 Task: Select and add cleaning supplies to the cart on Amazon.
Action: Mouse moved to (21, 127)
Screenshot: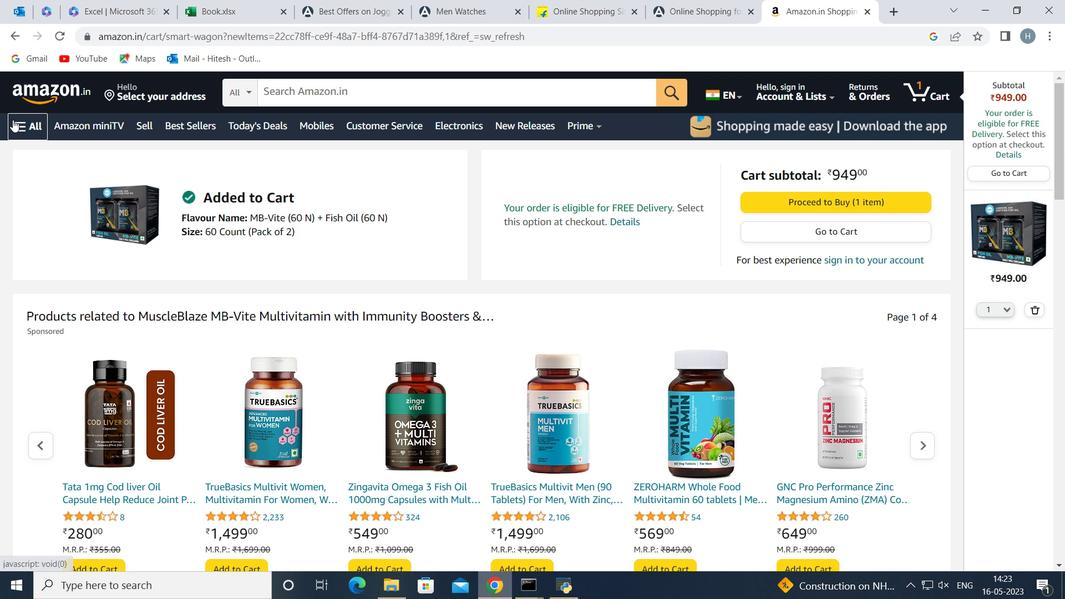
Action: Mouse pressed left at (21, 127)
Screenshot: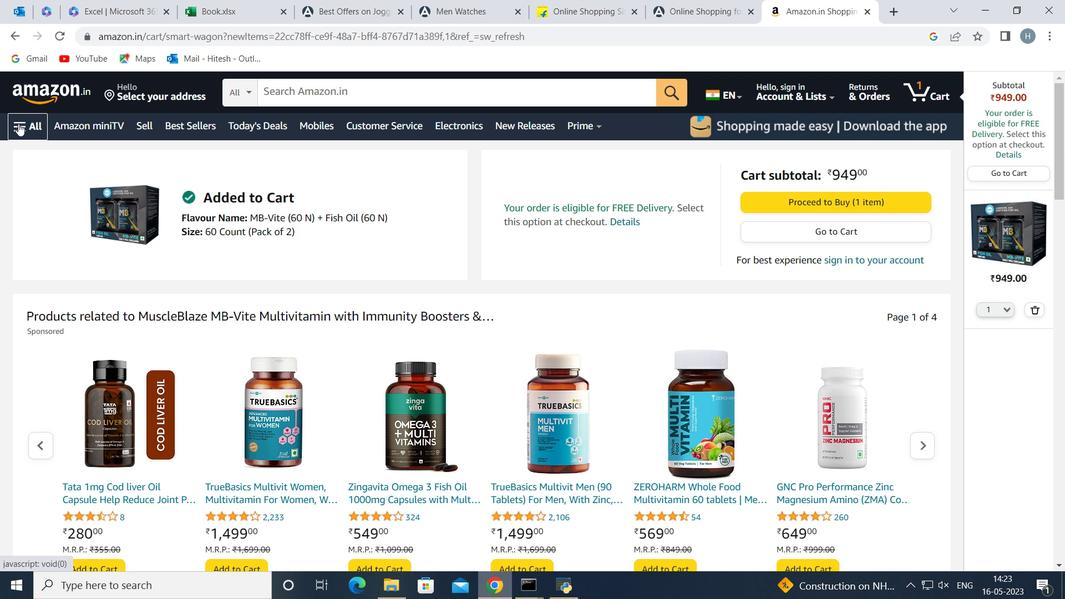 
Action: Mouse moved to (106, 287)
Screenshot: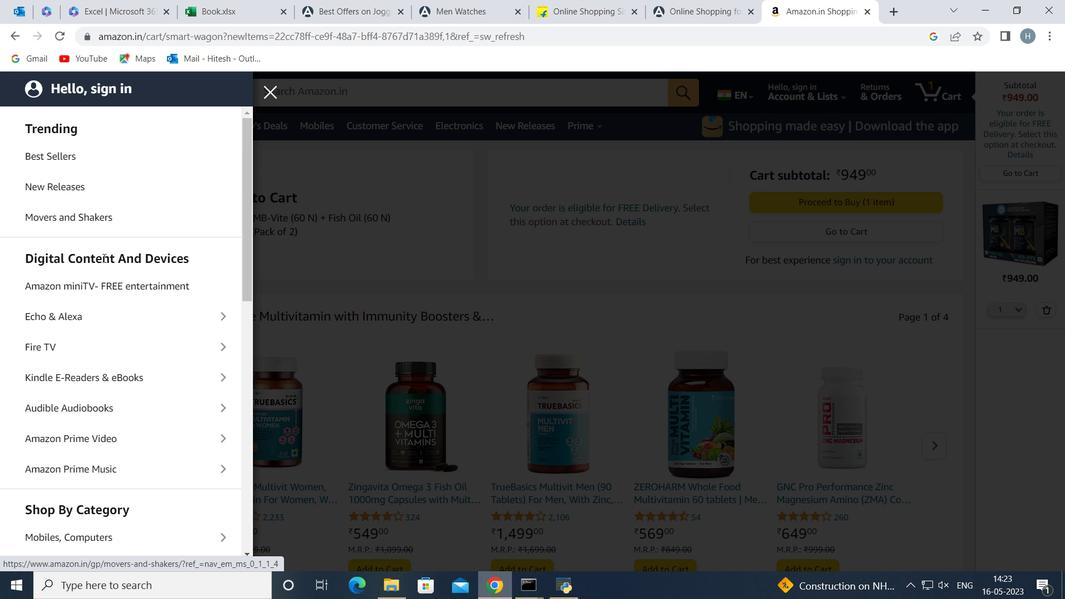 
Action: Mouse scrolled (106, 286) with delta (0, 0)
Screenshot: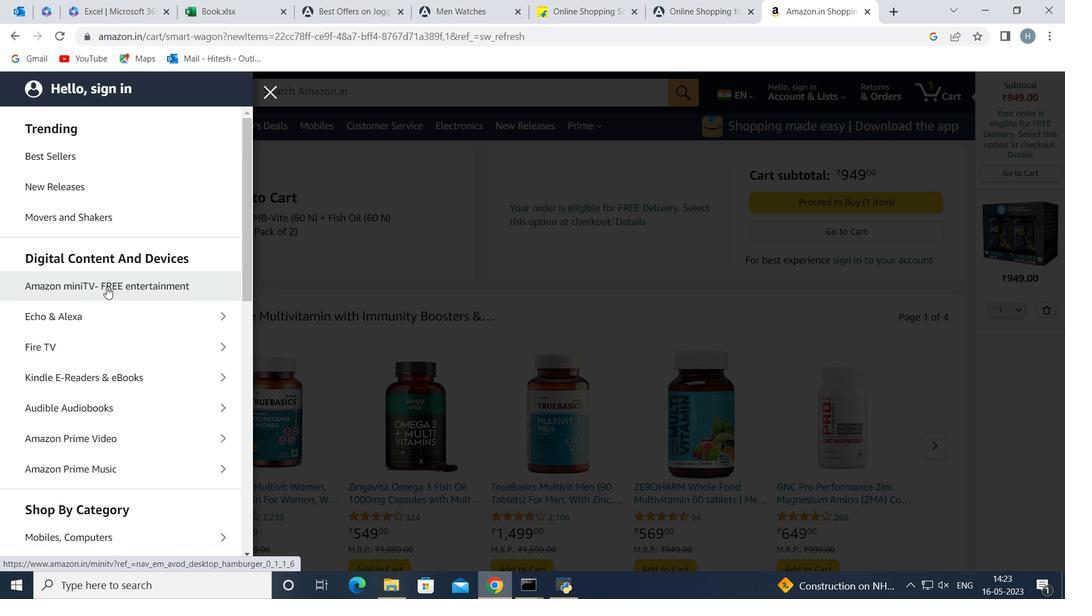 
Action: Mouse scrolled (106, 286) with delta (0, 0)
Screenshot: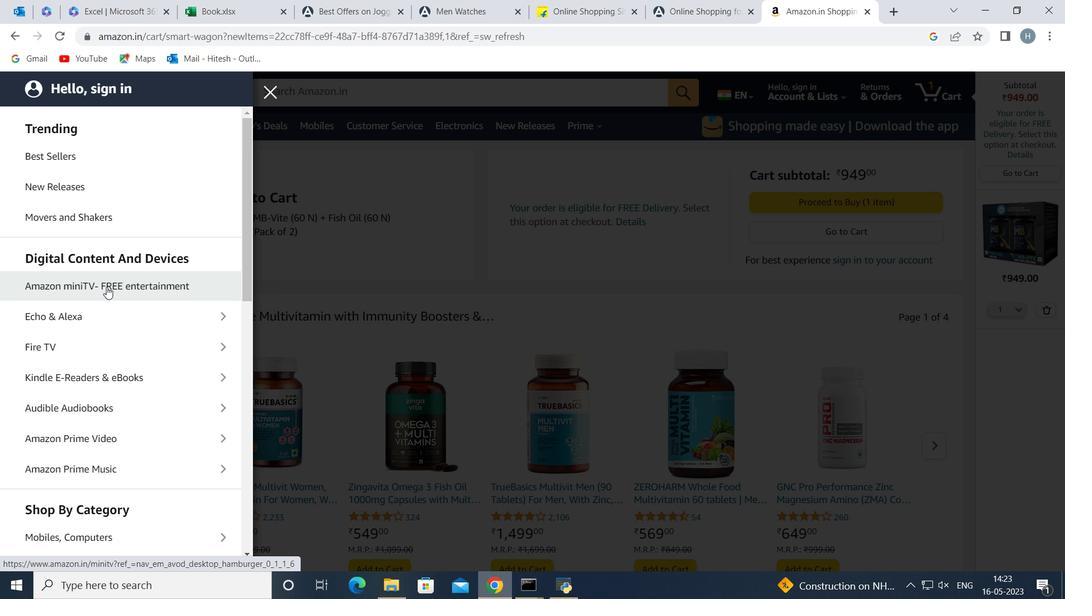 
Action: Mouse moved to (113, 388)
Screenshot: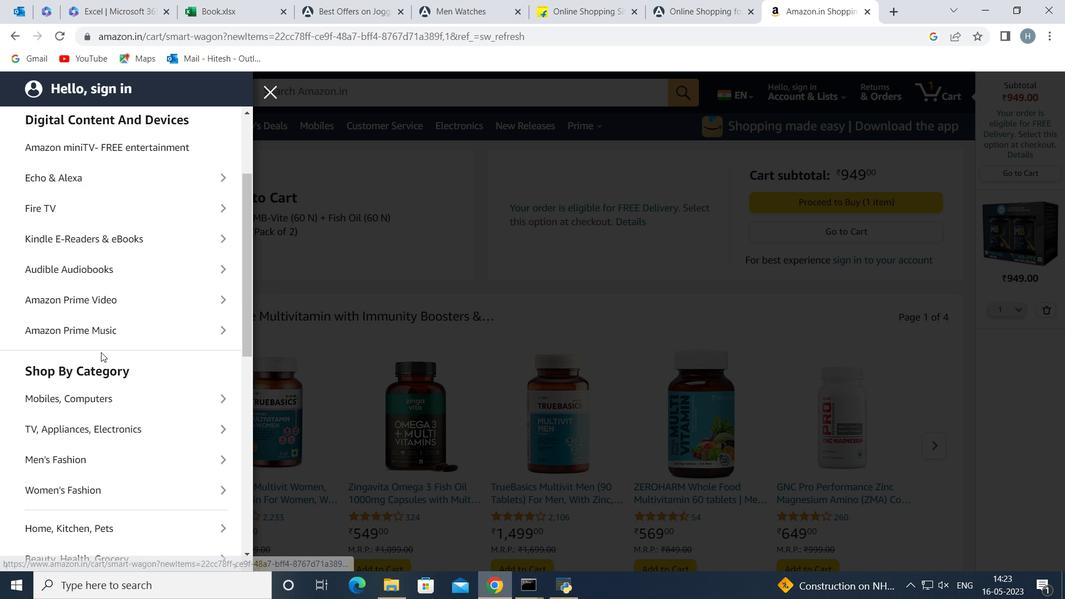 
Action: Mouse scrolled (113, 387) with delta (0, 0)
Screenshot: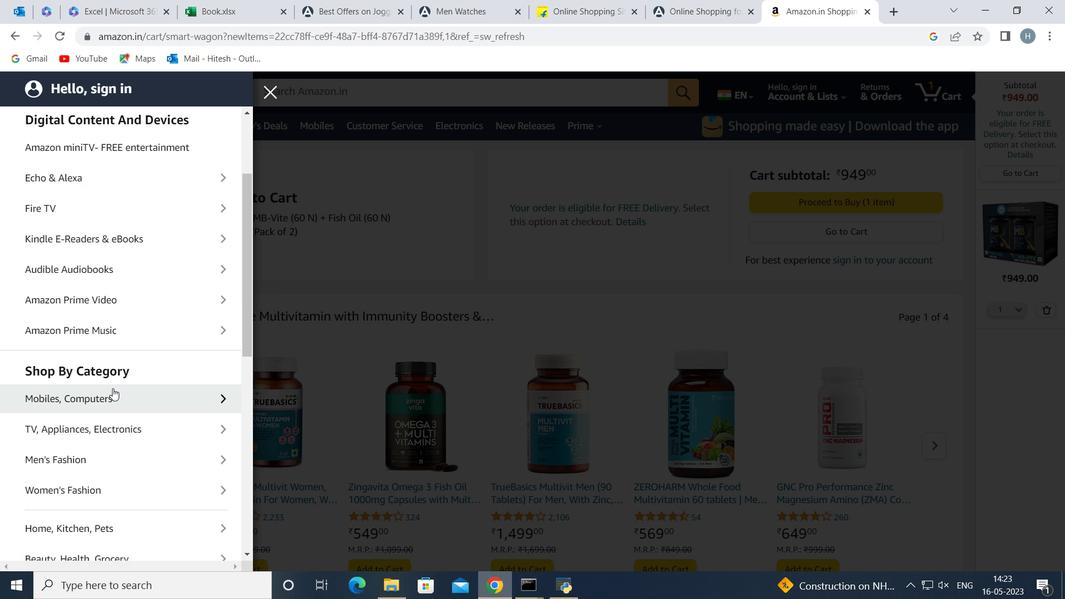 
Action: Mouse moved to (104, 453)
Screenshot: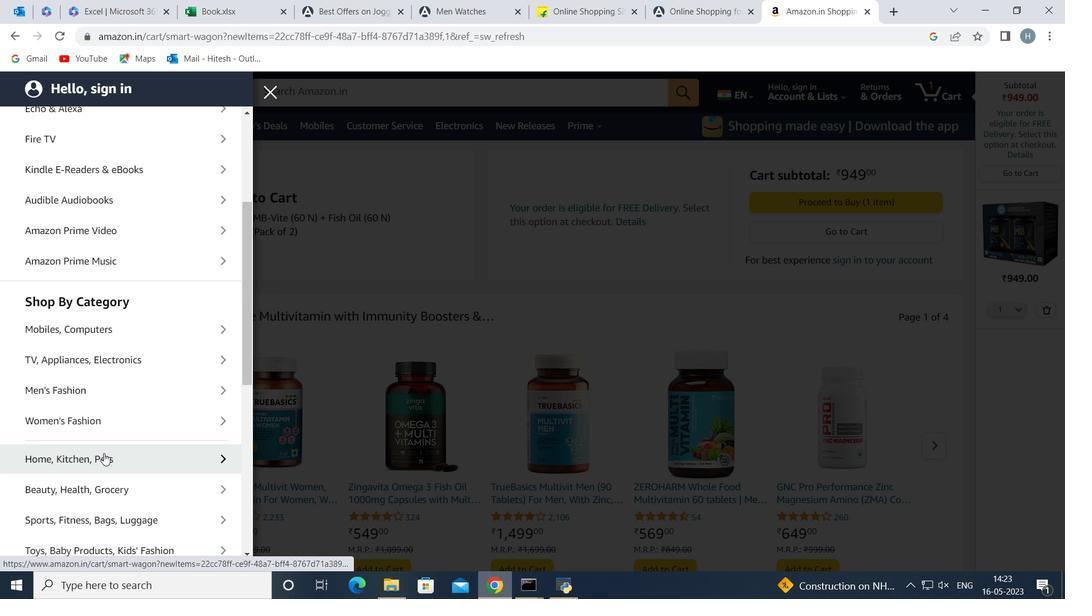 
Action: Mouse pressed left at (104, 453)
Screenshot: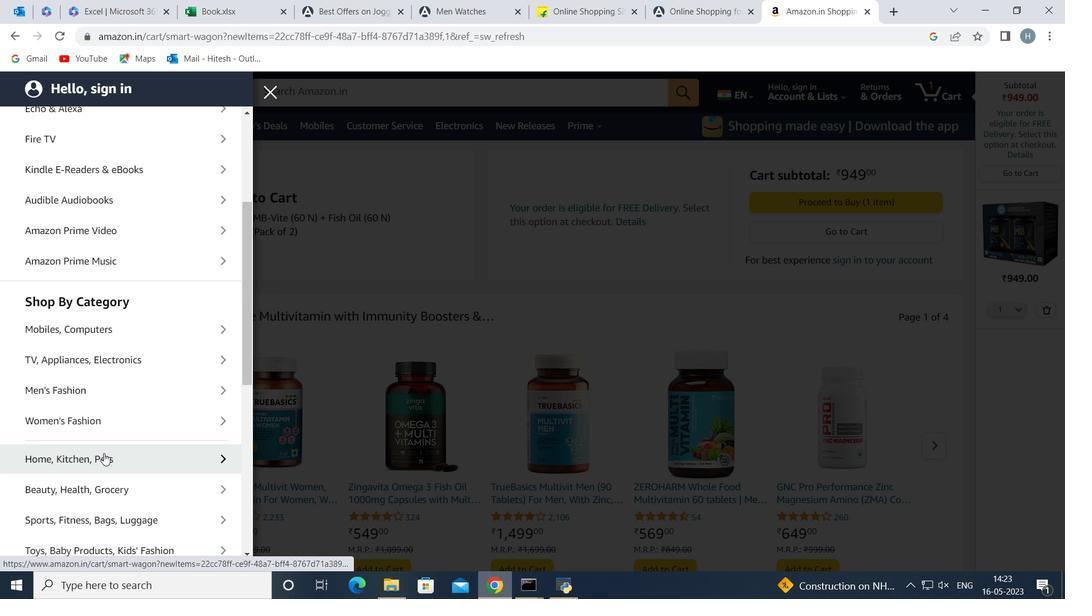 
Action: Mouse moved to (100, 350)
Screenshot: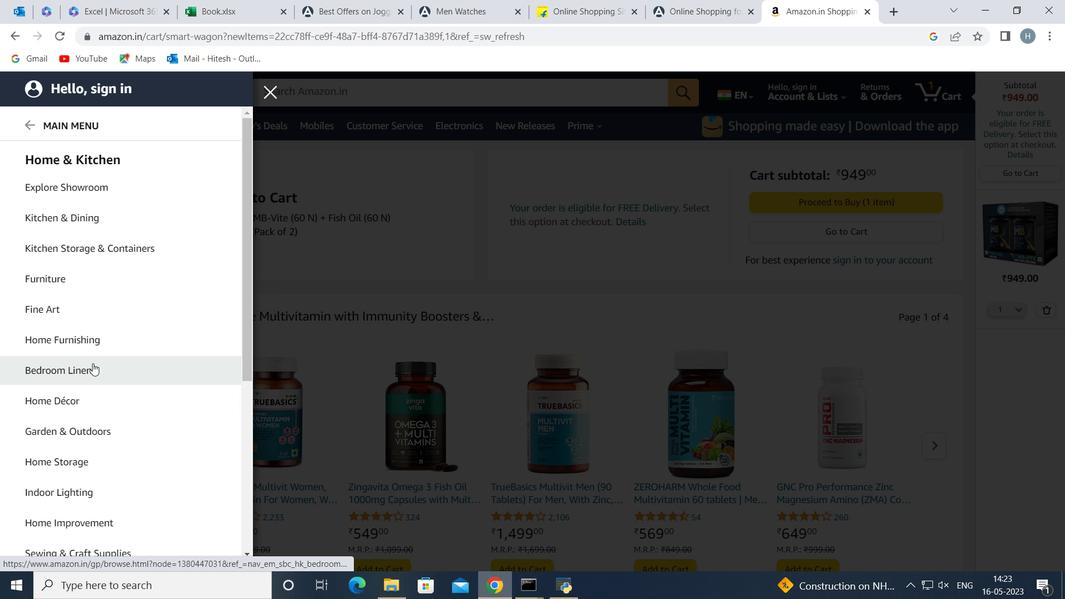 
Action: Mouse scrolled (100, 350) with delta (0, 0)
Screenshot: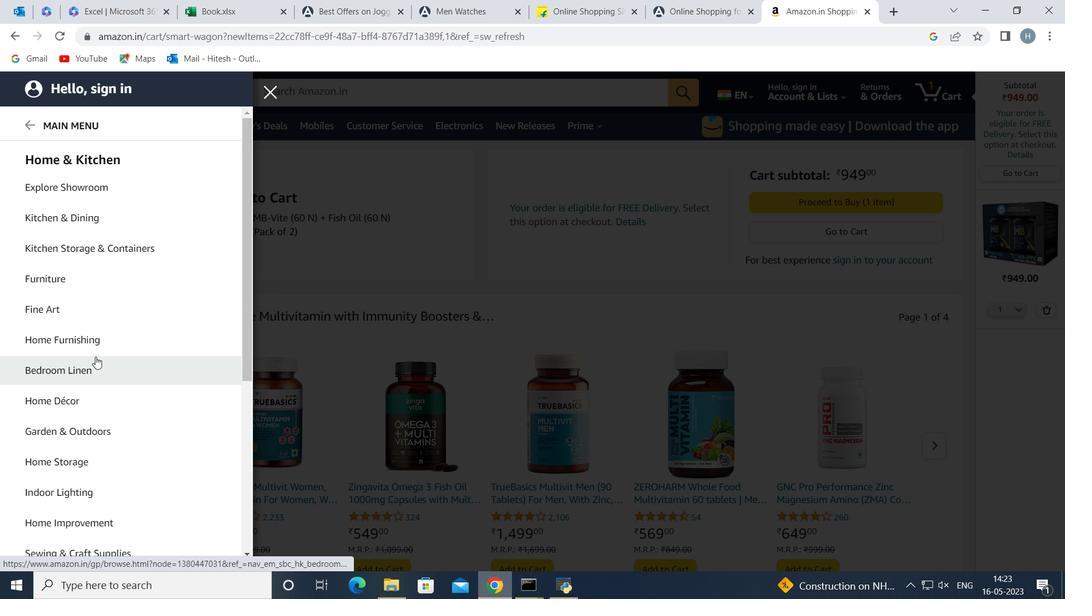 
Action: Mouse scrolled (100, 350) with delta (0, 0)
Screenshot: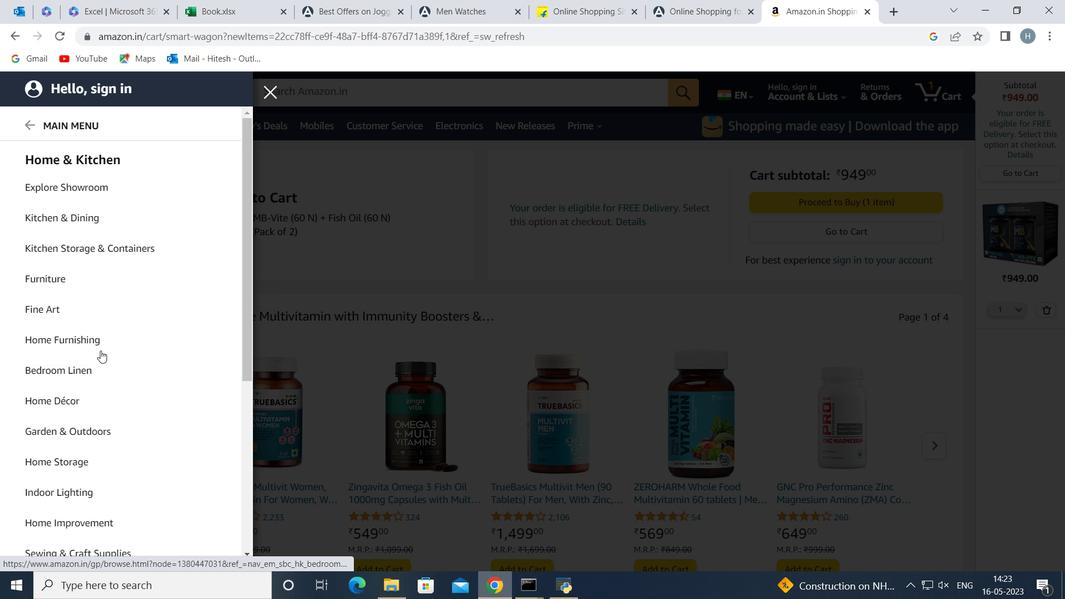 
Action: Mouse moved to (107, 337)
Screenshot: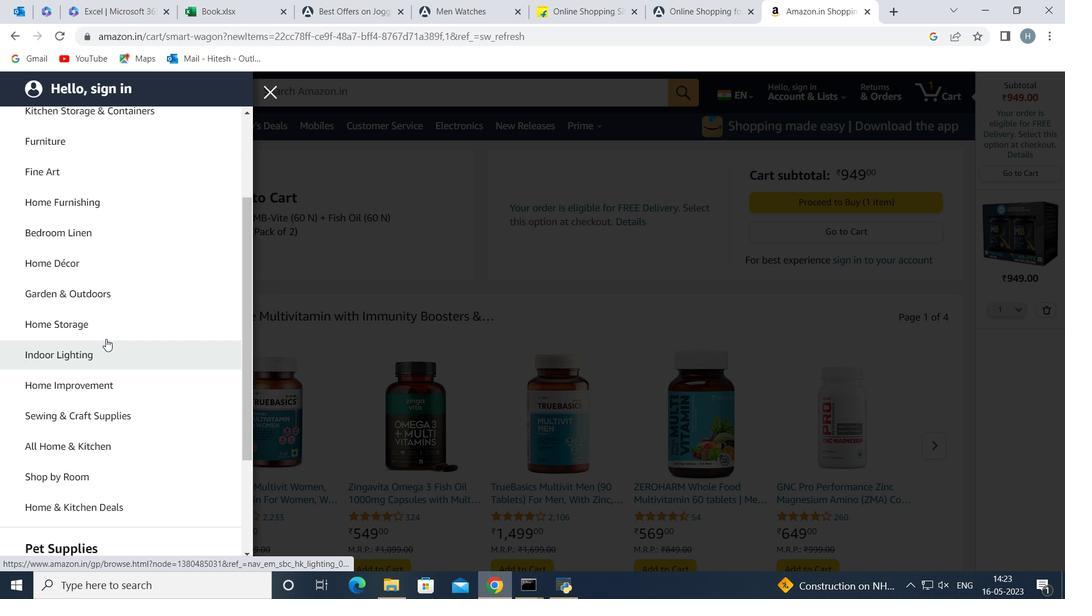
Action: Mouse scrolled (107, 336) with delta (0, 0)
Screenshot: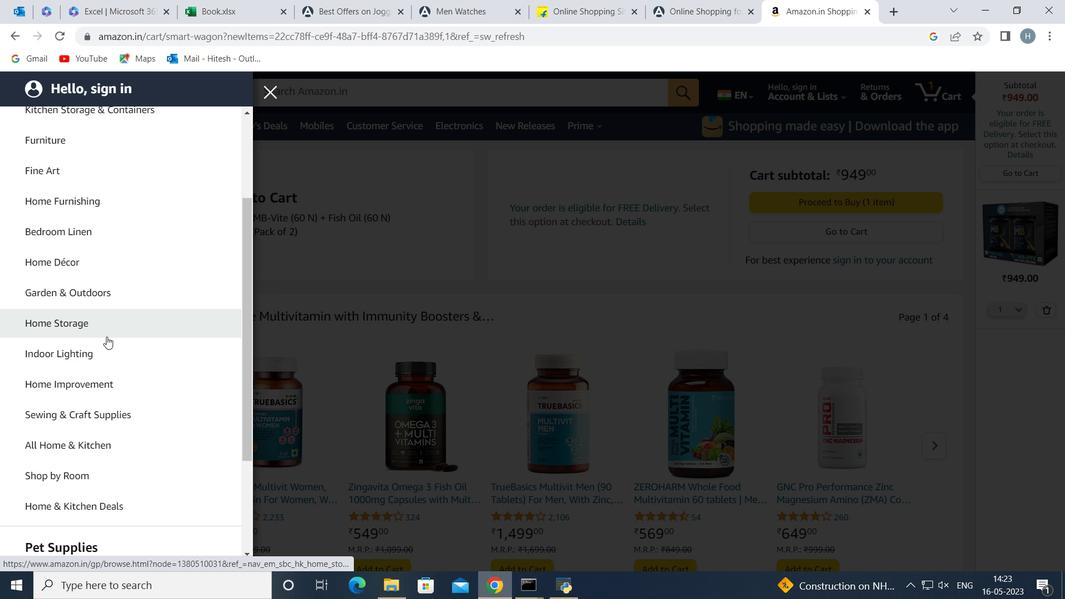 
Action: Mouse moved to (125, 315)
Screenshot: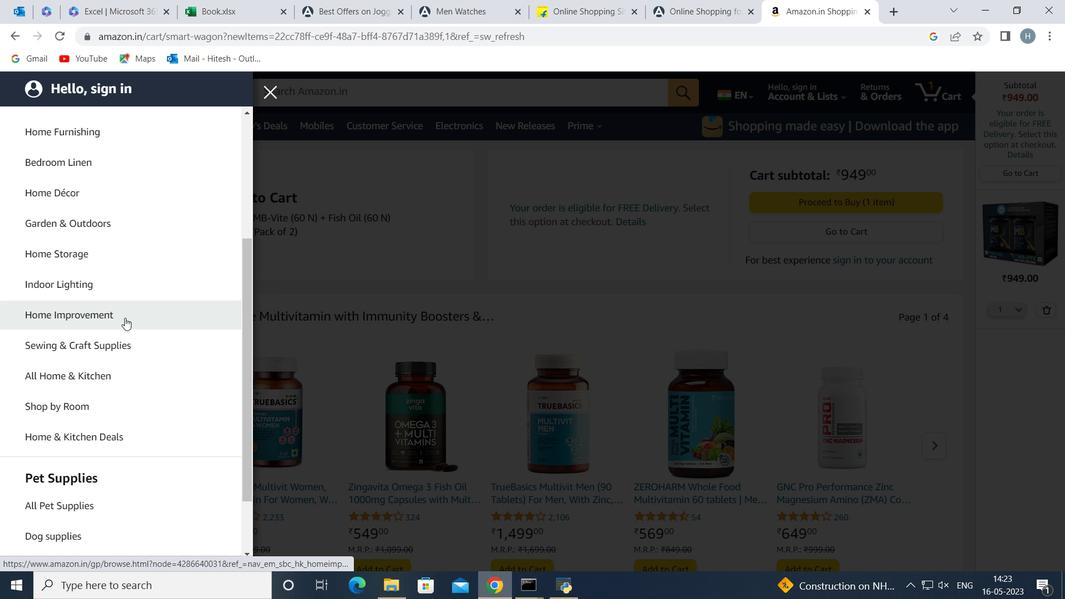 
Action: Mouse pressed left at (125, 315)
Screenshot: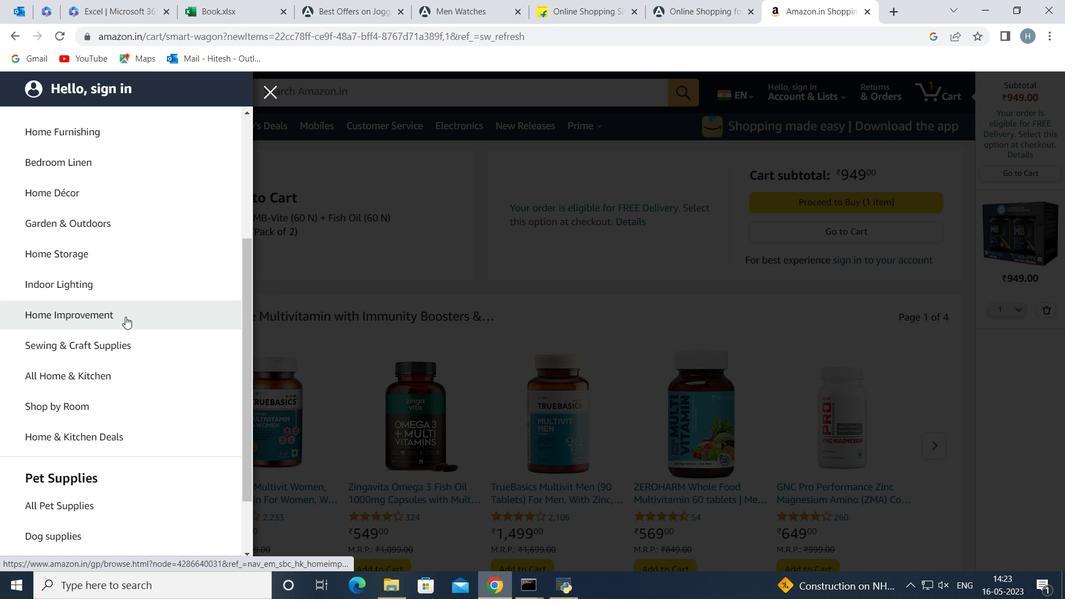 
Action: Mouse moved to (409, 338)
Screenshot: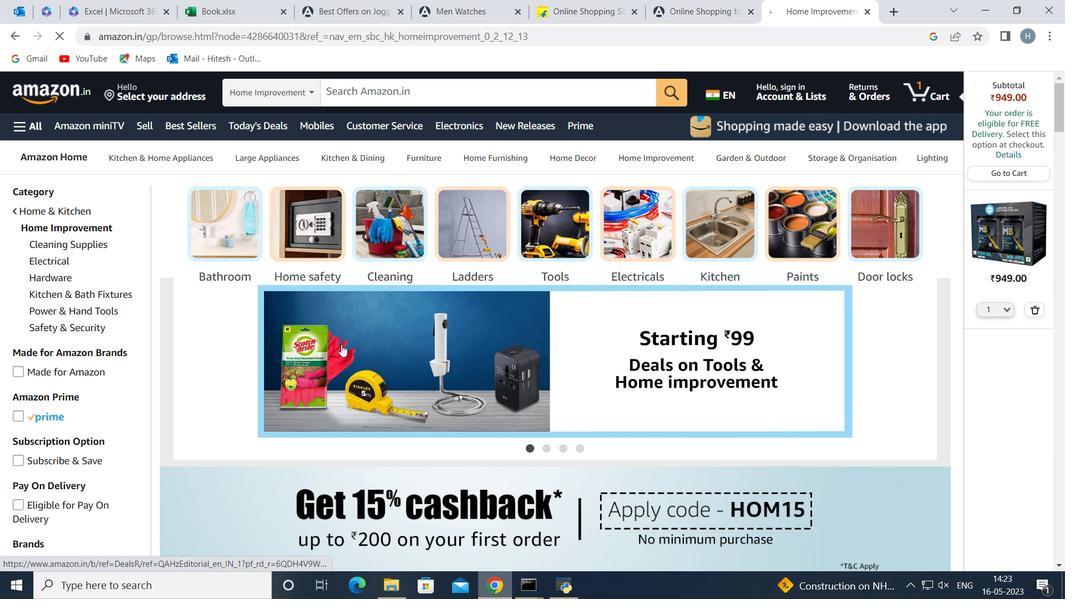 
Action: Mouse scrolled (409, 337) with delta (0, 0)
Screenshot: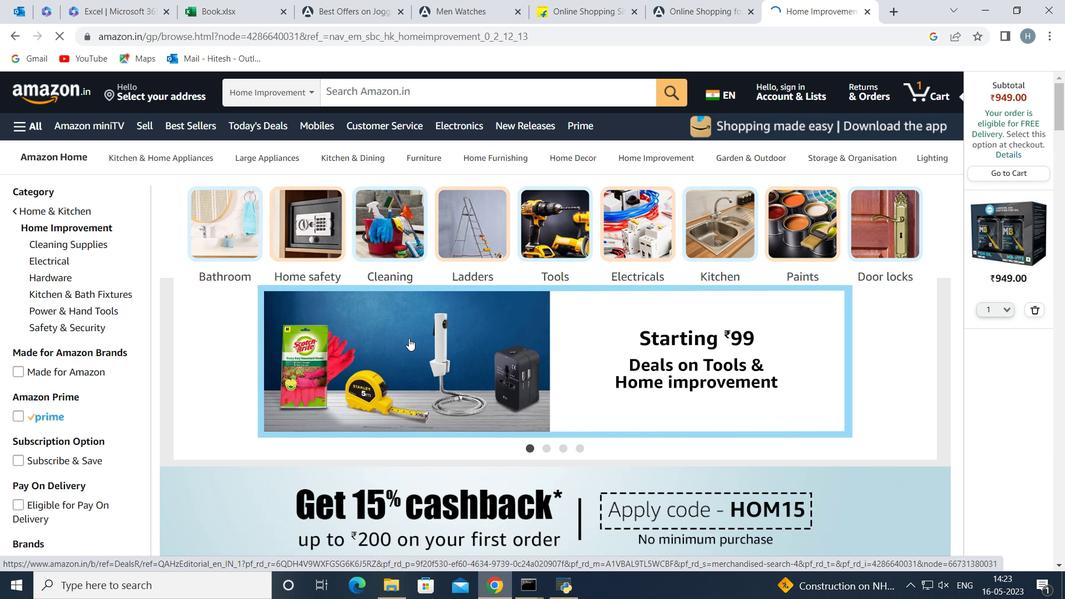
Action: Mouse scrolled (409, 337) with delta (0, 0)
Screenshot: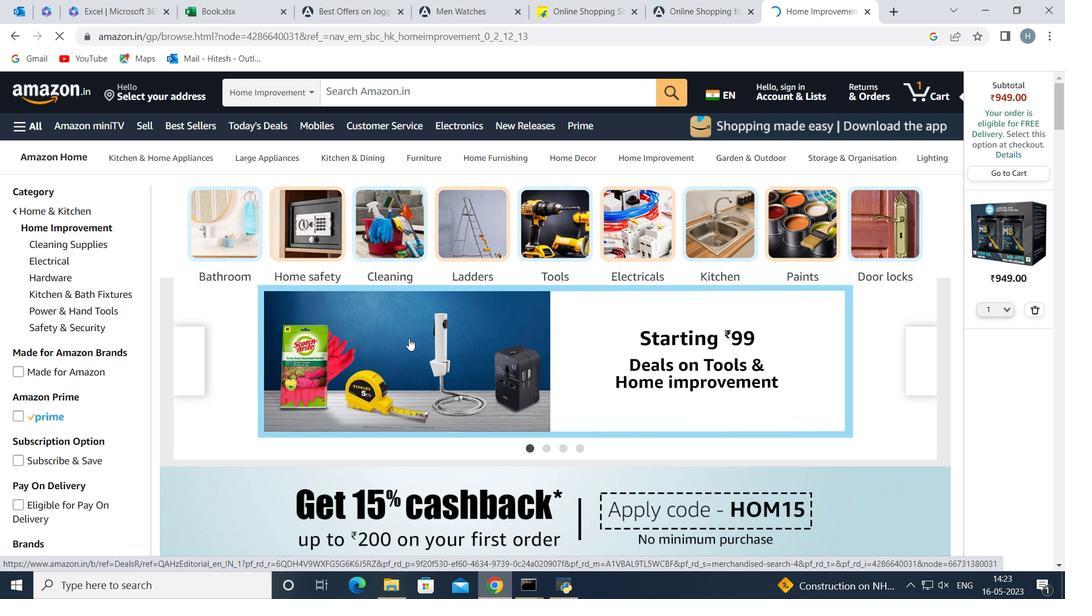 
Action: Mouse moved to (410, 338)
Screenshot: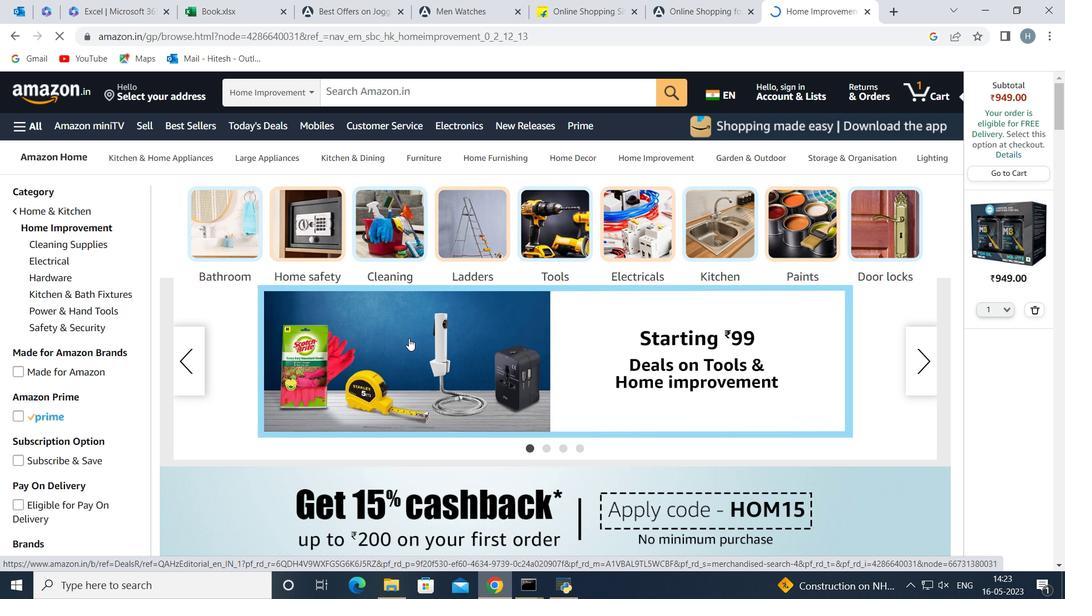 
Action: Mouse scrolled (410, 337) with delta (0, 0)
Screenshot: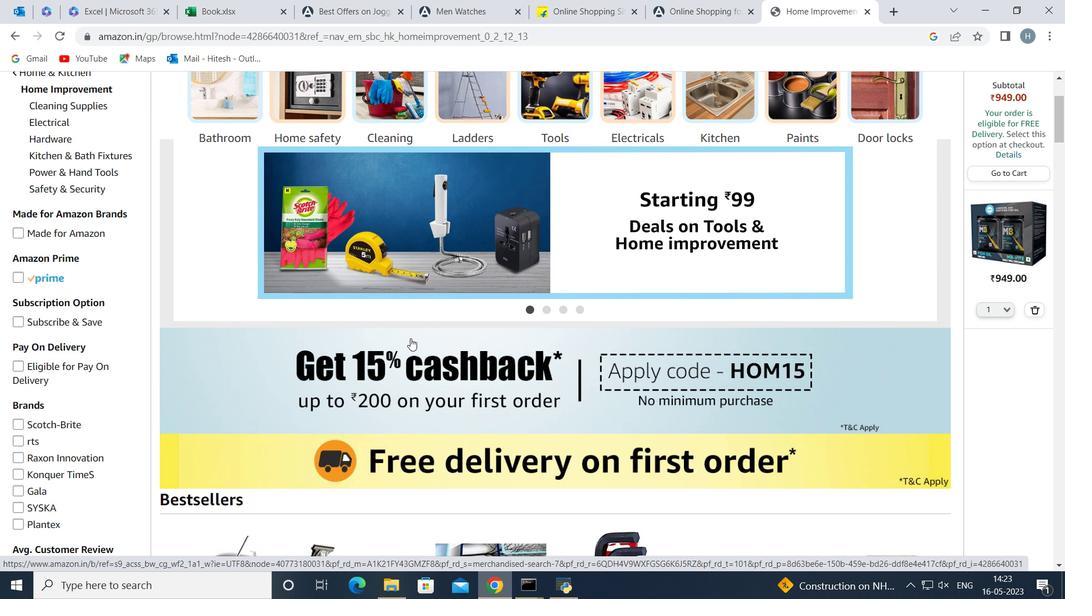 
Action: Mouse scrolled (410, 337) with delta (0, 0)
Screenshot: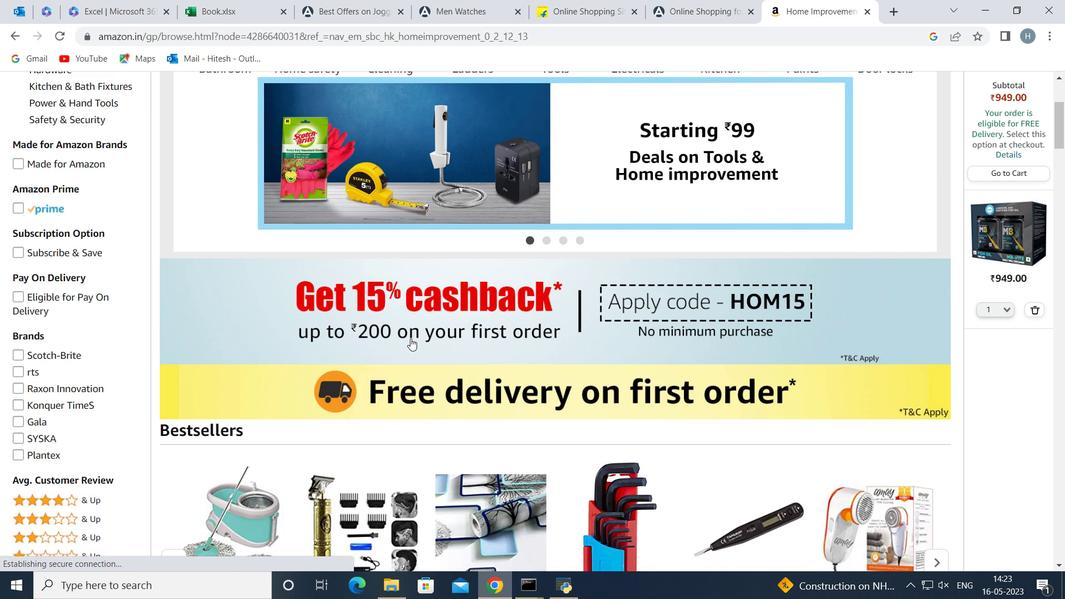 
Action: Mouse scrolled (410, 337) with delta (0, 0)
Screenshot: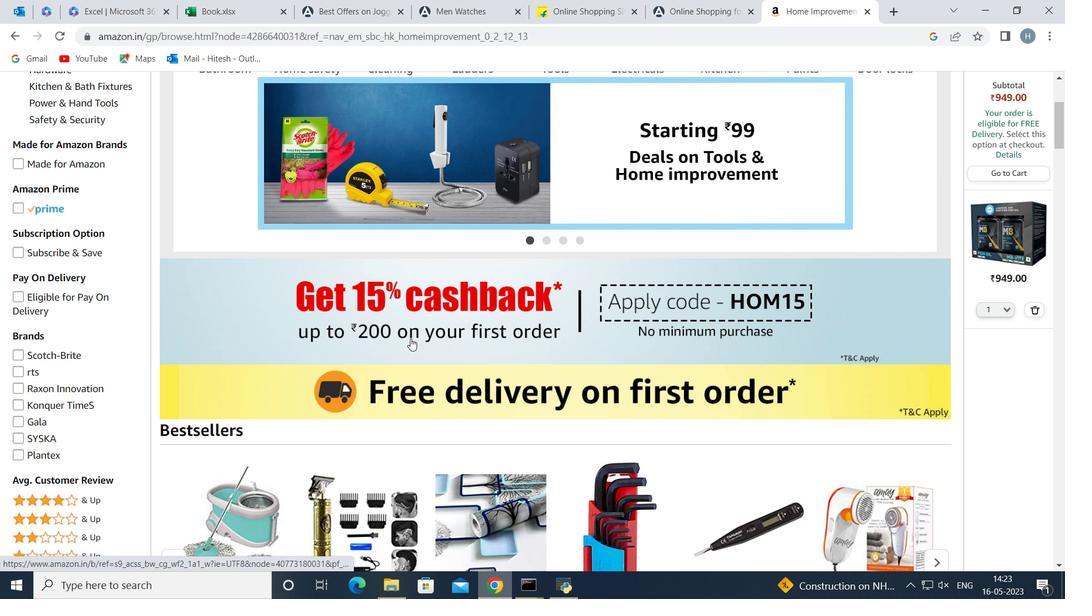 
Action: Mouse scrolled (410, 337) with delta (0, 0)
Screenshot: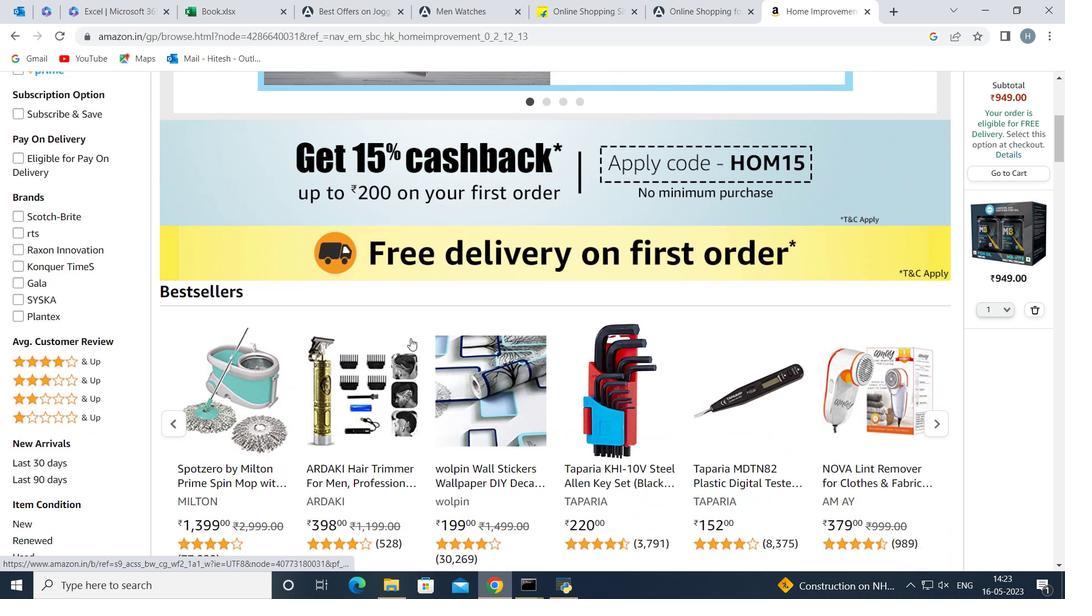 
Action: Mouse scrolled (410, 337) with delta (0, 0)
Screenshot: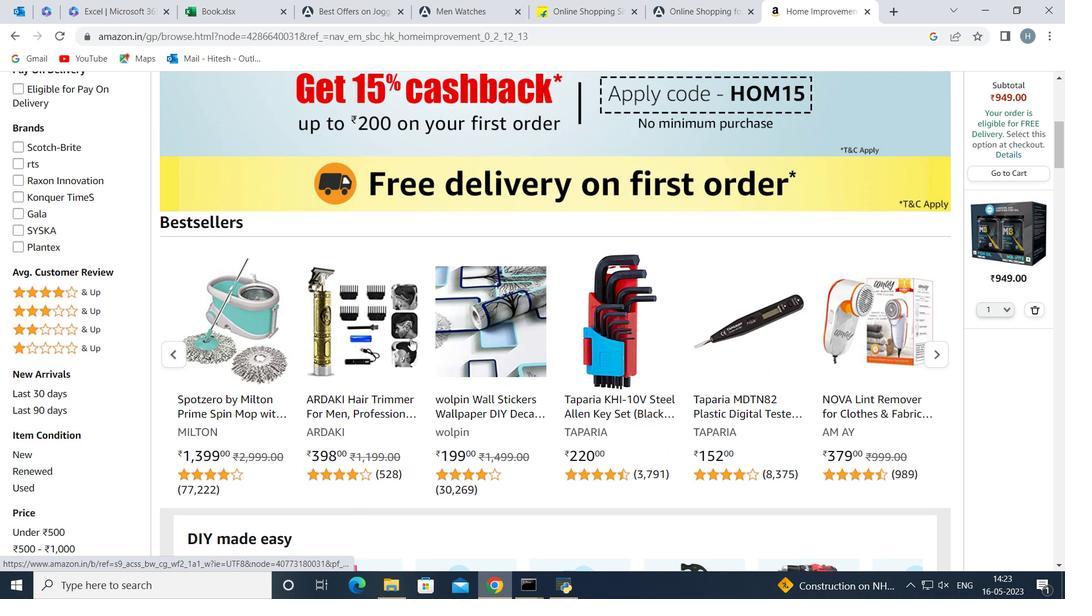 
Action: Mouse moved to (429, 286)
Screenshot: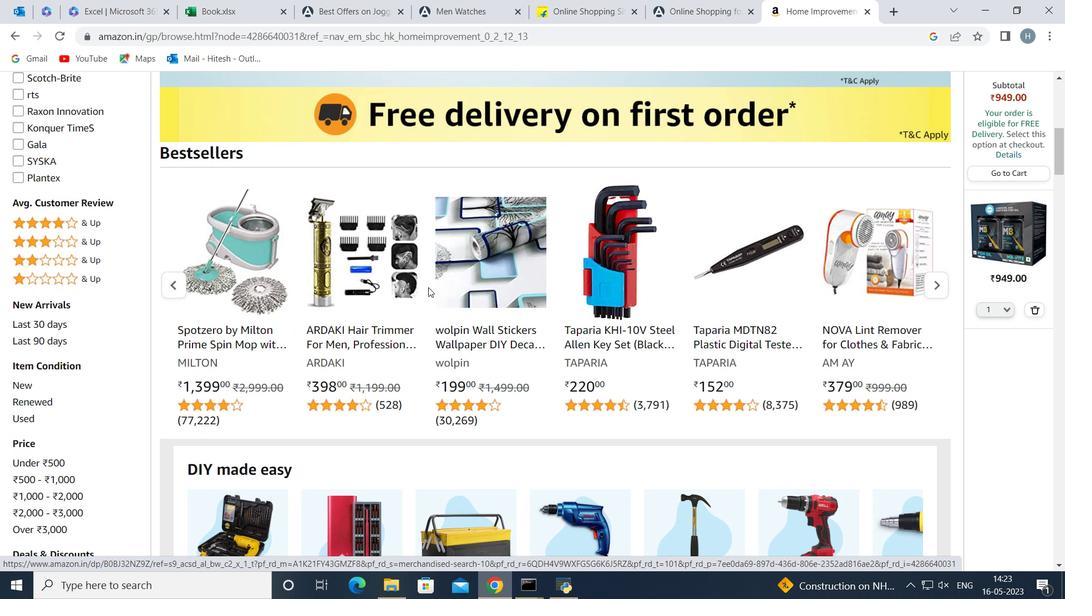
Action: Mouse scrolled (429, 285) with delta (0, 0)
Screenshot: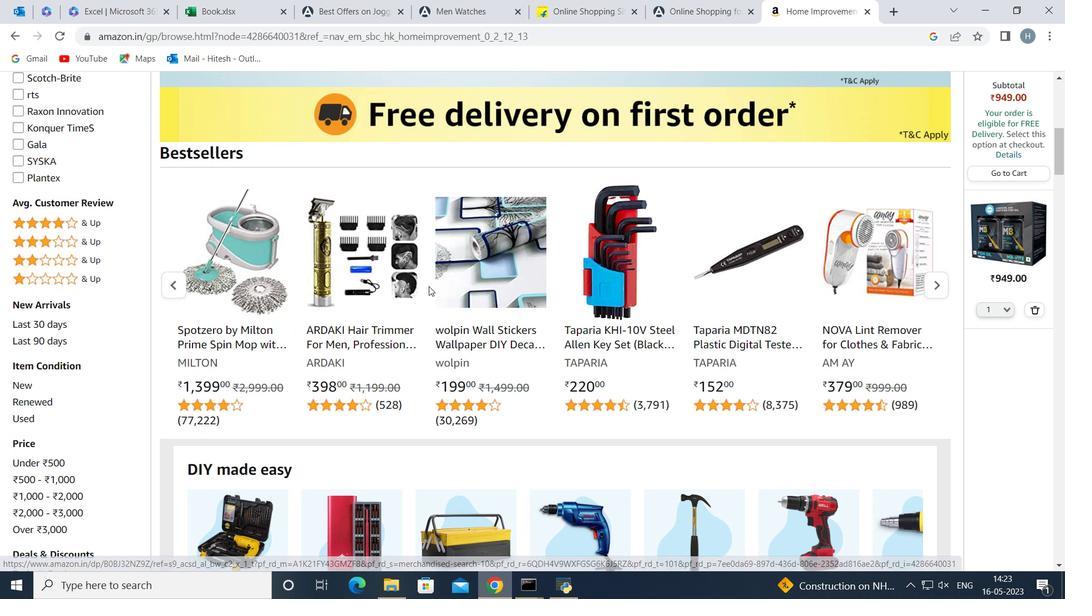 
Action: Mouse moved to (452, 274)
Screenshot: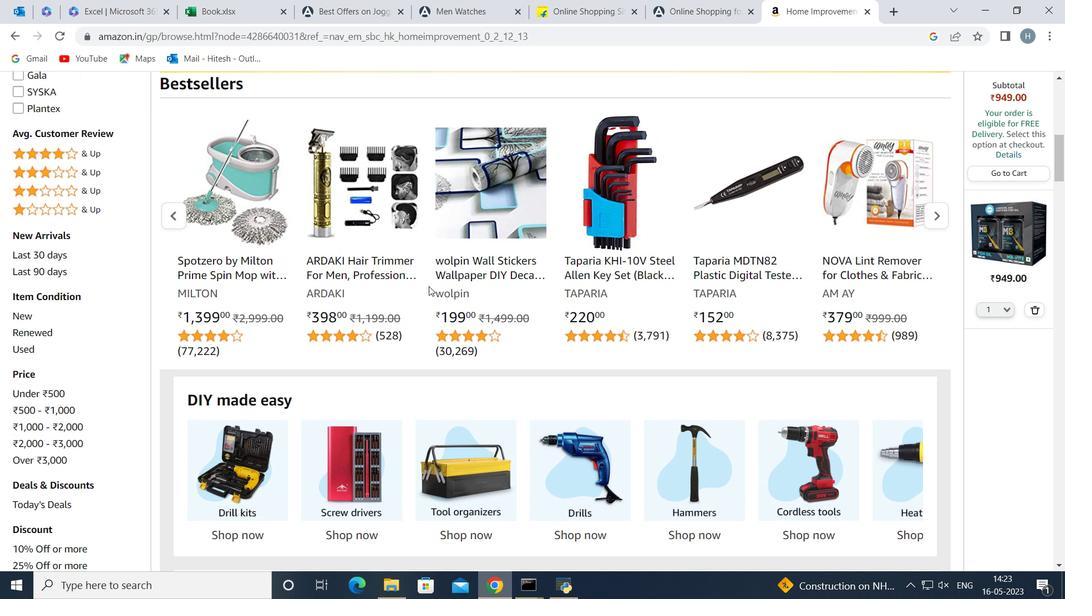 
Action: Mouse scrolled (452, 274) with delta (0, 0)
Screenshot: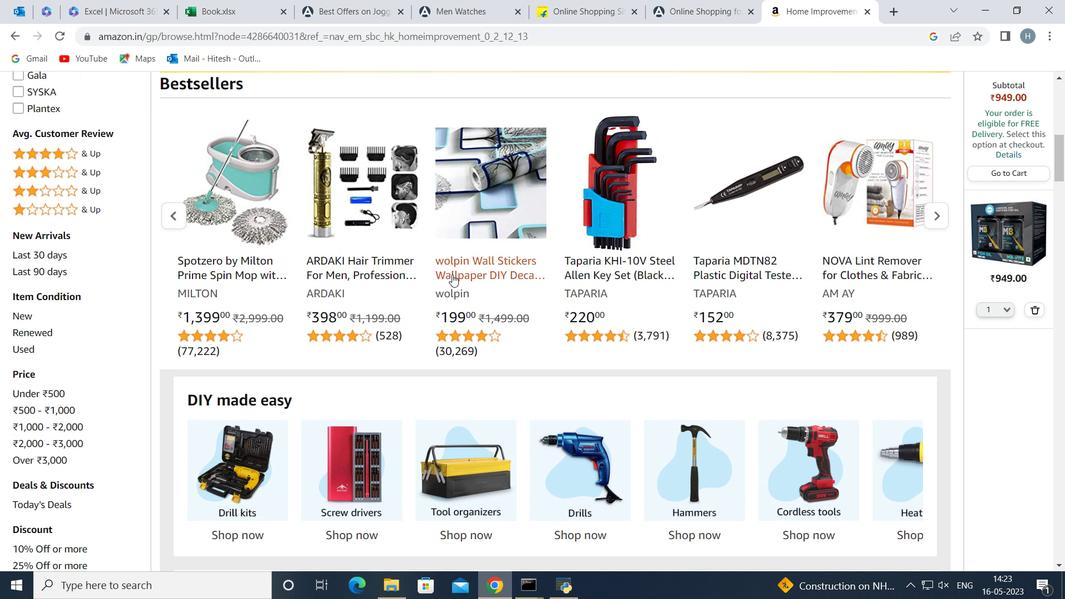 
Action: Mouse scrolled (452, 274) with delta (0, 0)
Screenshot: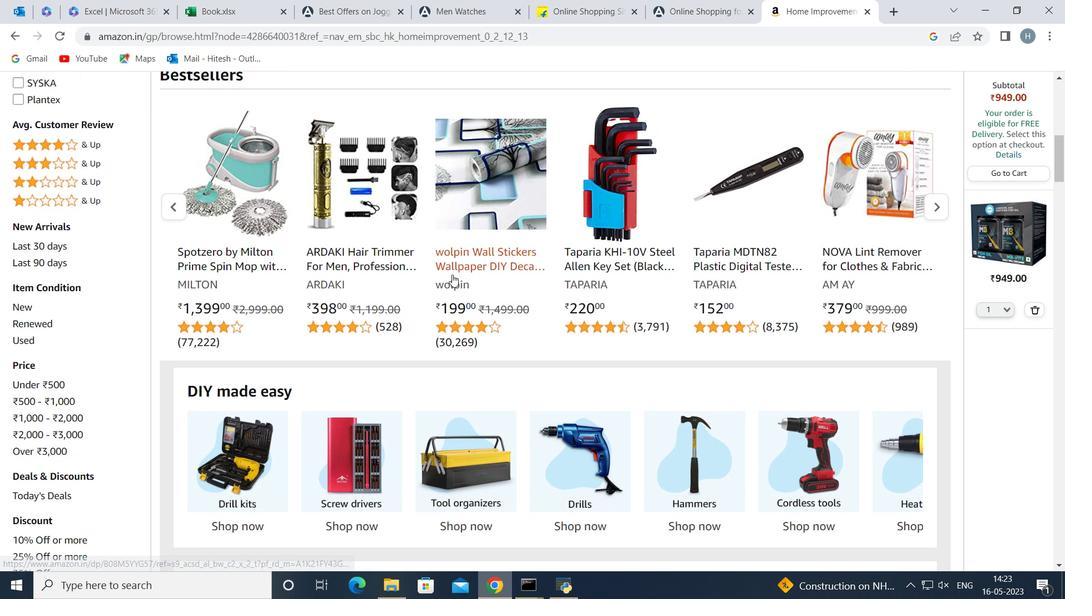 
Action: Mouse scrolled (452, 274) with delta (0, 0)
Screenshot: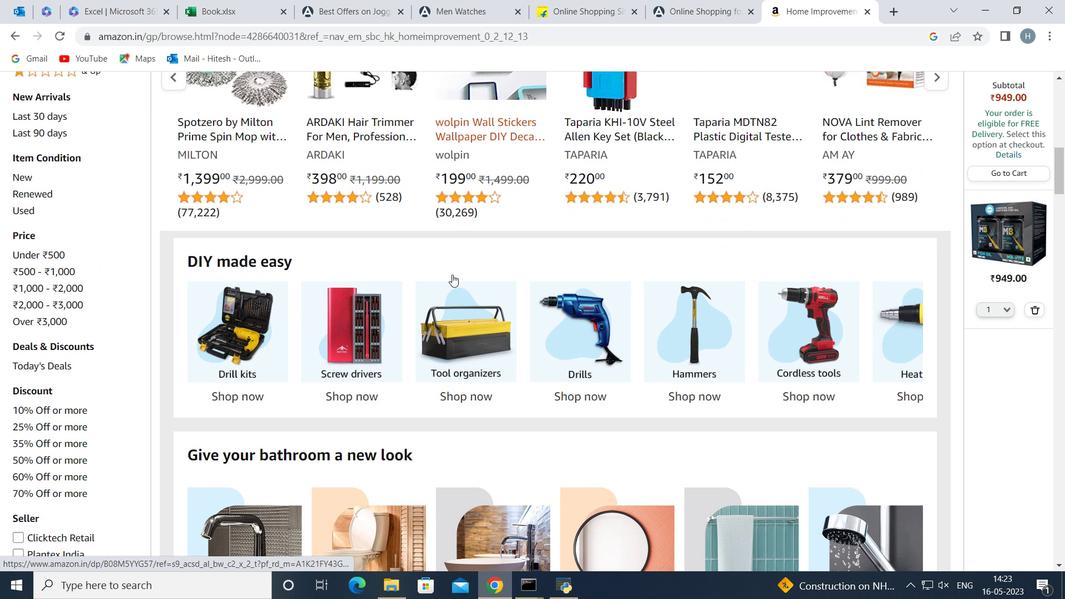 
Action: Mouse scrolled (452, 274) with delta (0, 0)
Screenshot: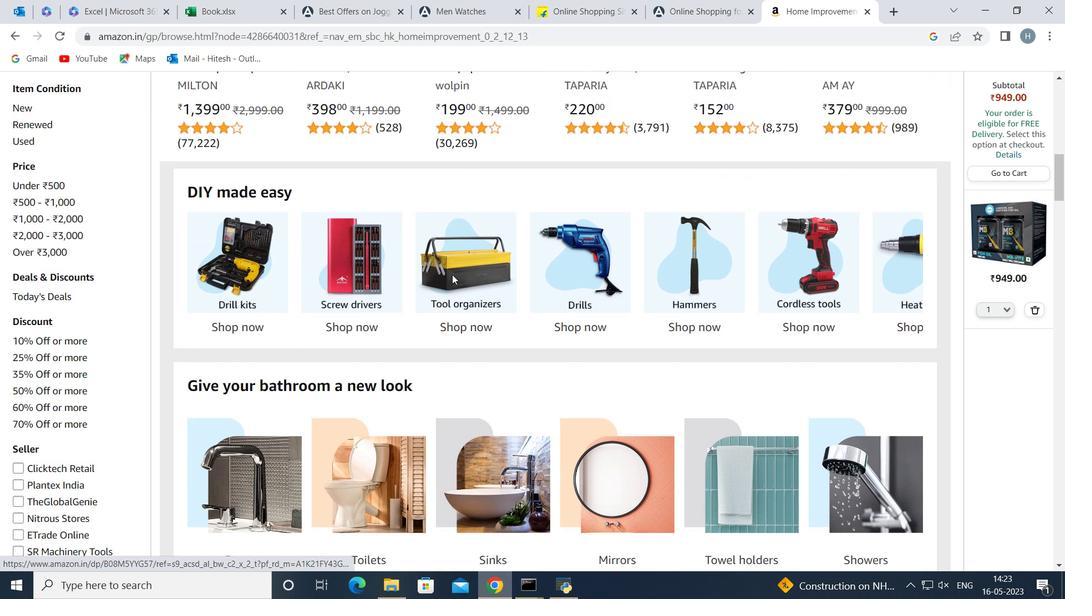 
Action: Mouse scrolled (452, 274) with delta (0, 0)
Screenshot: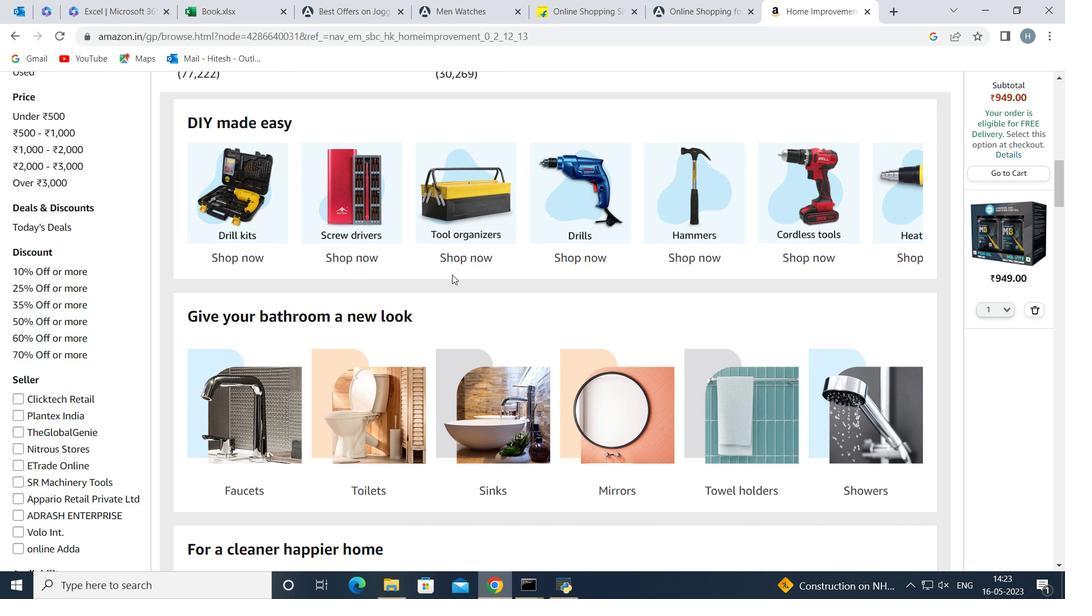
Action: Mouse scrolled (452, 274) with delta (0, 0)
Screenshot: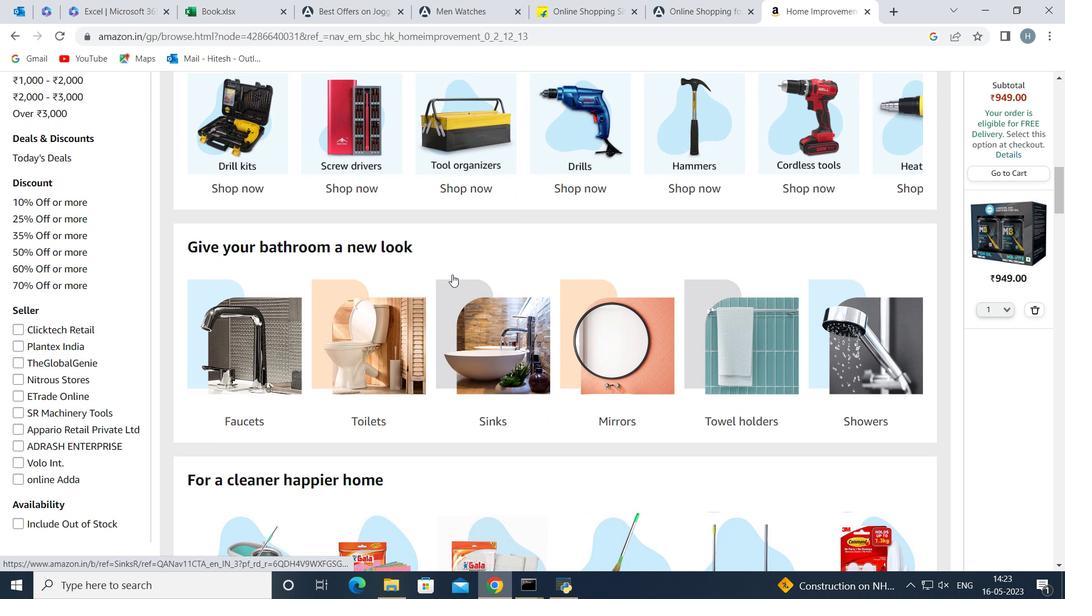 
Action: Mouse scrolled (452, 274) with delta (0, 0)
Screenshot: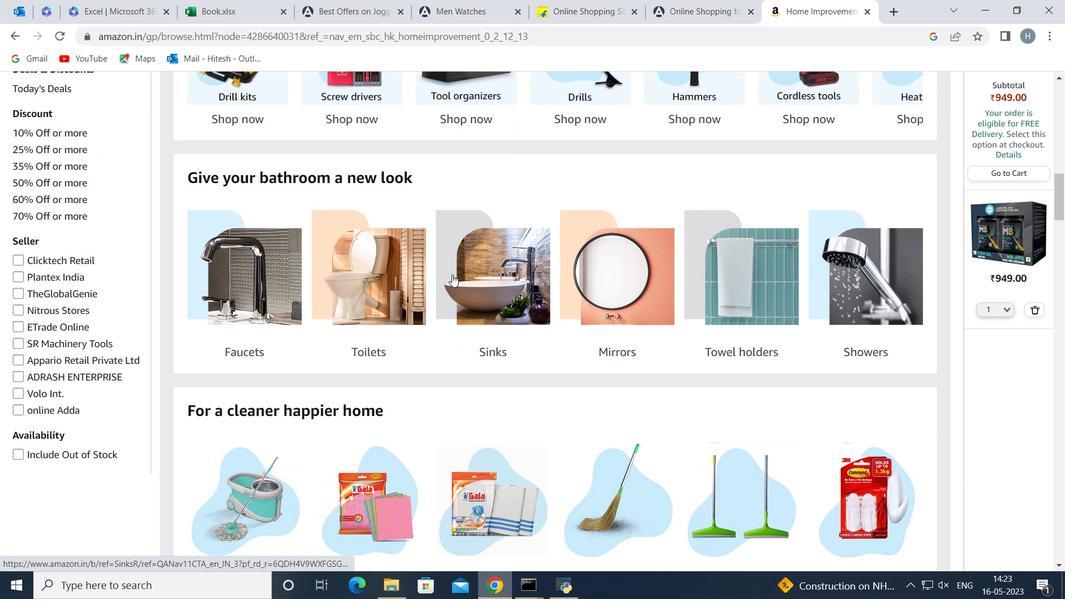 
Action: Mouse scrolled (452, 274) with delta (0, 0)
Screenshot: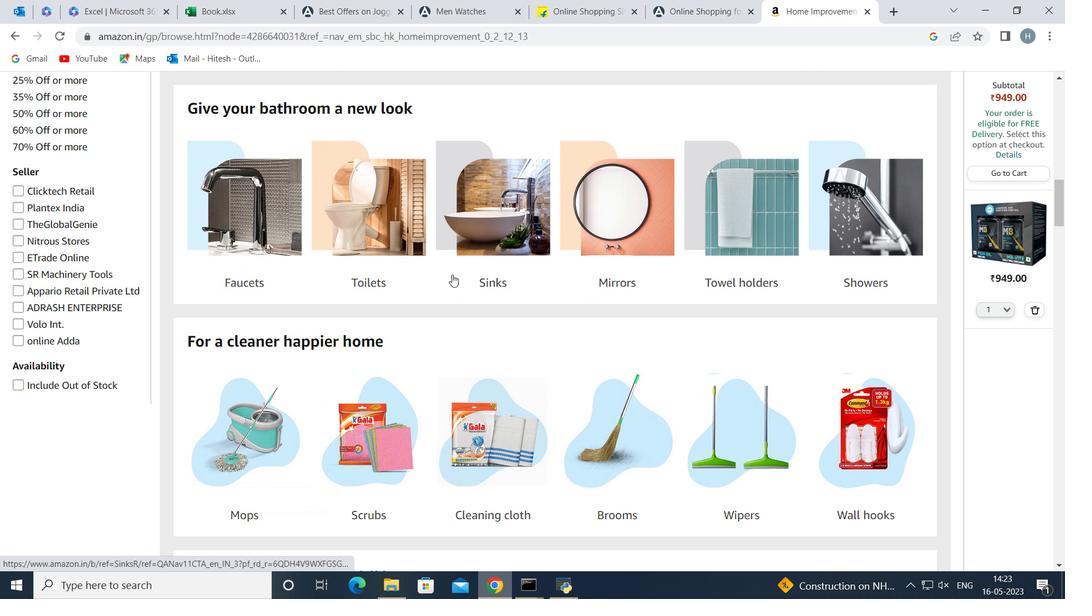 
Action: Mouse scrolled (452, 274) with delta (0, 0)
Screenshot: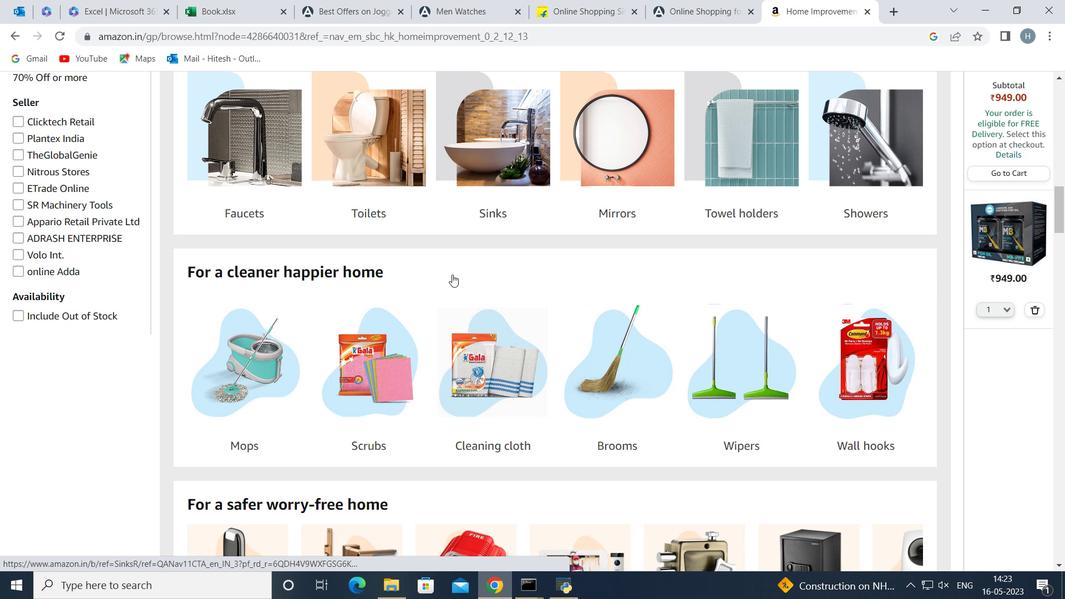 
Action: Mouse scrolled (452, 274) with delta (0, 0)
Screenshot: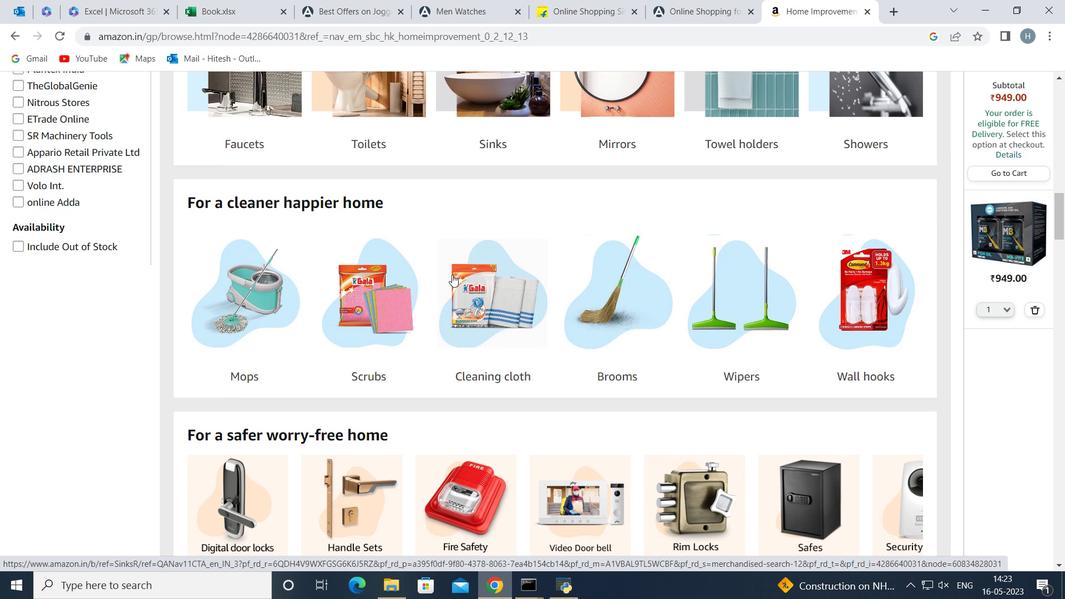 
Action: Mouse scrolled (452, 274) with delta (0, 0)
Screenshot: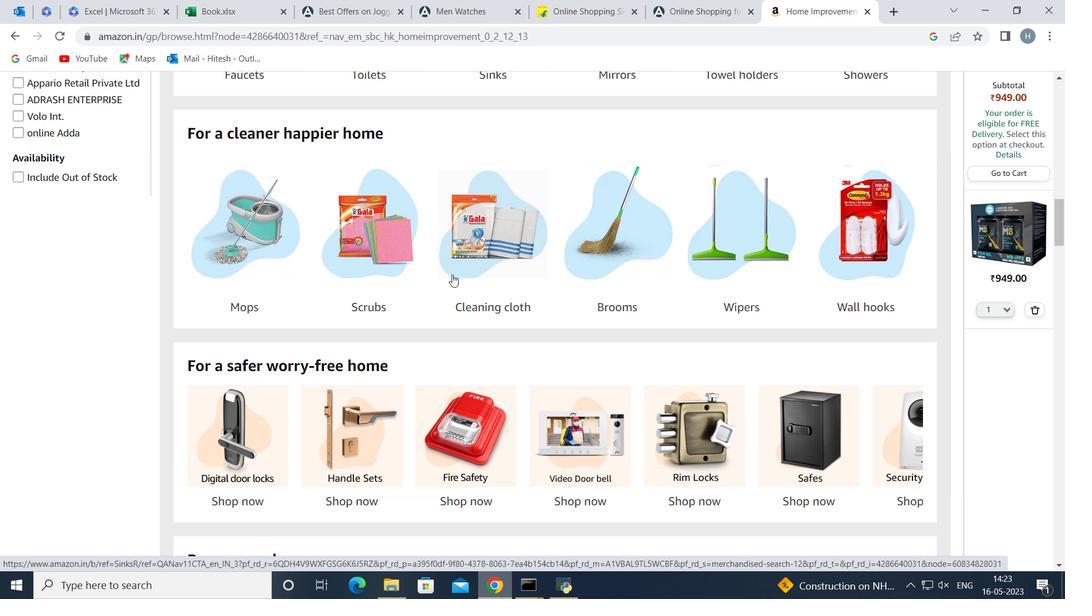 
Action: Mouse scrolled (452, 274) with delta (0, 0)
Screenshot: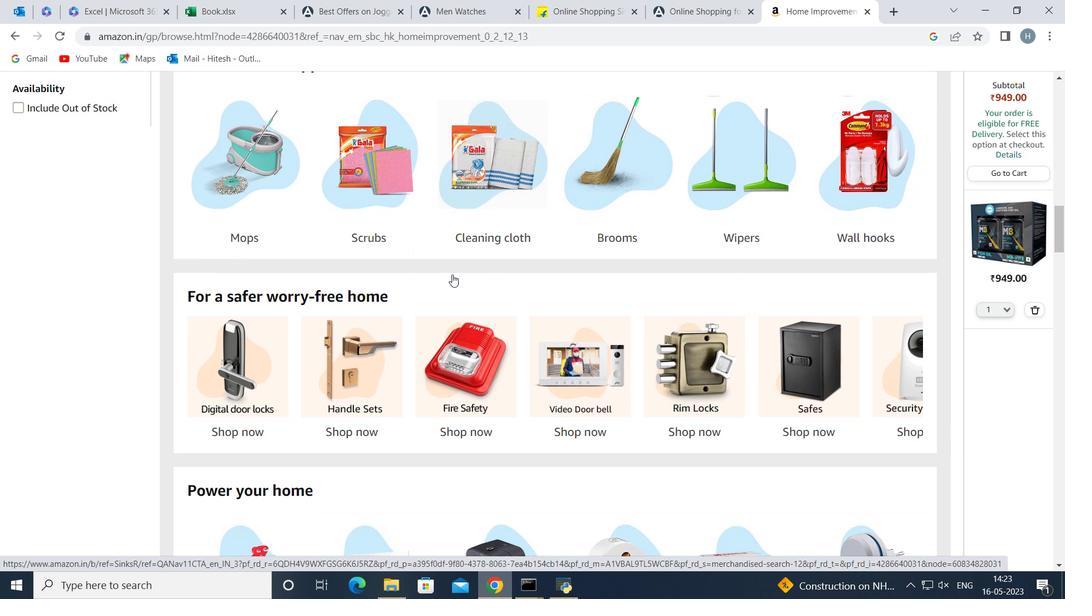 
Action: Mouse scrolled (452, 274) with delta (0, 0)
Screenshot: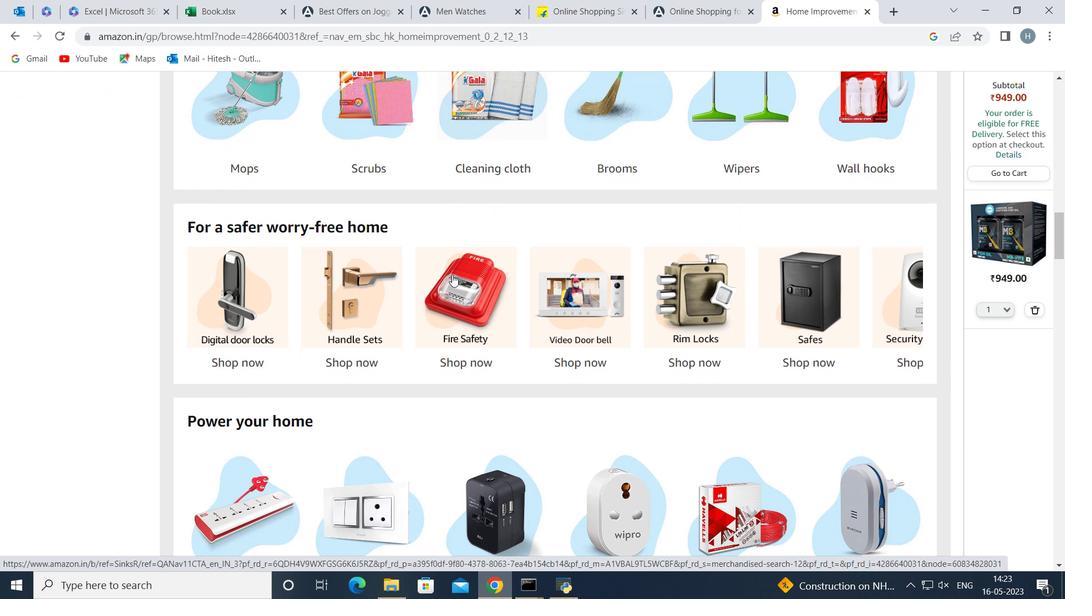 
Action: Mouse scrolled (452, 274) with delta (0, 0)
Screenshot: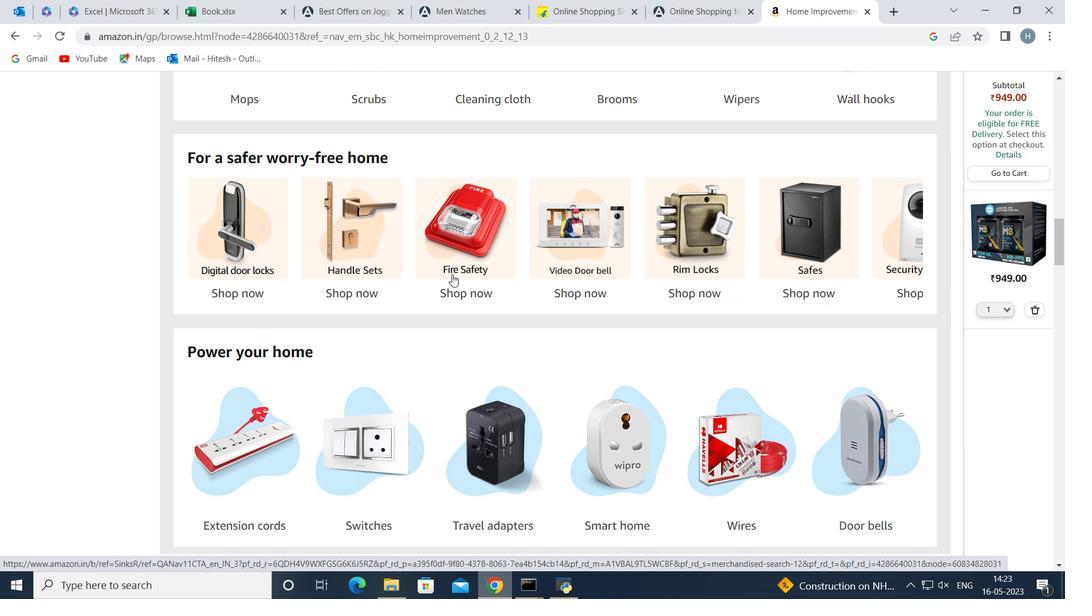
Action: Mouse scrolled (452, 274) with delta (0, 0)
Screenshot: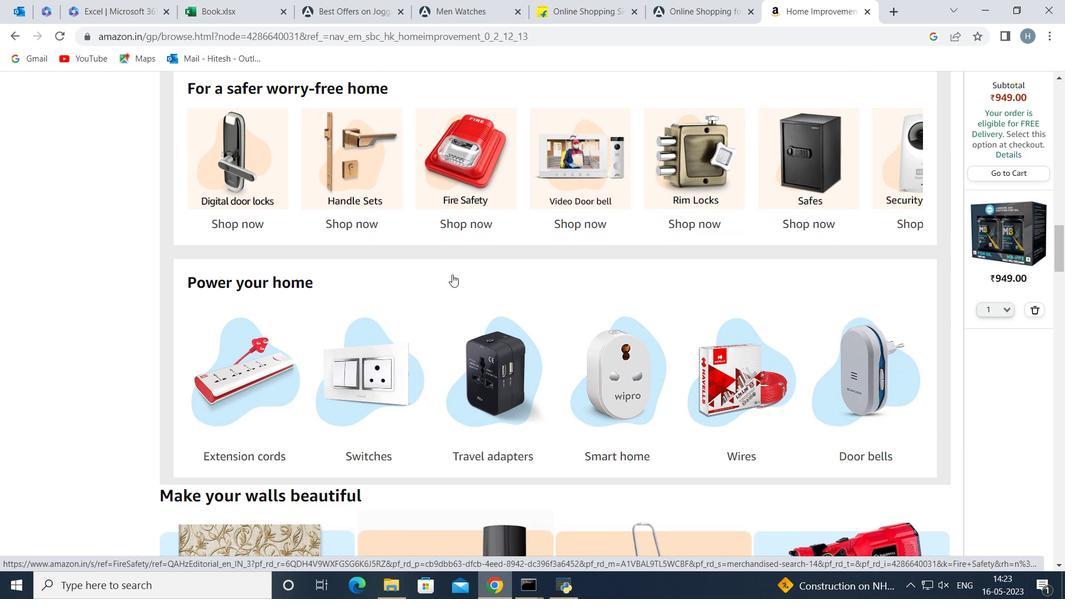 
Action: Mouse scrolled (452, 274) with delta (0, 0)
Screenshot: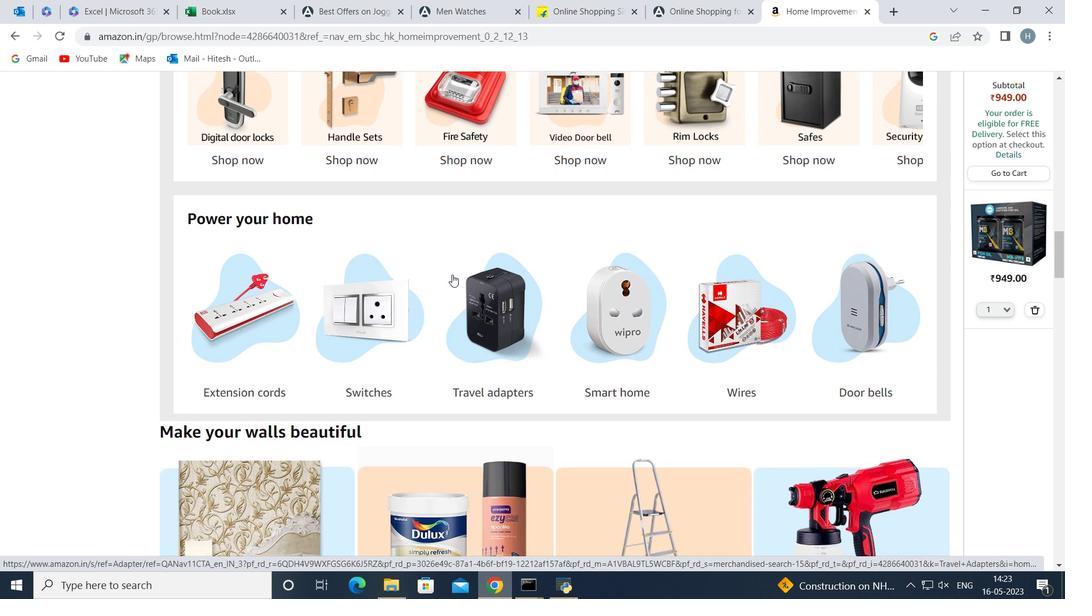 
Action: Mouse scrolled (452, 274) with delta (0, 0)
Screenshot: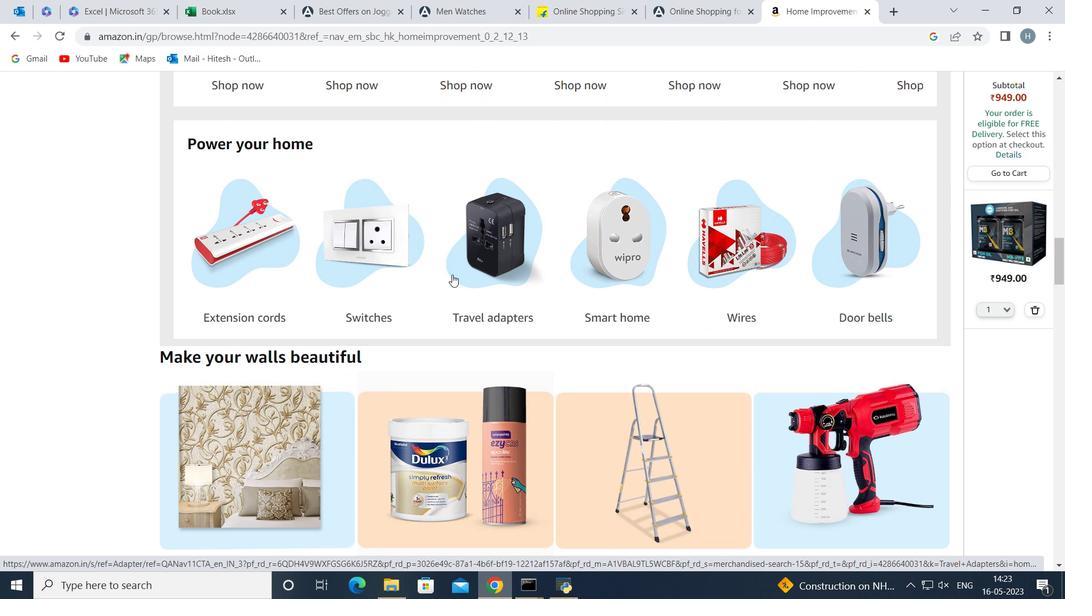 
Action: Mouse scrolled (452, 274) with delta (0, 0)
Screenshot: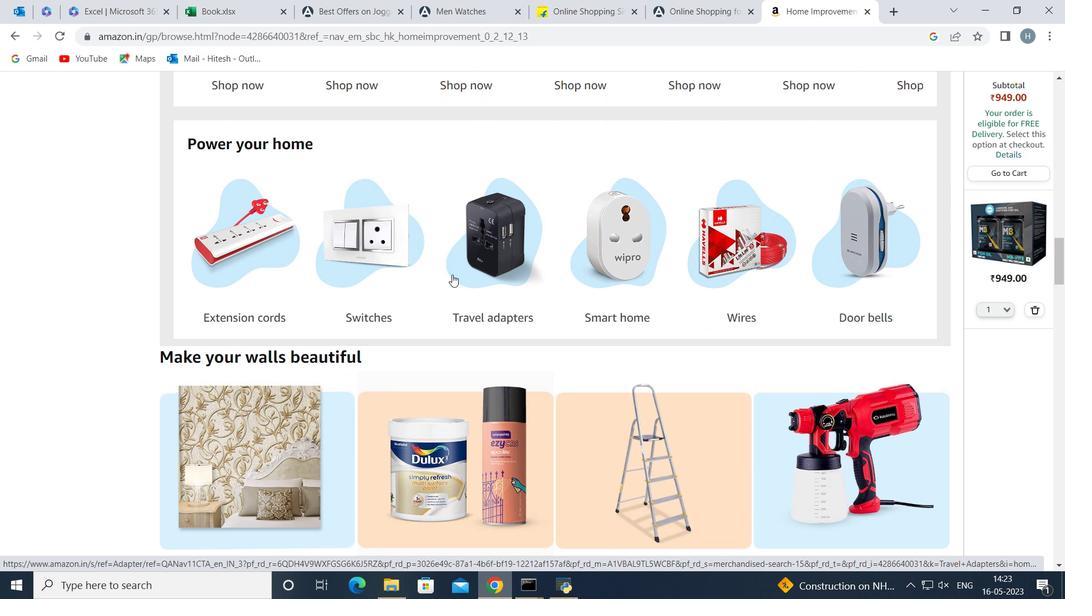 
Action: Mouse scrolled (452, 274) with delta (0, 0)
Screenshot: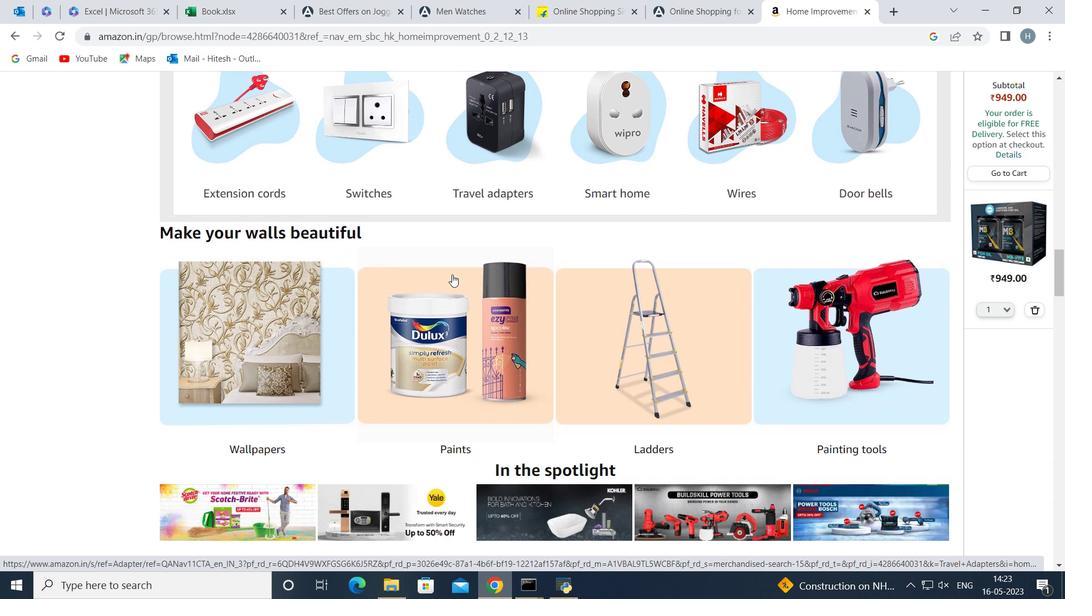 
Action: Mouse scrolled (452, 274) with delta (0, 0)
Screenshot: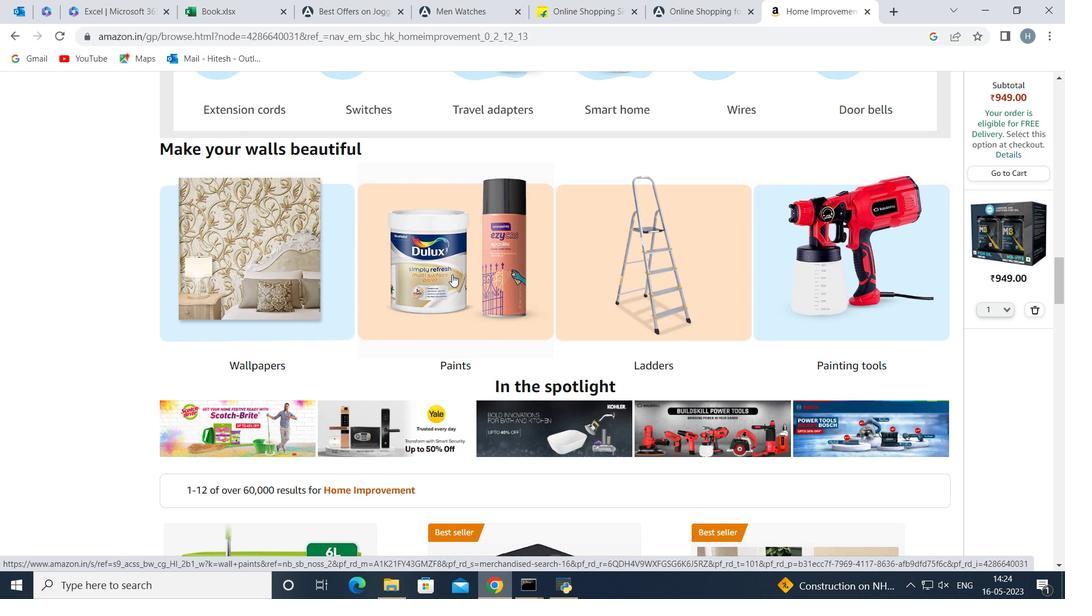 
Action: Mouse scrolled (452, 274) with delta (0, 0)
Screenshot: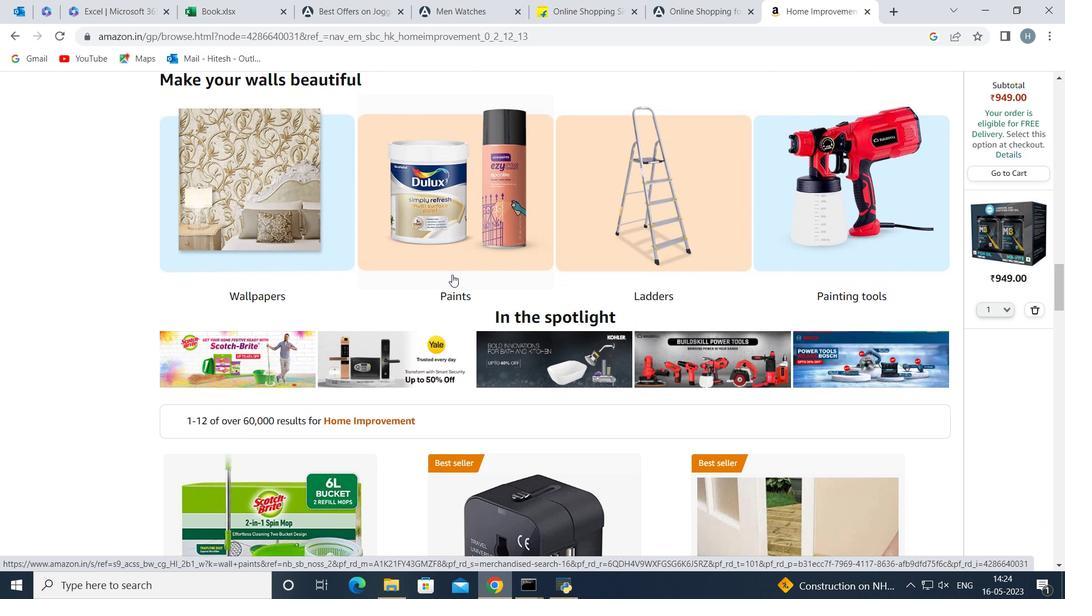 
Action: Mouse scrolled (452, 274) with delta (0, 0)
Screenshot: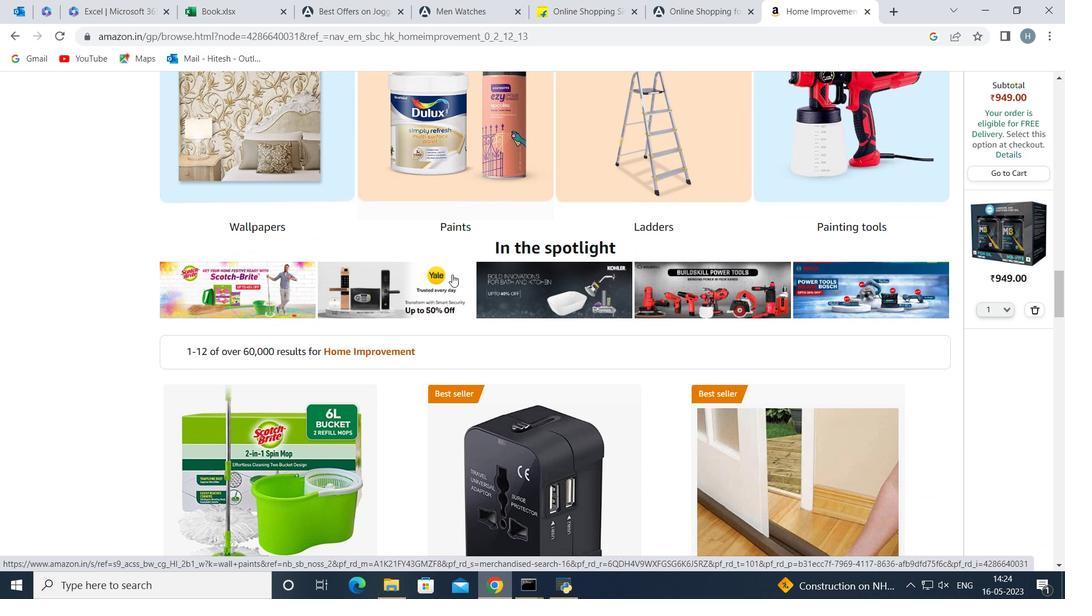 
Action: Mouse scrolled (452, 274) with delta (0, 0)
Screenshot: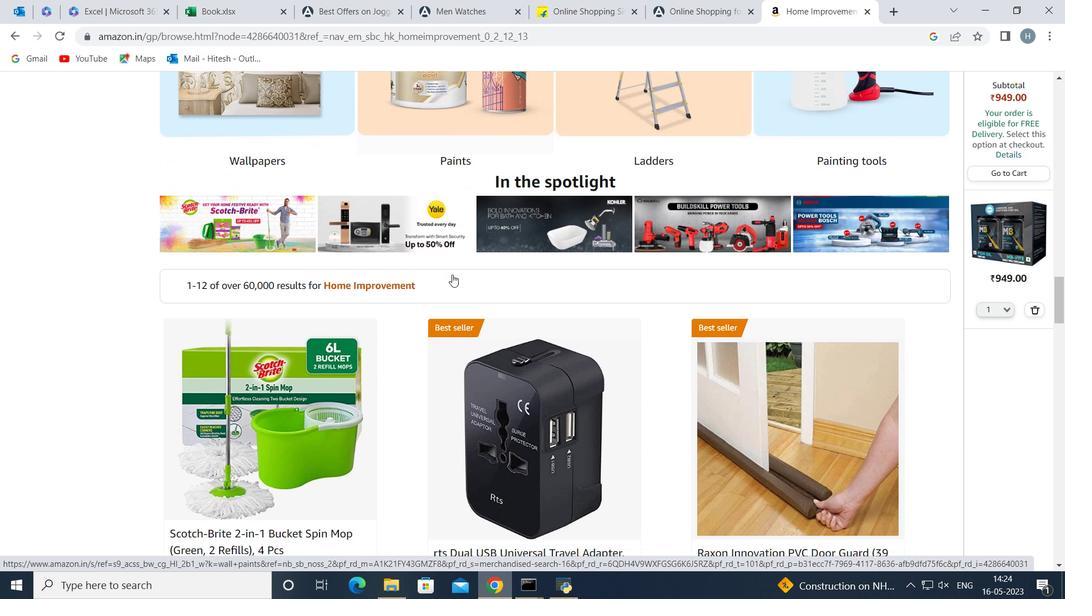
Action: Mouse scrolled (452, 274) with delta (0, 0)
Screenshot: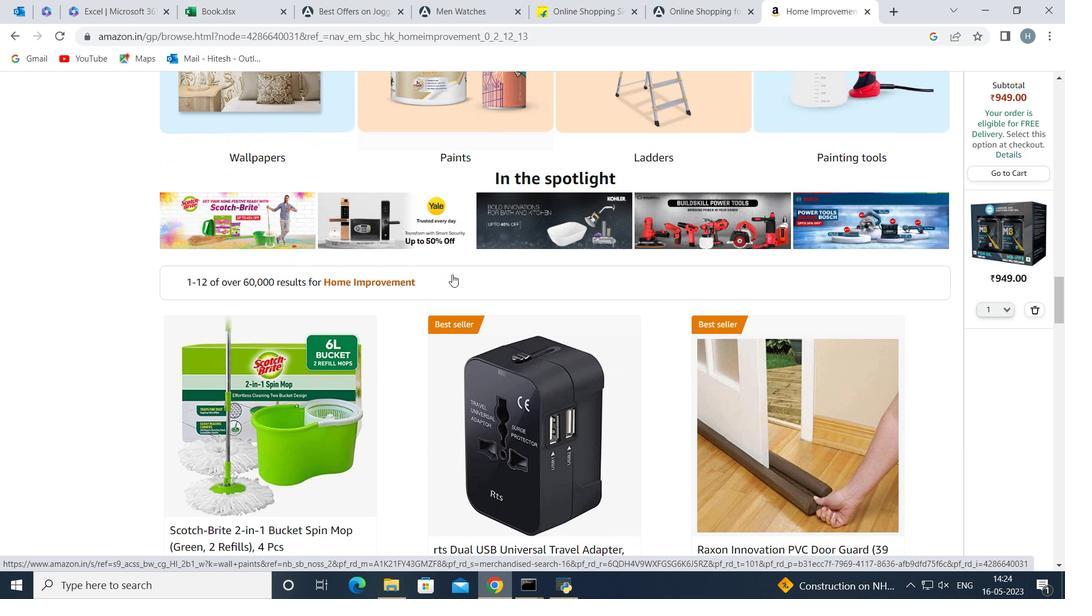 
Action: Mouse scrolled (452, 274) with delta (0, 0)
Screenshot: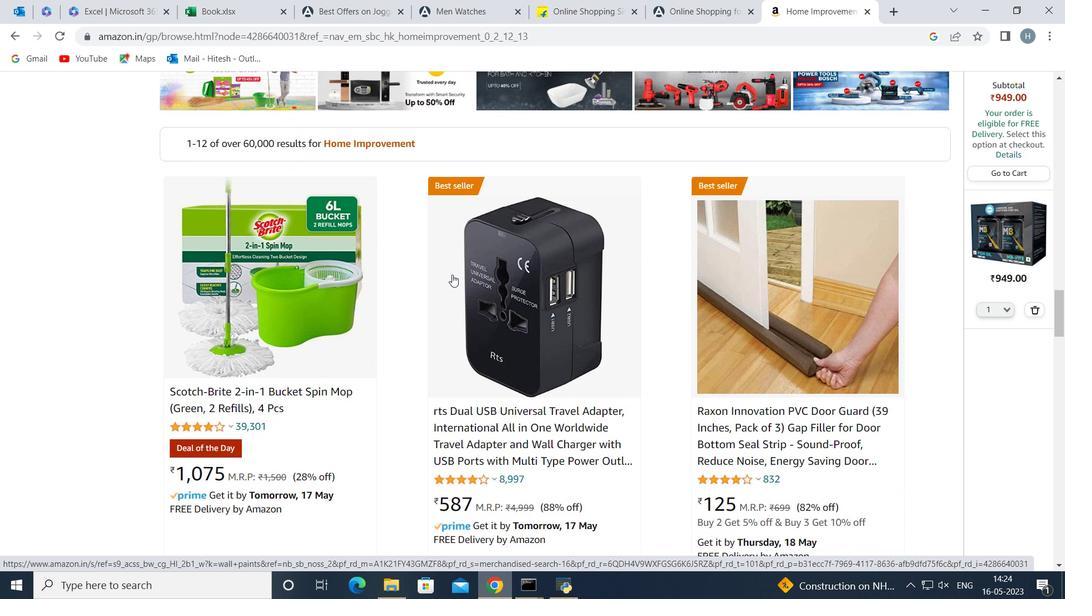 
Action: Mouse scrolled (452, 274) with delta (0, 0)
Screenshot: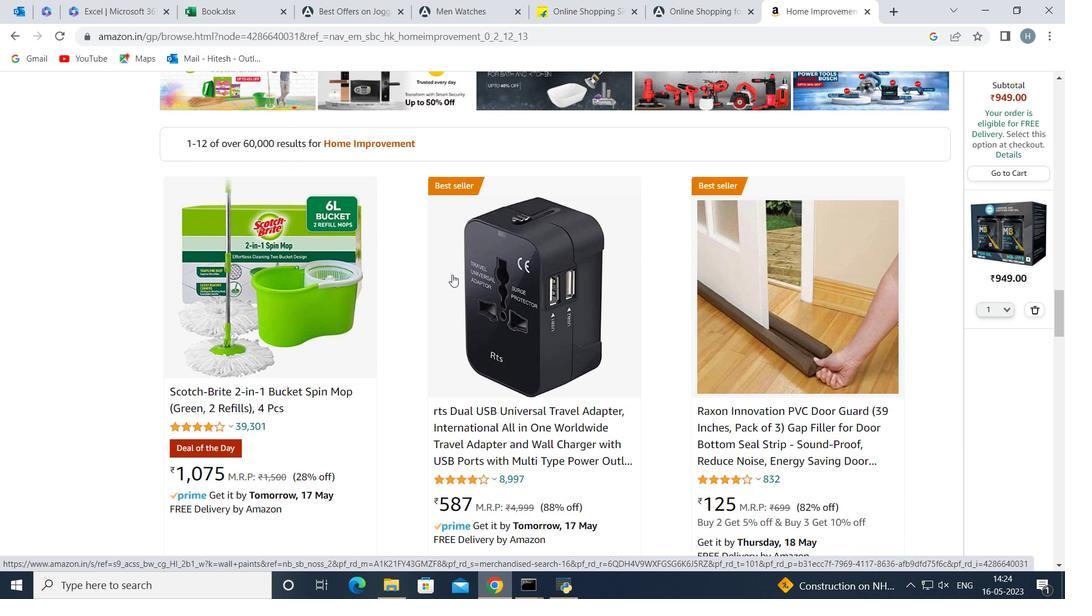 
Action: Mouse scrolled (452, 274) with delta (0, 0)
Screenshot: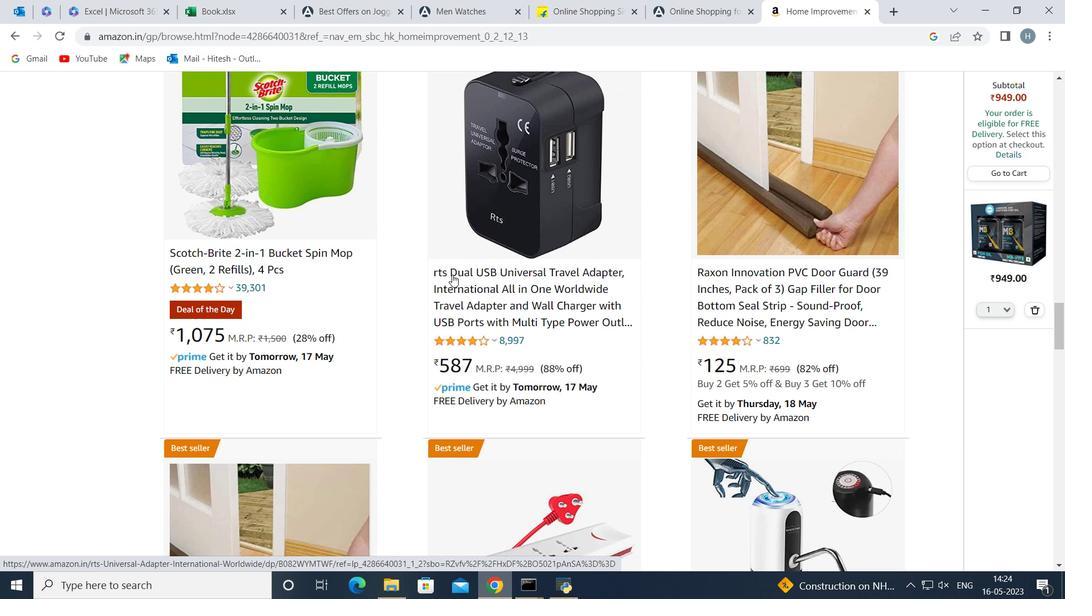 
Action: Mouse moved to (325, 202)
Screenshot: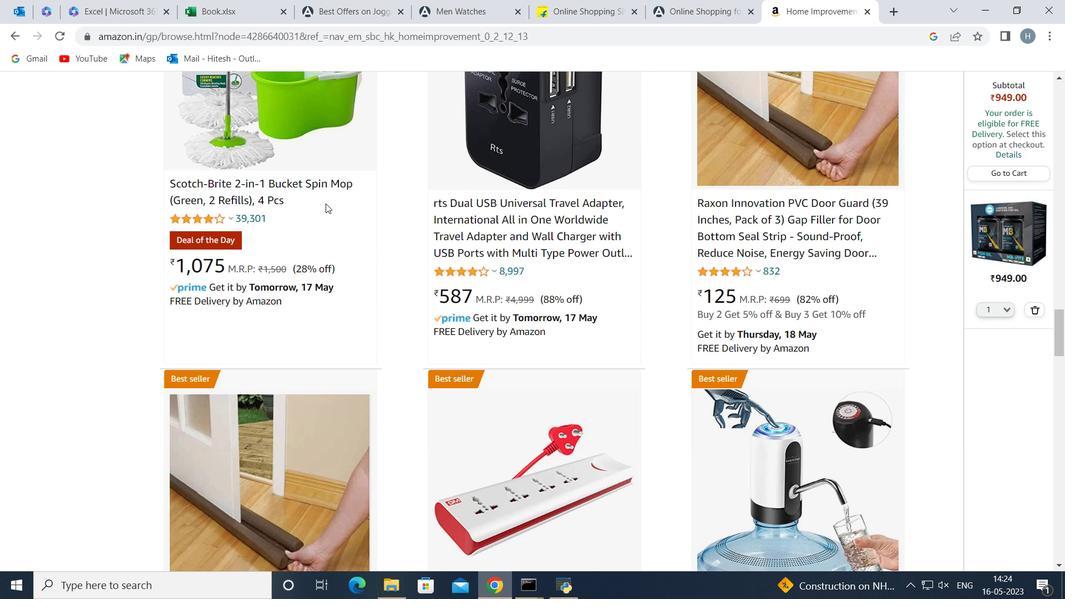 
Action: Mouse pressed left at (325, 202)
Screenshot: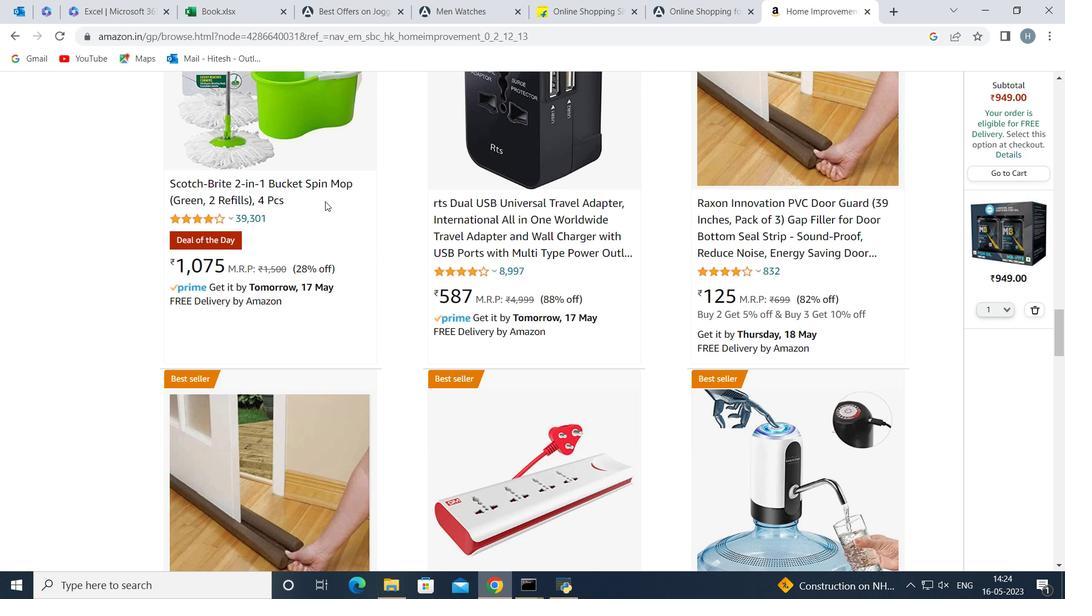 
Action: Mouse moved to (301, 148)
Screenshot: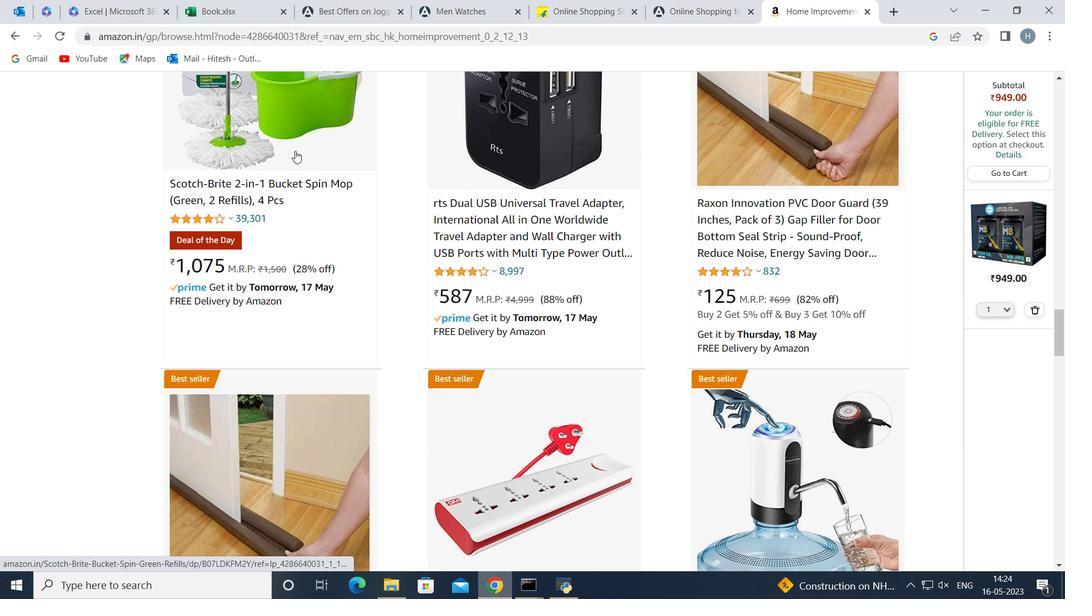 
Action: Mouse pressed left at (301, 148)
Screenshot: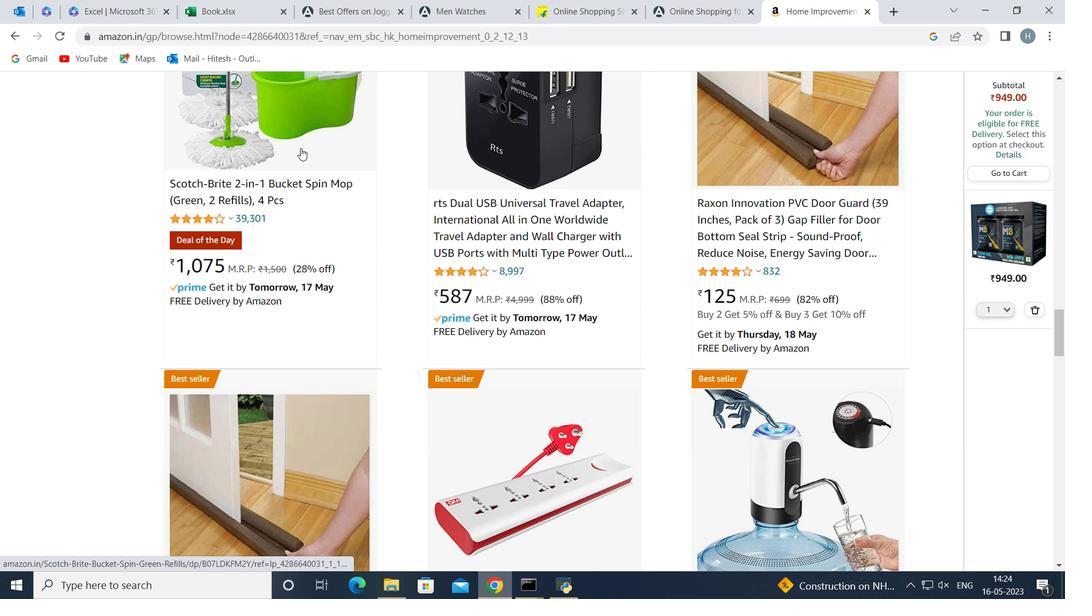 
Action: Mouse moved to (567, 339)
Screenshot: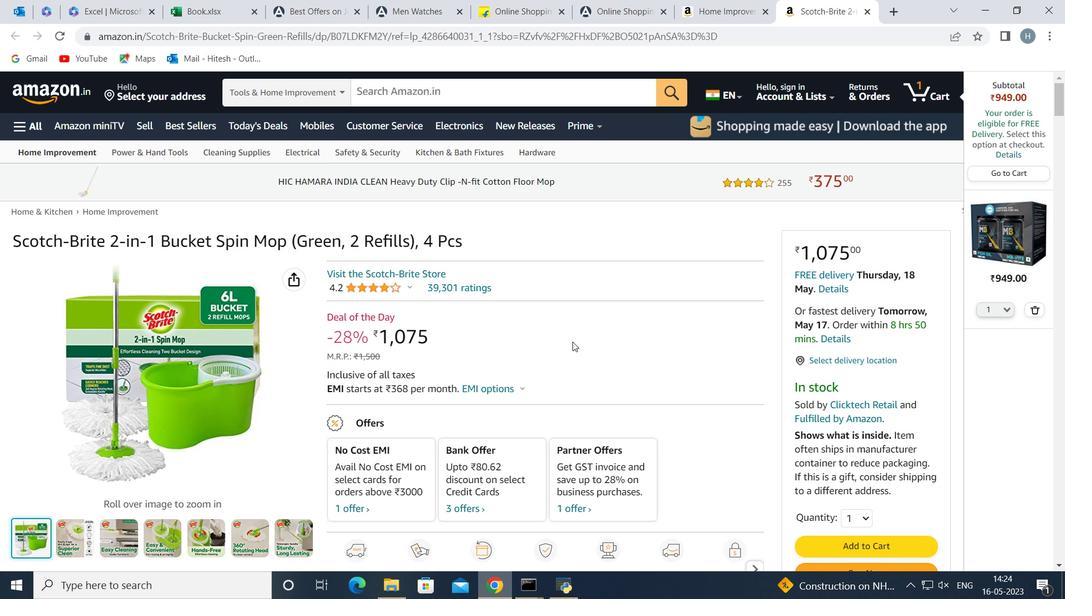 
Action: Mouse scrolled (567, 339) with delta (0, 0)
Screenshot: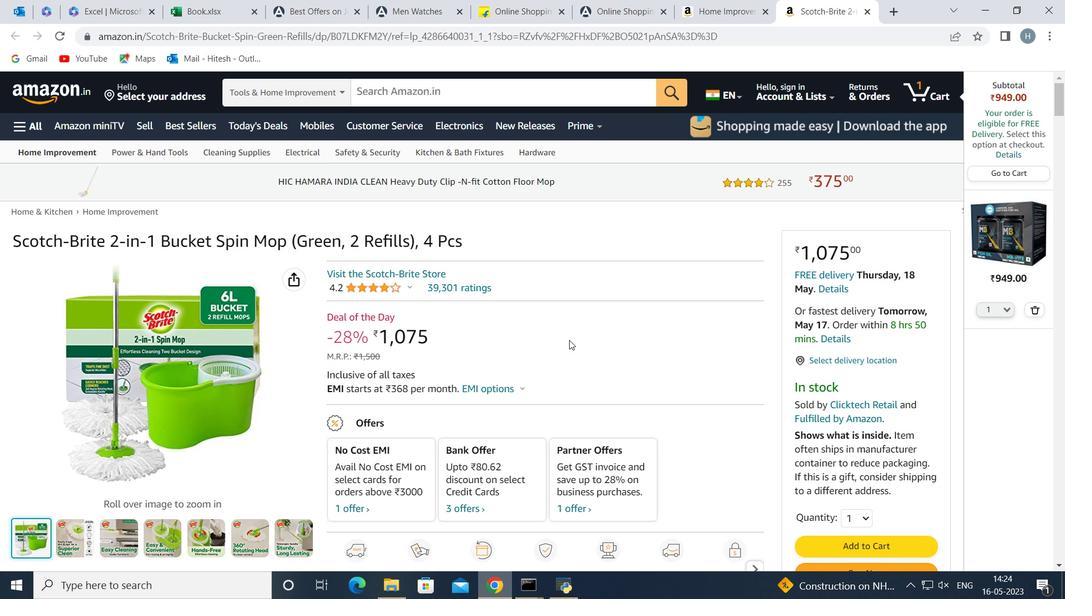 
Action: Mouse moved to (569, 297)
Screenshot: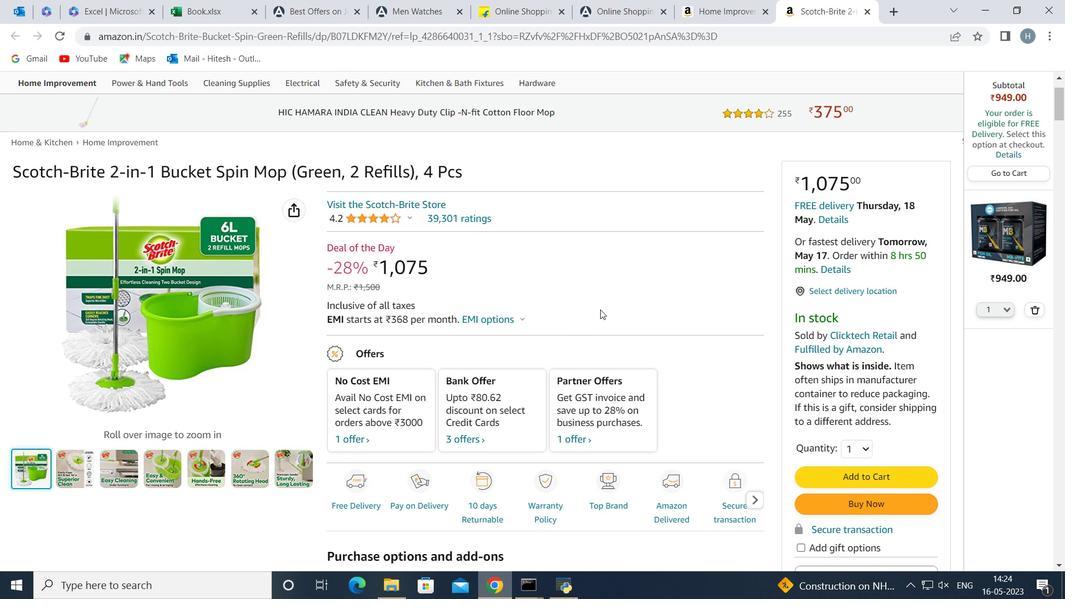 
Action: Mouse scrolled (569, 298) with delta (0, 0)
Screenshot: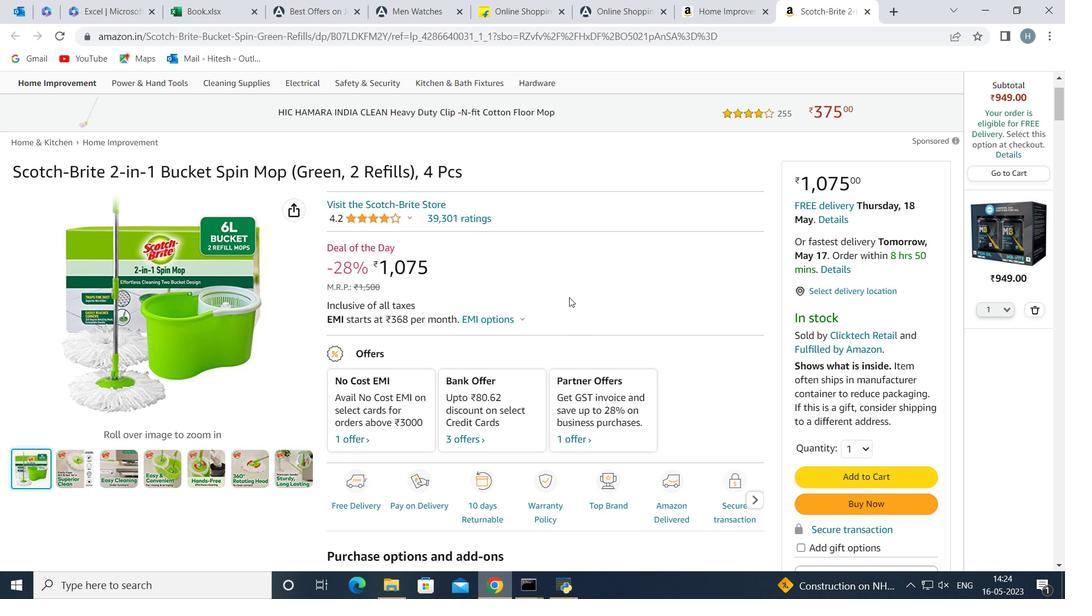 
Action: Mouse scrolled (569, 298) with delta (0, 0)
Screenshot: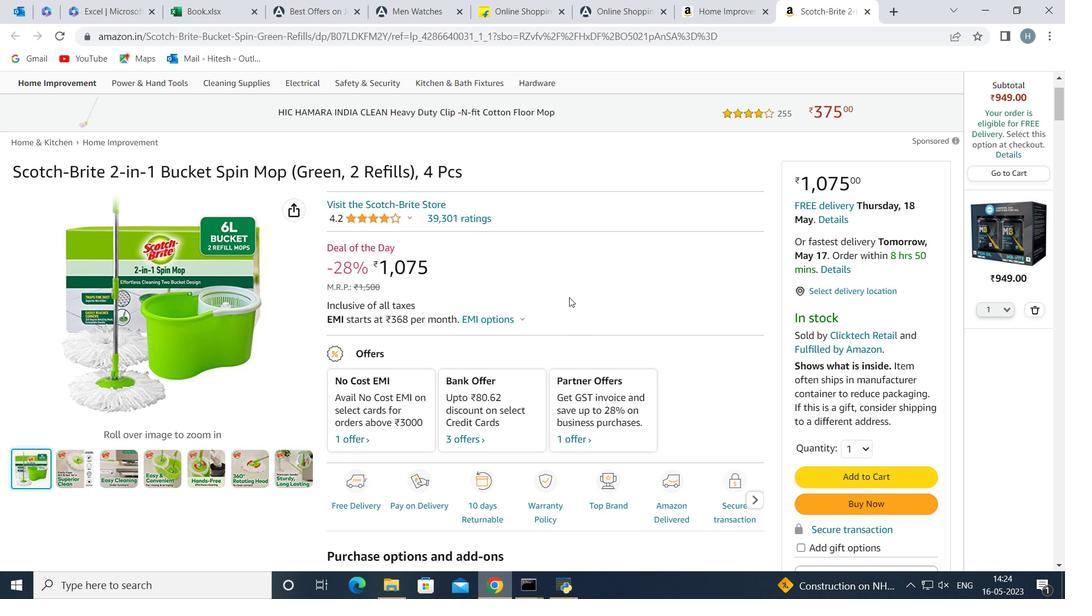 
Action: Mouse moved to (613, 316)
Screenshot: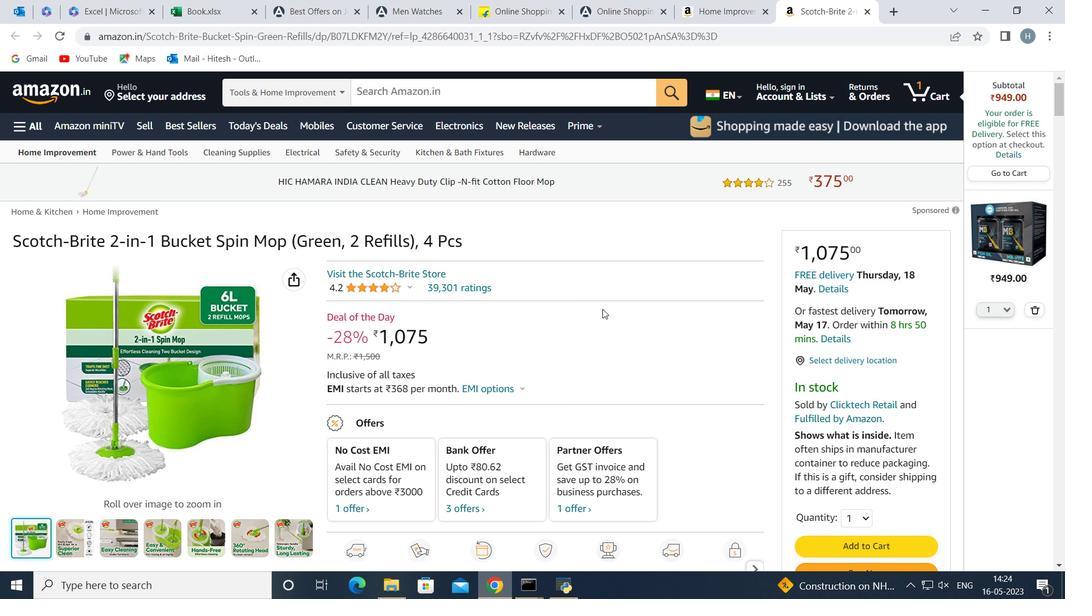 
Action: Mouse scrolled (613, 315) with delta (0, 0)
Screenshot: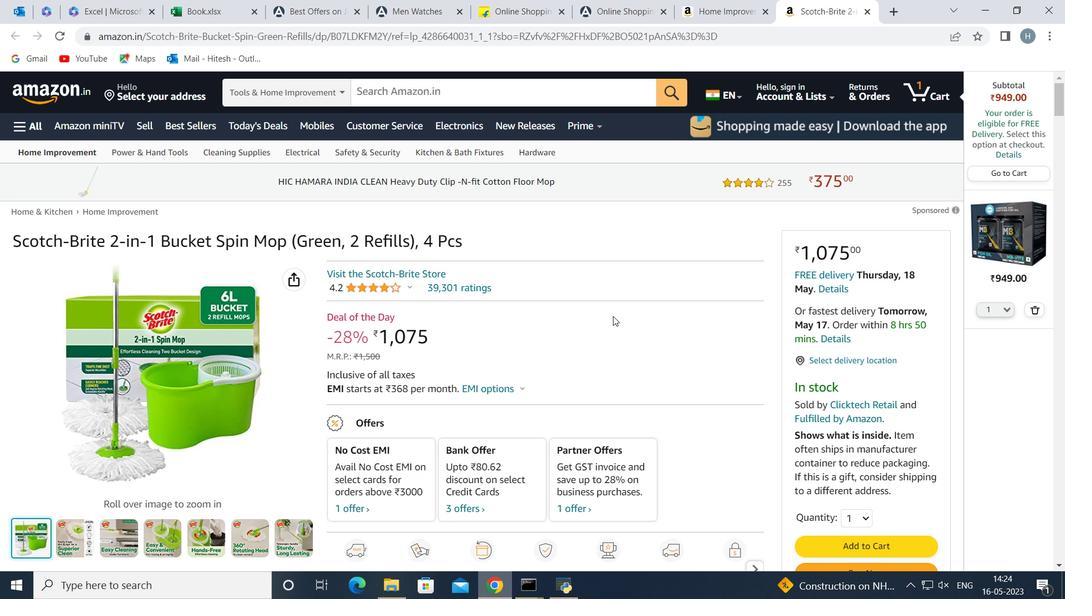 
Action: Mouse moved to (613, 313)
Screenshot: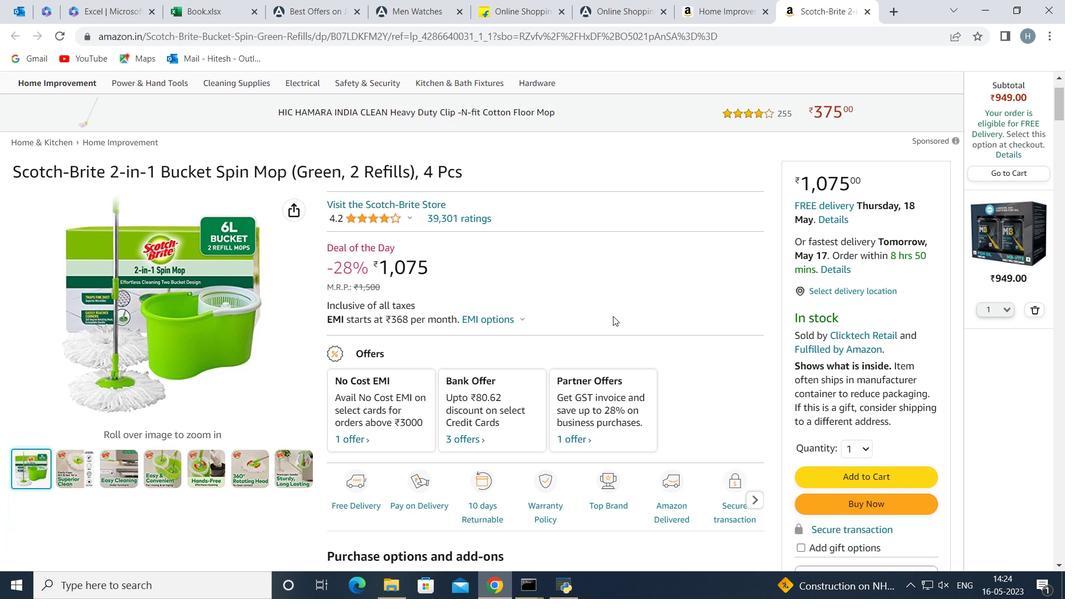 
Action: Mouse scrolled (613, 312) with delta (0, 0)
Screenshot: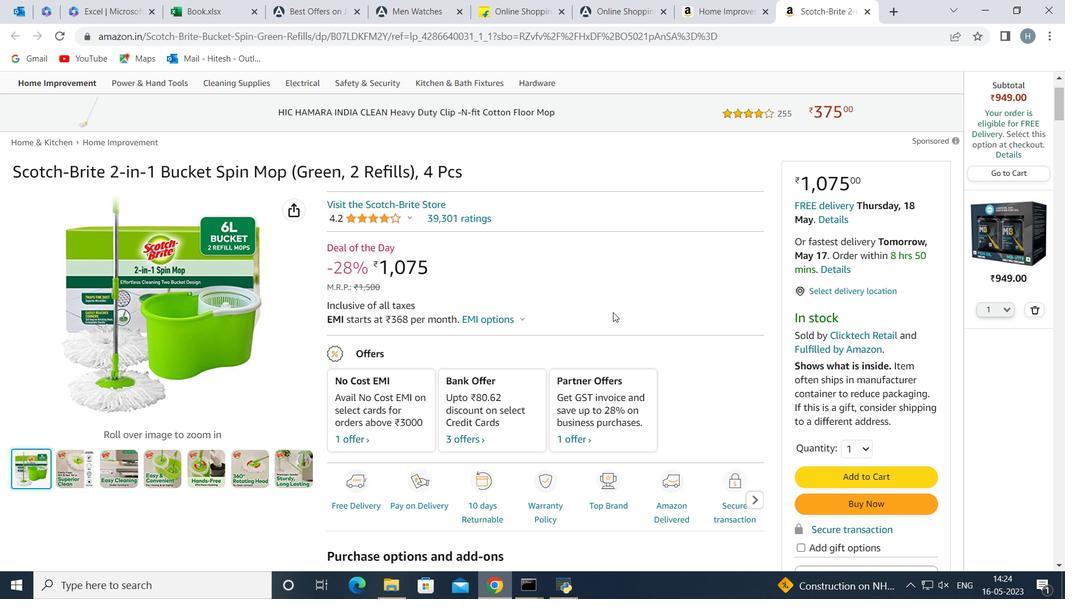 
Action: Mouse moved to (625, 319)
Screenshot: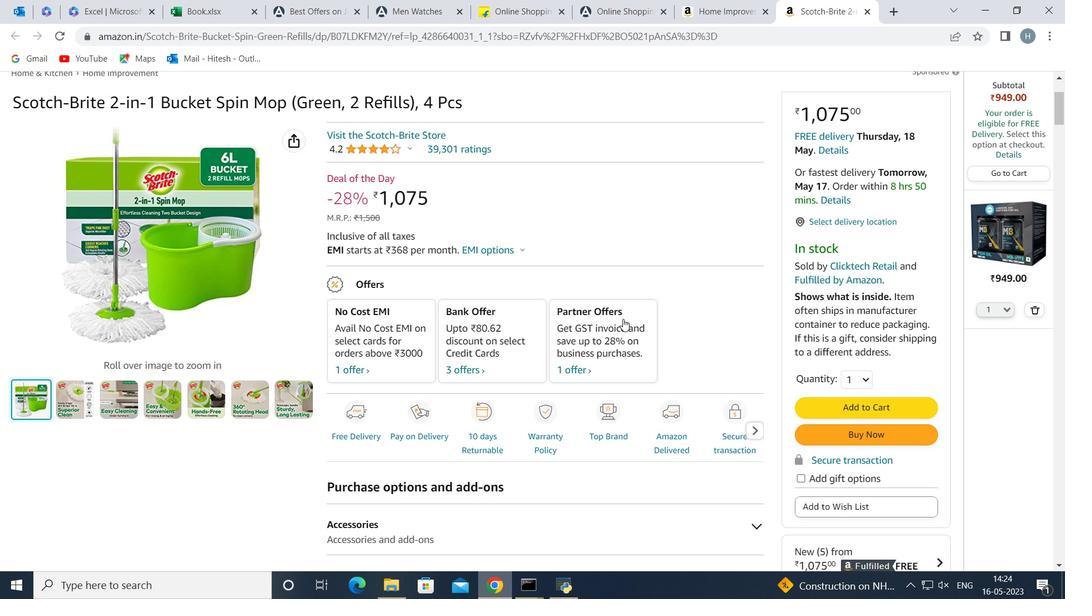 
Action: Mouse scrolled (625, 319) with delta (0, 0)
Screenshot: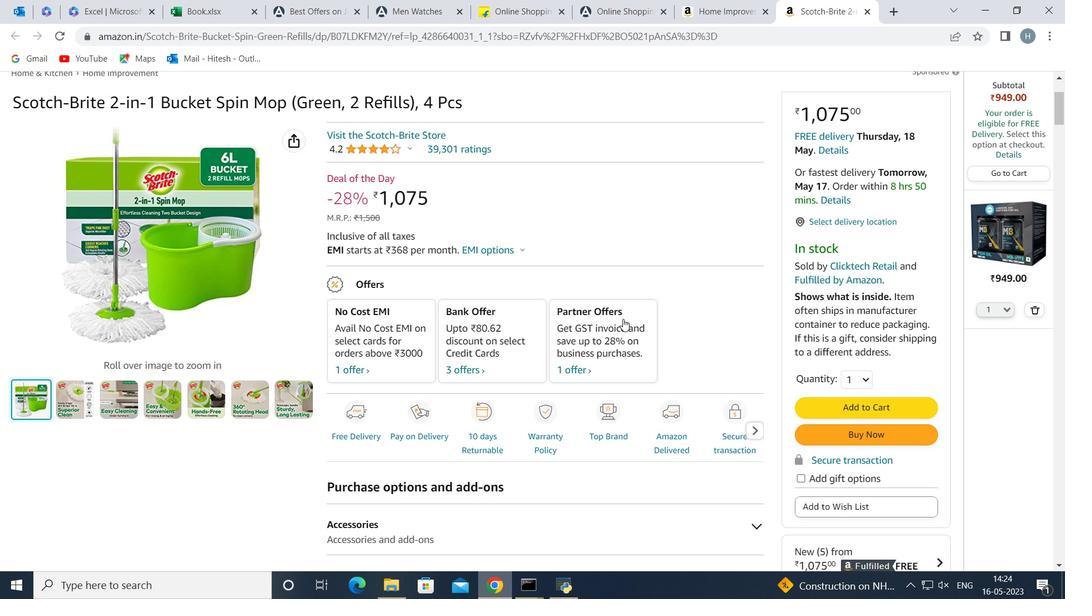 
Action: Mouse moved to (626, 320)
Screenshot: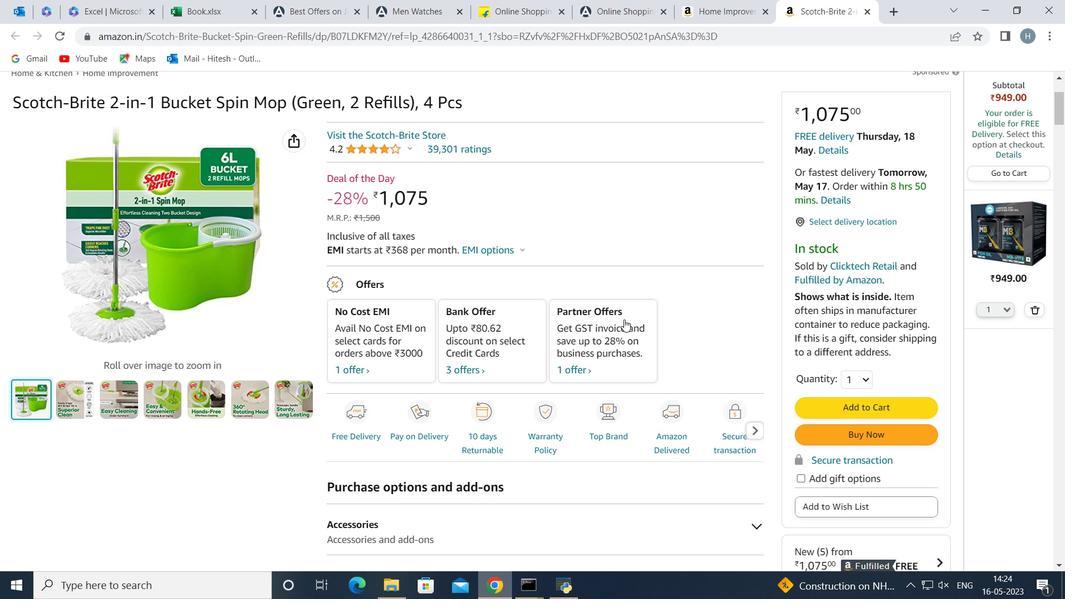 
Action: Mouse scrolled (626, 319) with delta (0, 0)
Screenshot: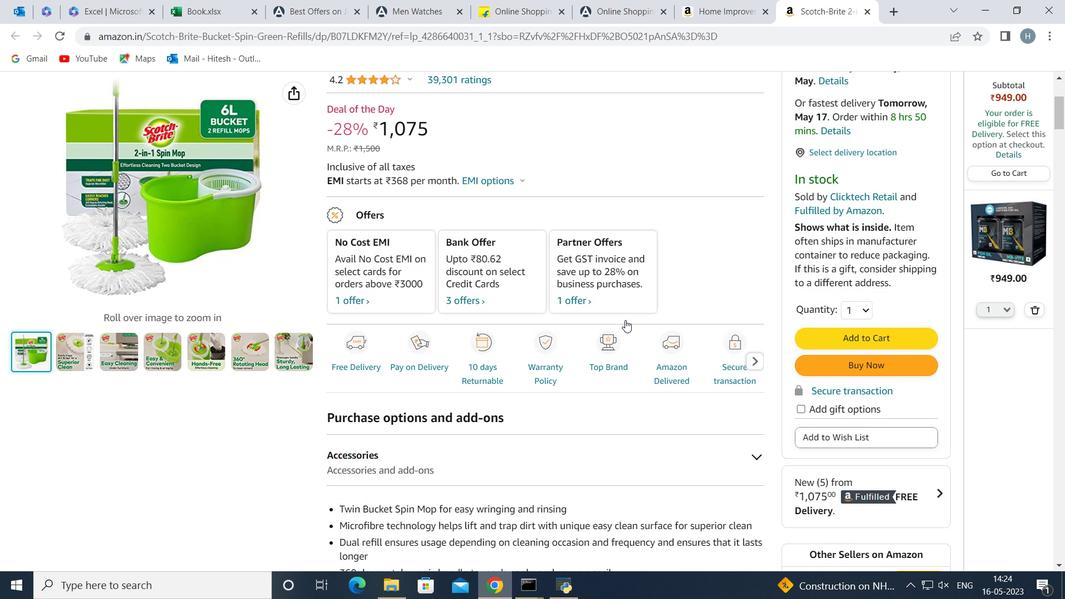 
Action: Mouse scrolled (626, 319) with delta (0, 0)
Screenshot: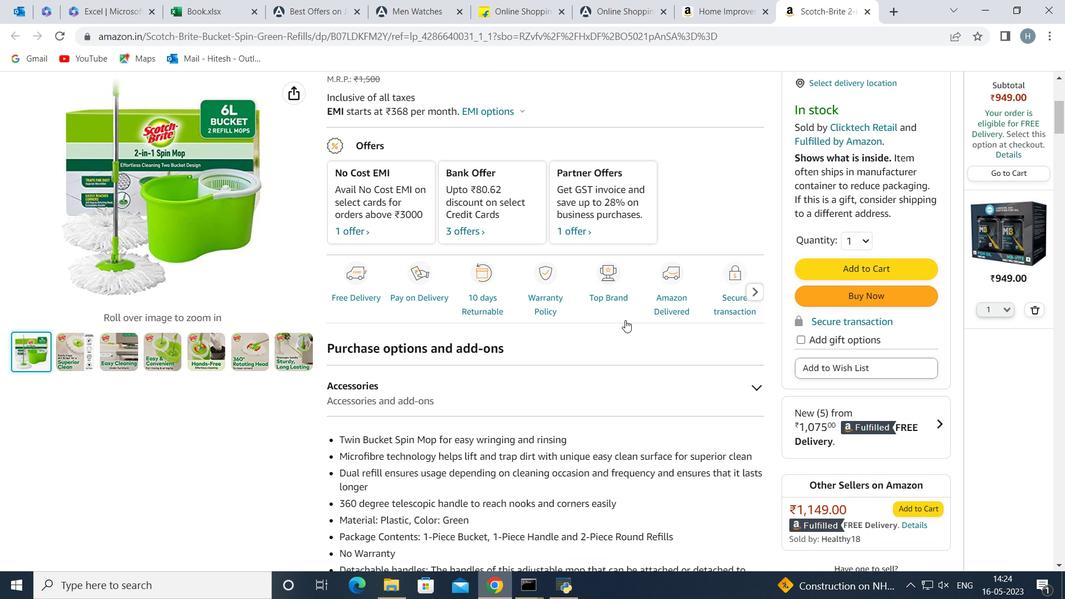 
Action: Mouse scrolled (626, 319) with delta (0, 0)
Screenshot: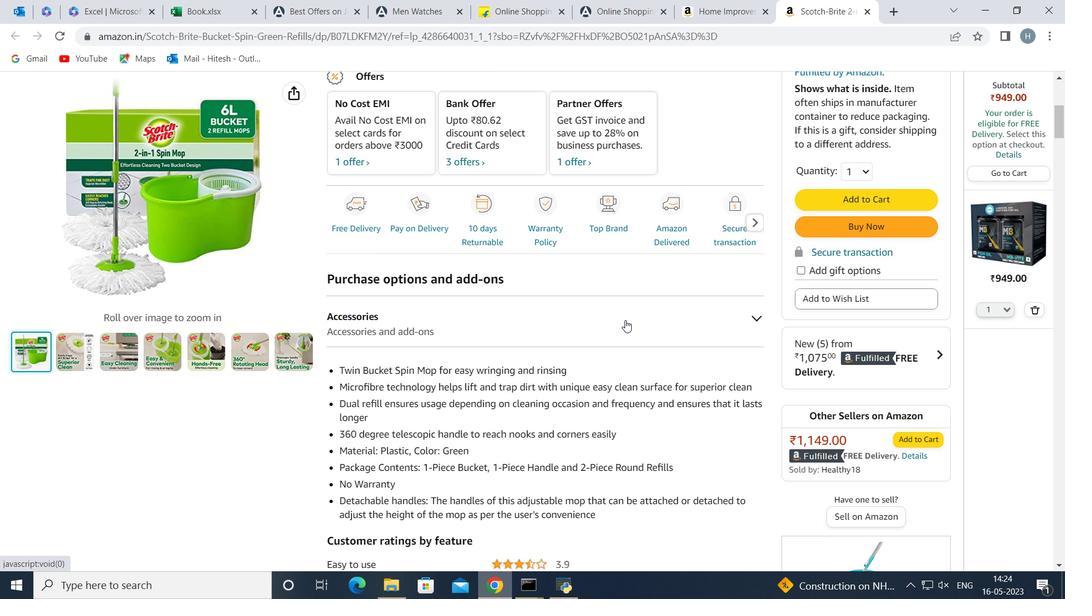 
Action: Mouse scrolled (626, 319) with delta (0, 0)
Screenshot: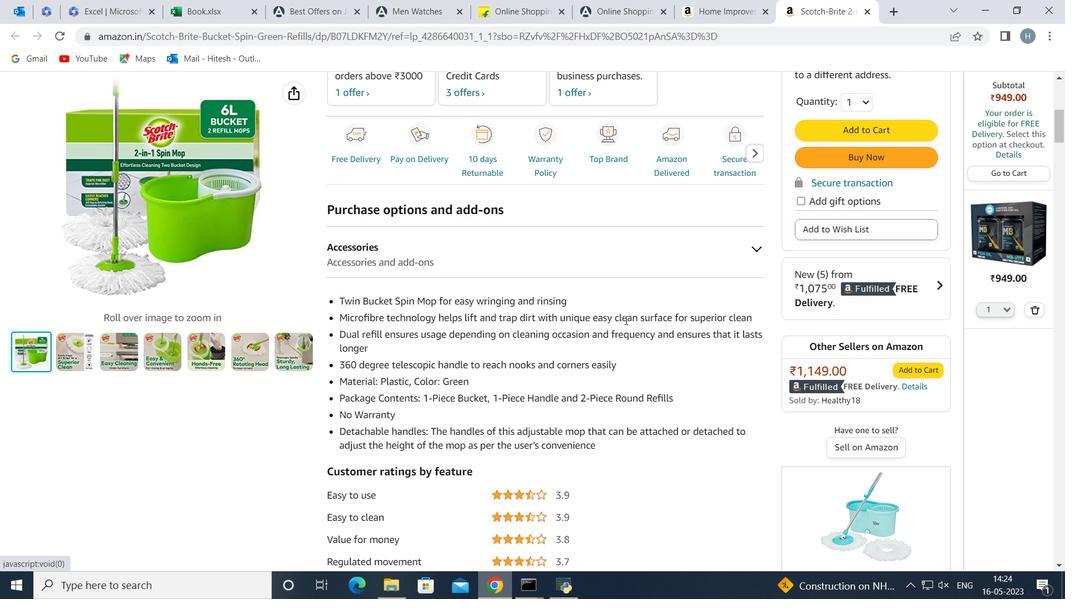 
Action: Mouse scrolled (626, 319) with delta (0, 0)
Screenshot: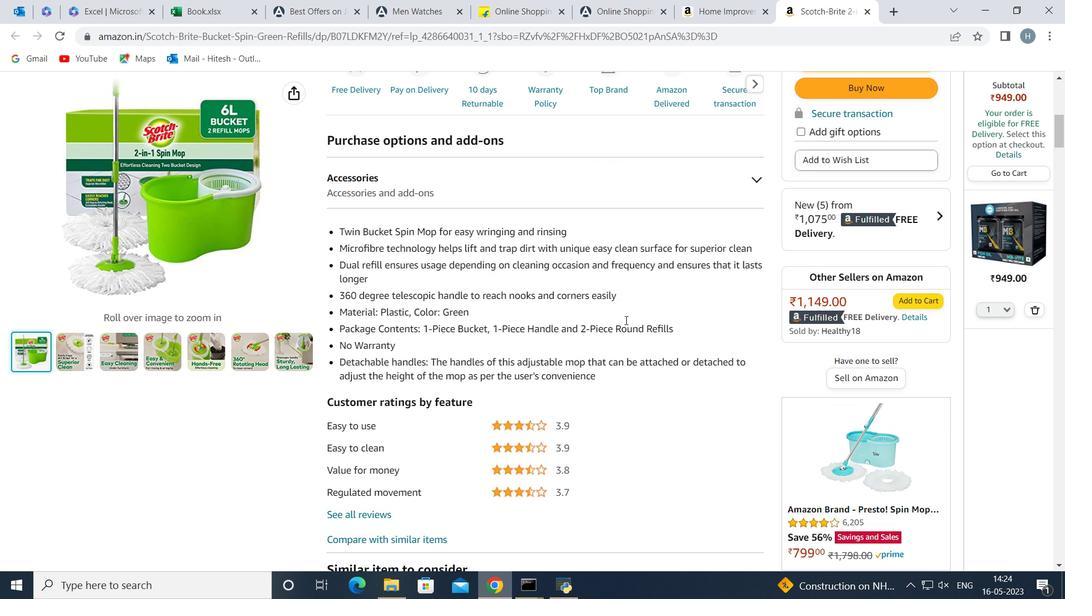 
Action: Mouse moved to (626, 324)
Screenshot: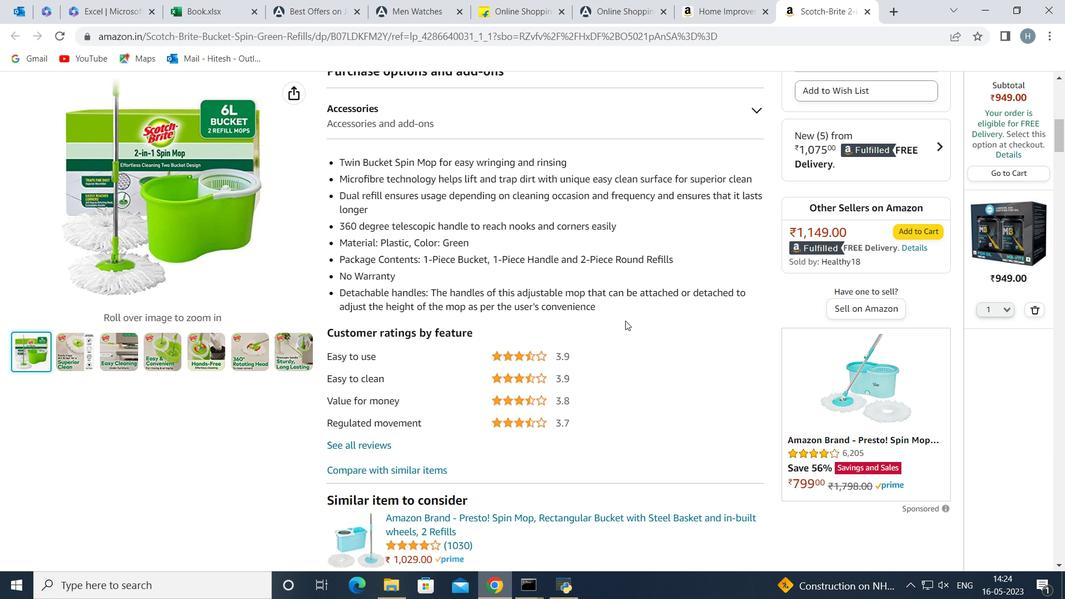 
Action: Mouse scrolled (626, 323) with delta (0, 0)
Screenshot: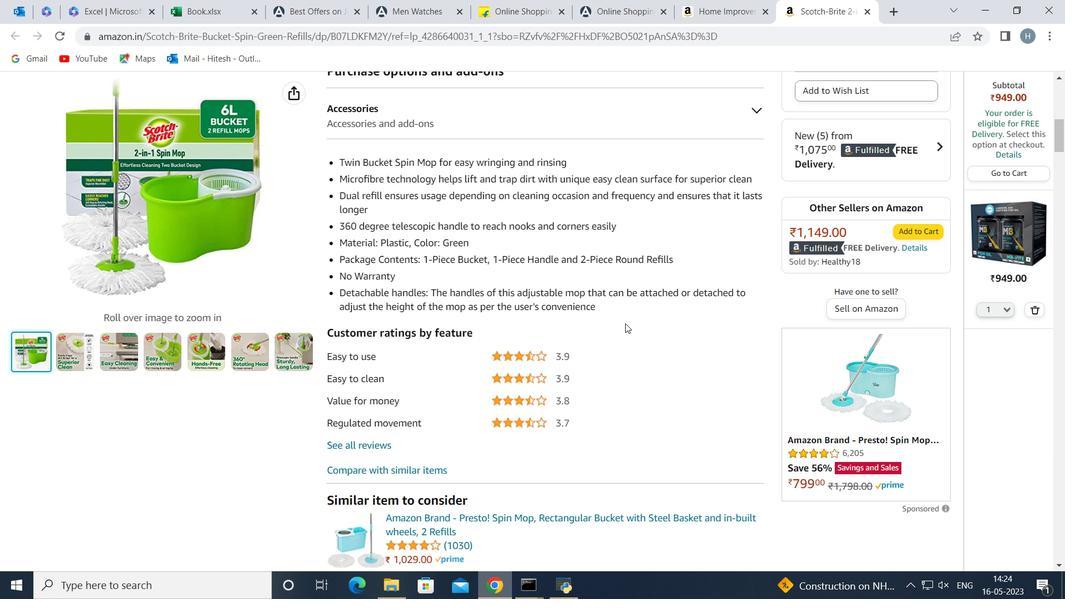 
Action: Mouse moved to (607, 324)
Screenshot: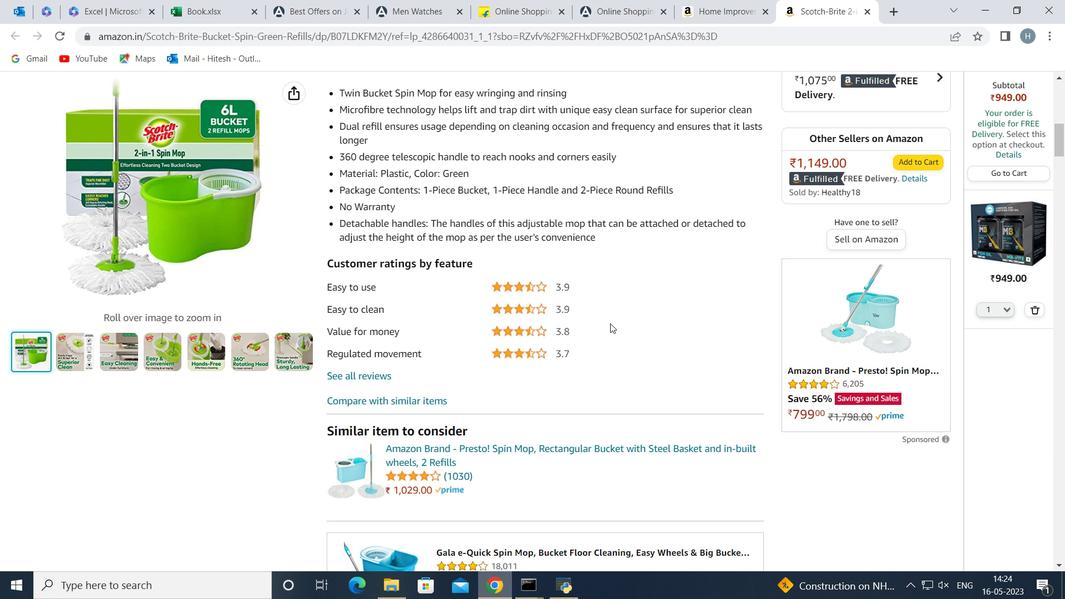 
Action: Mouse scrolled (607, 323) with delta (0, 0)
Screenshot: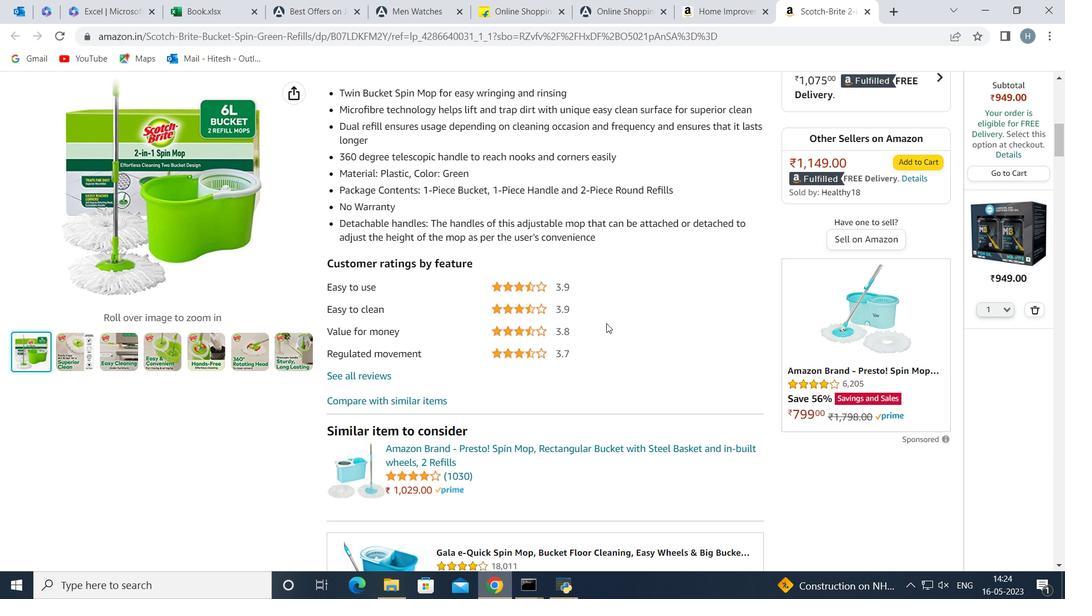 
Action: Mouse scrolled (607, 323) with delta (0, 0)
Screenshot: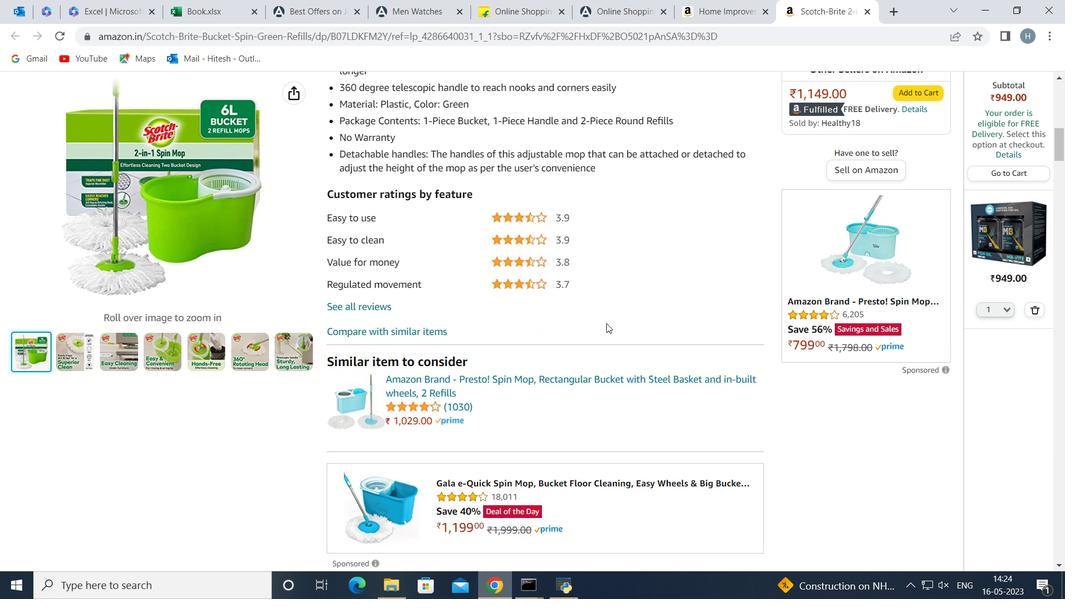 
Action: Mouse scrolled (607, 323) with delta (0, 0)
Screenshot: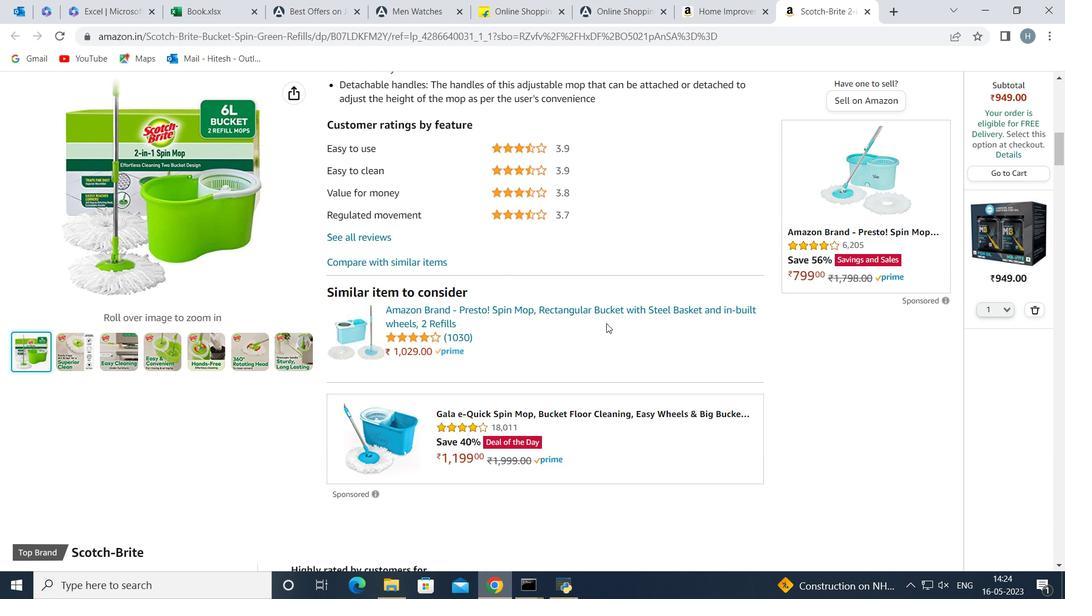 
Action: Mouse scrolled (607, 323) with delta (0, 0)
Screenshot: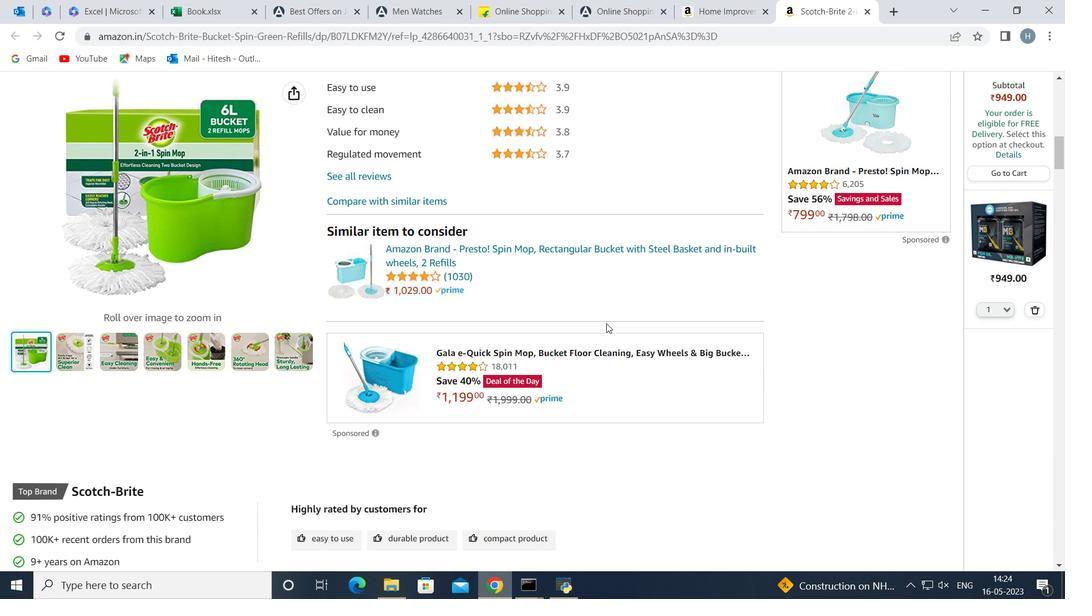 
Action: Mouse scrolled (607, 323) with delta (0, 0)
Screenshot: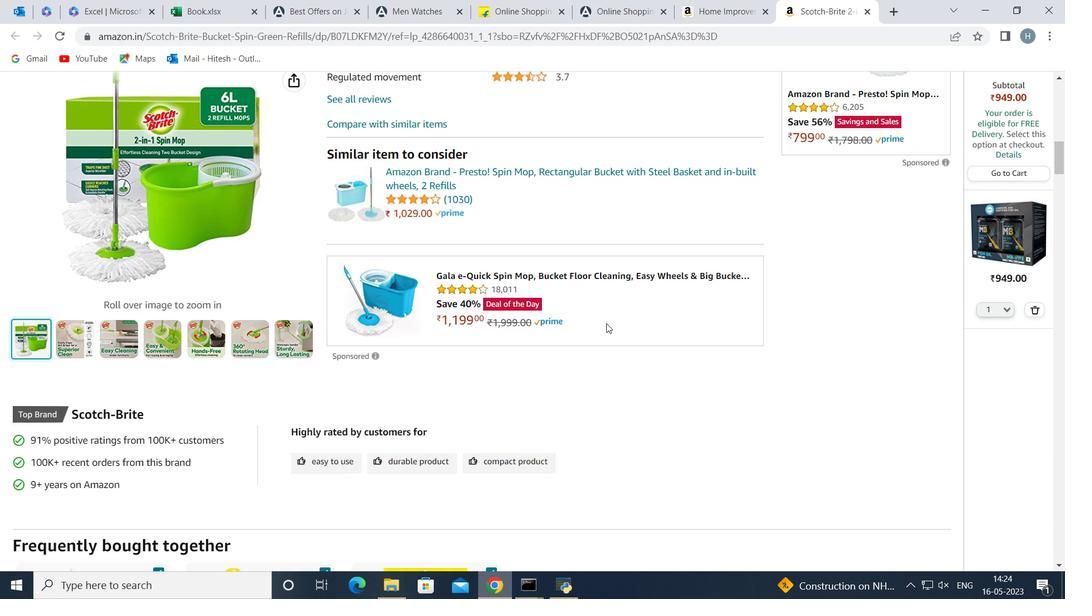 
Action: Mouse scrolled (607, 323) with delta (0, 0)
Screenshot: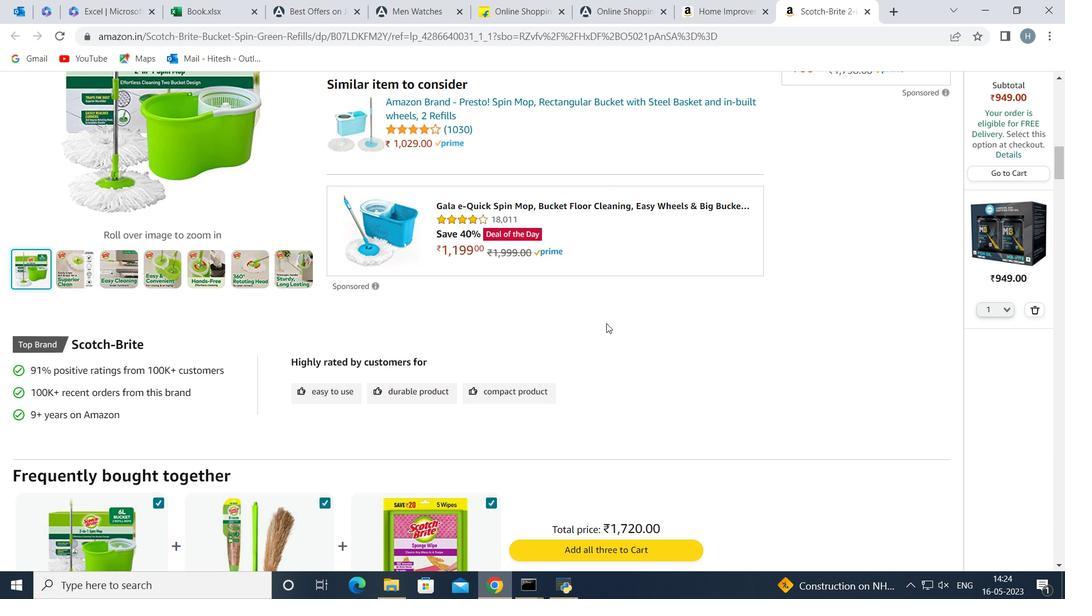 
Action: Mouse scrolled (607, 324) with delta (0, 0)
Screenshot: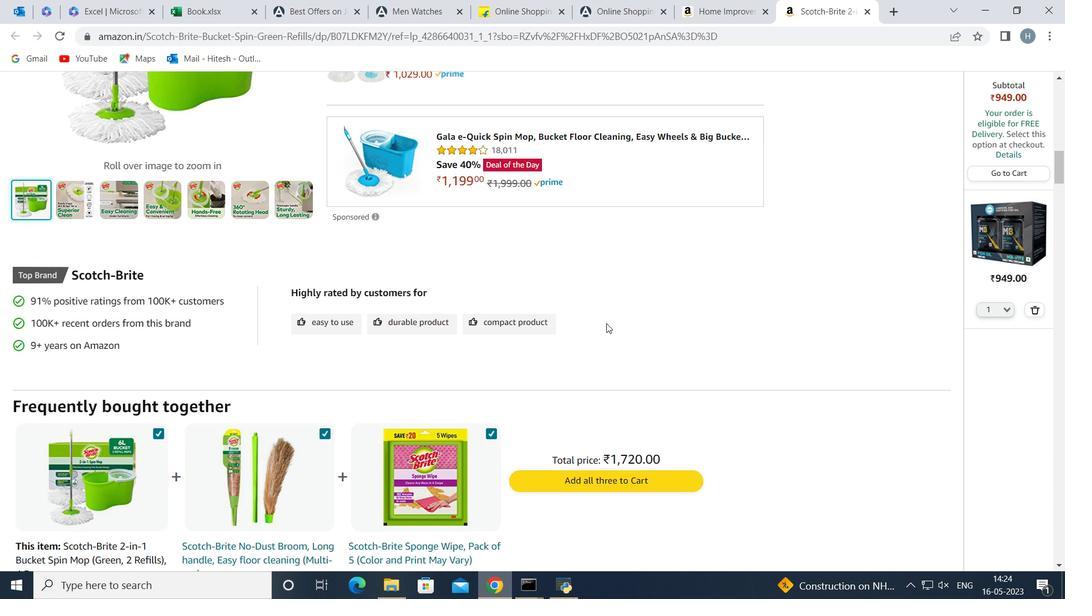 
Action: Mouse scrolled (607, 324) with delta (0, 0)
Screenshot: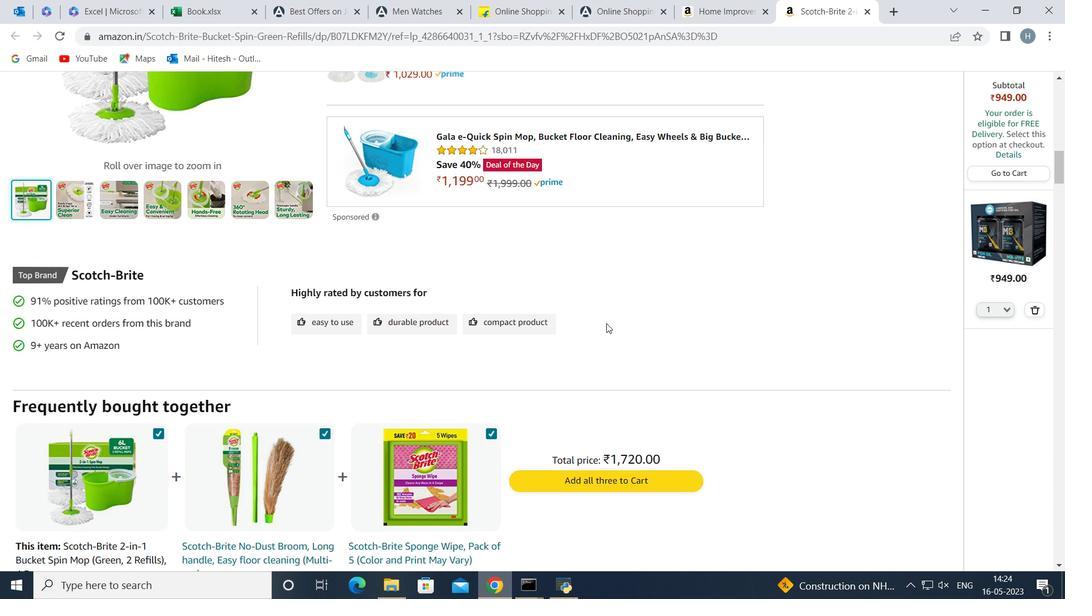 
Action: Mouse scrolled (607, 324) with delta (0, 0)
Screenshot: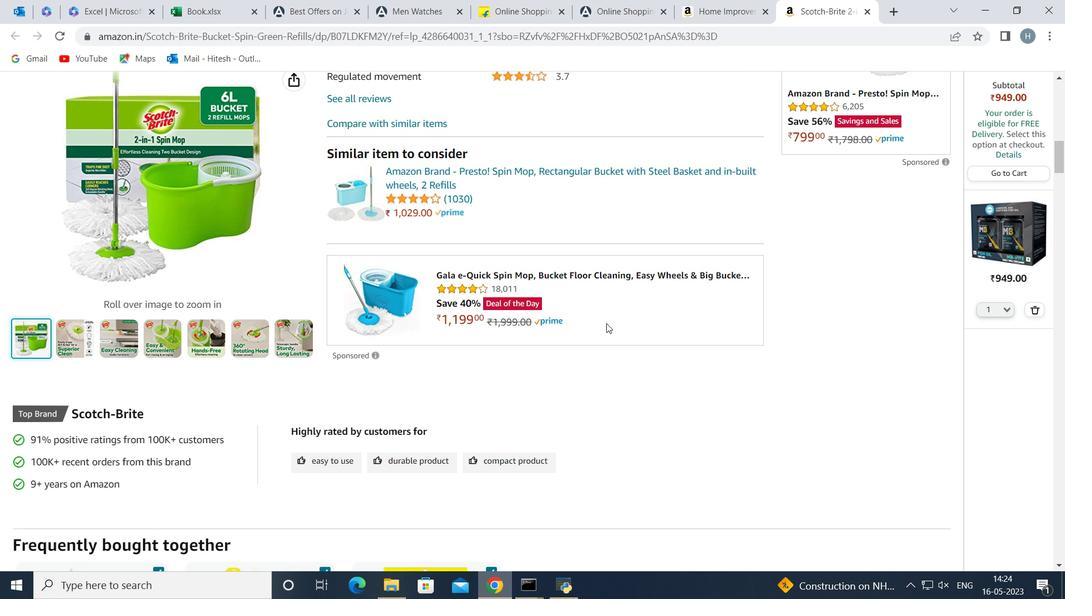 
Action: Mouse scrolled (607, 324) with delta (0, 0)
Screenshot: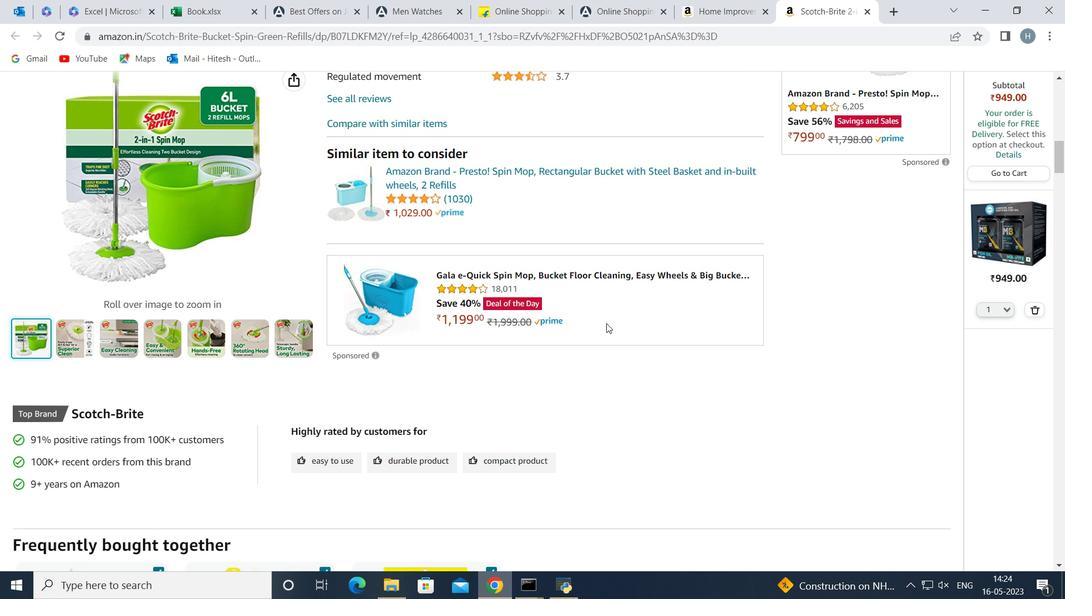 
Action: Mouse scrolled (607, 324) with delta (0, 0)
Screenshot: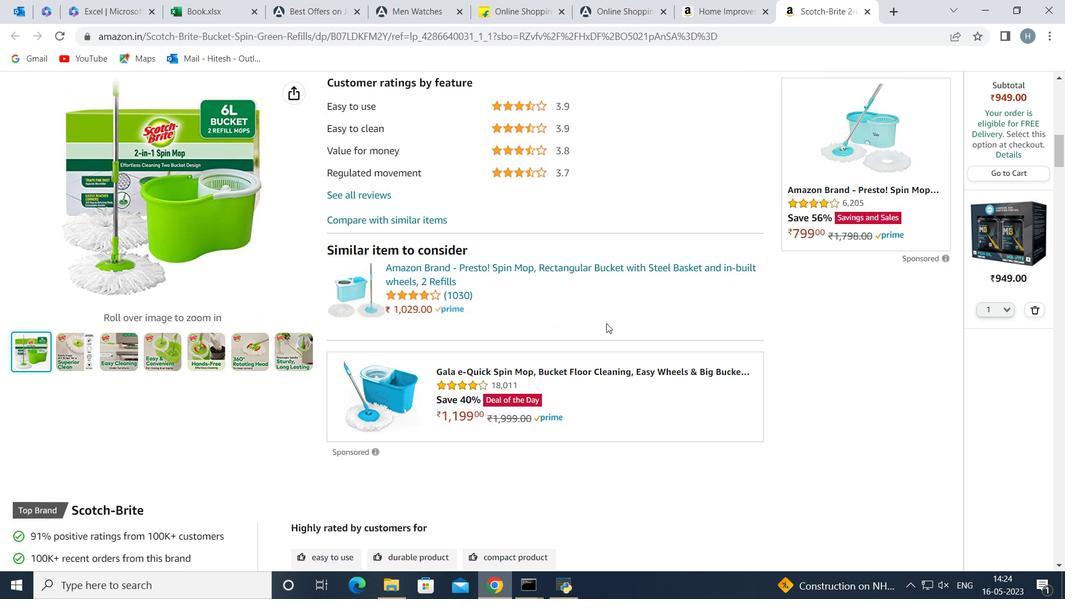 
Action: Mouse scrolled (607, 324) with delta (0, 0)
Screenshot: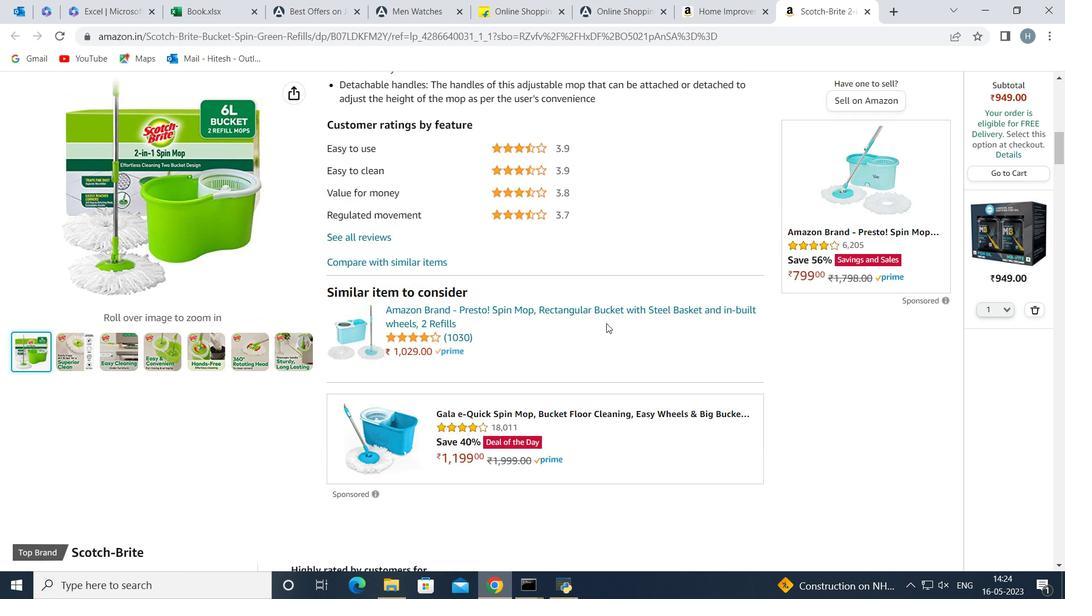 
Action: Mouse scrolled (607, 324) with delta (0, 0)
Screenshot: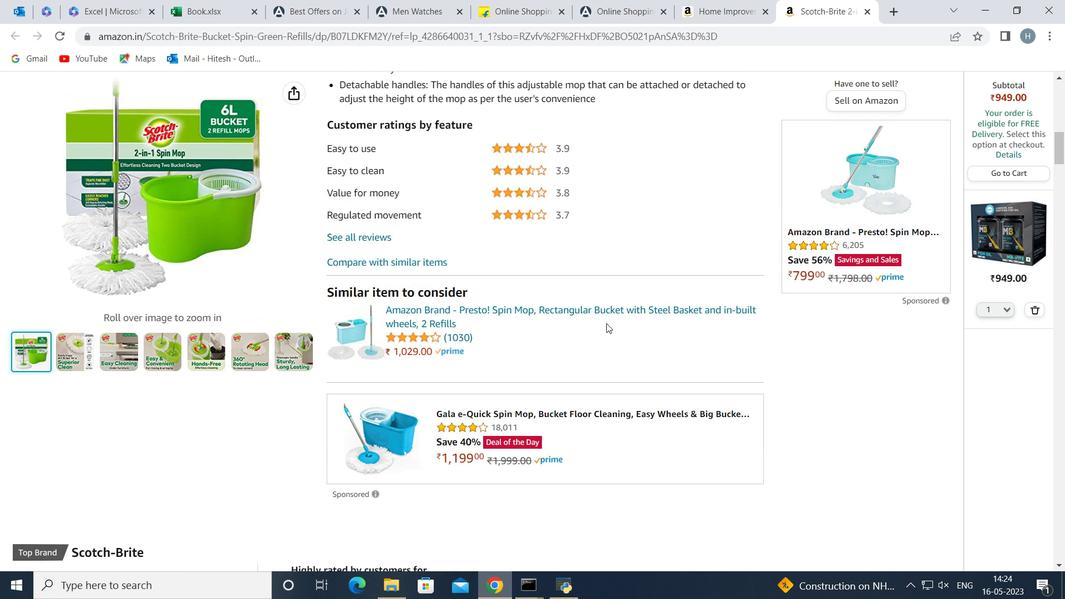 
Action: Mouse scrolled (607, 324) with delta (0, 0)
Screenshot: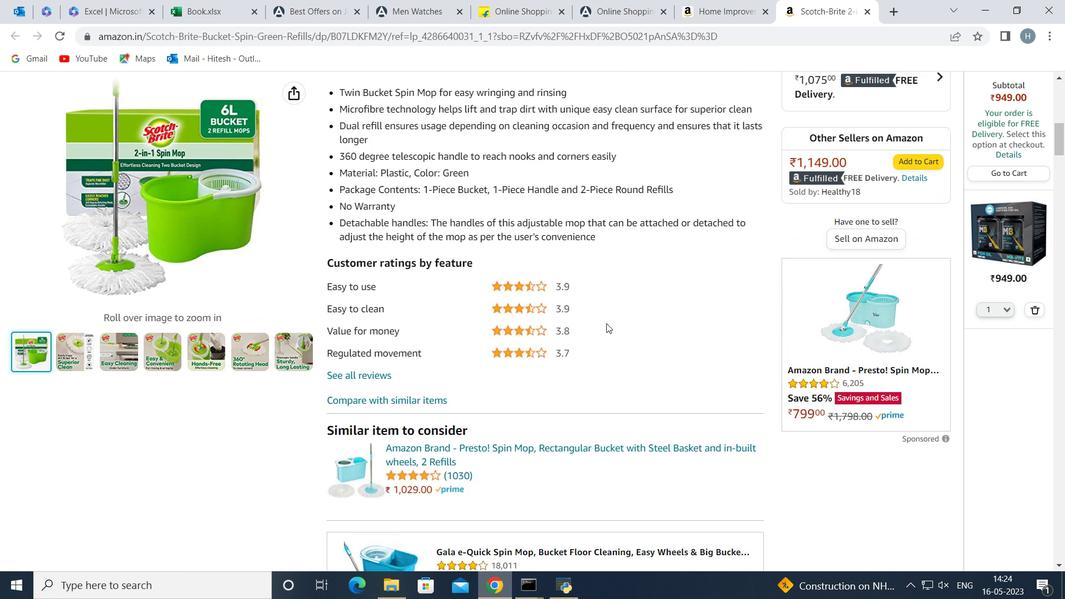 
Action: Mouse scrolled (607, 324) with delta (0, 0)
Screenshot: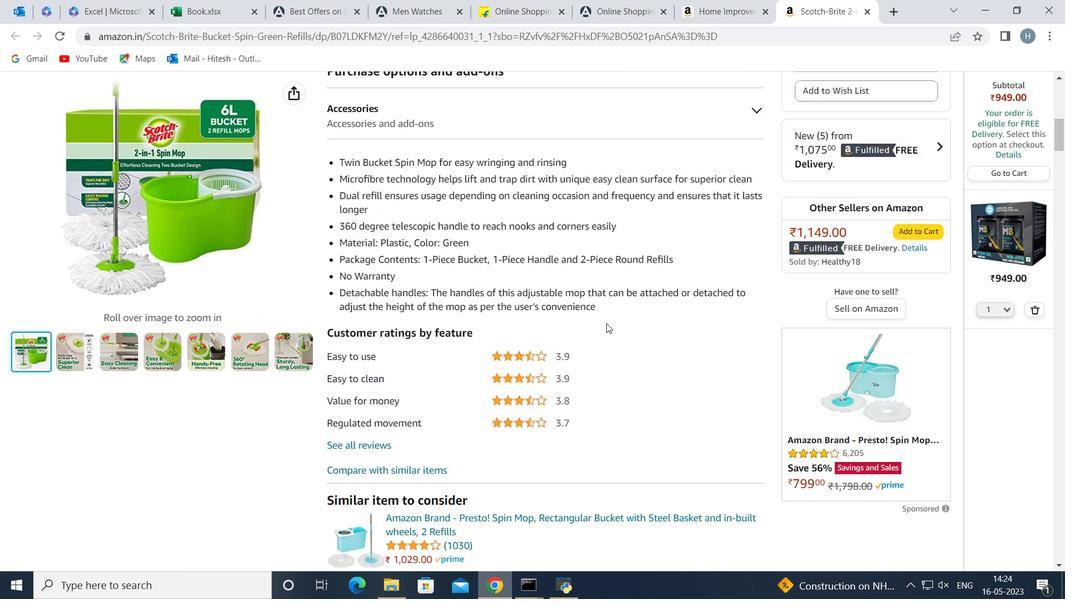 
Action: Mouse scrolled (607, 324) with delta (0, 0)
Screenshot: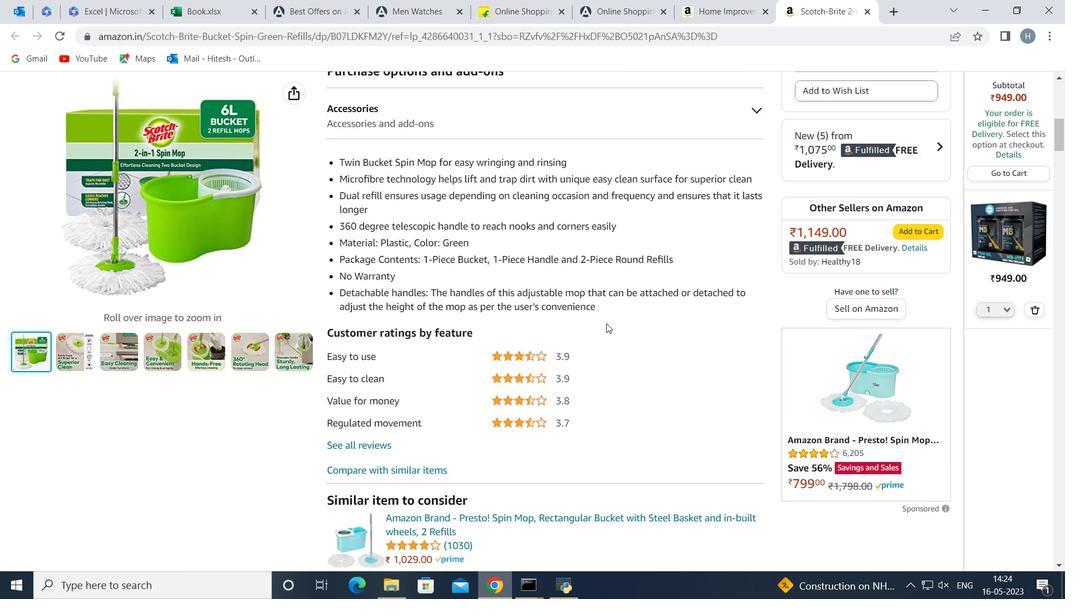 
Action: Mouse moved to (880, 194)
Screenshot: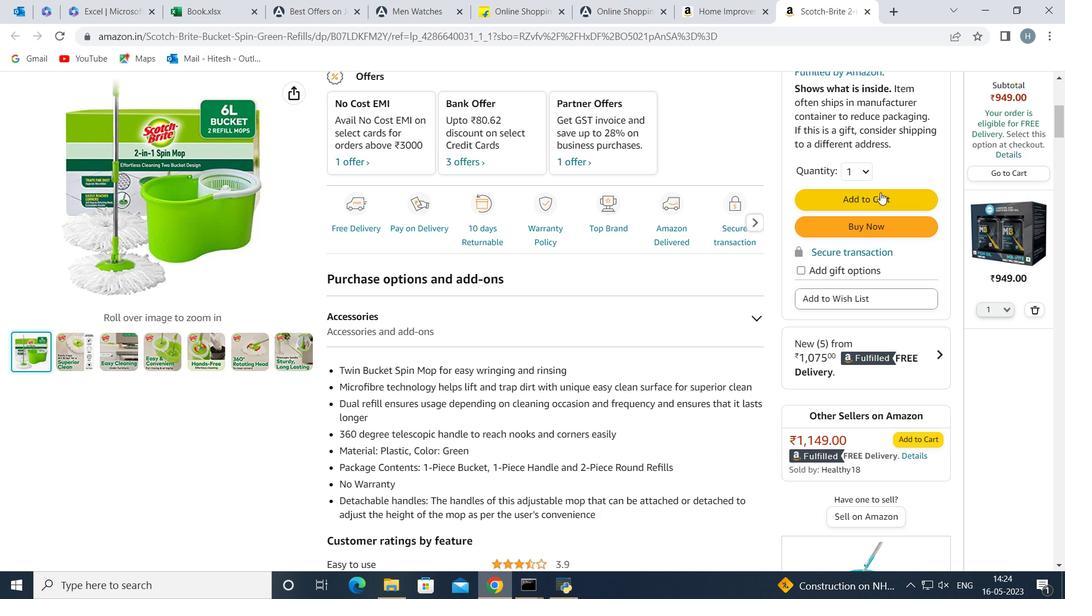 
Action: Mouse pressed left at (880, 194)
Screenshot: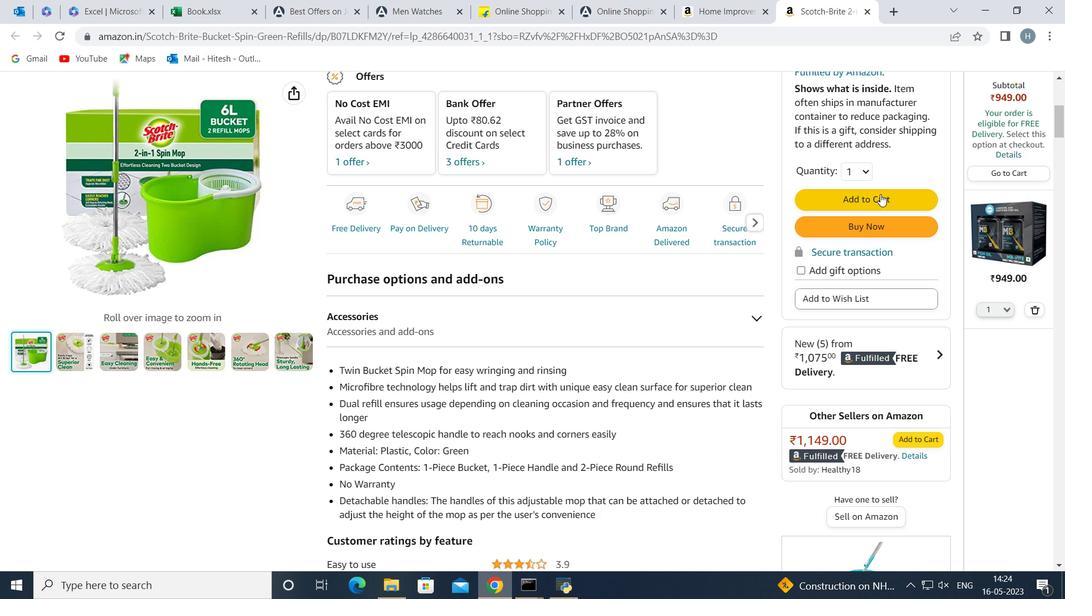 
Action: Mouse moved to (308, 278)
Screenshot: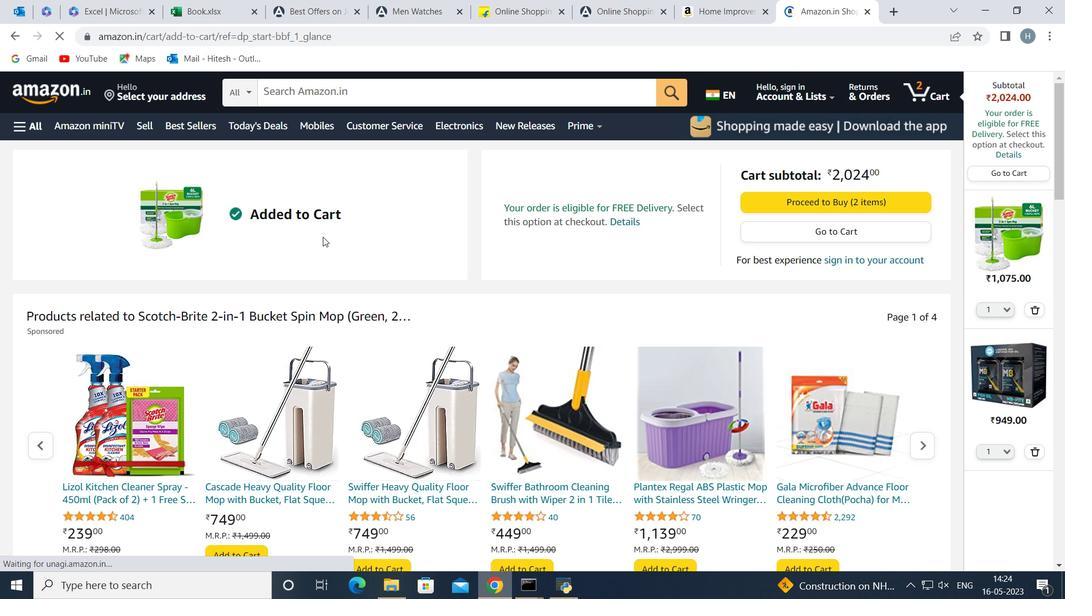 
Action: Mouse scrolled (308, 277) with delta (0, 0)
Screenshot: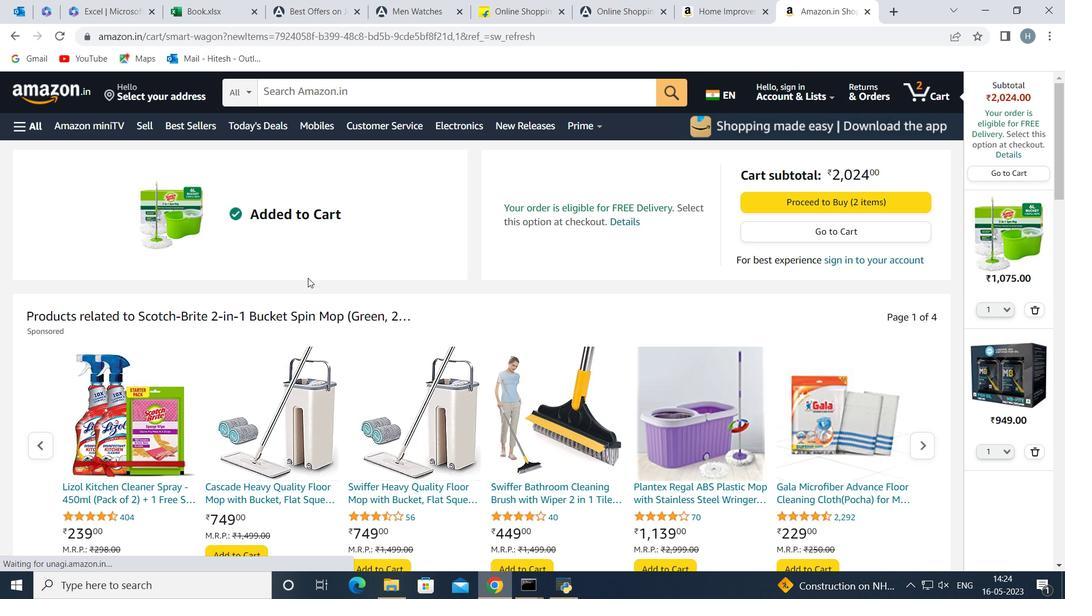 
Action: Mouse scrolled (308, 277) with delta (0, 0)
Screenshot: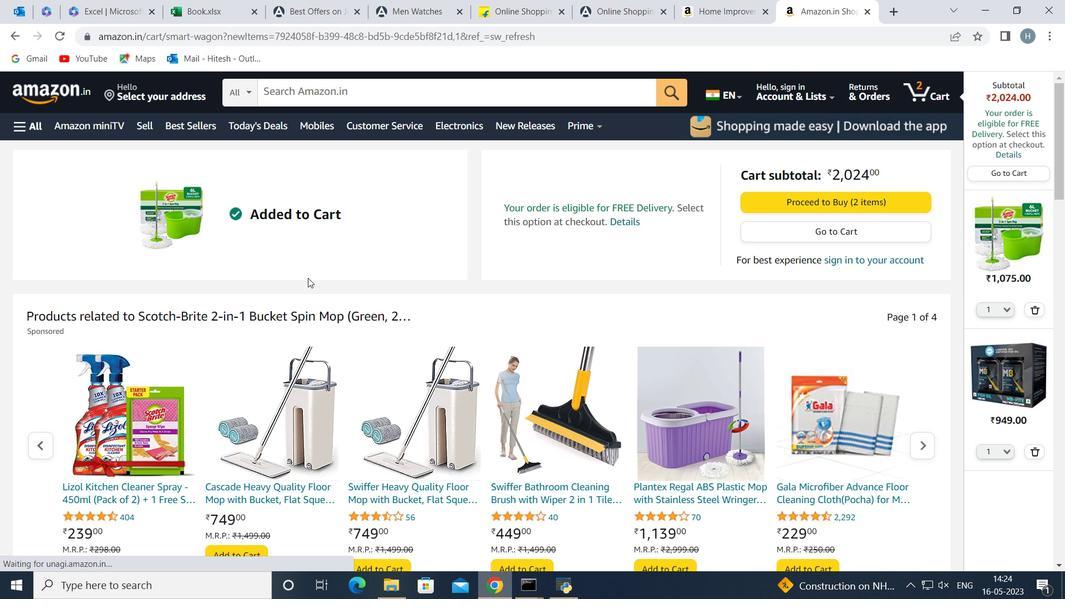 
Action: Mouse moved to (373, 269)
Screenshot: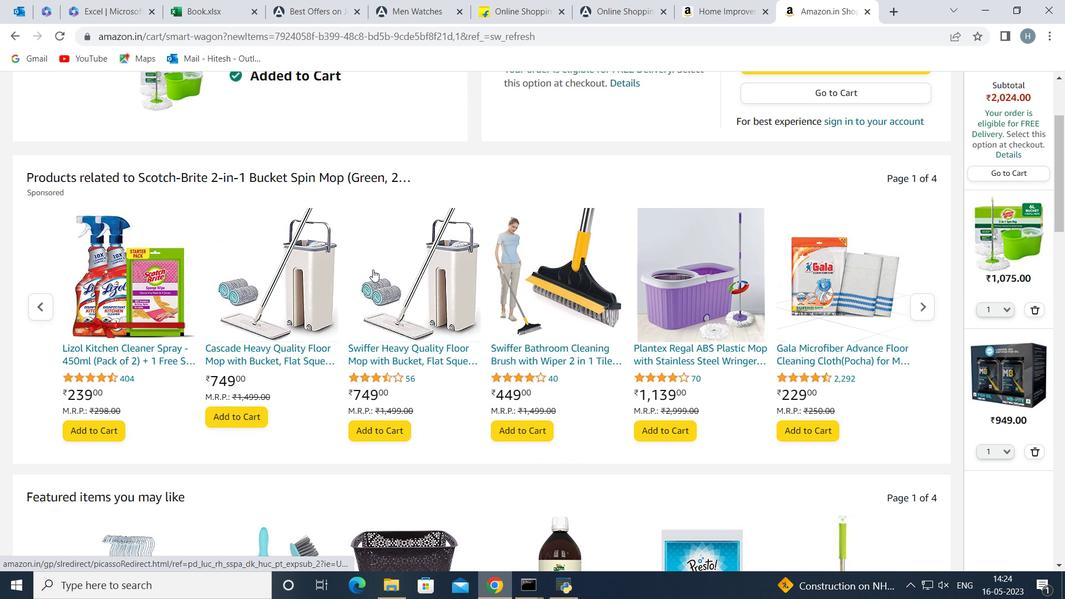 
Action: Mouse scrolled (373, 269) with delta (0, 0)
Screenshot: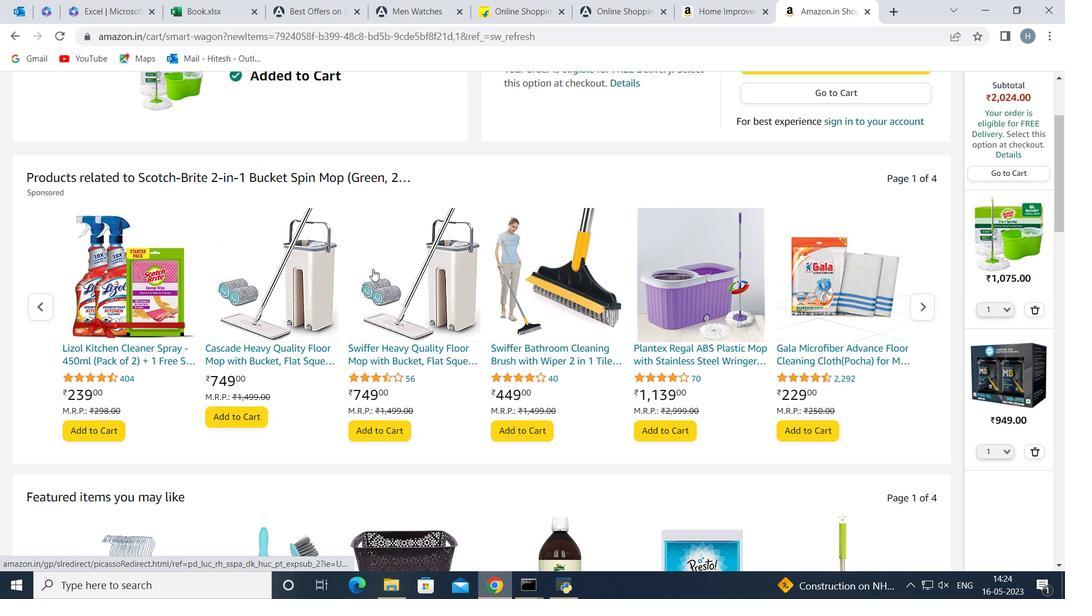 
Action: Mouse scrolled (373, 269) with delta (0, 0)
Screenshot: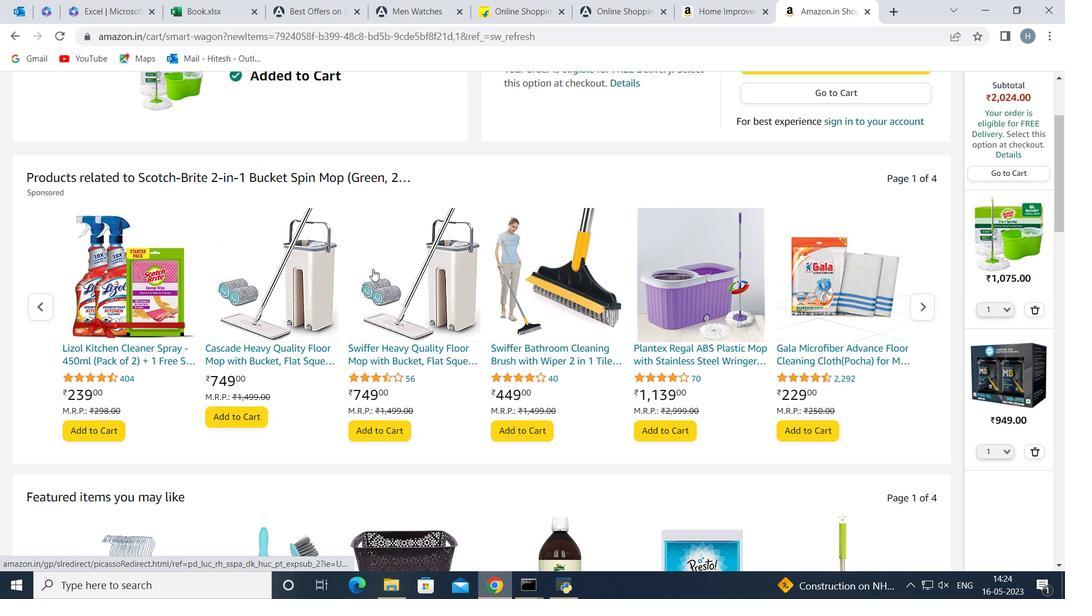 
Action: Mouse scrolled (373, 269) with delta (0, 0)
Screenshot: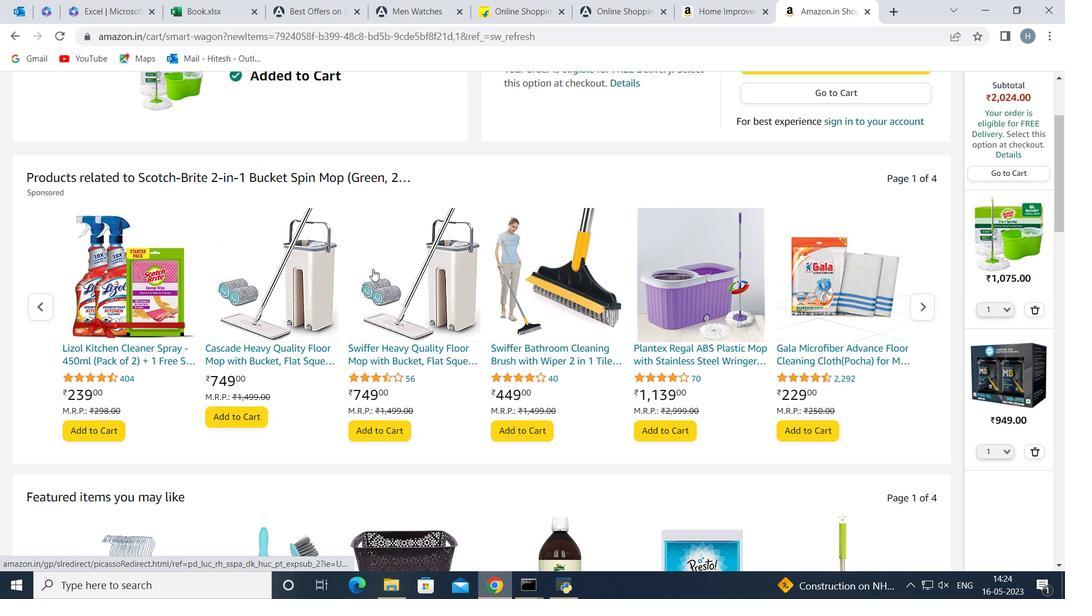 
Action: Mouse scrolled (373, 269) with delta (0, 0)
Screenshot: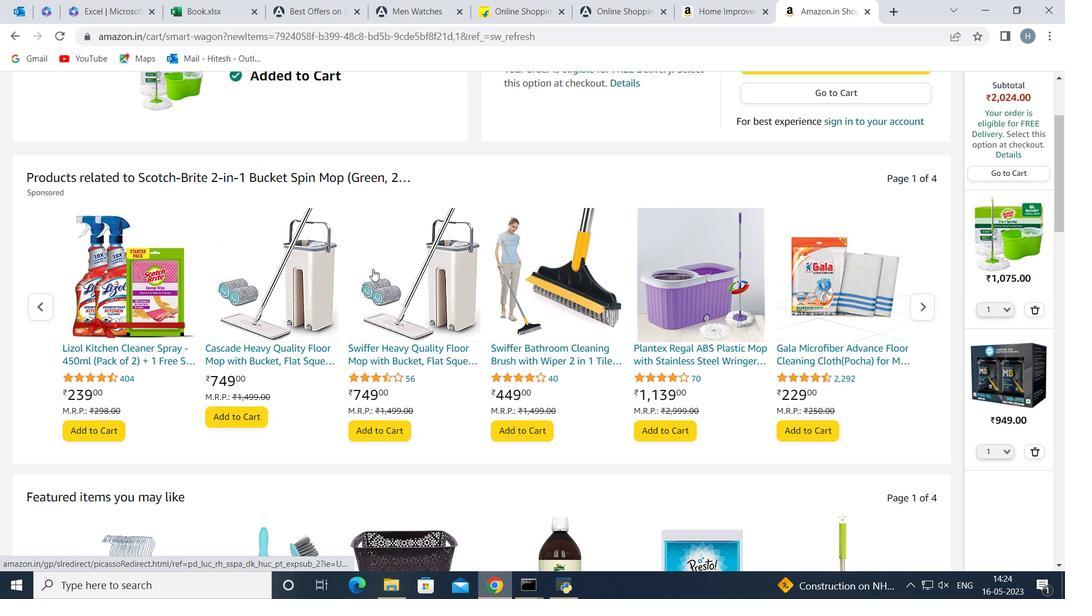 
Action: Mouse moved to (726, 9)
Screenshot: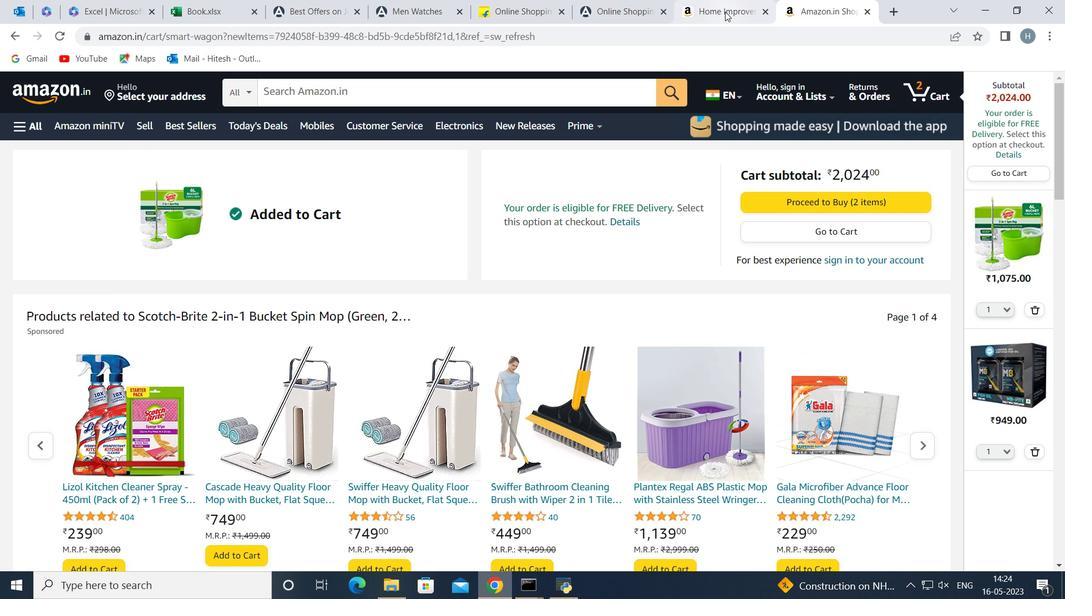 
Action: Mouse pressed left at (726, 9)
Screenshot: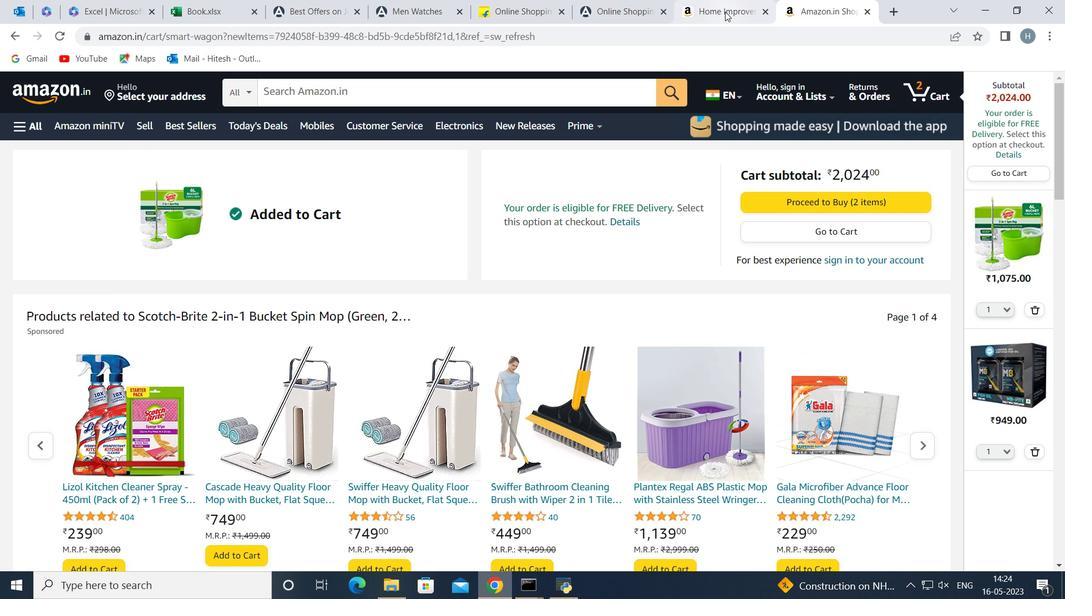 
Action: Mouse moved to (608, 236)
Screenshot: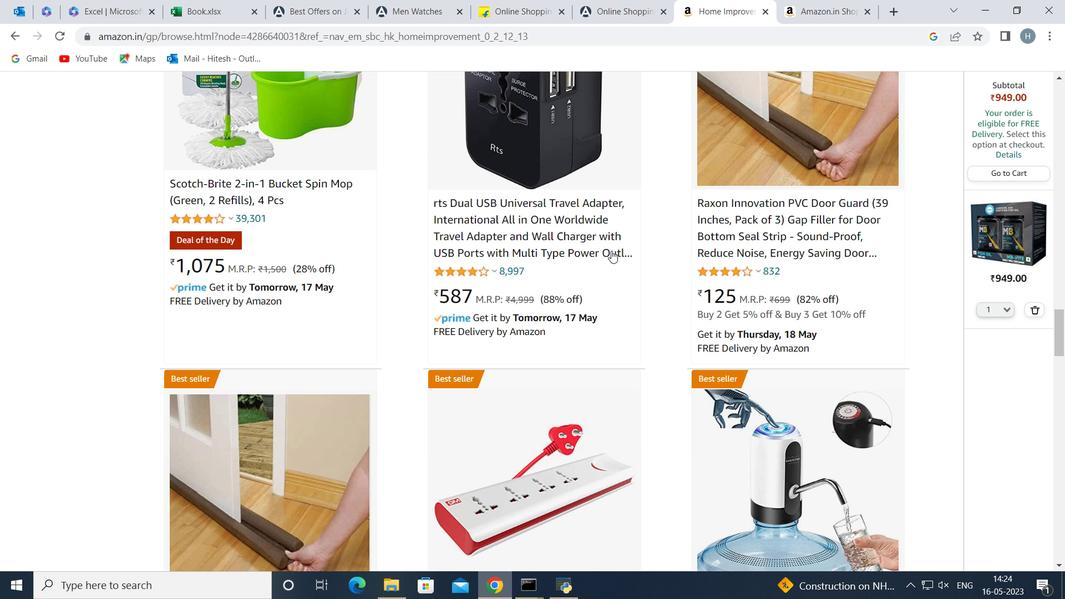 
Action: Mouse scrolled (608, 235) with delta (0, 0)
Screenshot: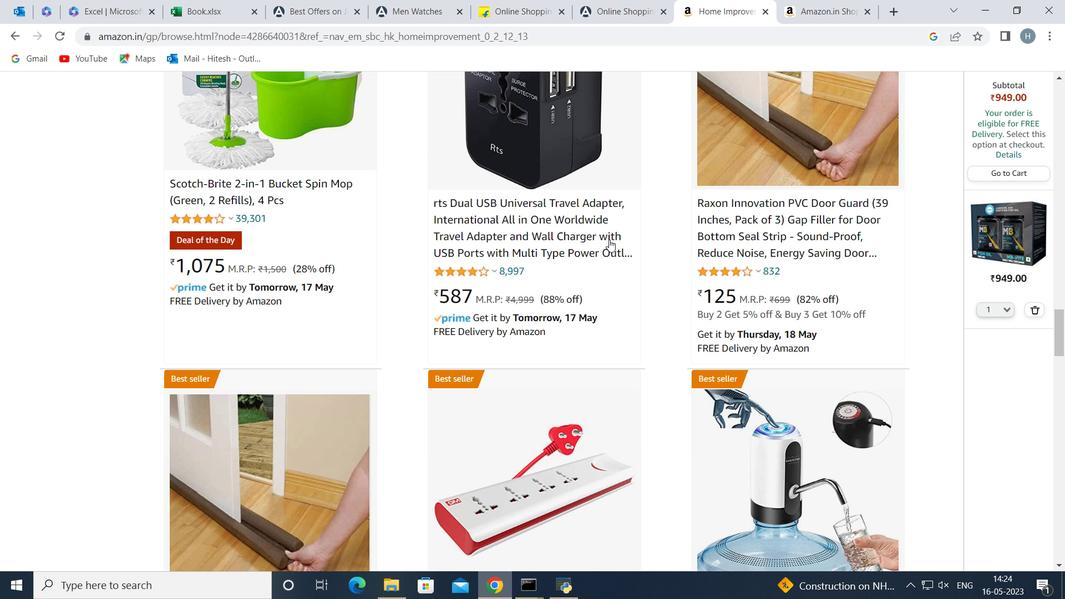 
Action: Mouse scrolled (608, 235) with delta (0, 0)
Screenshot: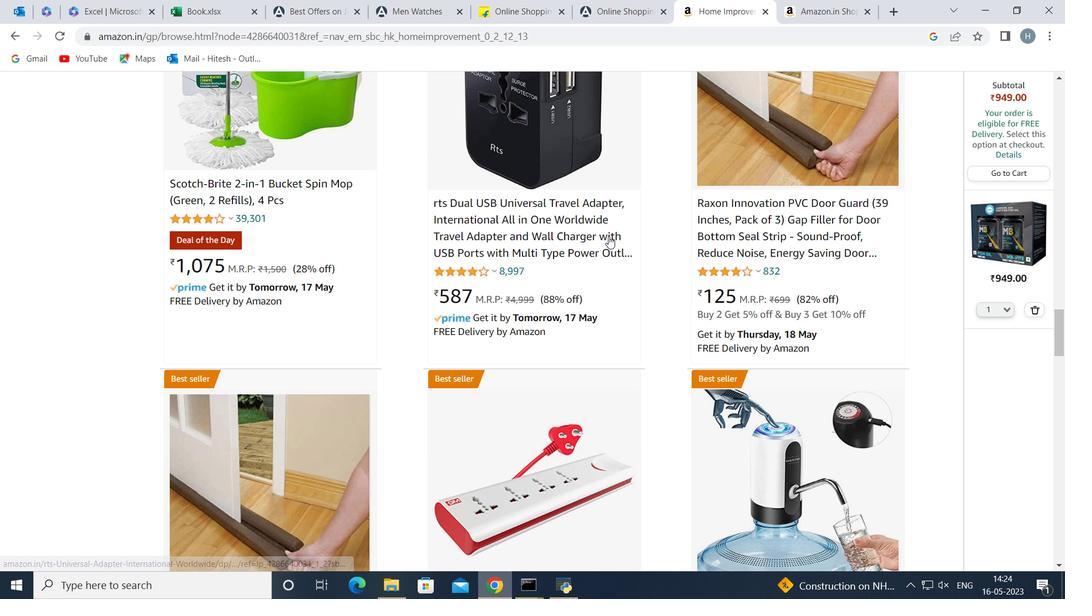 
Action: Mouse moved to (608, 229)
Screenshot: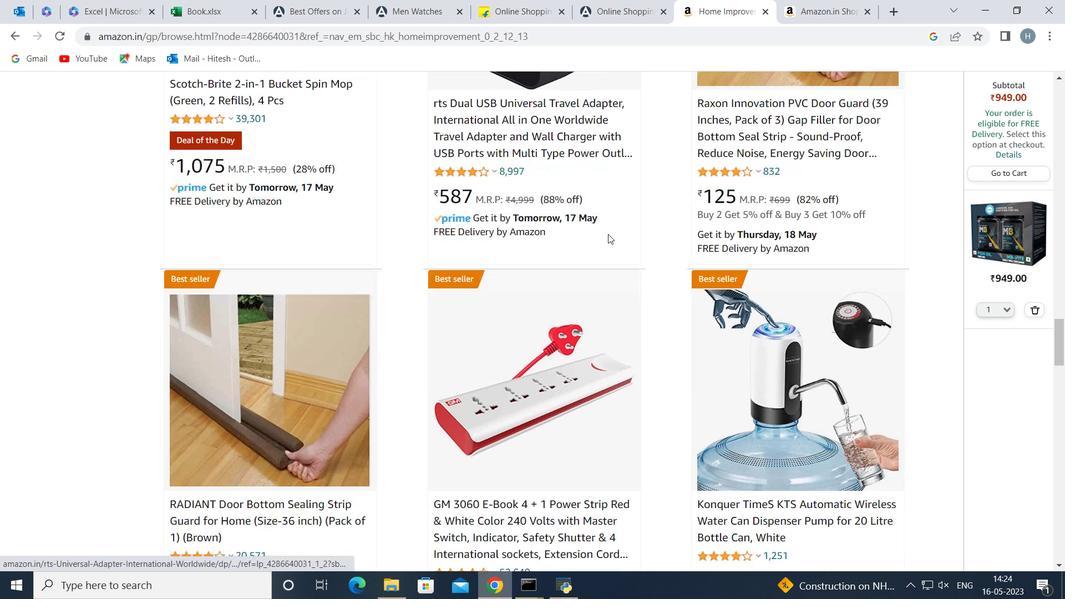 
Action: Mouse scrolled (608, 229) with delta (0, 0)
Screenshot: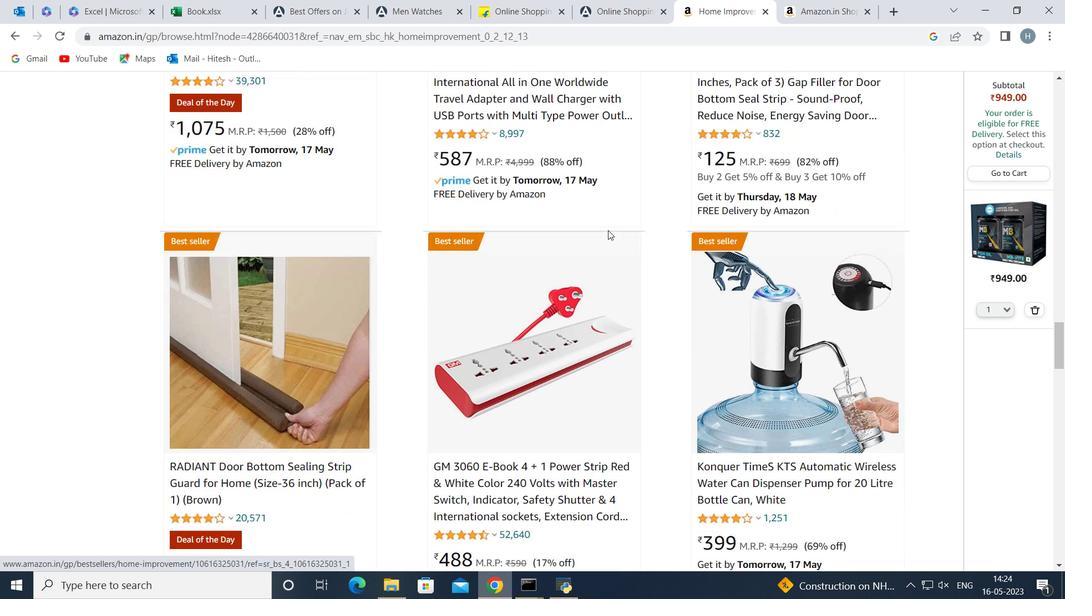 
Action: Mouse scrolled (608, 229) with delta (0, 0)
Screenshot: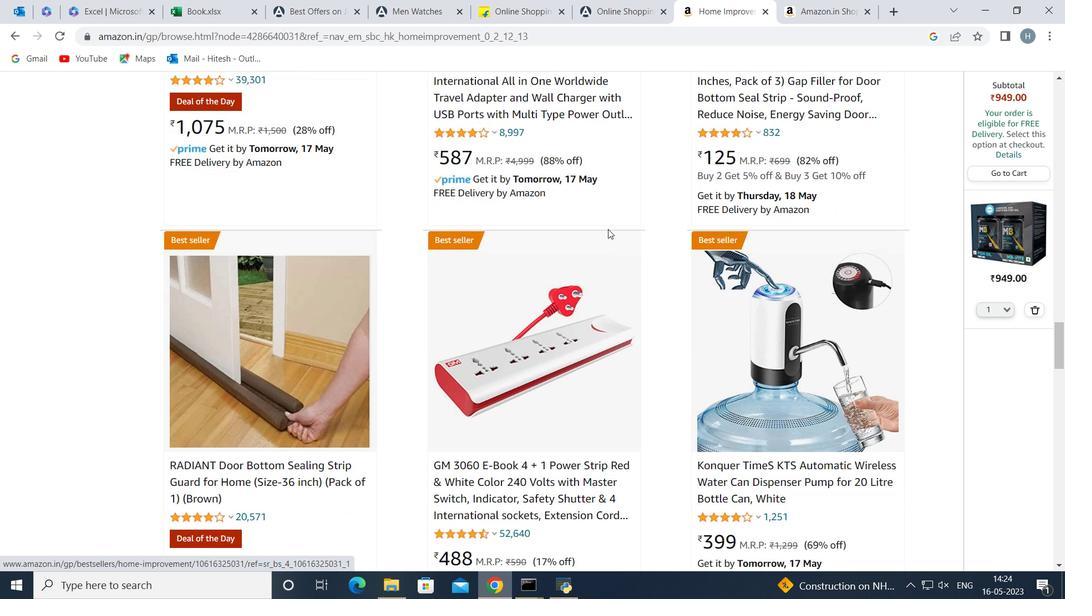
Action: Mouse scrolled (608, 229) with delta (0, 0)
Screenshot: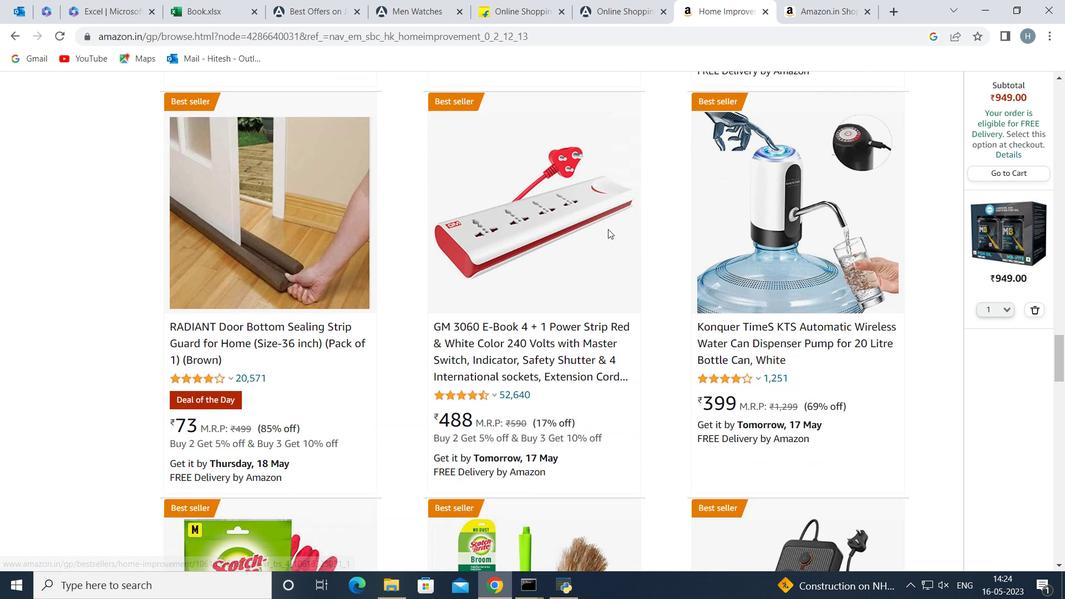 
Action: Mouse scrolled (608, 229) with delta (0, 0)
Screenshot: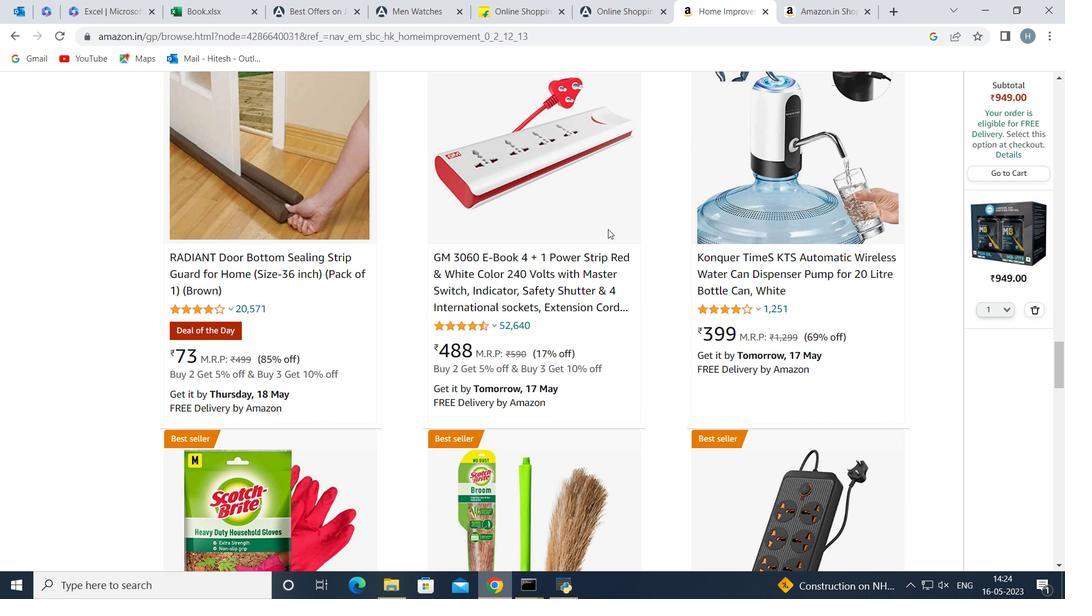 
Action: Mouse scrolled (608, 229) with delta (0, 0)
Screenshot: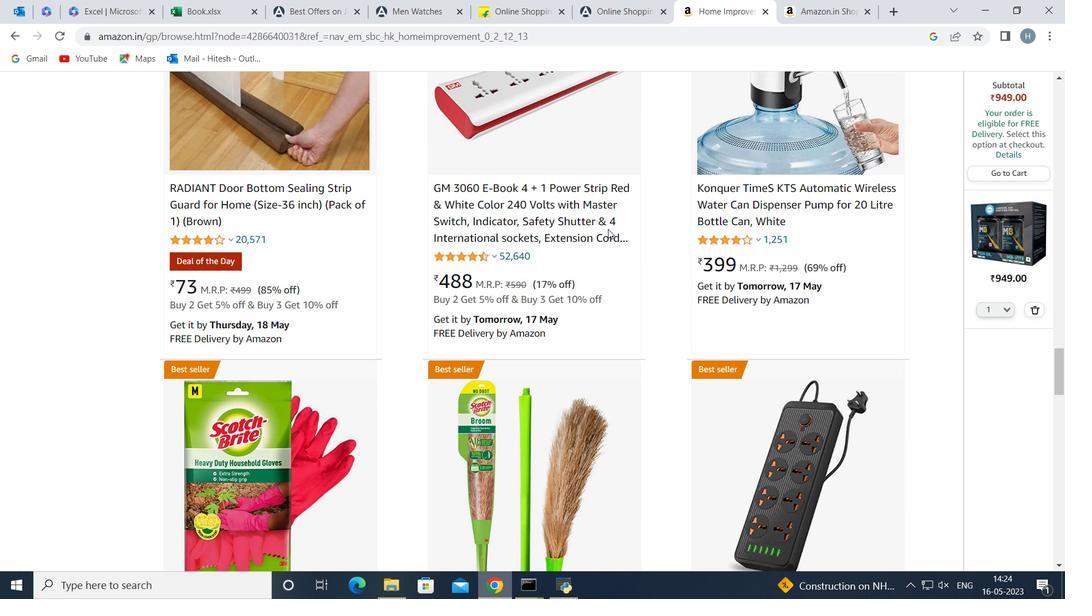 
Action: Mouse scrolled (608, 229) with delta (0, 0)
Screenshot: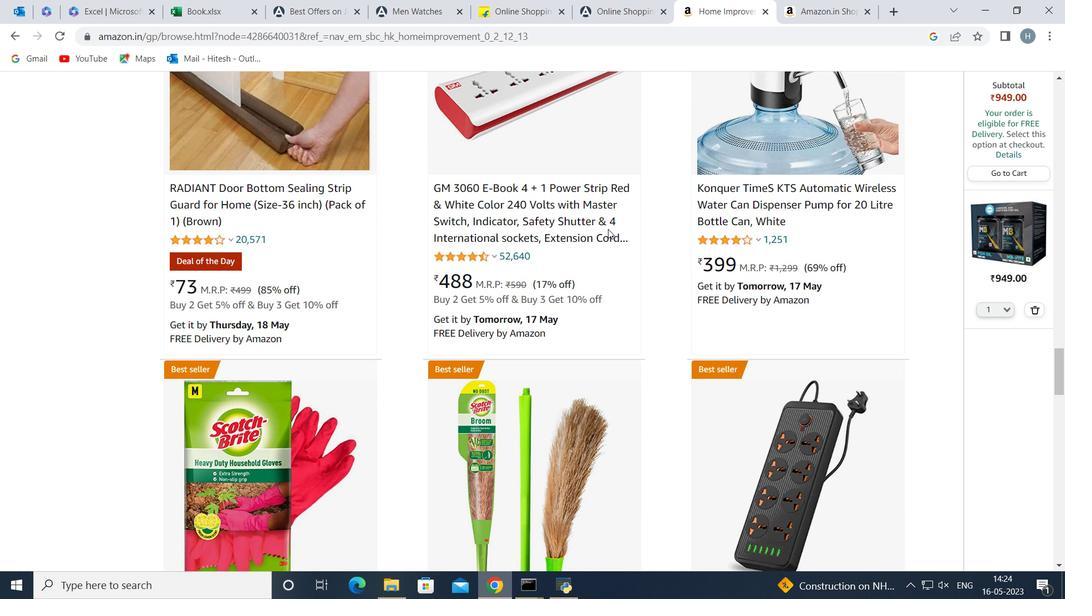 
Action: Mouse scrolled (608, 229) with delta (0, 0)
Screenshot: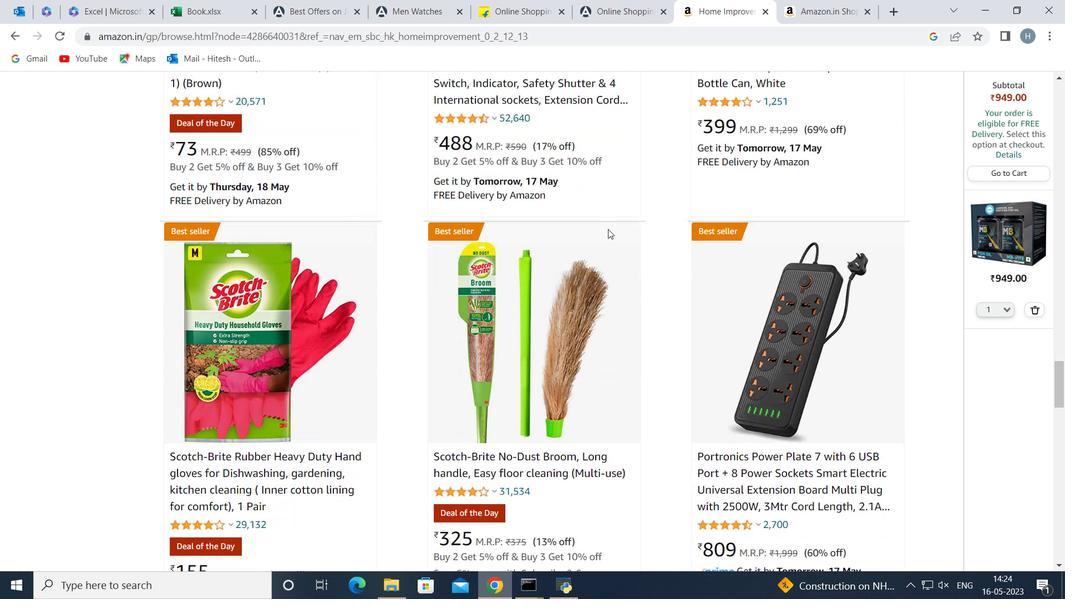 
Action: Mouse scrolled (608, 229) with delta (0, 0)
Screenshot: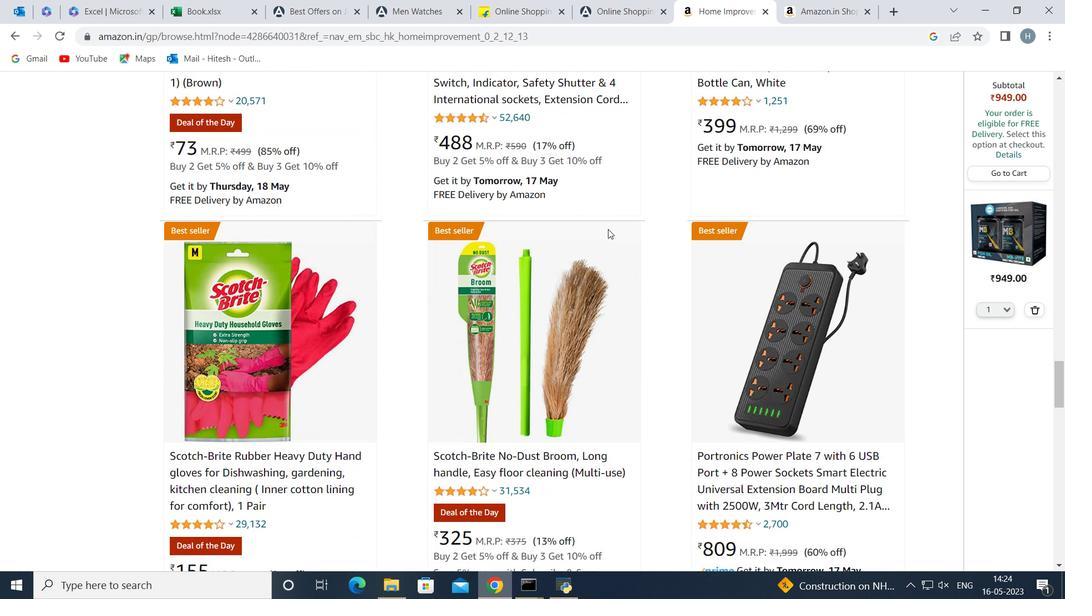 
Action: Mouse scrolled (608, 229) with delta (0, 0)
Screenshot: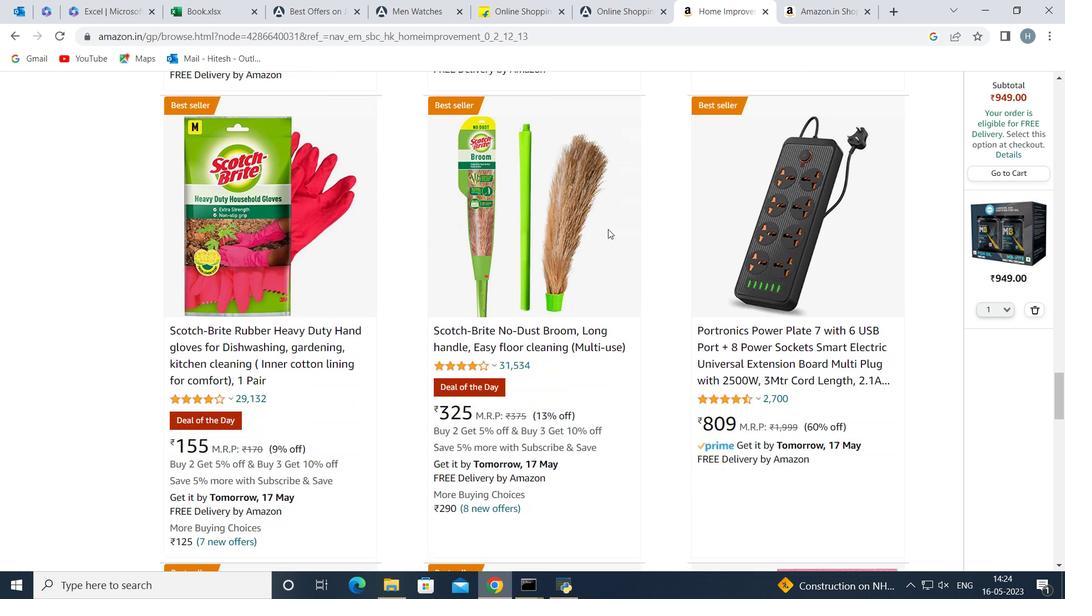 
Action: Mouse scrolled (608, 229) with delta (0, 0)
Screenshot: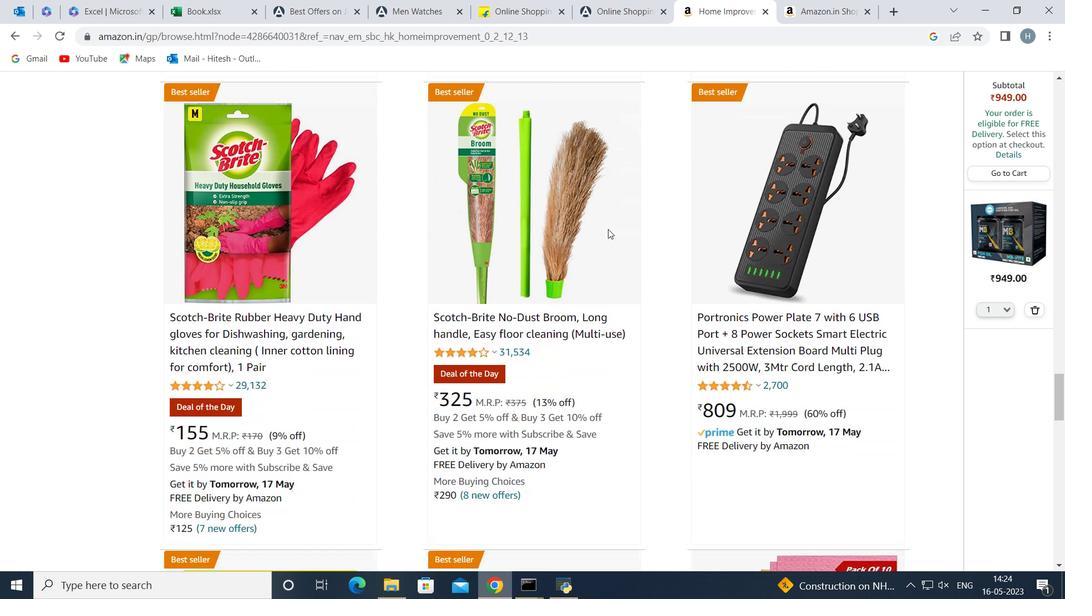 
Action: Mouse scrolled (608, 229) with delta (0, 0)
Screenshot: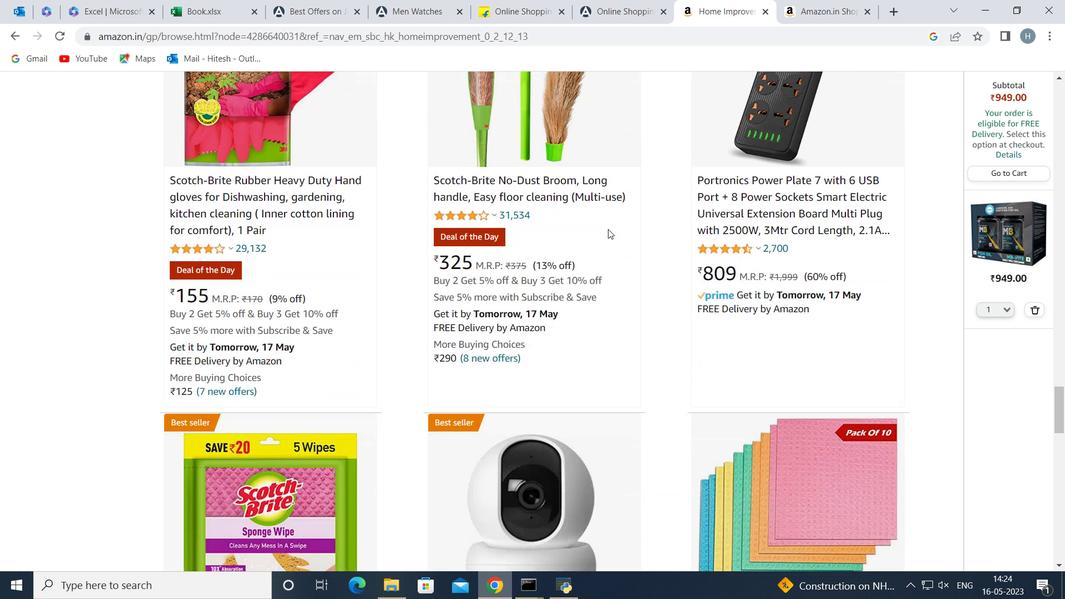 
Action: Mouse scrolled (608, 229) with delta (0, 0)
Screenshot: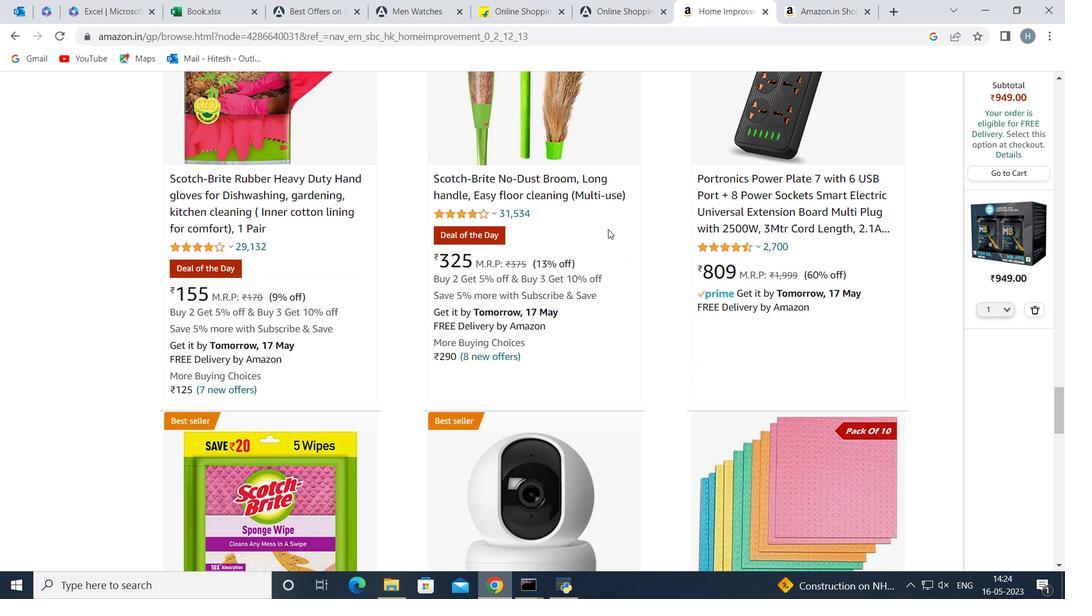 
Action: Mouse scrolled (608, 229) with delta (0, 0)
Screenshot: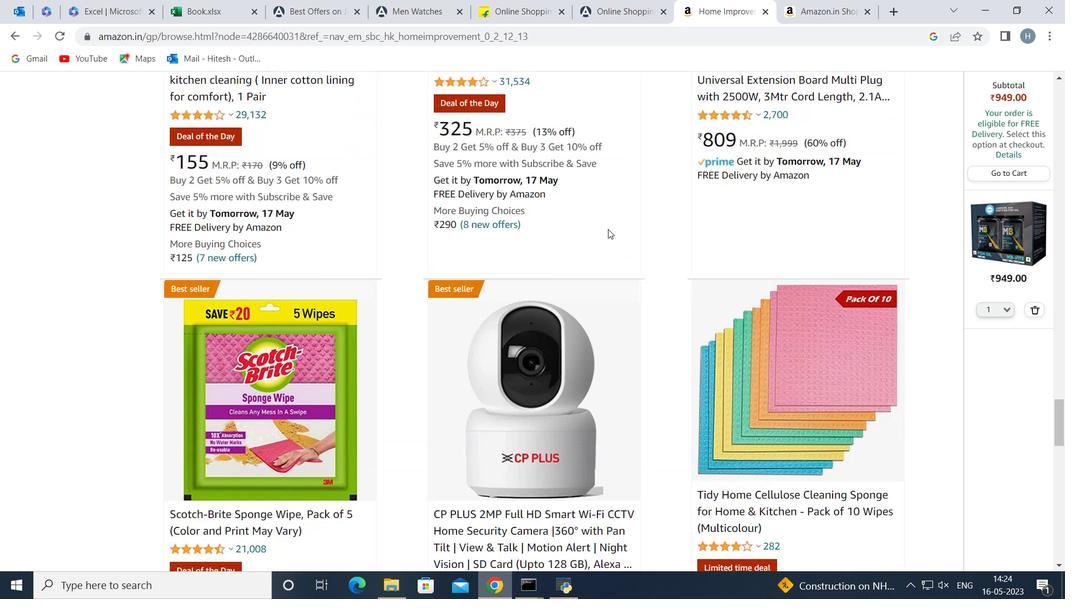 
Action: Mouse scrolled (608, 229) with delta (0, 0)
Screenshot: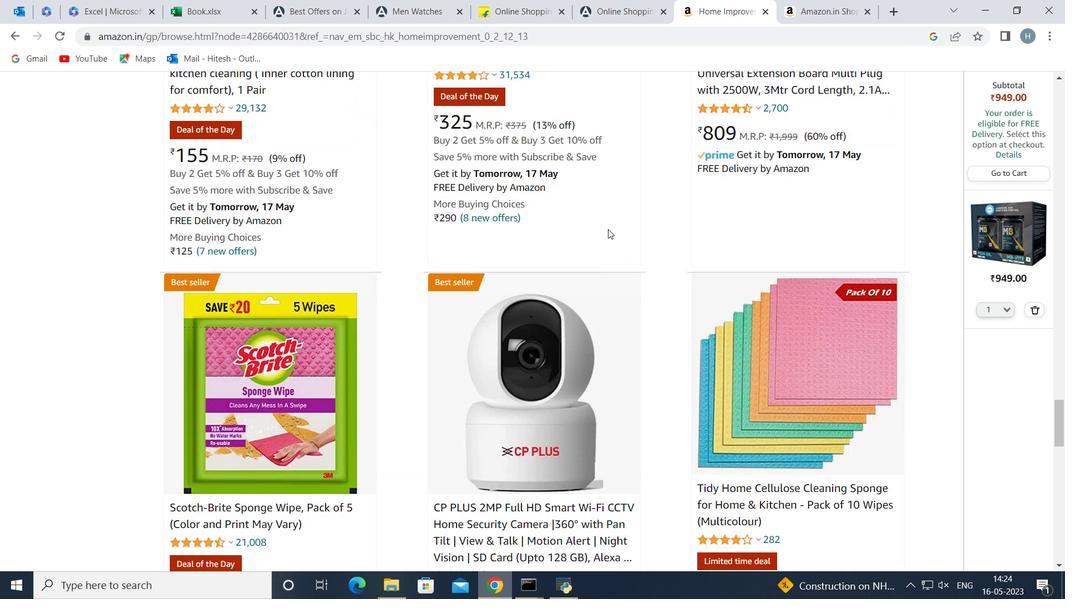 
Action: Mouse scrolled (608, 229) with delta (0, 0)
Screenshot: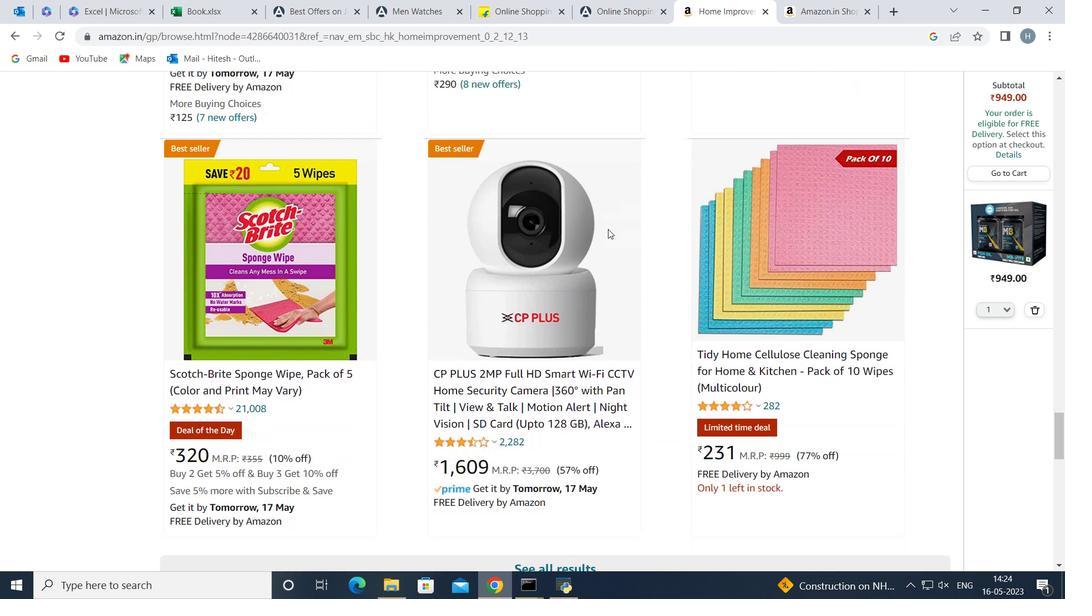 
Action: Mouse scrolled (608, 229) with delta (0, 0)
Screenshot: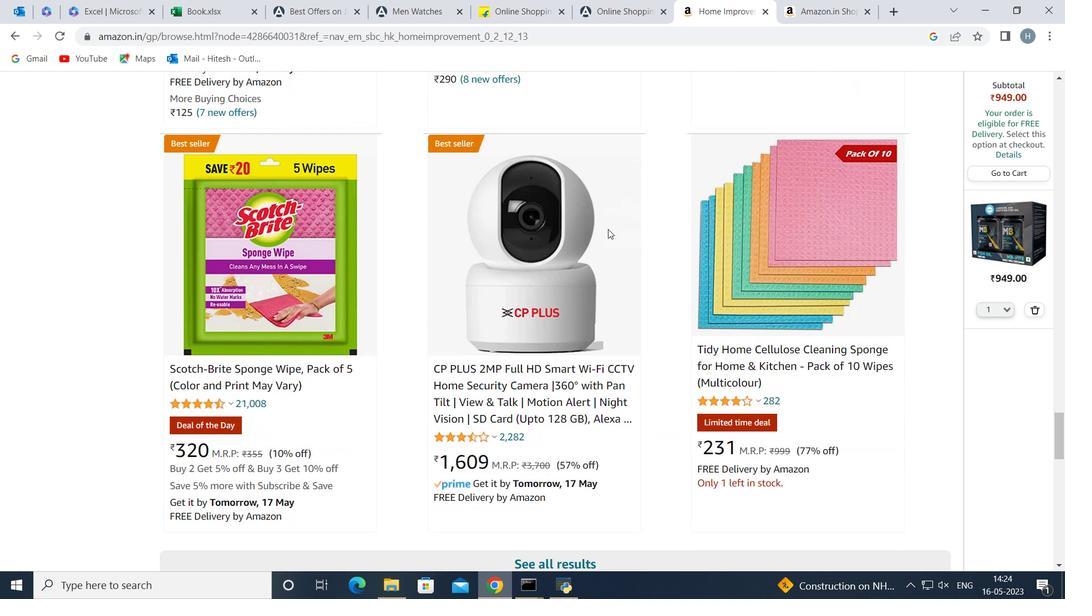 
Action: Mouse scrolled (608, 229) with delta (0, 0)
Screenshot: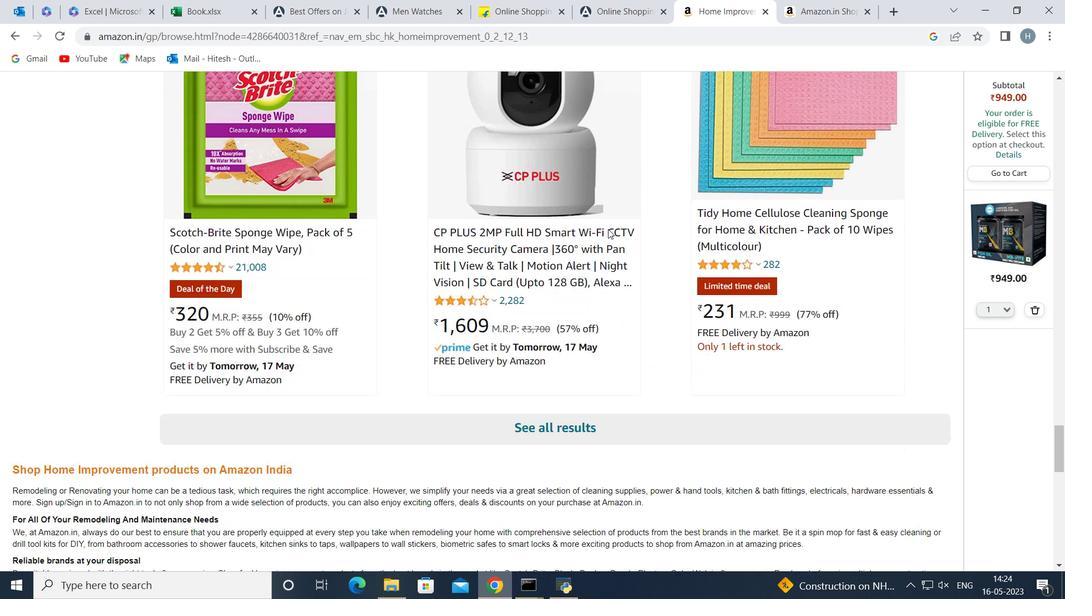 
Action: Mouse scrolled (608, 229) with delta (0, 0)
Screenshot: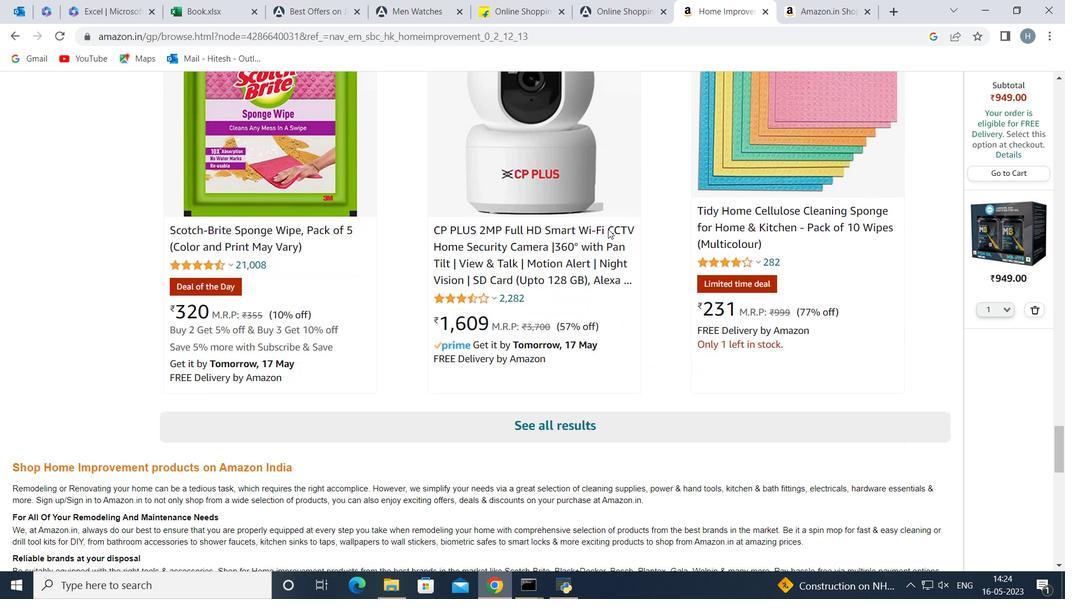 
Action: Mouse moved to (582, 290)
Screenshot: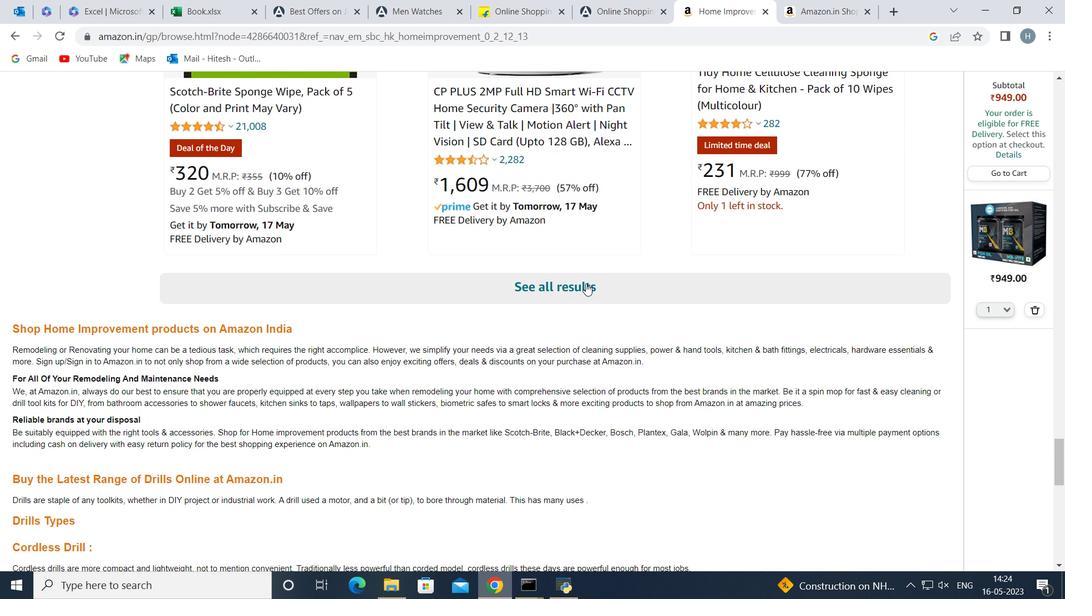 
Action: Mouse pressed left at (582, 290)
Screenshot: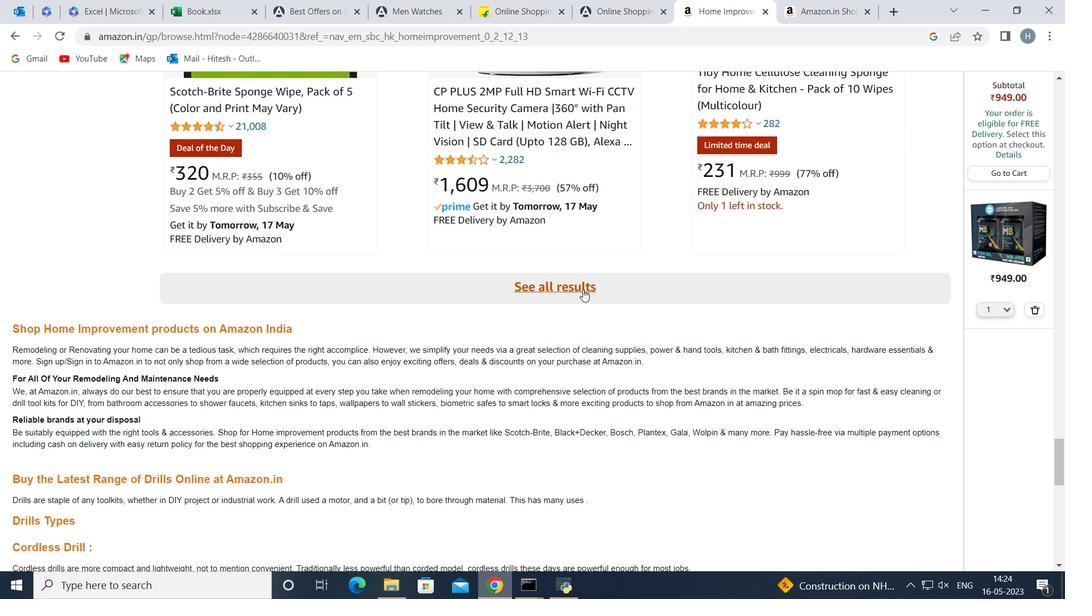 
Action: Mouse moved to (575, 278)
Screenshot: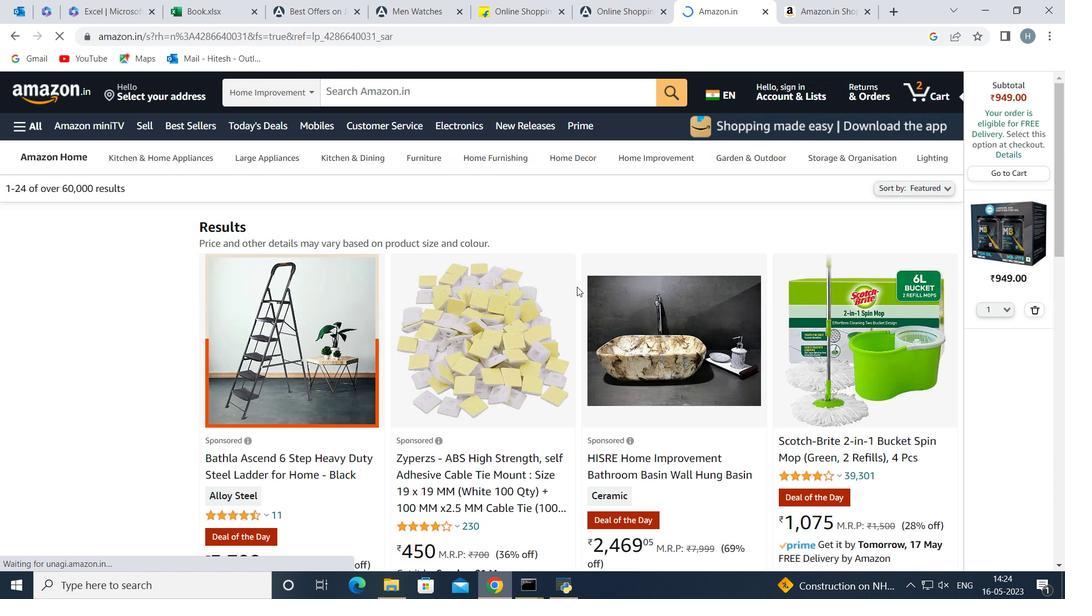 
Action: Mouse scrolled (575, 277) with delta (0, 0)
Screenshot: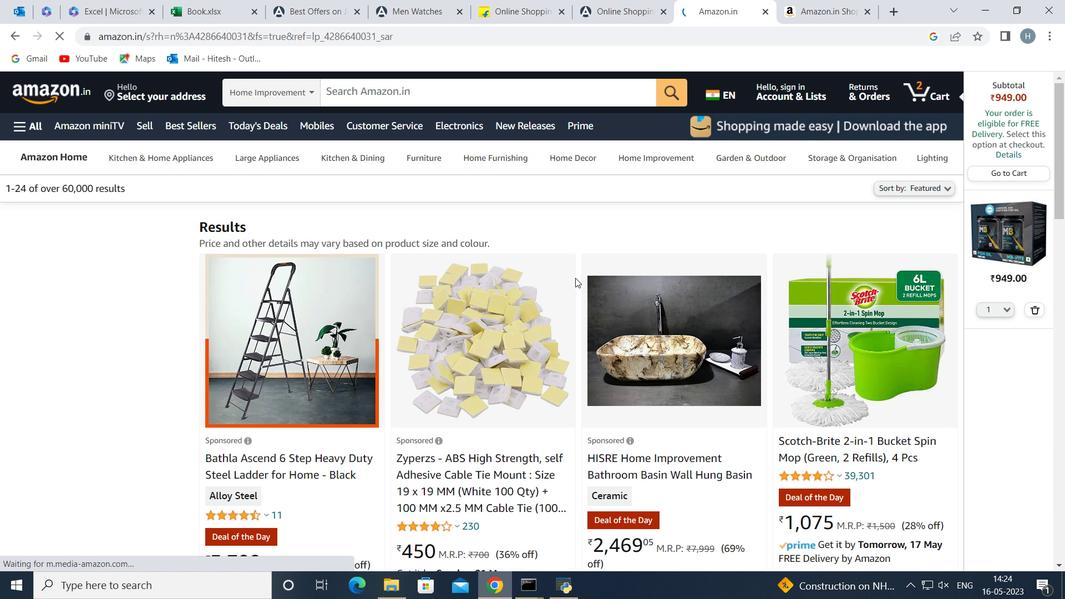 
Action: Mouse scrolled (575, 277) with delta (0, 0)
Screenshot: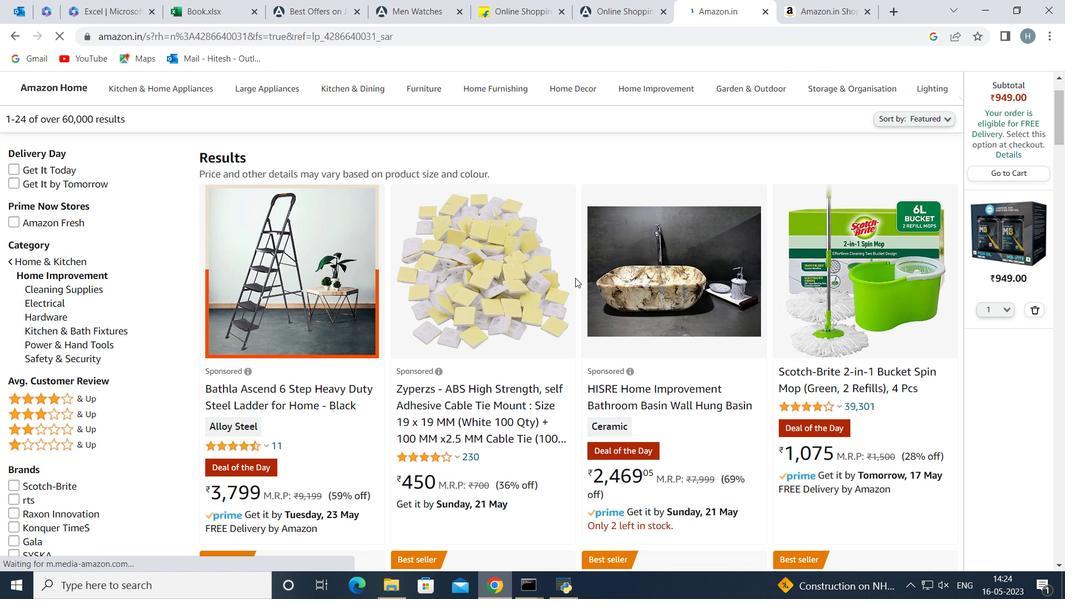 
Action: Mouse scrolled (575, 277) with delta (0, 0)
Screenshot: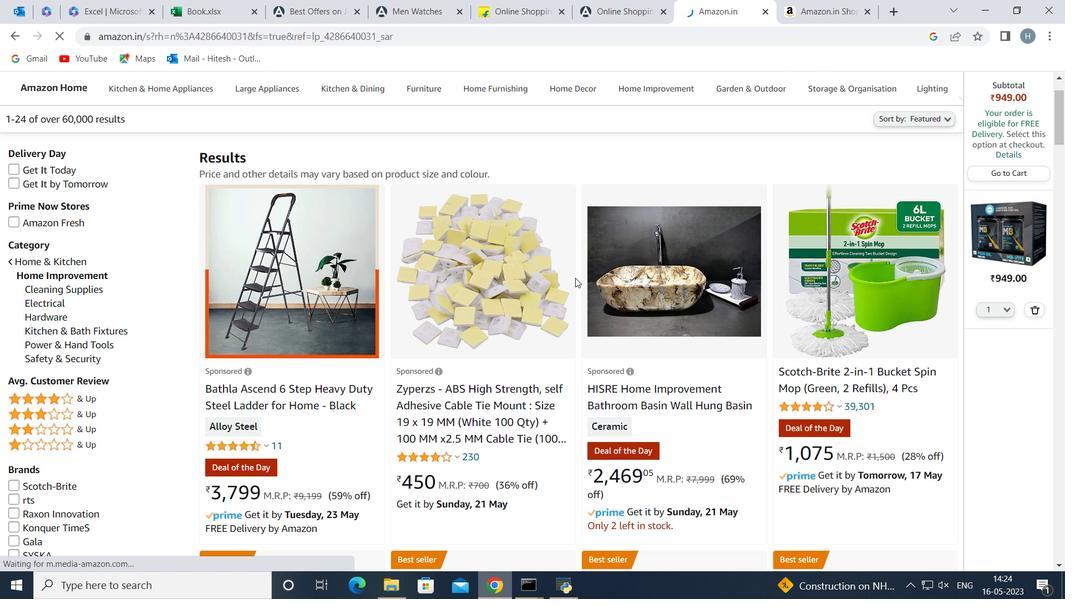
Action: Mouse moved to (549, 248)
Screenshot: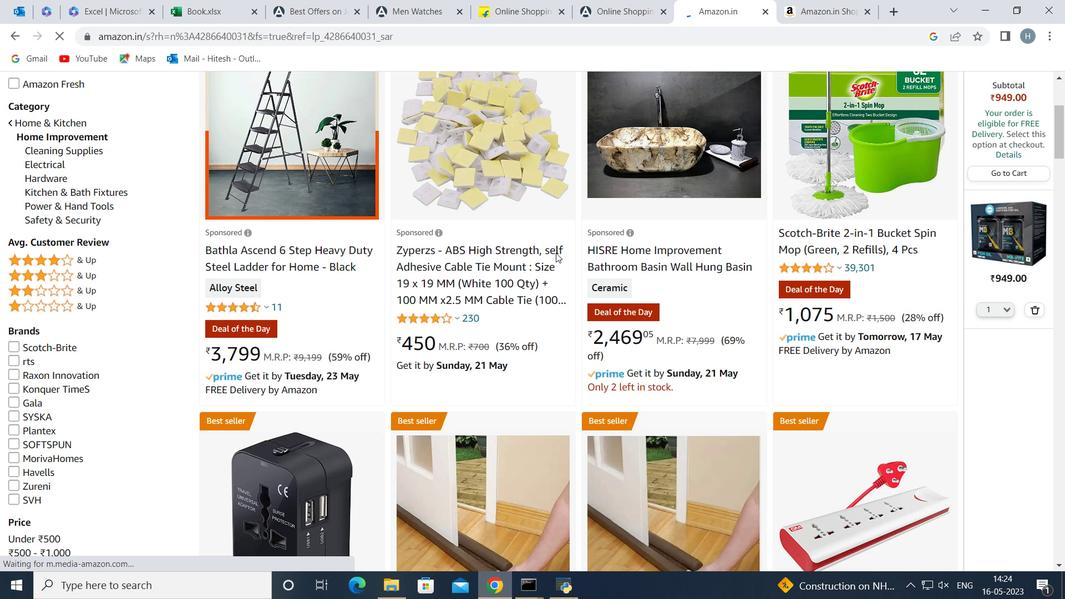 
Action: Mouse scrolled (549, 247) with delta (0, 0)
Screenshot: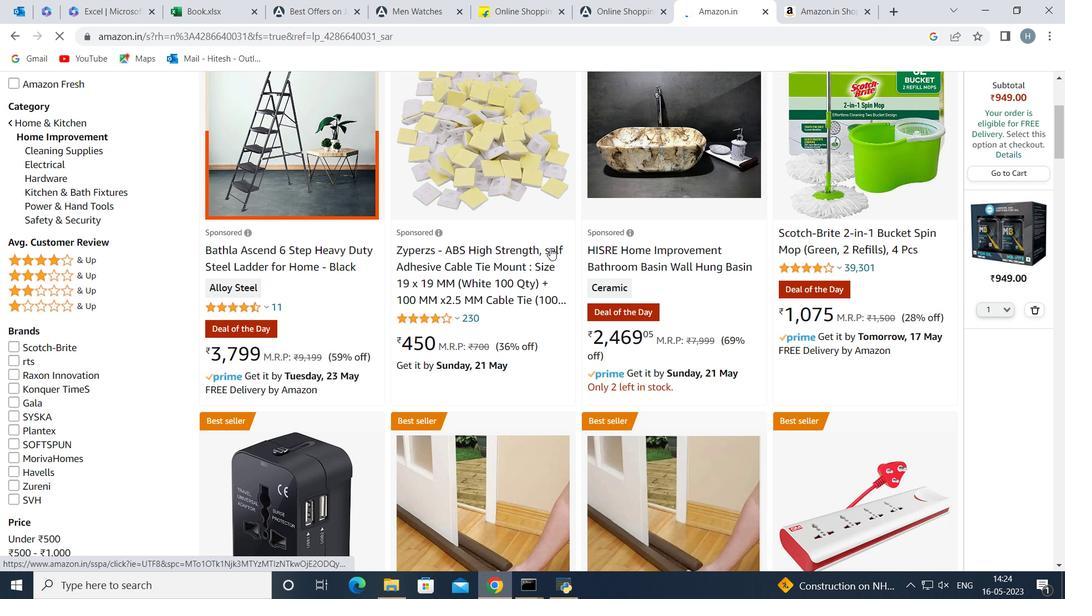 
Action: Mouse scrolled (549, 247) with delta (0, 0)
Screenshot: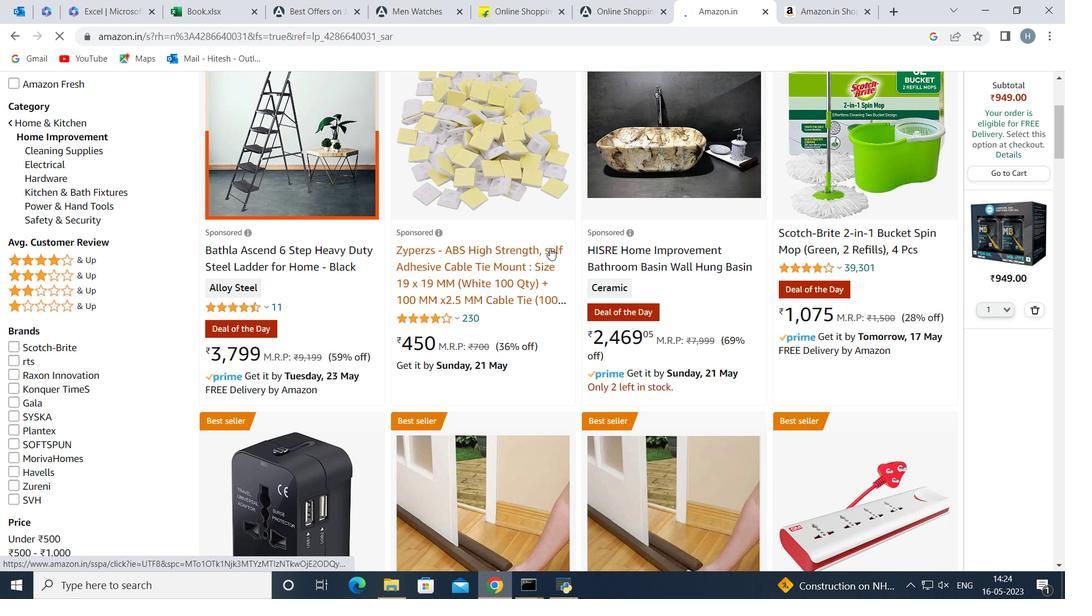 
Action: Mouse scrolled (549, 247) with delta (0, 0)
Screenshot: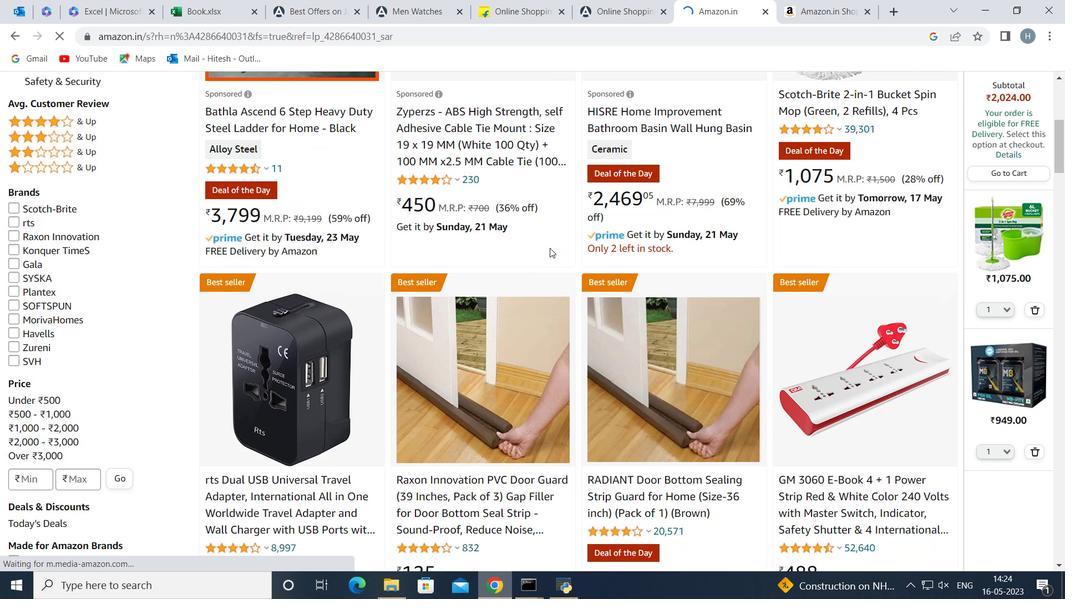 
Action: Mouse scrolled (549, 247) with delta (0, 0)
Screenshot: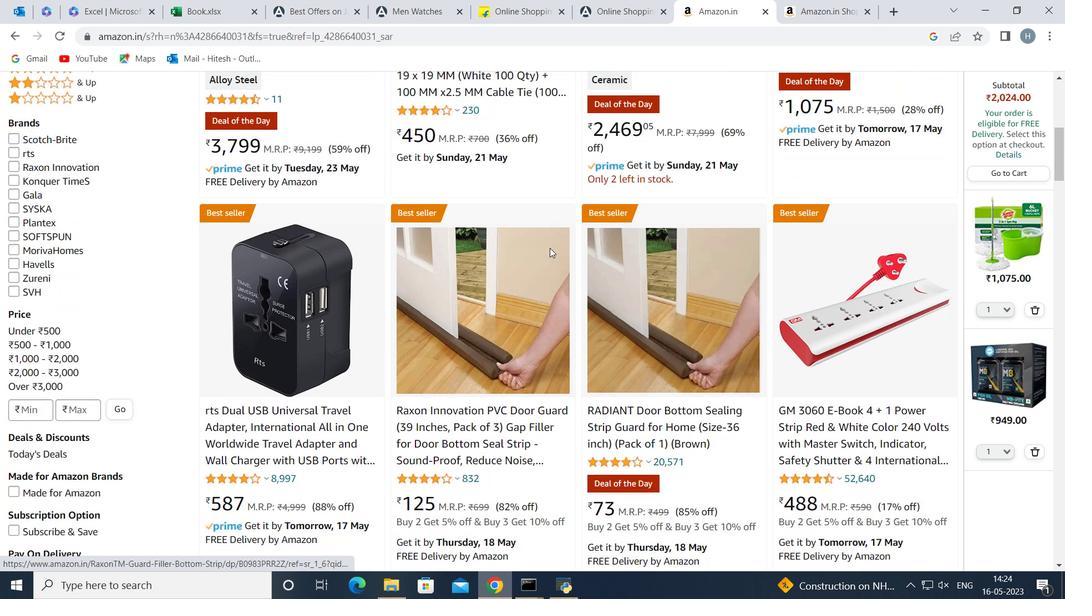 
Action: Mouse scrolled (549, 247) with delta (0, 0)
Screenshot: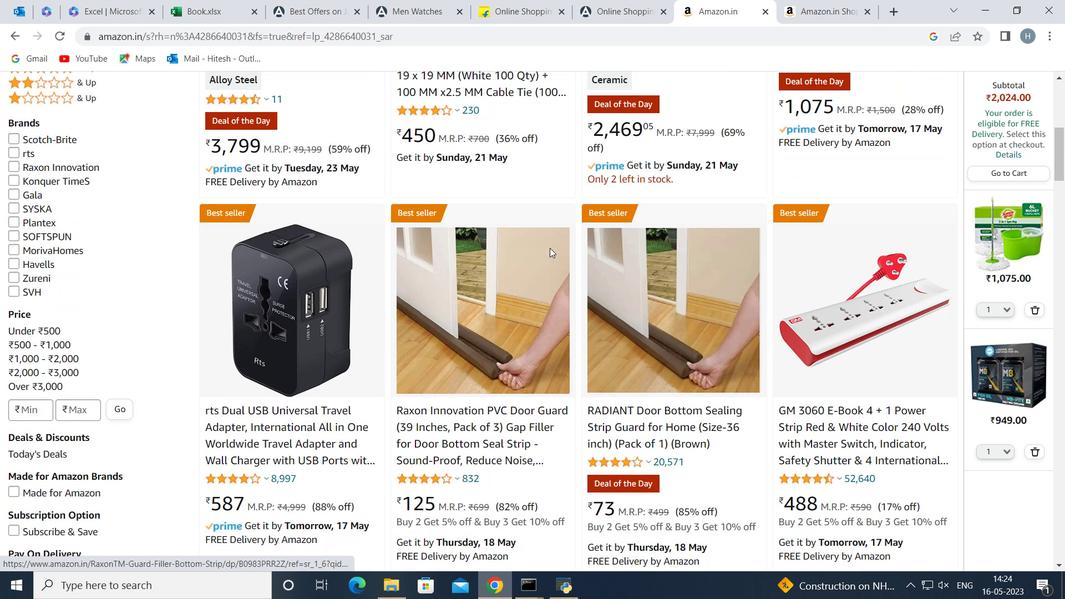 
Action: Mouse scrolled (549, 247) with delta (0, 0)
Screenshot: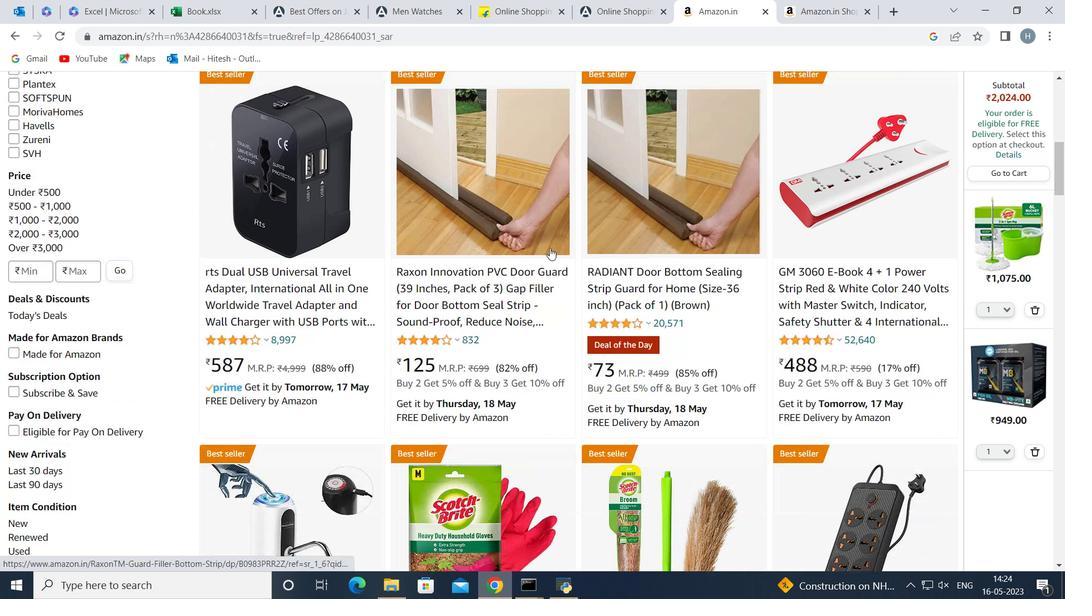 
Action: Mouse scrolled (549, 247) with delta (0, 0)
Screenshot: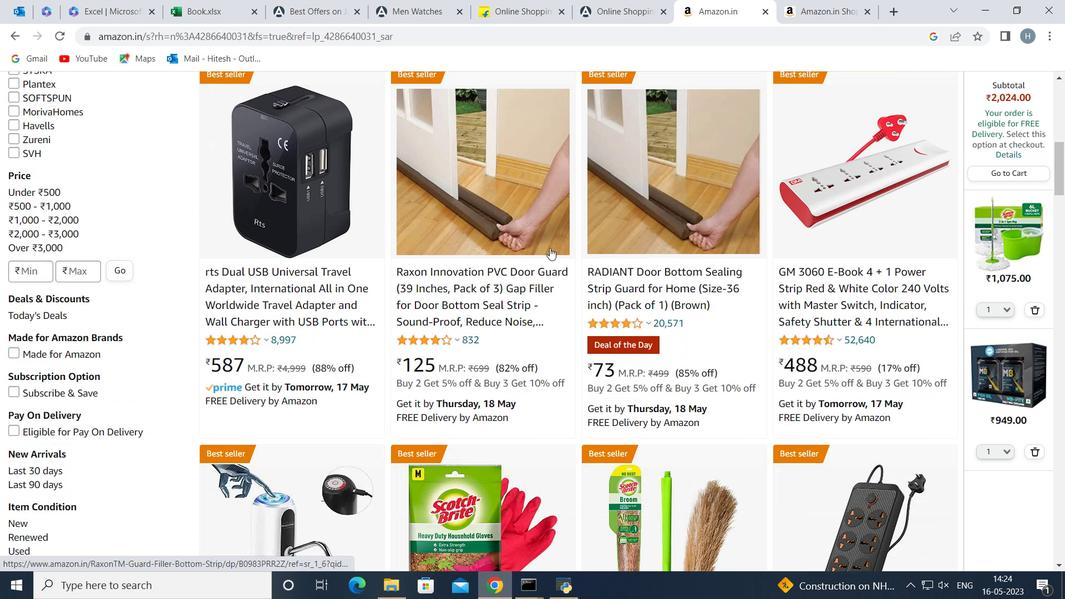 
Action: Mouse scrolled (549, 247) with delta (0, 0)
Screenshot: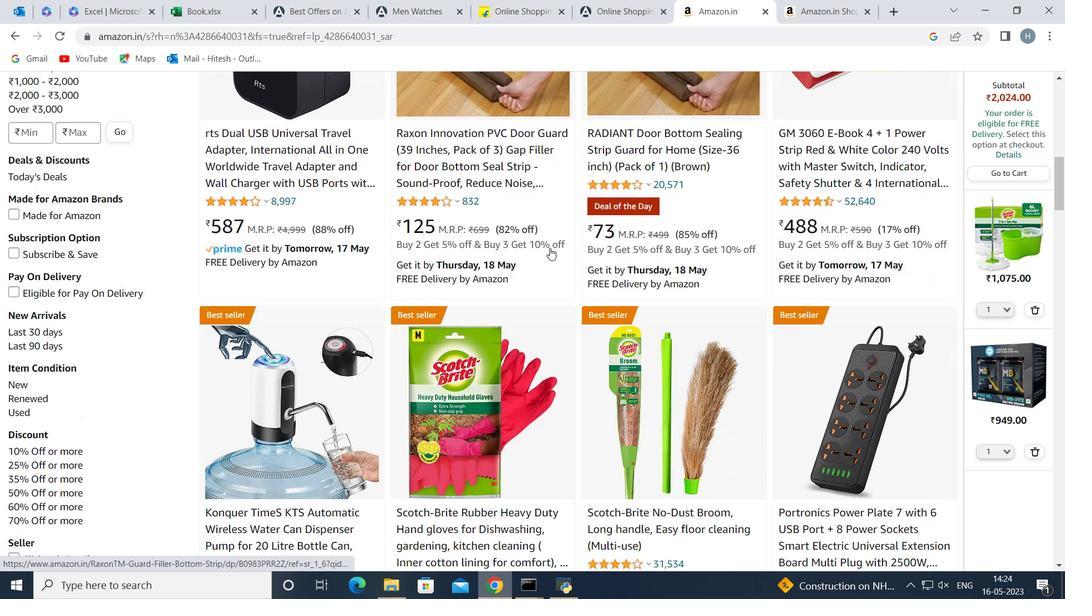 
Action: Mouse scrolled (549, 247) with delta (0, 0)
Screenshot: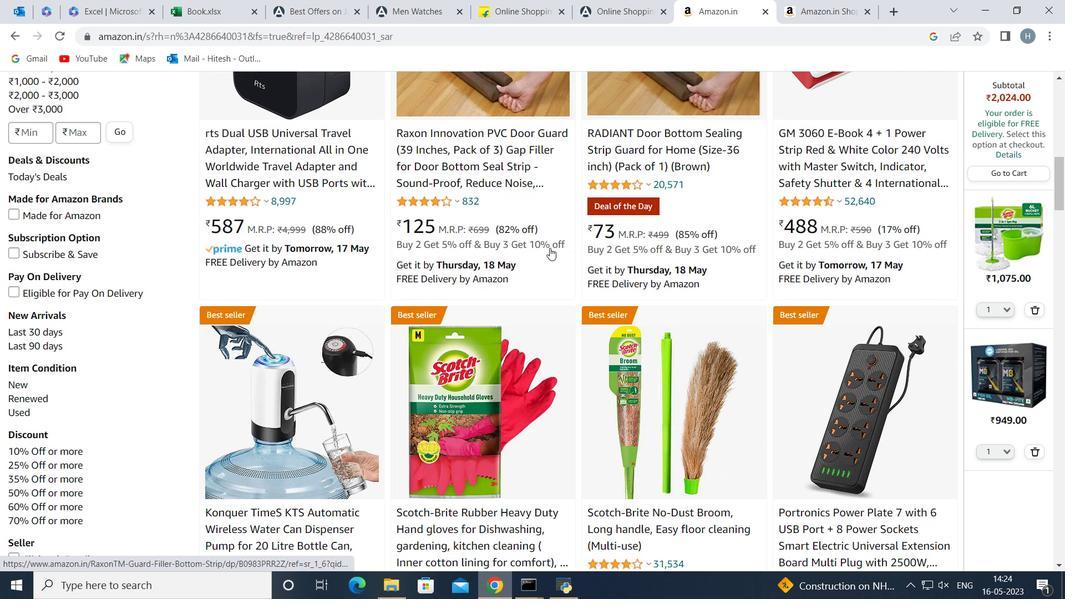 
Action: Mouse scrolled (549, 248) with delta (0, 0)
Screenshot: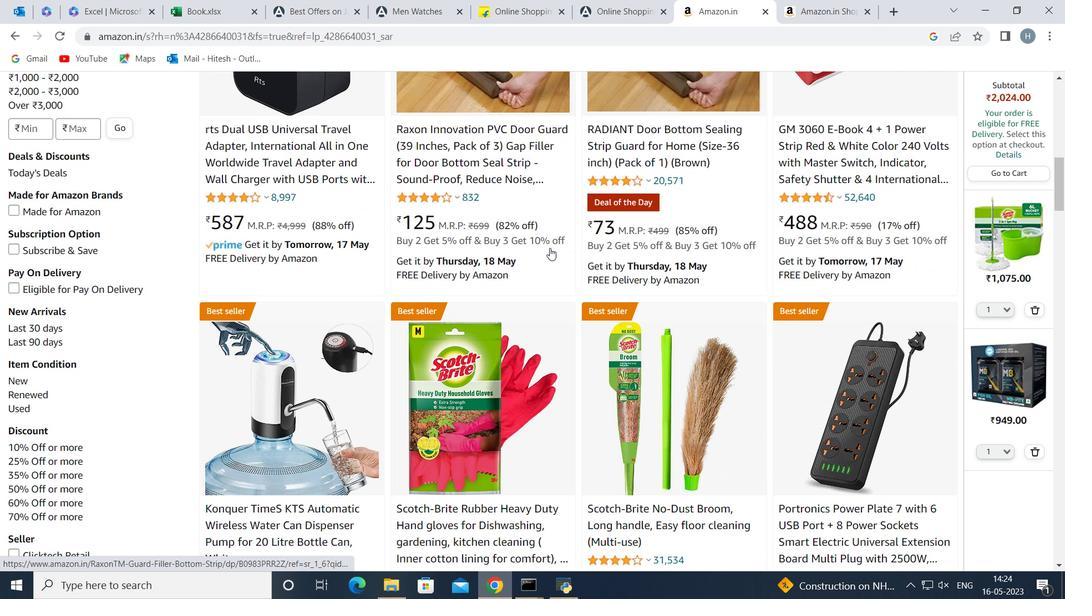 
Action: Mouse scrolled (549, 247) with delta (0, 0)
Screenshot: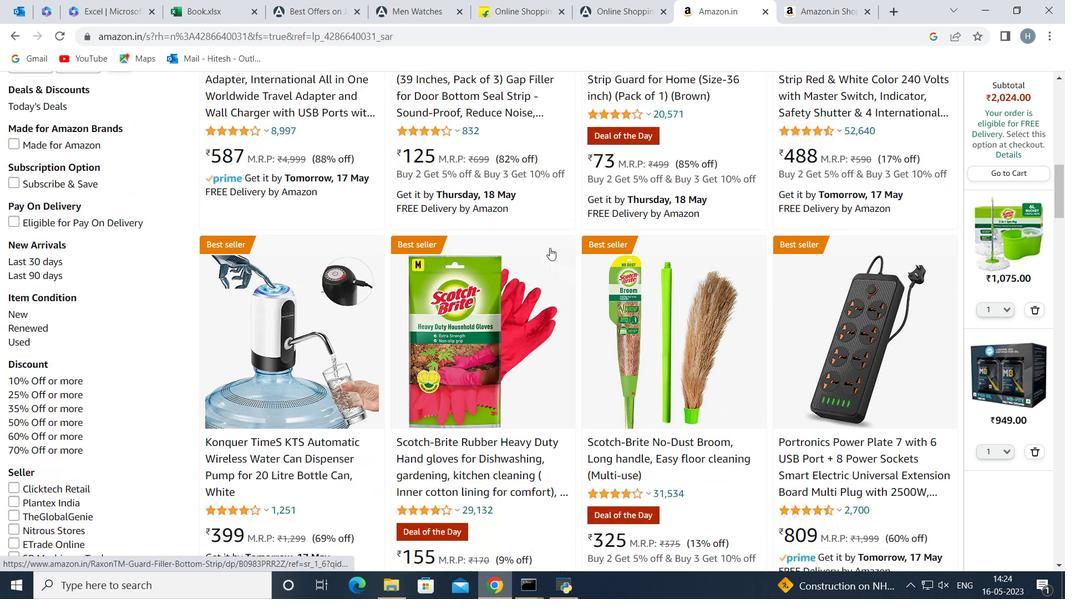 
Action: Mouse scrolled (549, 247) with delta (0, 0)
Screenshot: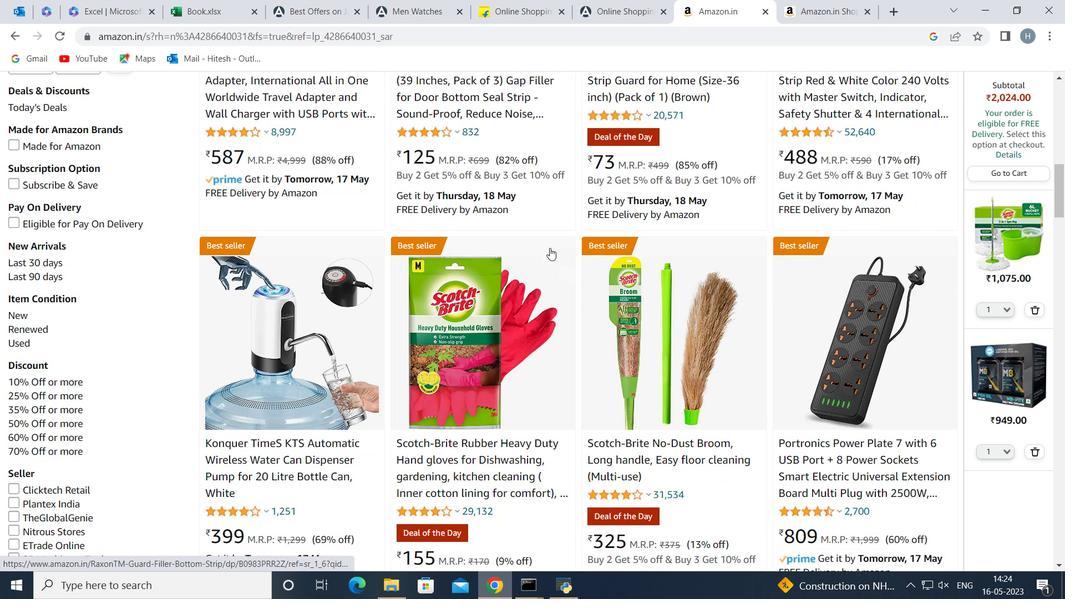 
Action: Mouse scrolled (549, 247) with delta (0, 0)
Screenshot: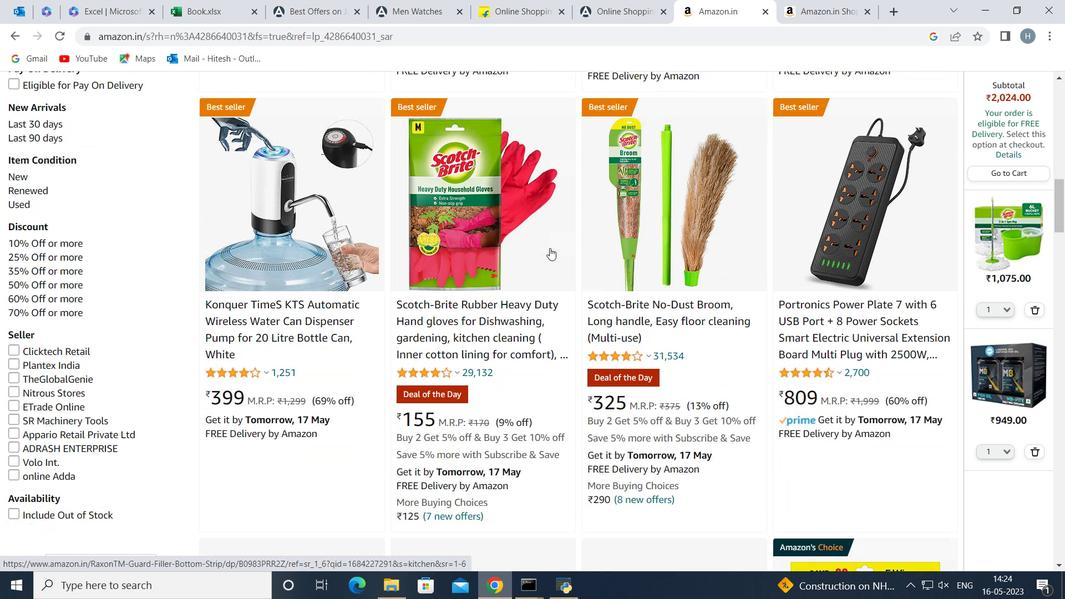 
Action: Mouse scrolled (549, 247) with delta (0, 0)
Screenshot: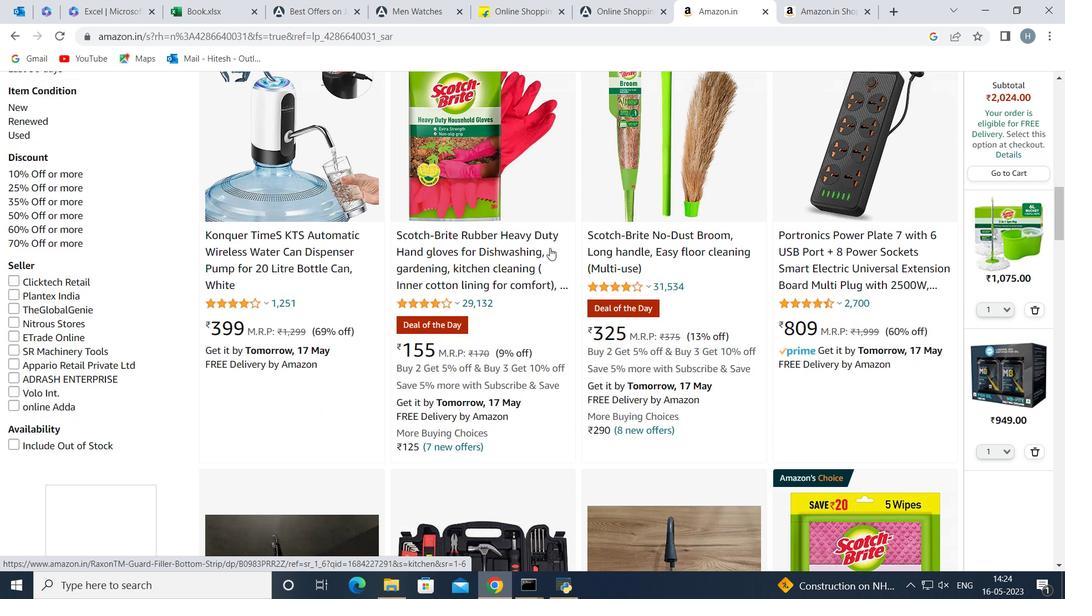 
Action: Mouse scrolled (549, 247) with delta (0, 0)
Screenshot: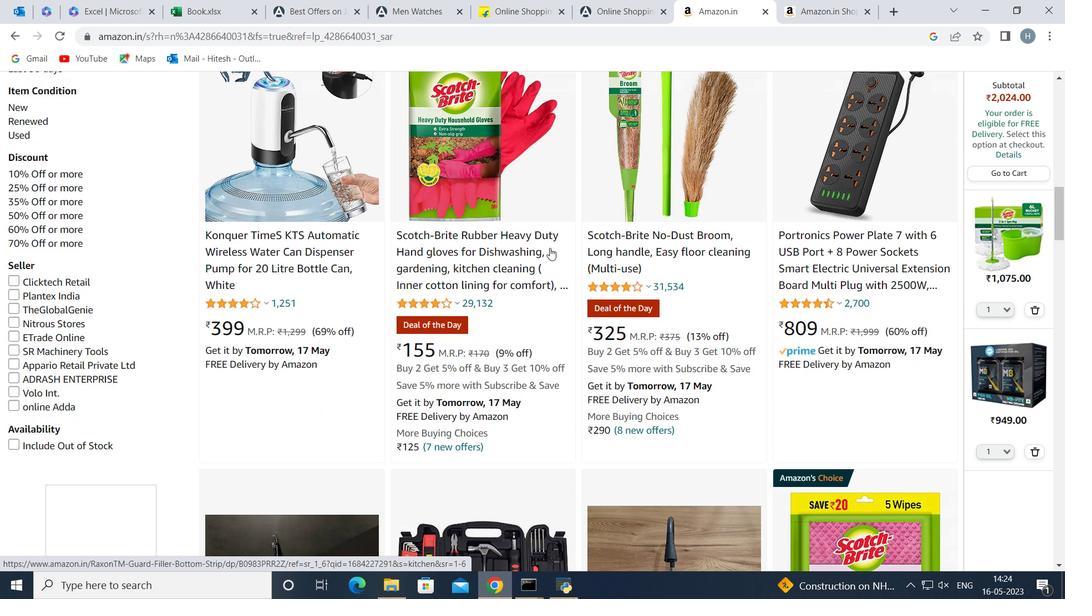 
Action: Mouse scrolled (549, 247) with delta (0, 0)
Screenshot: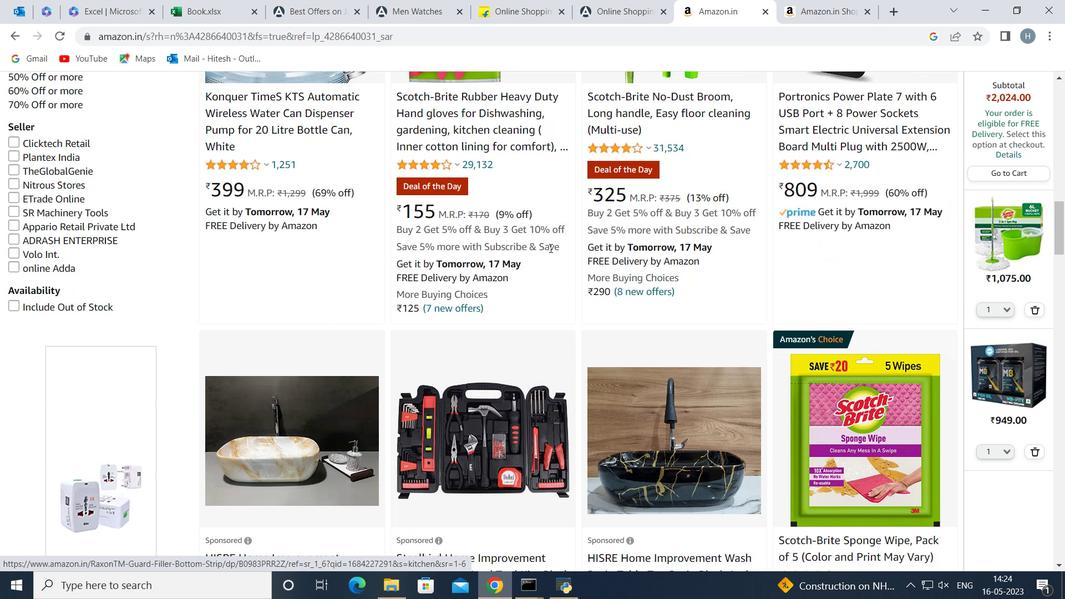 
Action: Mouse scrolled (549, 247) with delta (0, 0)
Screenshot: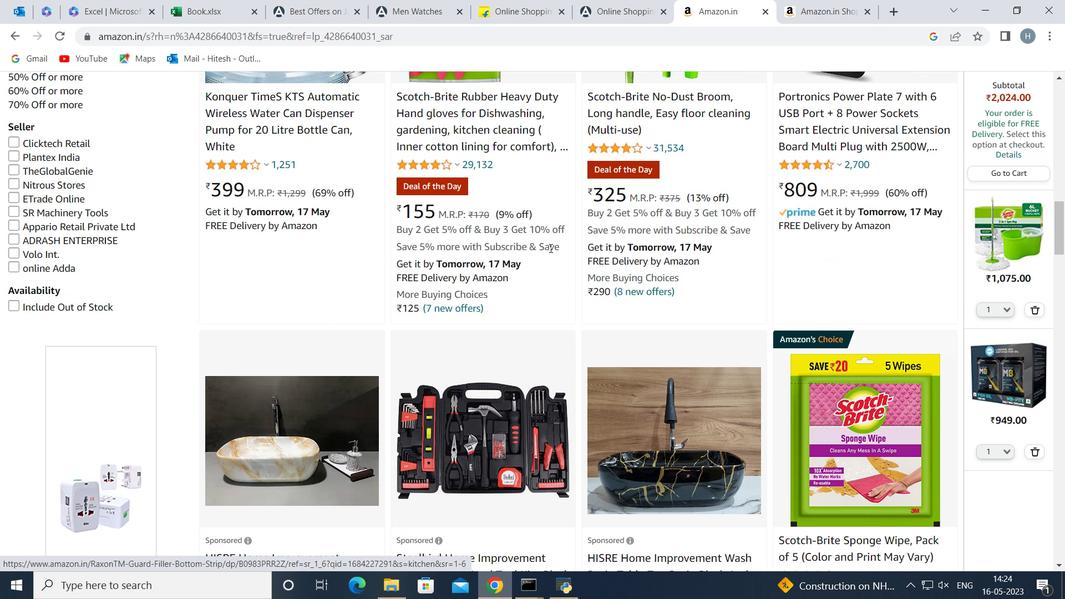 
Action: Mouse scrolled (549, 247) with delta (0, 0)
Screenshot: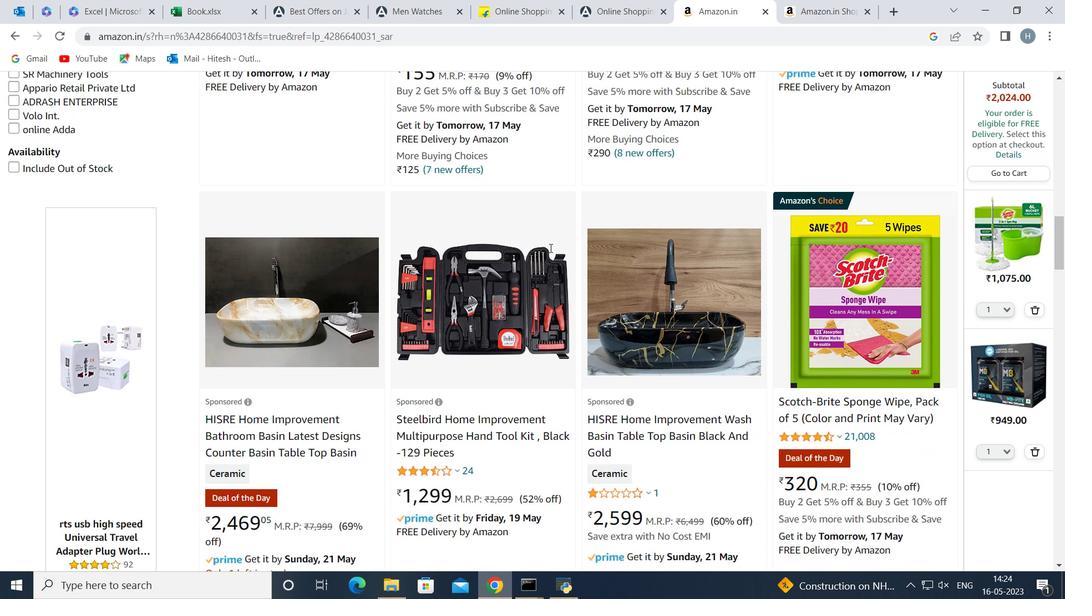 
Action: Mouse scrolled (549, 247) with delta (0, 0)
Screenshot: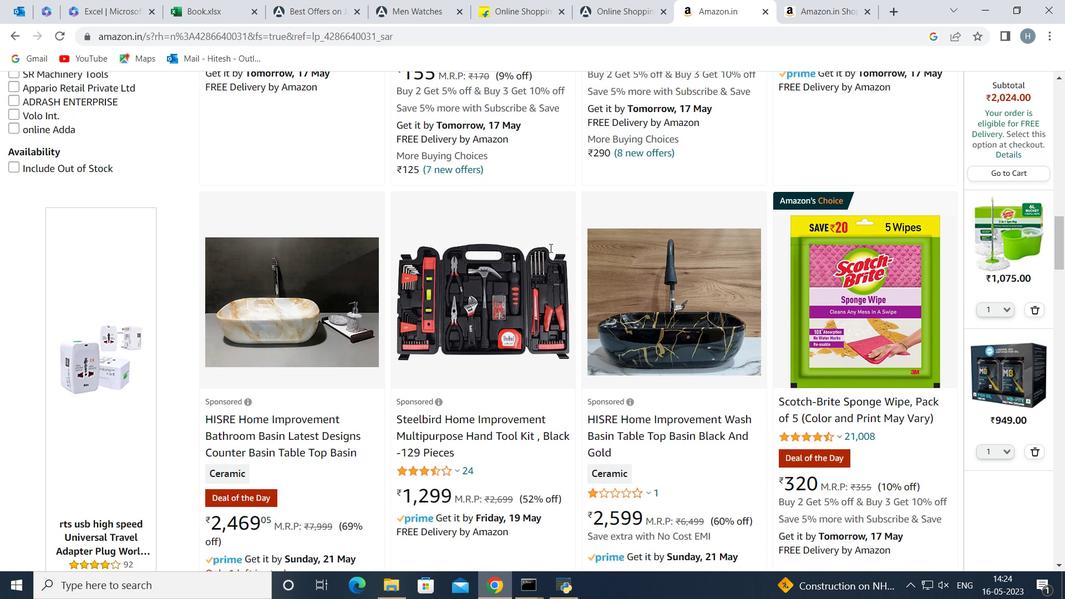 
Action: Mouse scrolled (549, 247) with delta (0, 0)
Screenshot: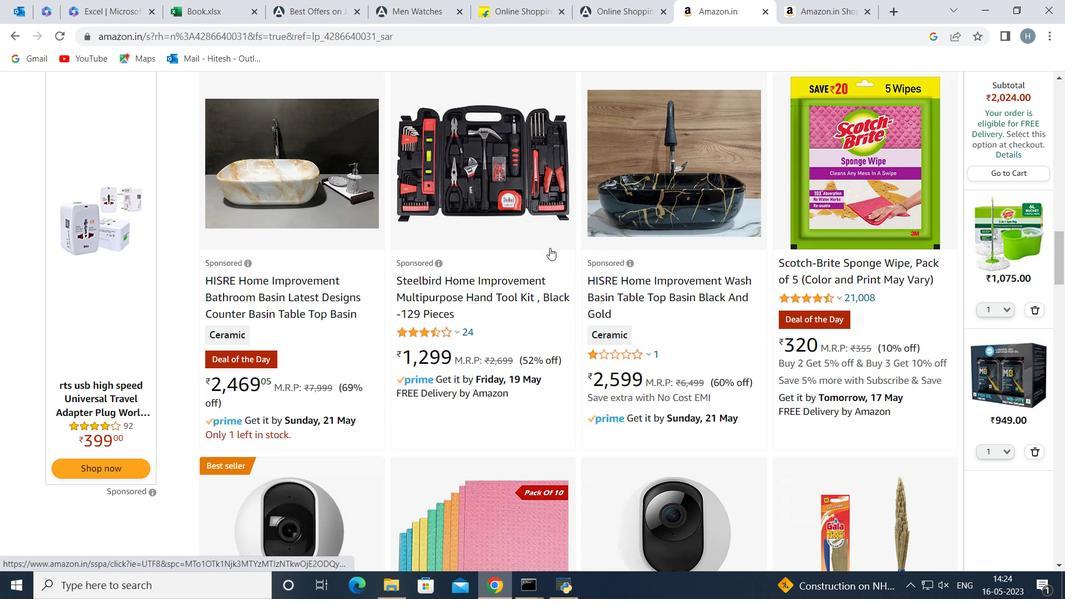 
Action: Mouse scrolled (549, 247) with delta (0, 0)
Screenshot: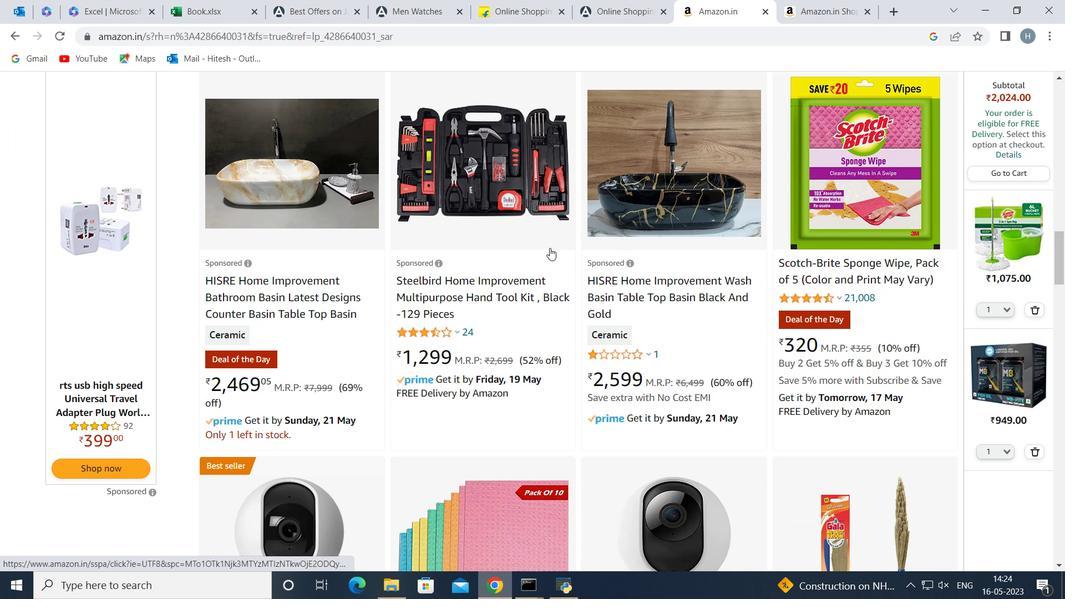 
Action: Mouse scrolled (549, 247) with delta (0, 0)
Screenshot: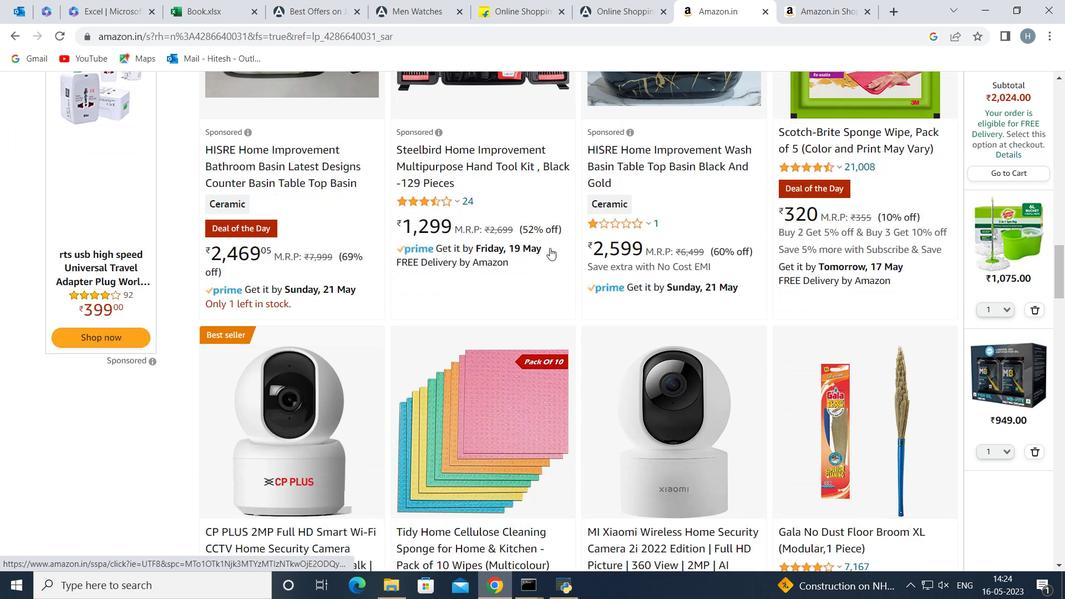 
Action: Mouse scrolled (549, 247) with delta (0, 0)
Screenshot: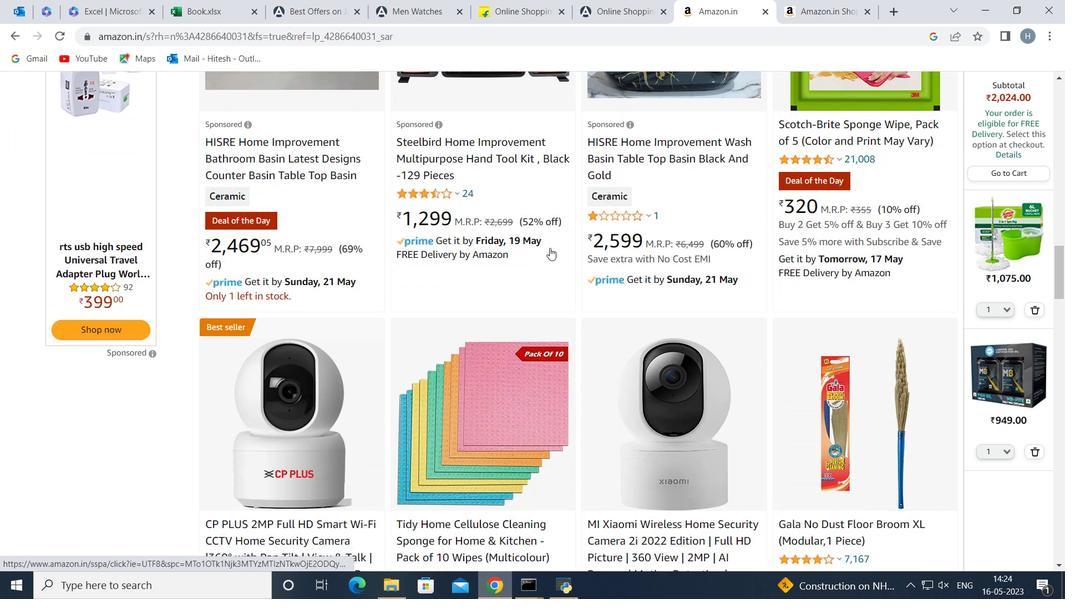 
Action: Mouse scrolled (549, 247) with delta (0, 0)
Screenshot: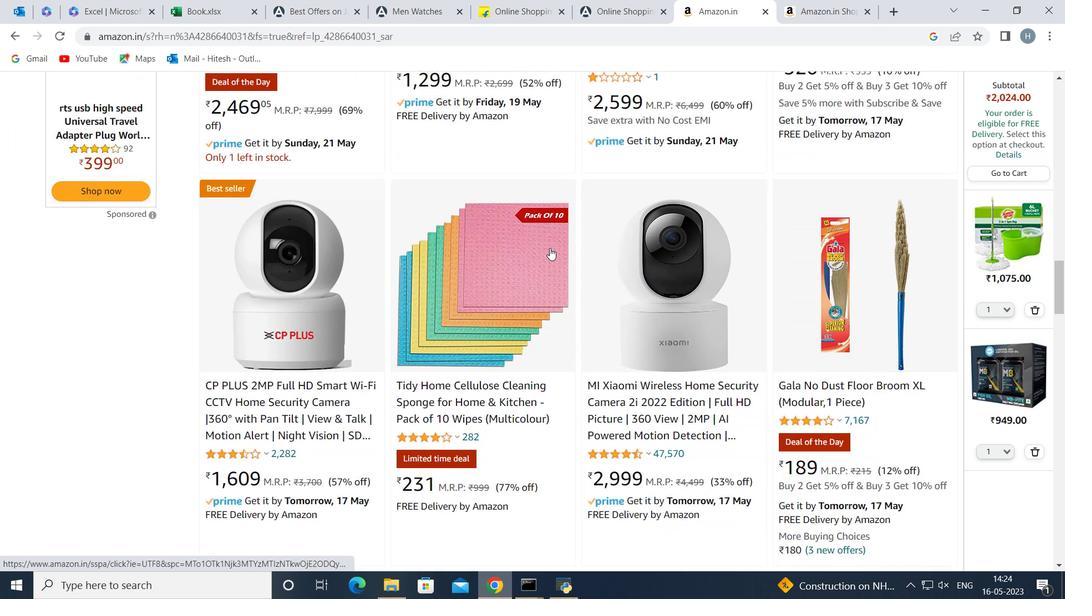 
Action: Mouse scrolled (549, 247) with delta (0, 0)
Screenshot: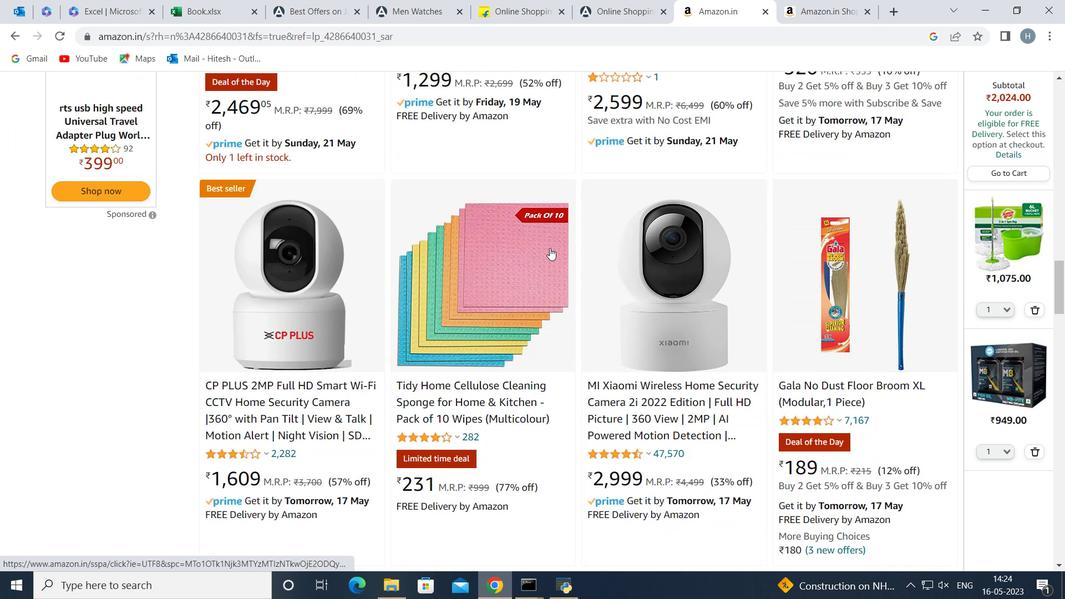 
Action: Mouse scrolled (549, 247) with delta (0, 0)
Screenshot: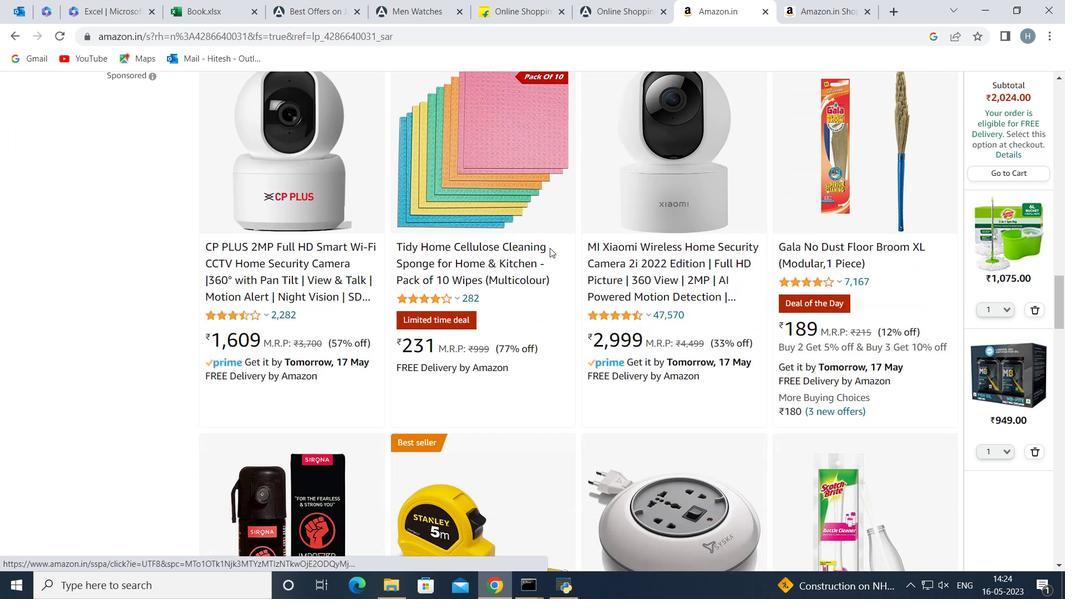 
Action: Mouse scrolled (549, 247) with delta (0, 0)
Screenshot: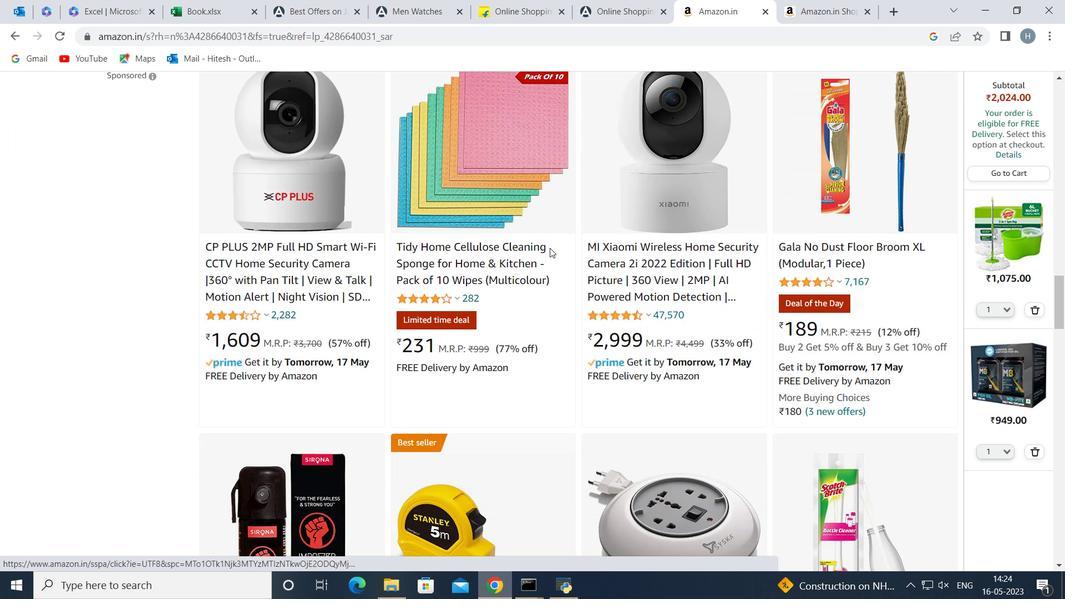 
Action: Mouse scrolled (549, 247) with delta (0, 0)
Screenshot: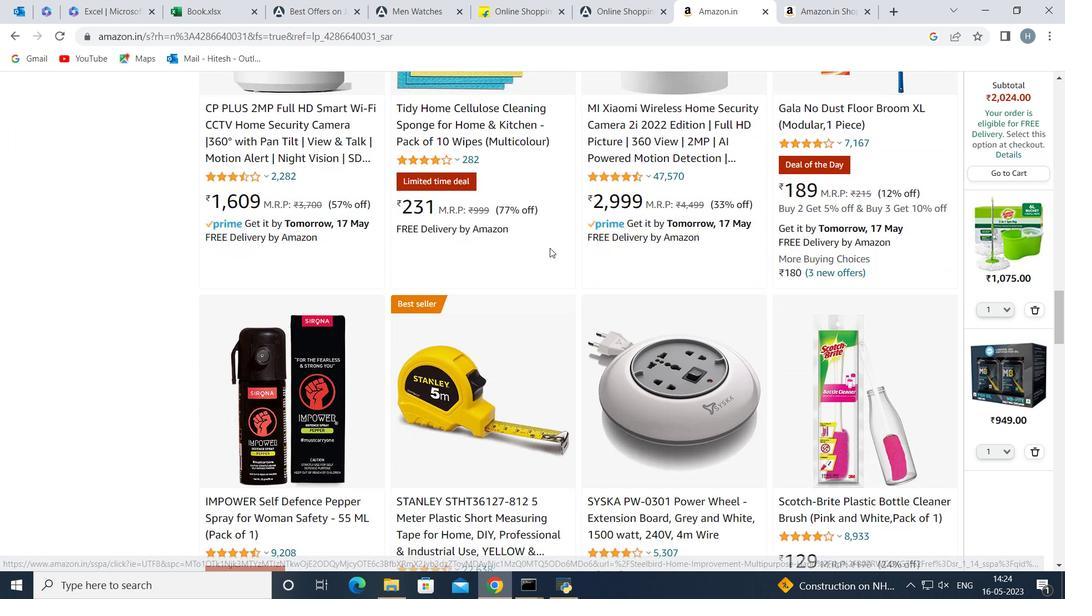 
Action: Mouse scrolled (549, 247) with delta (0, 0)
Screenshot: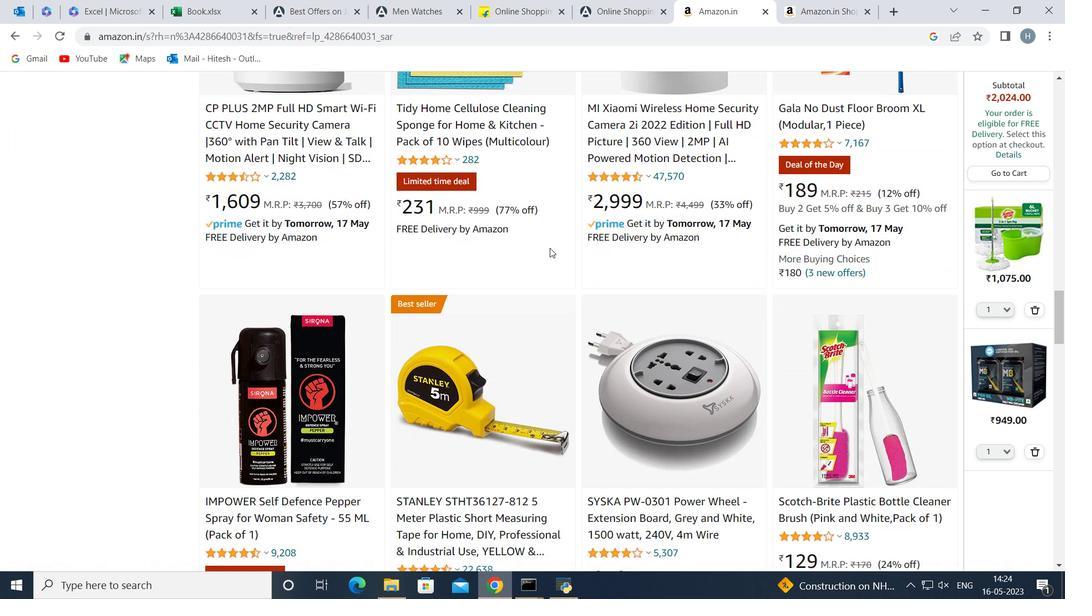 
Action: Mouse scrolled (549, 247) with delta (0, 0)
Screenshot: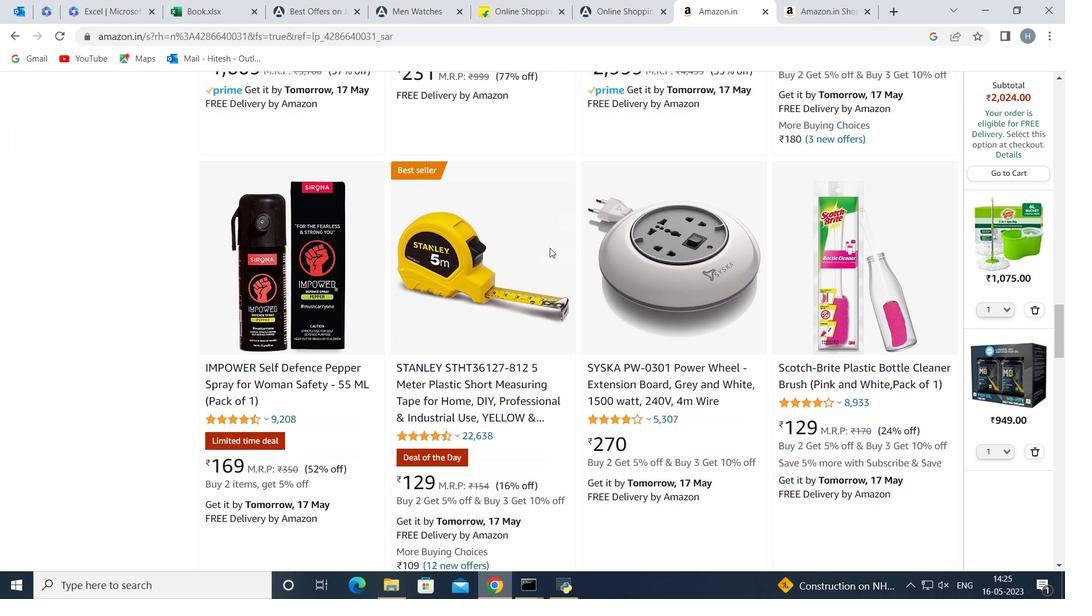 
Action: Mouse scrolled (549, 247) with delta (0, 0)
Screenshot: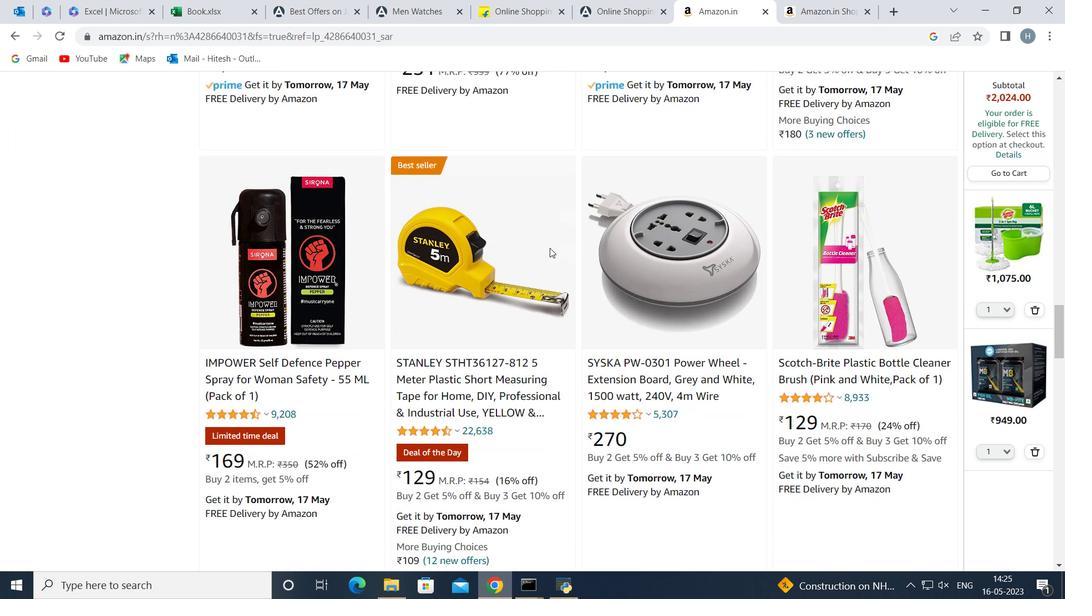 
Action: Mouse scrolled (549, 247) with delta (0, 0)
Screenshot: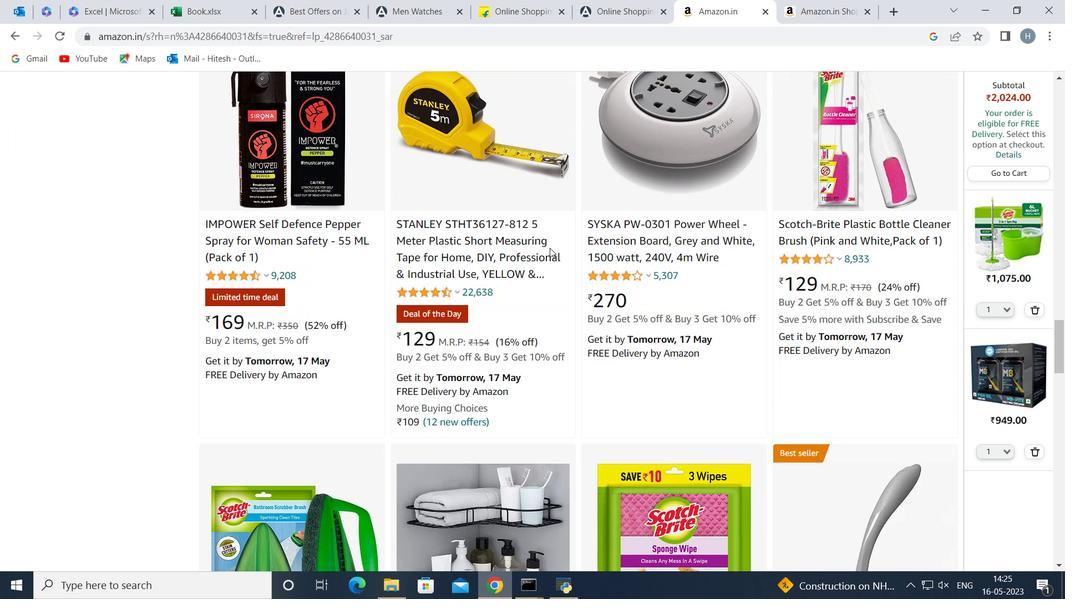 
Action: Mouse scrolled (549, 247) with delta (0, 0)
Screenshot: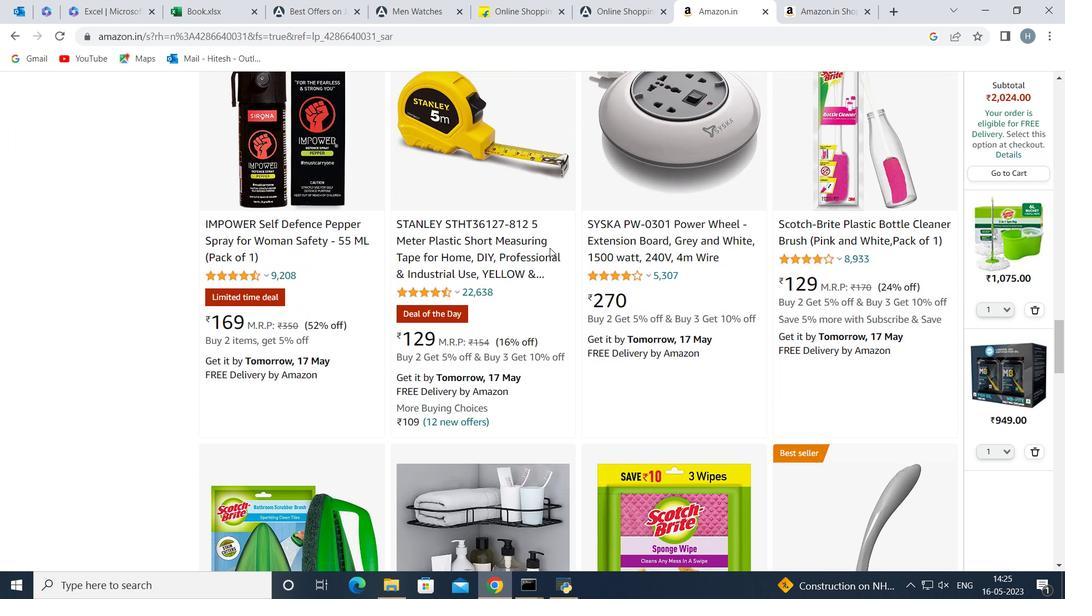
Action: Mouse scrolled (549, 247) with delta (0, 0)
Screenshot: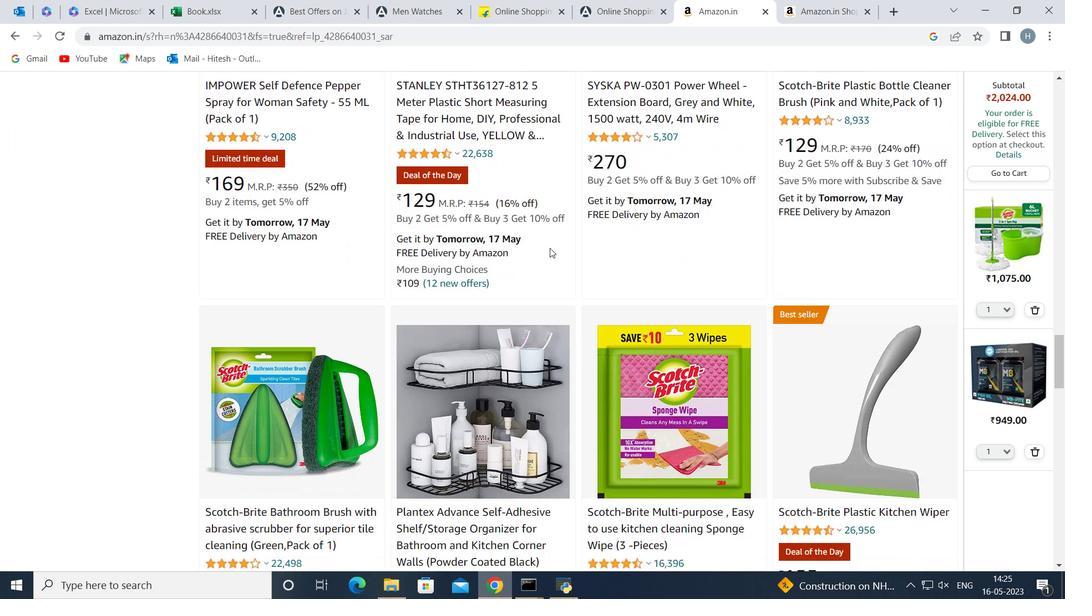 
Action: Mouse scrolled (549, 247) with delta (0, 0)
Screenshot: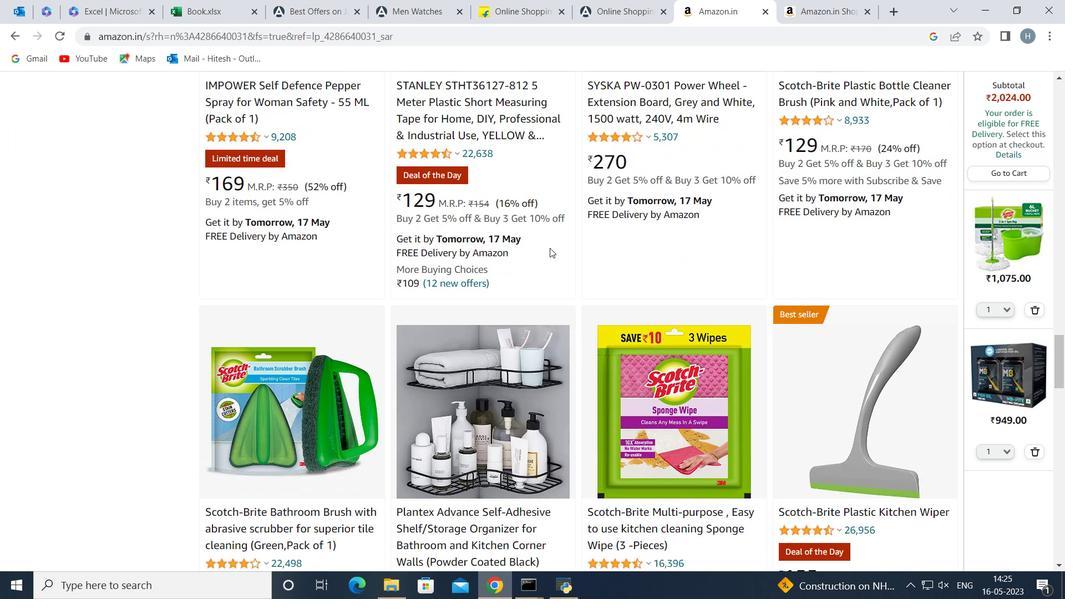
Action: Mouse scrolled (549, 247) with delta (0, 0)
Screenshot: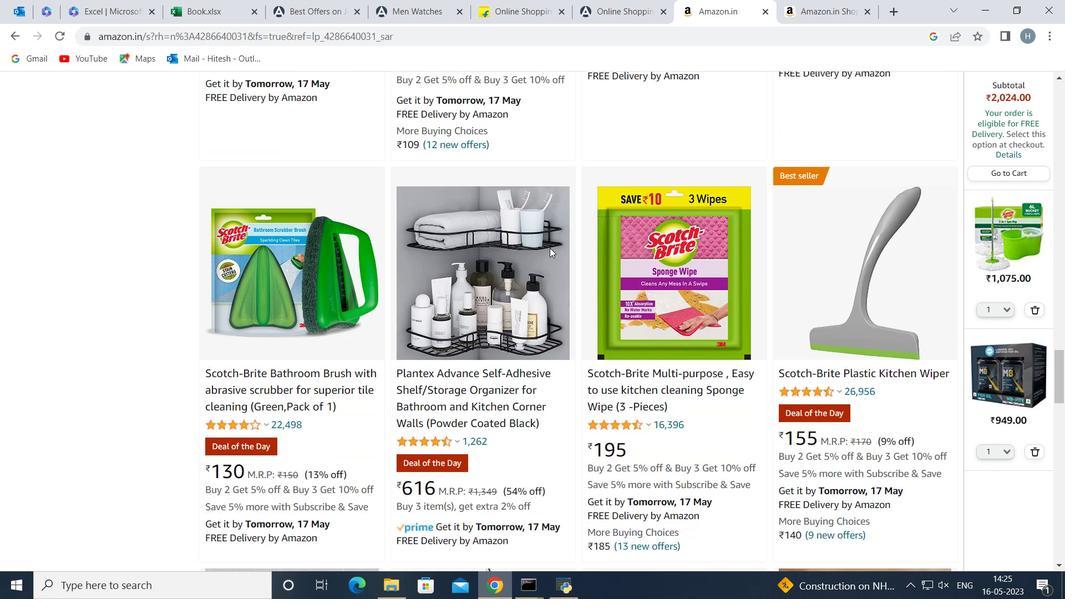 
Action: Mouse scrolled (549, 247) with delta (0, 0)
Screenshot: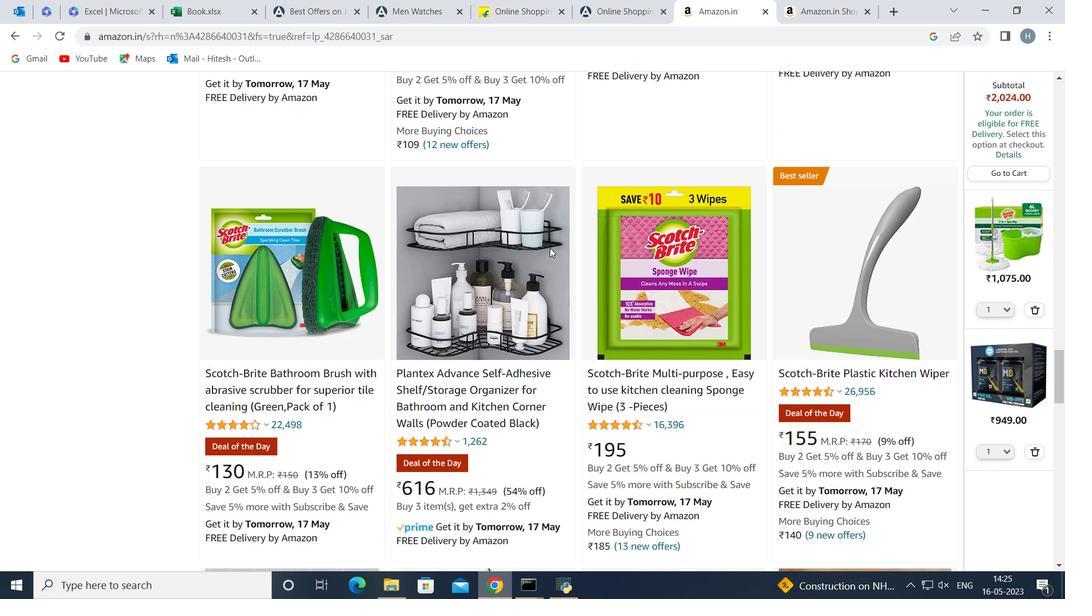 
Action: Mouse scrolled (549, 247) with delta (0, 0)
Screenshot: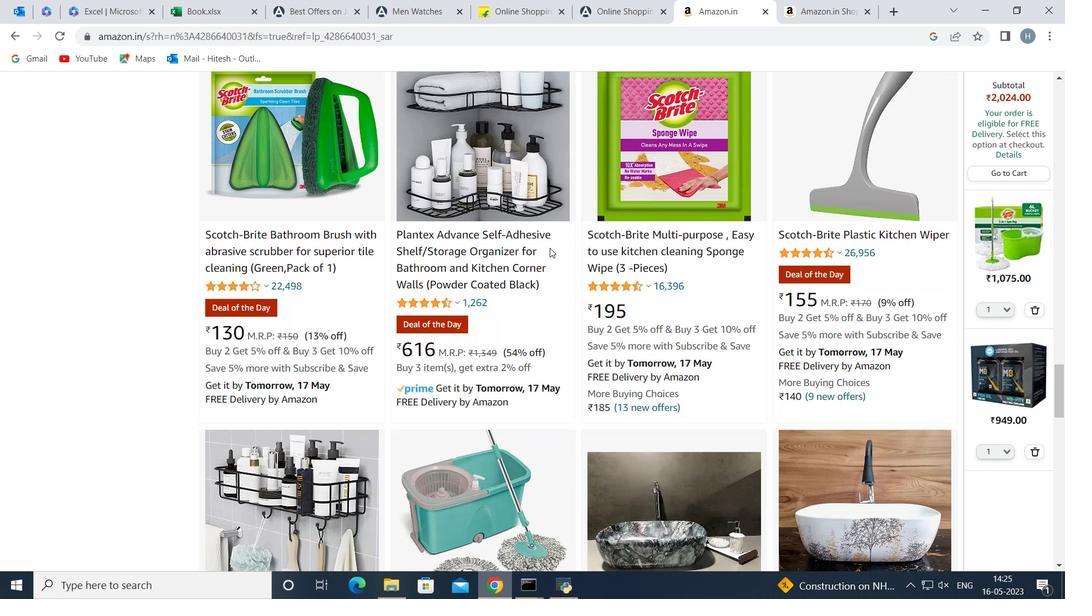 
Action: Mouse scrolled (549, 247) with delta (0, 0)
Screenshot: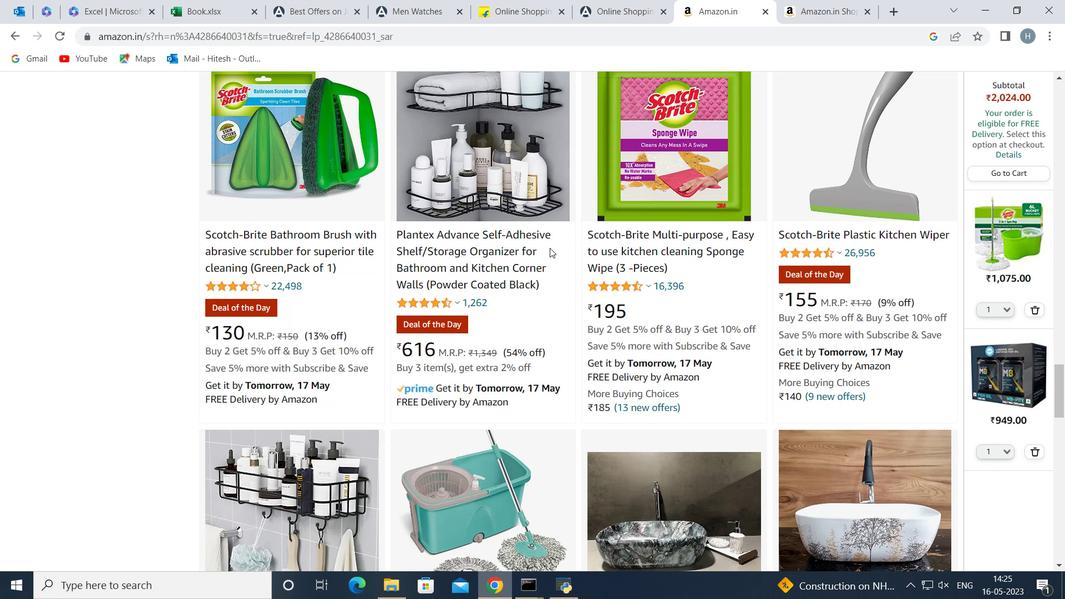
Action: Mouse scrolled (549, 247) with delta (0, 0)
Screenshot: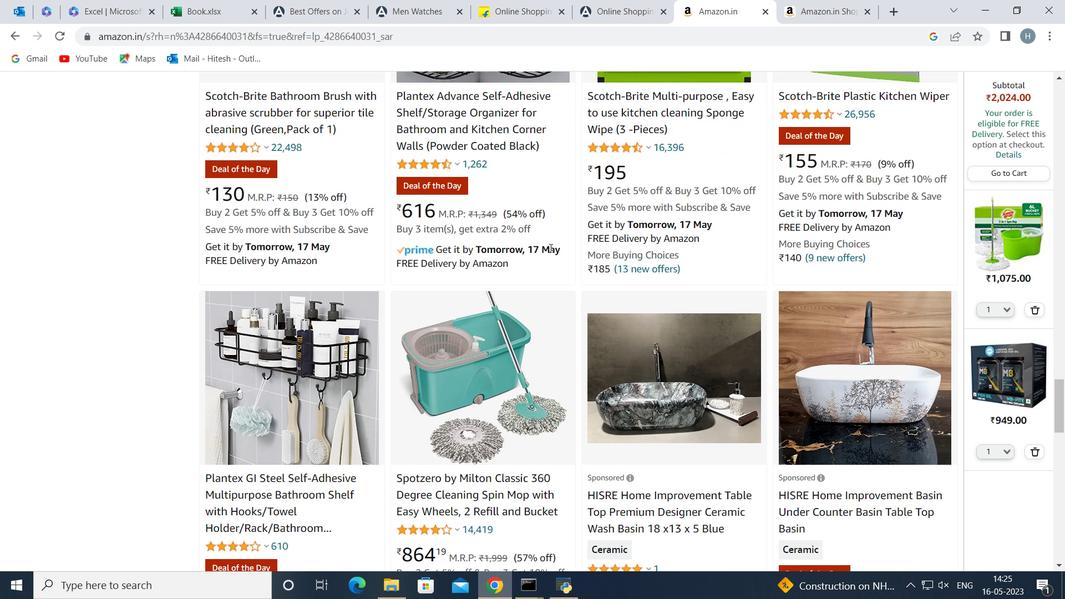 
Action: Mouse scrolled (549, 247) with delta (0, 0)
Screenshot: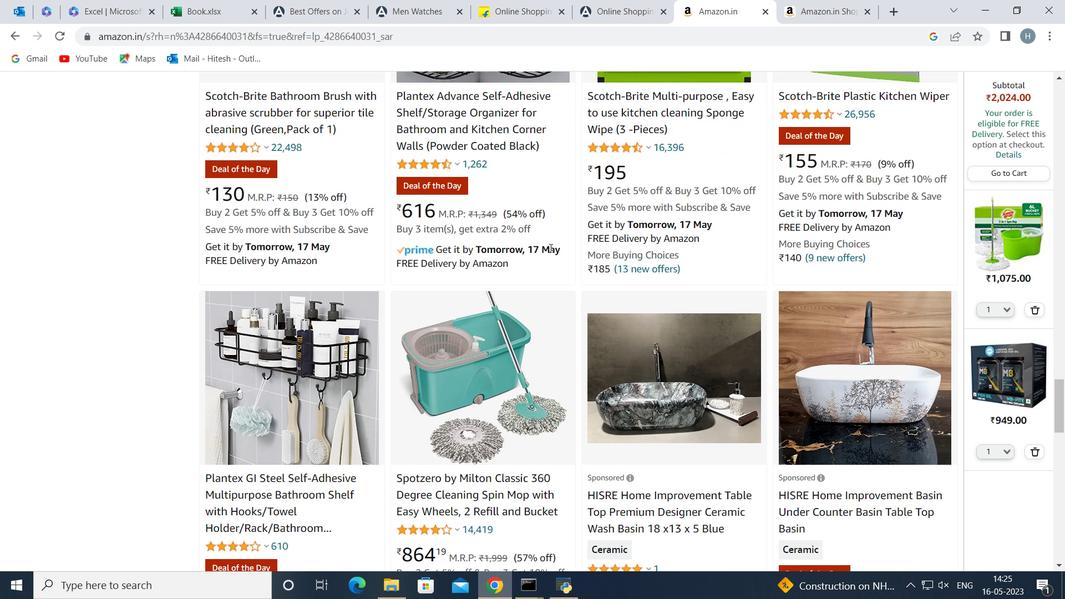 
Action: Mouse scrolled (549, 247) with delta (0, 0)
Screenshot: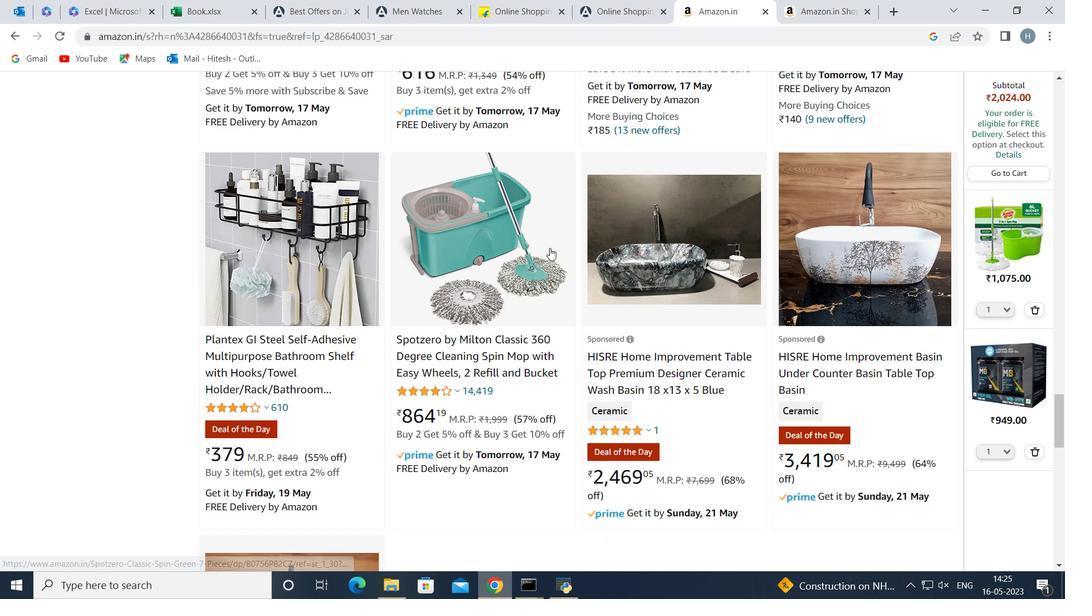 
Action: Mouse scrolled (549, 247) with delta (0, 0)
Screenshot: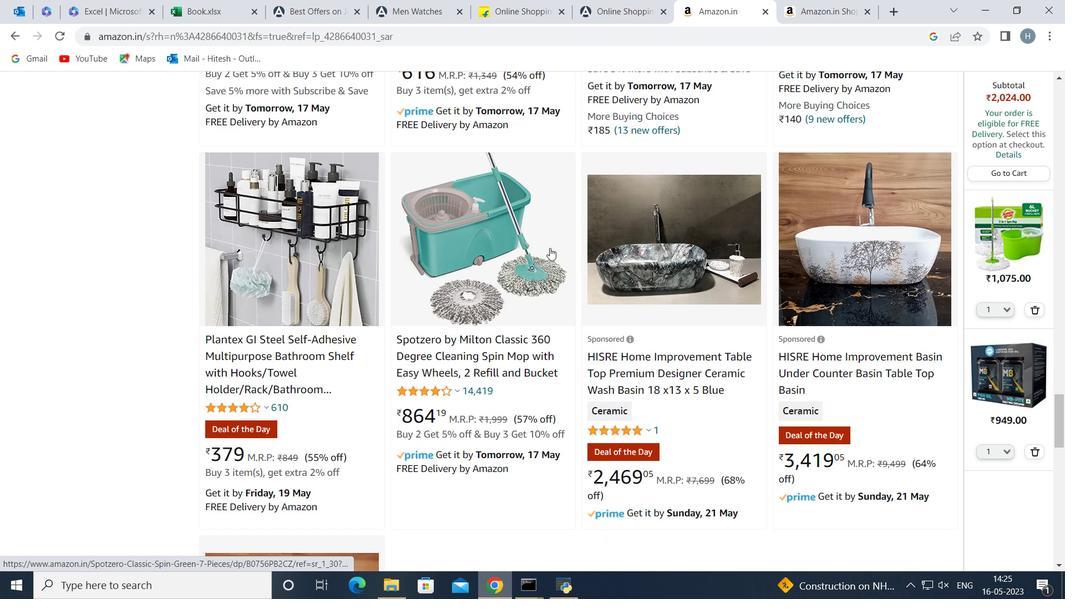 
Action: Mouse scrolled (549, 247) with delta (0, 0)
Screenshot: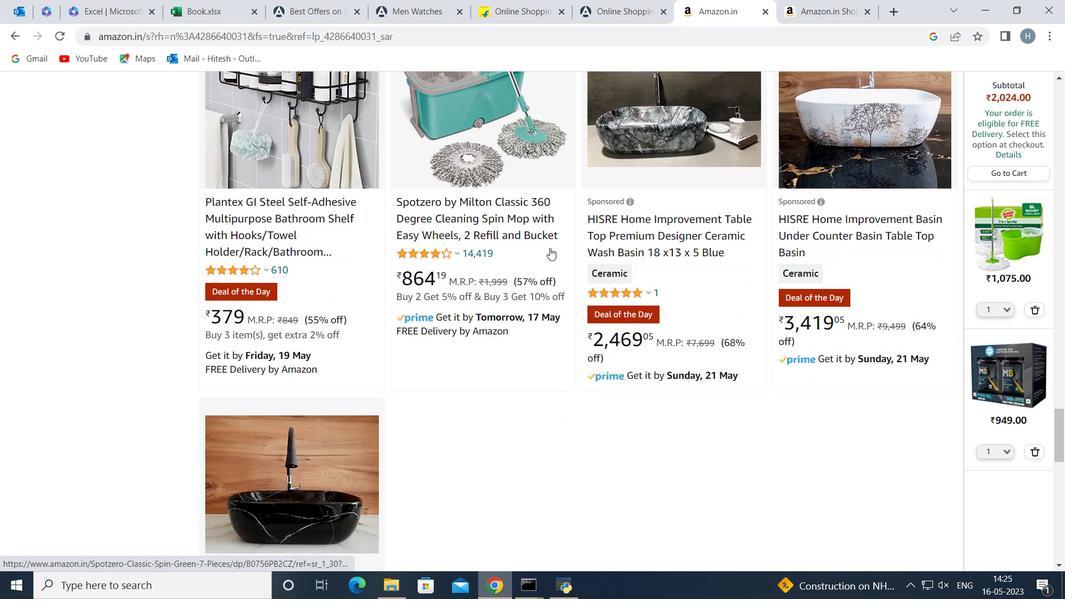 
Action: Mouse scrolled (549, 247) with delta (0, 0)
Screenshot: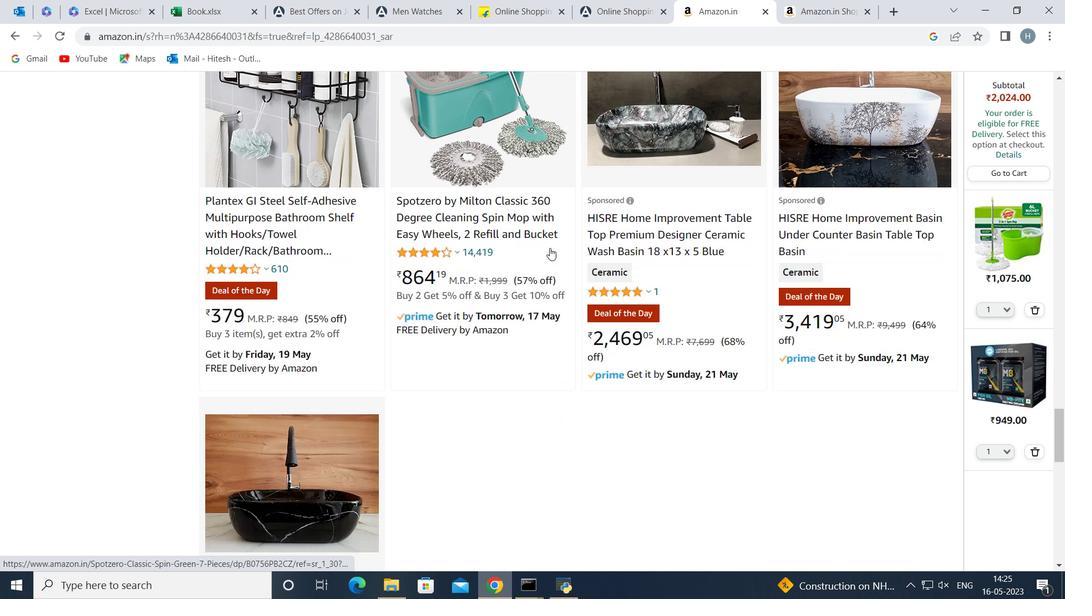 
Action: Mouse scrolled (549, 247) with delta (0, 0)
Screenshot: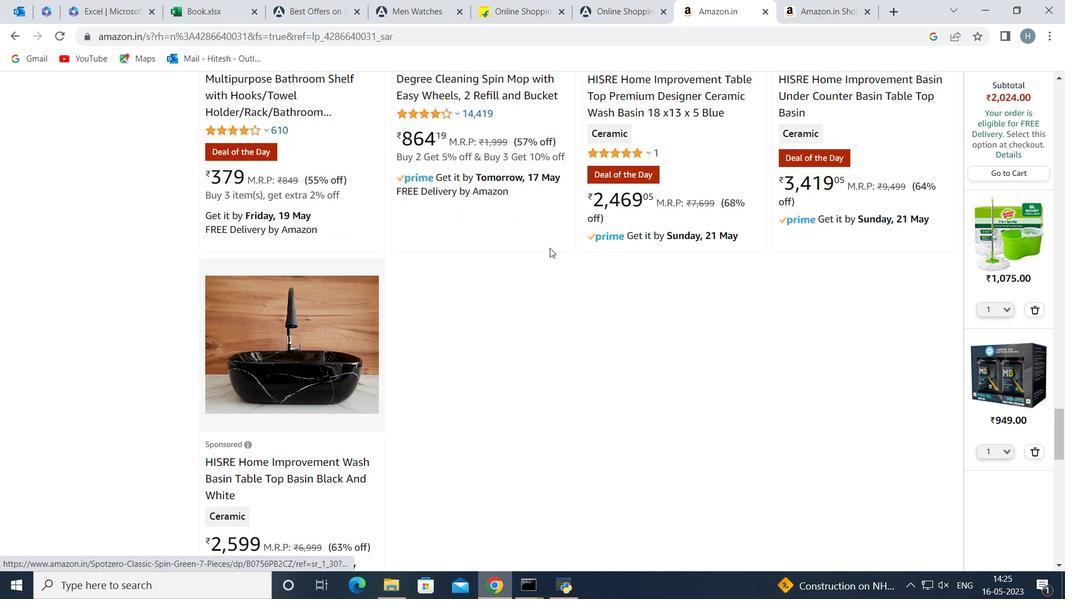 
Action: Mouse scrolled (549, 247) with delta (0, 0)
Screenshot: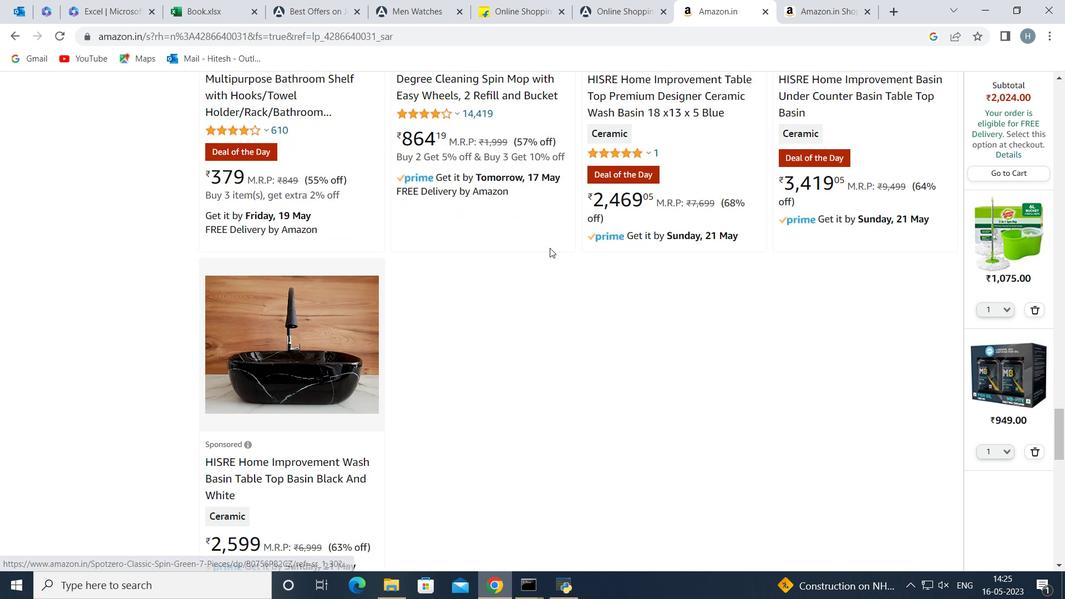 
Action: Mouse scrolled (549, 248) with delta (0, 0)
Screenshot: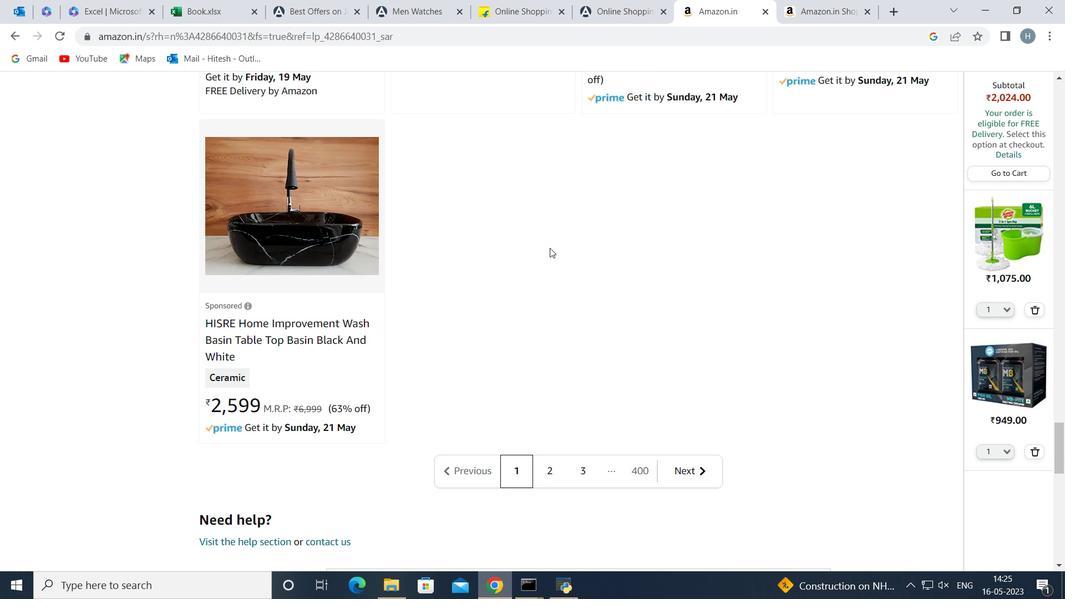 
Action: Mouse scrolled (549, 248) with delta (0, 0)
Screenshot: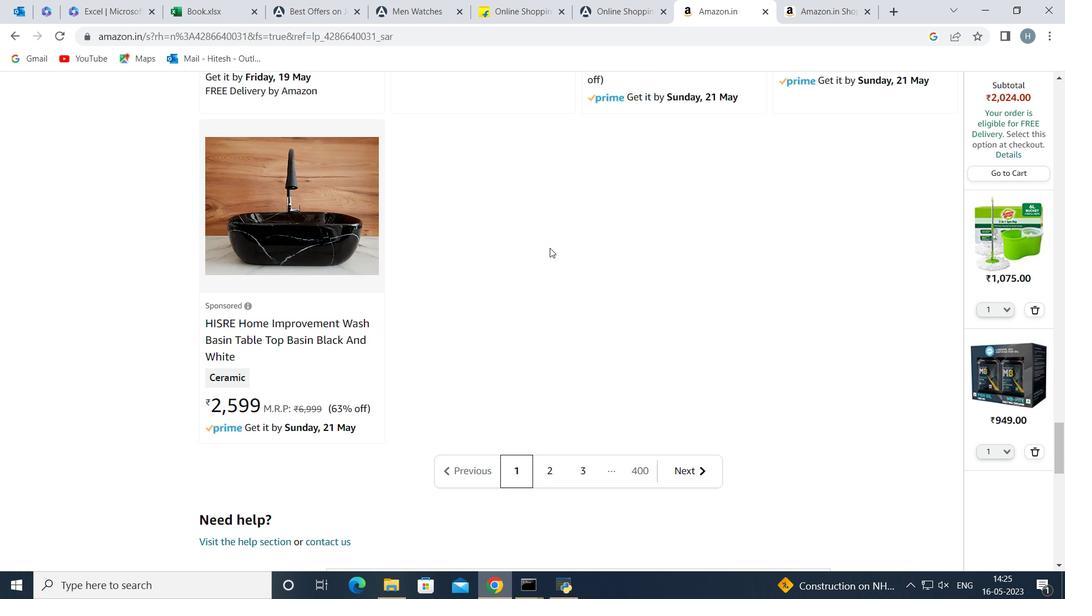 
Action: Mouse scrolled (549, 248) with delta (0, 0)
Screenshot: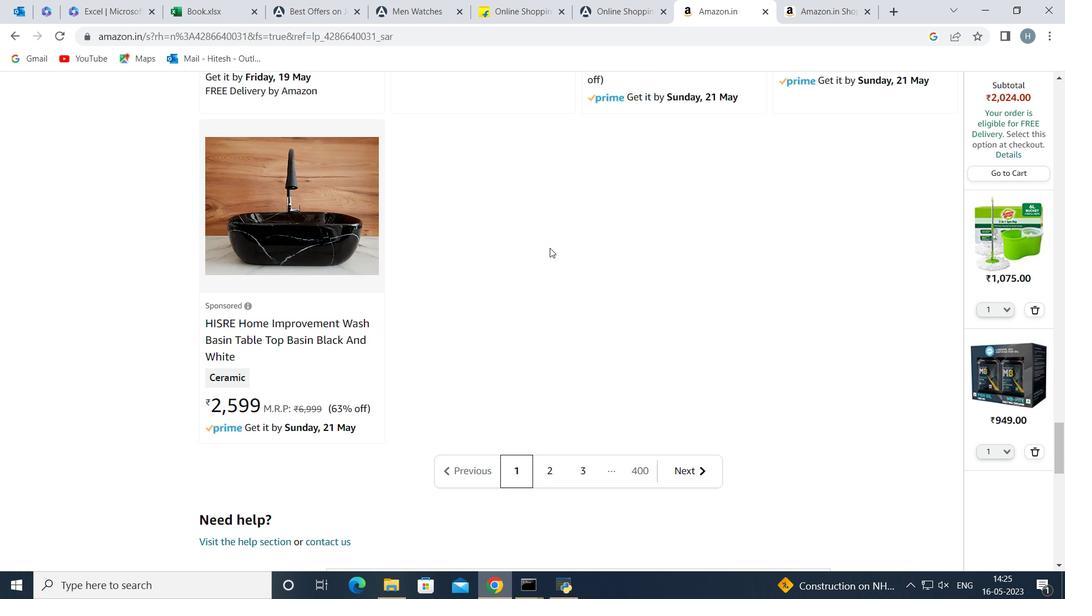 
Action: Mouse scrolled (549, 248) with delta (0, 0)
Screenshot: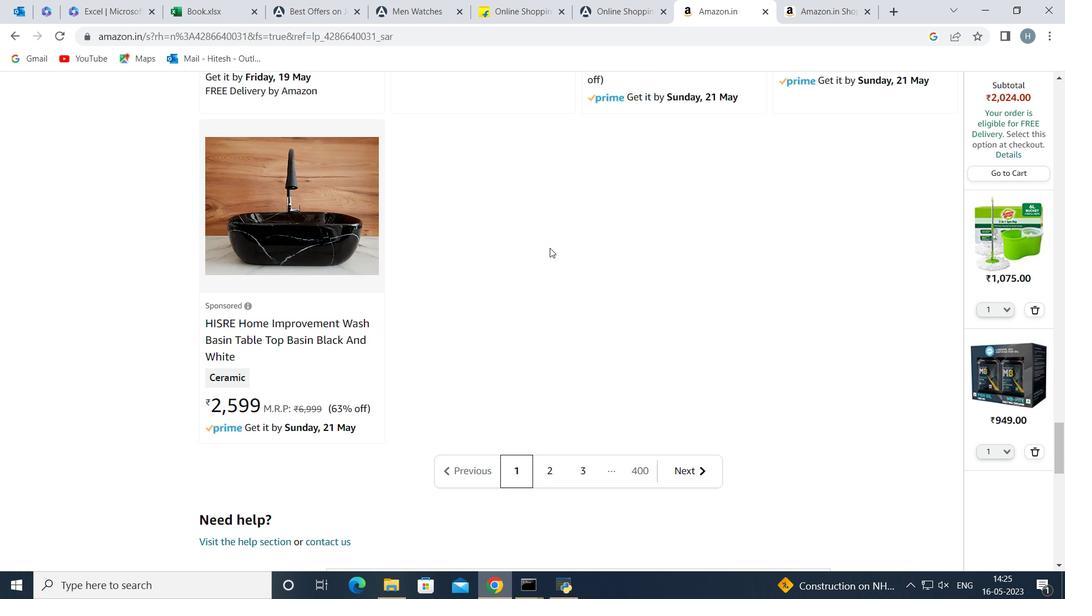 
Action: Mouse scrolled (549, 248) with delta (0, 0)
Screenshot: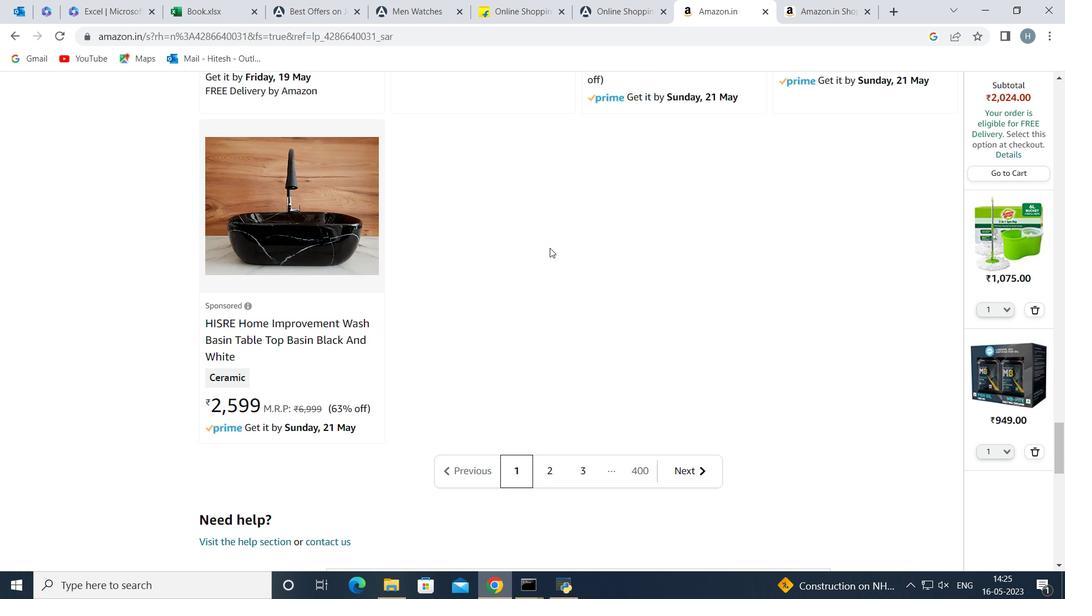 
Action: Mouse scrolled (549, 247) with delta (0, 0)
Screenshot: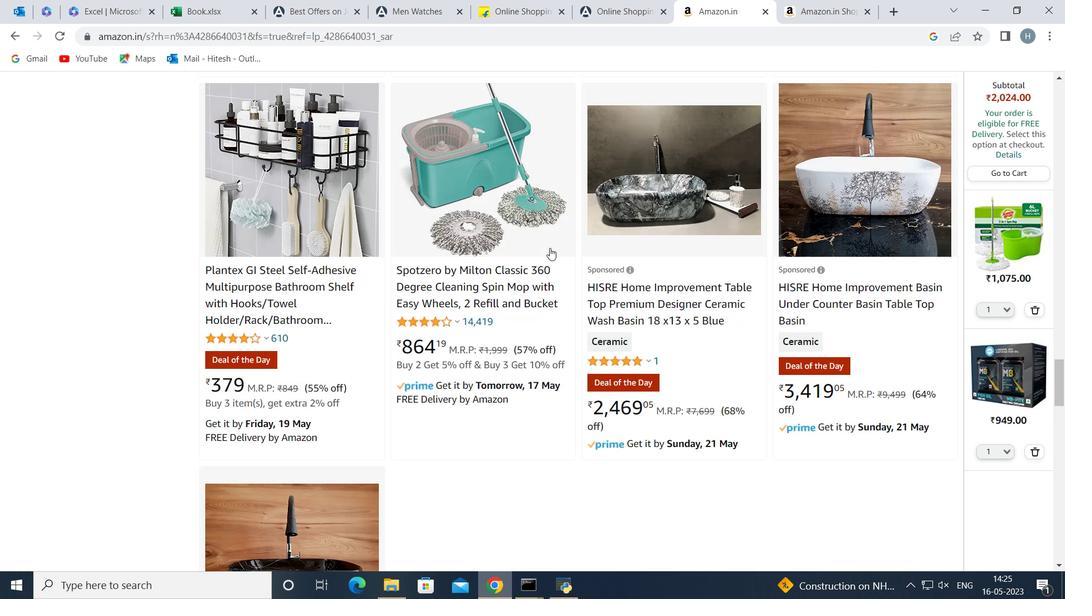 
Action: Mouse scrolled (549, 247) with delta (0, 0)
Screenshot: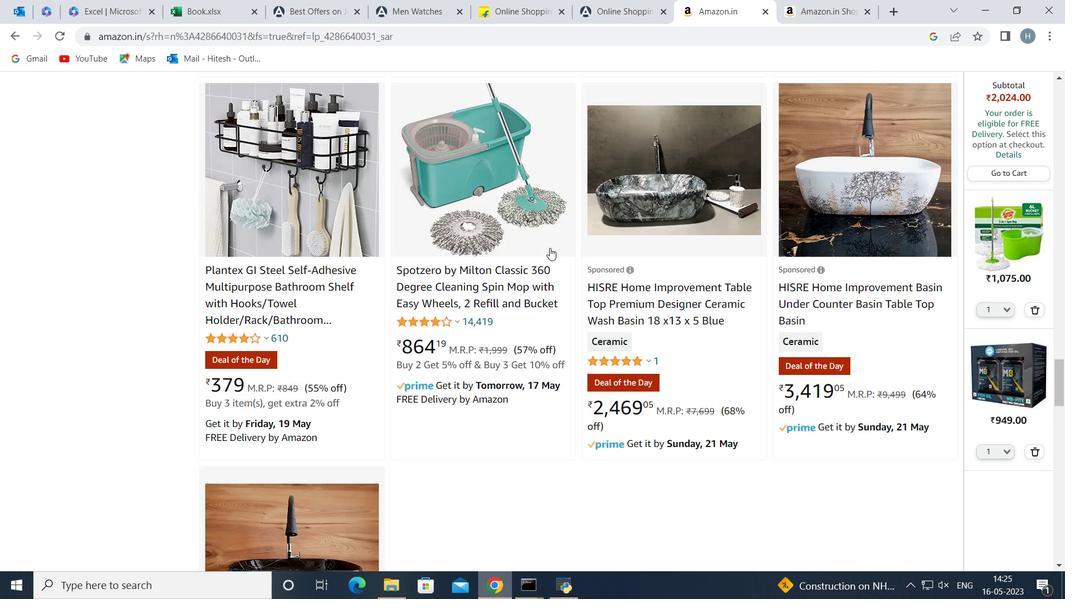 
Action: Mouse scrolled (549, 247) with delta (0, 0)
Screenshot: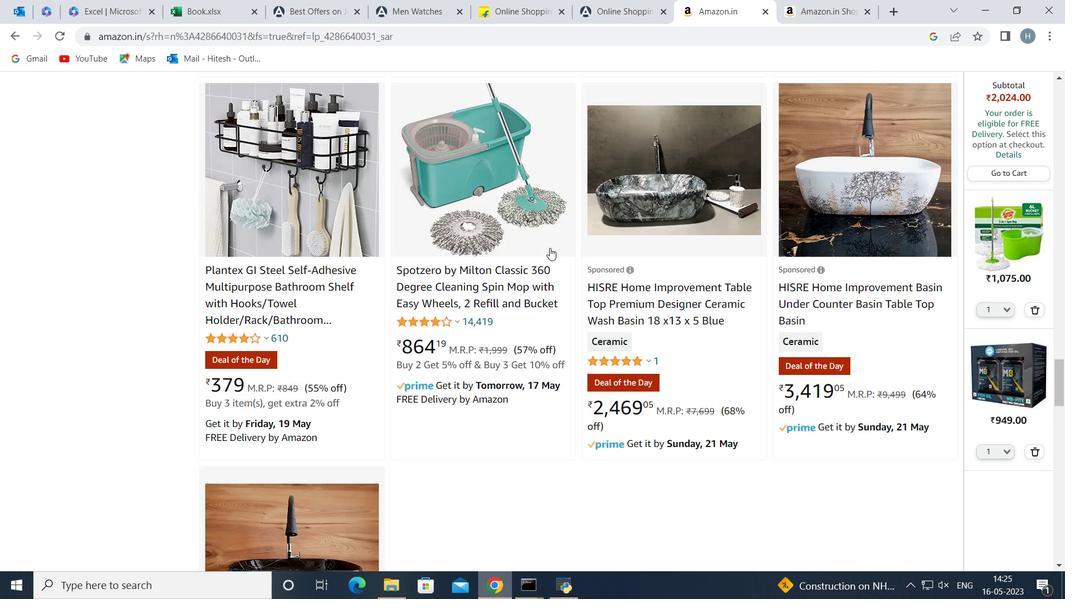 
Action: Mouse scrolled (549, 247) with delta (0, 0)
Screenshot: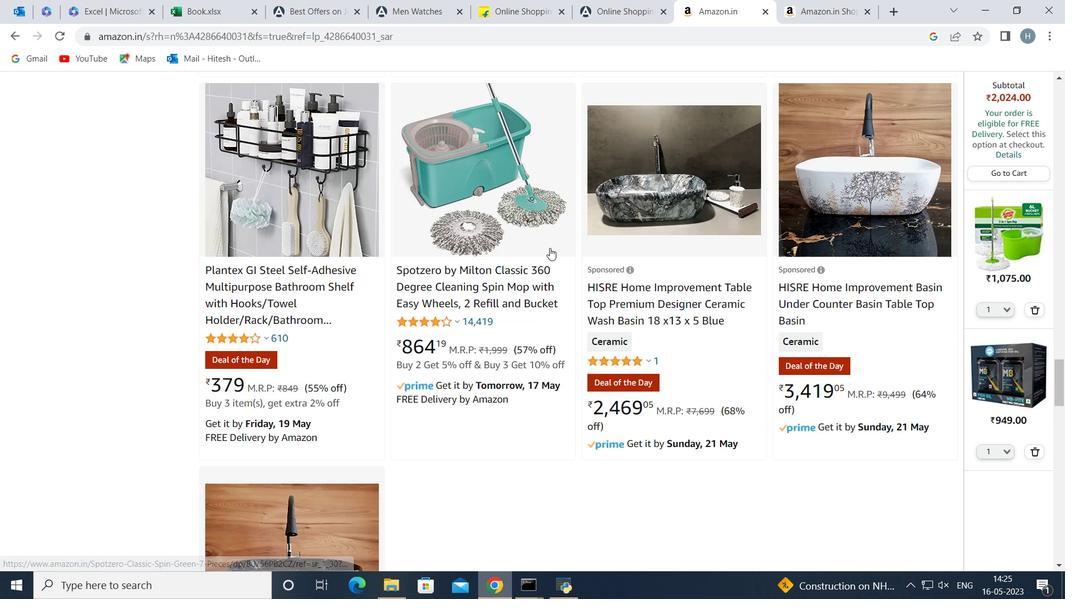 
Action: Mouse scrolled (549, 247) with delta (0, 0)
Screenshot: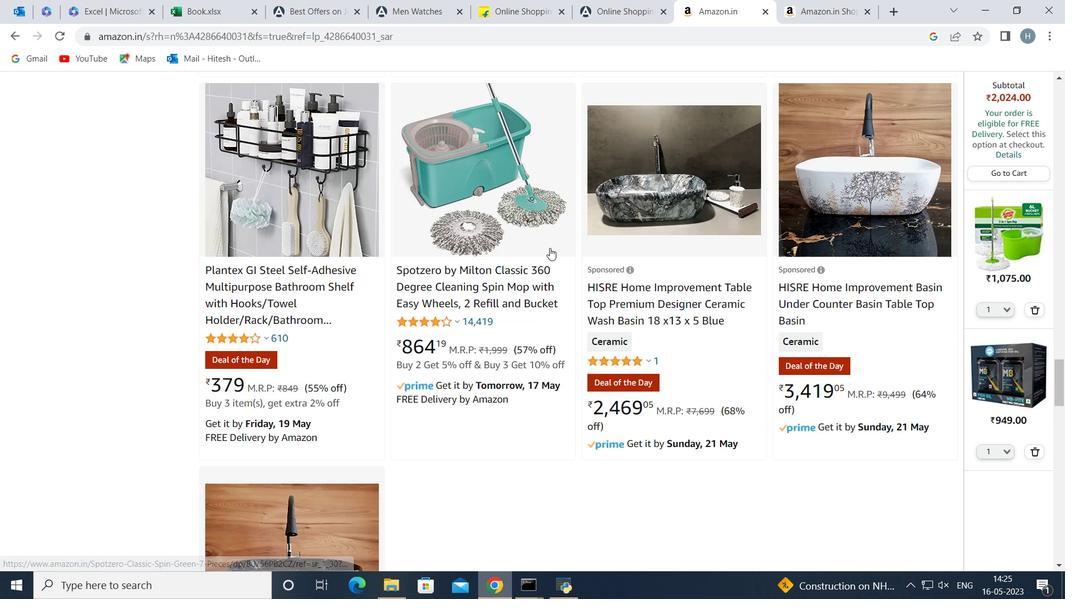 
Action: Mouse scrolled (549, 247) with delta (0, 0)
Screenshot: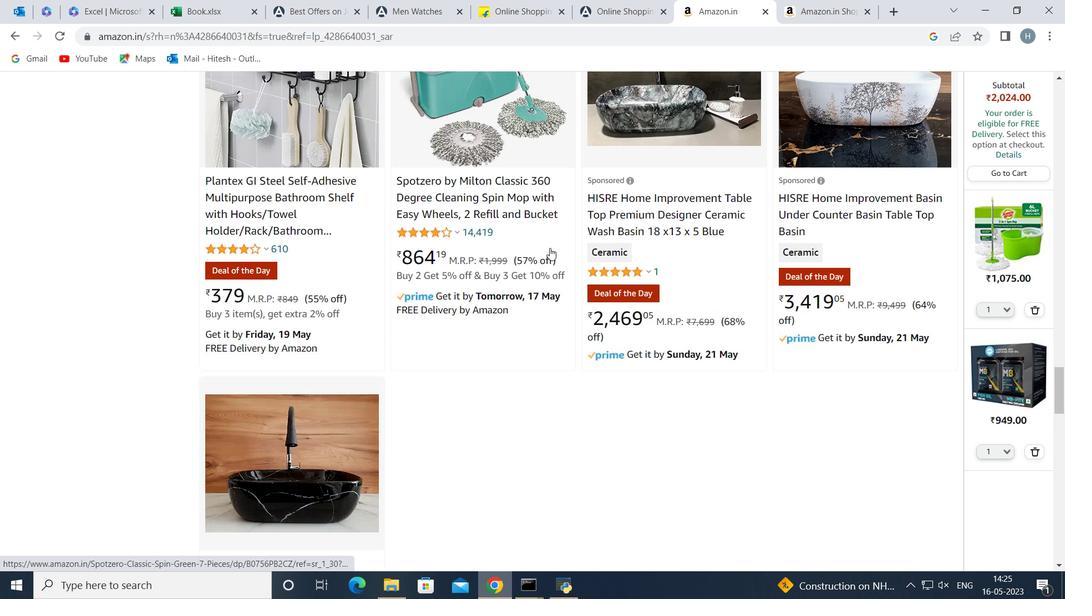 
Action: Mouse scrolled (549, 247) with delta (0, 0)
Screenshot: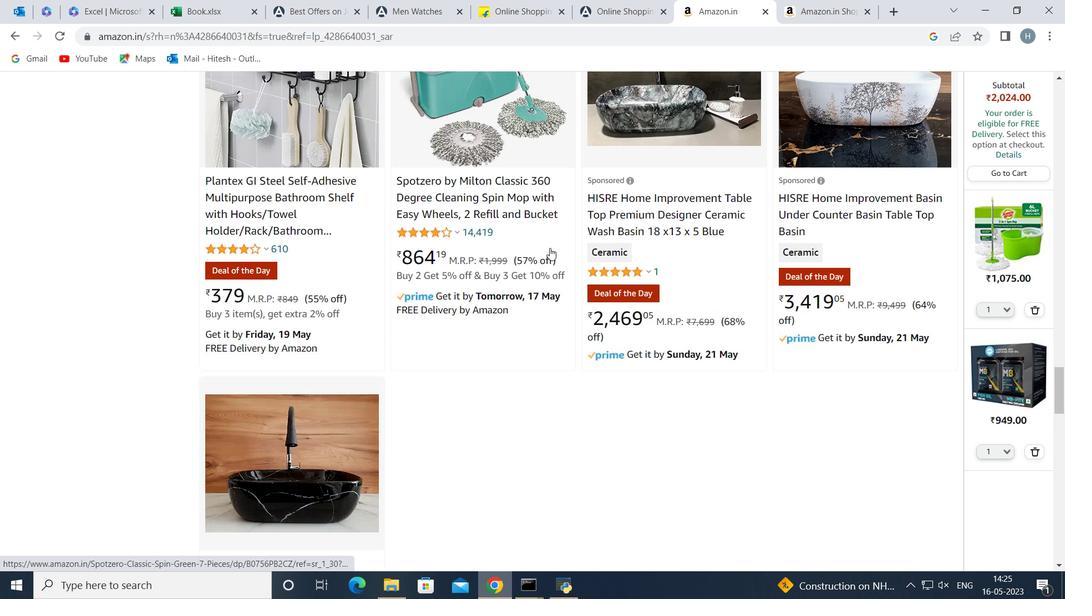 
Action: Mouse scrolled (549, 247) with delta (0, 0)
Screenshot: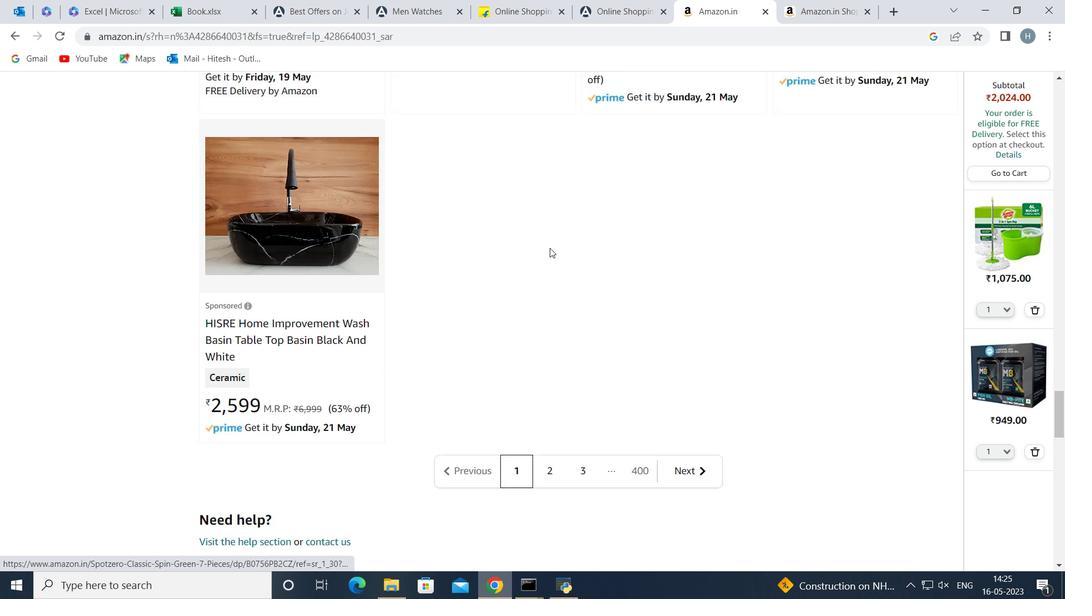 
Action: Mouse scrolled (549, 247) with delta (0, 0)
Screenshot: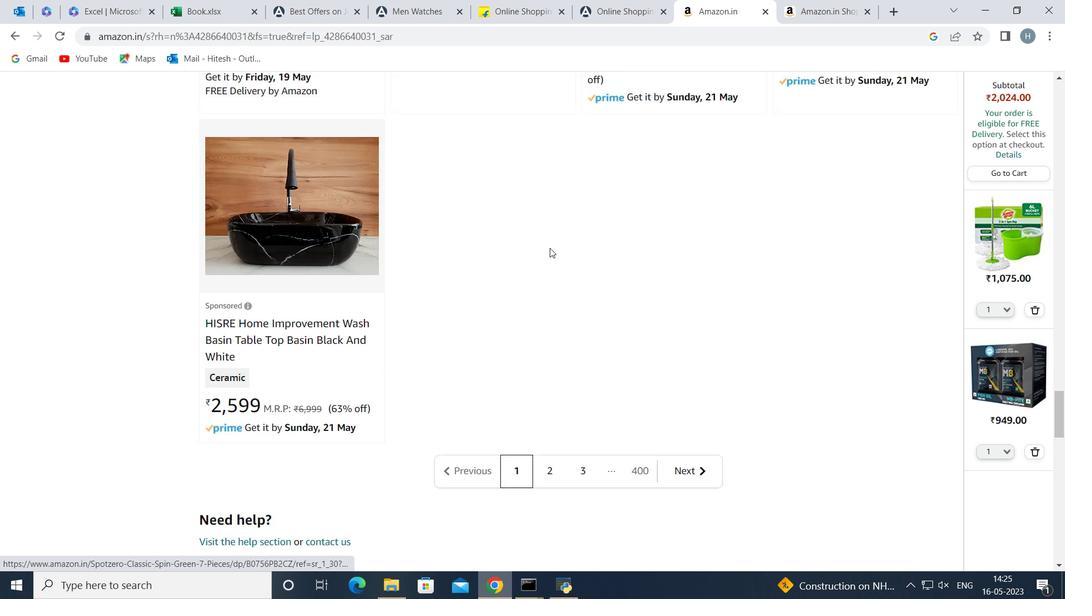 
Action: Mouse scrolled (549, 247) with delta (0, 0)
Screenshot: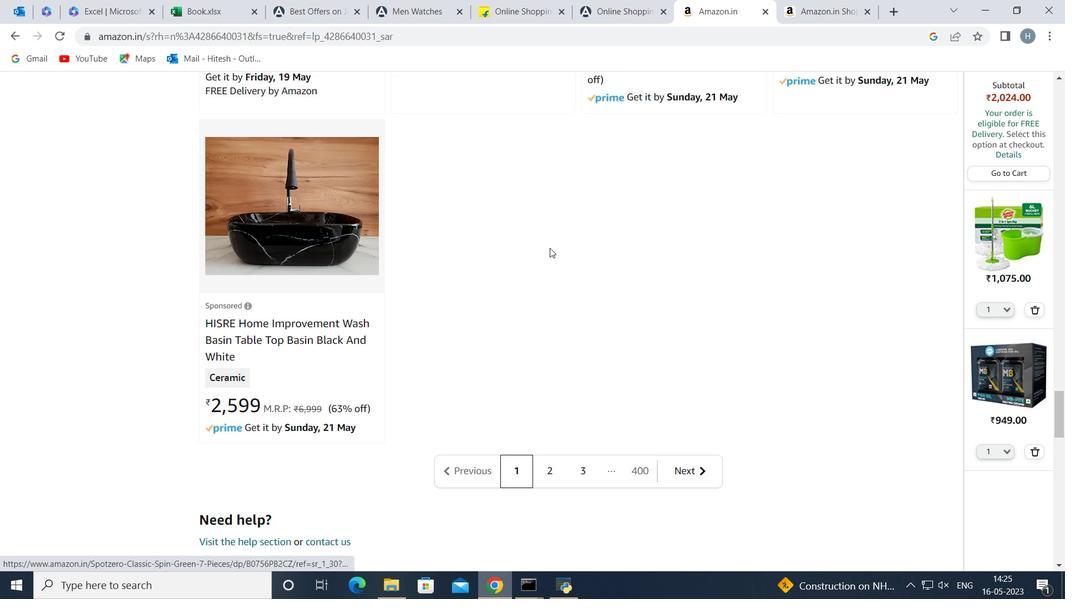 
Action: Mouse moved to (563, 213)
Screenshot: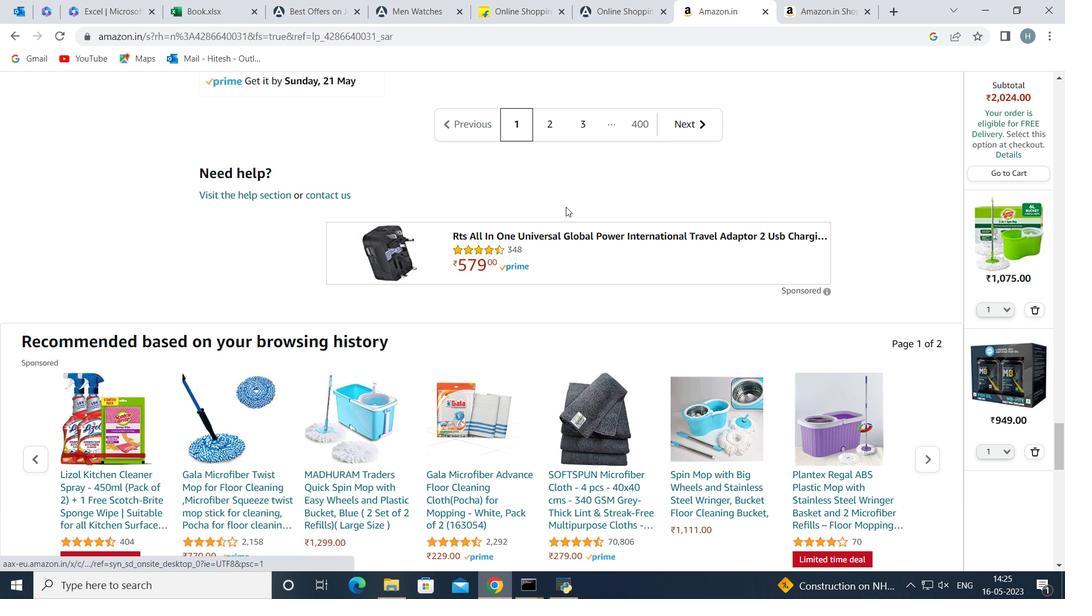 
Action: Mouse scrolled (563, 213) with delta (0, 0)
Screenshot: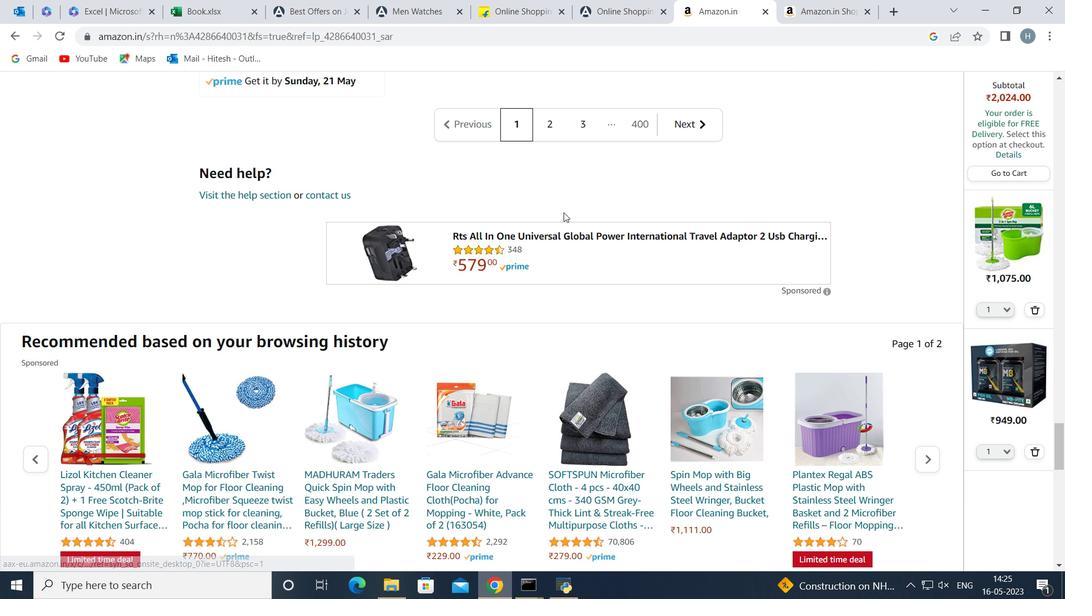 
Action: Mouse moved to (554, 195)
Screenshot: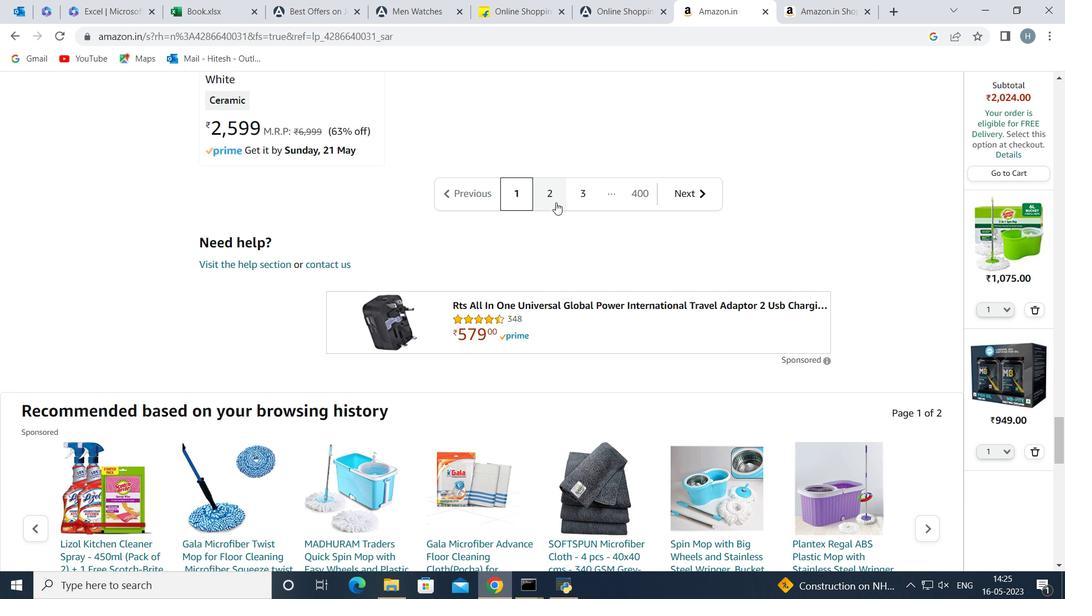 
Action: Mouse pressed left at (554, 195)
Screenshot: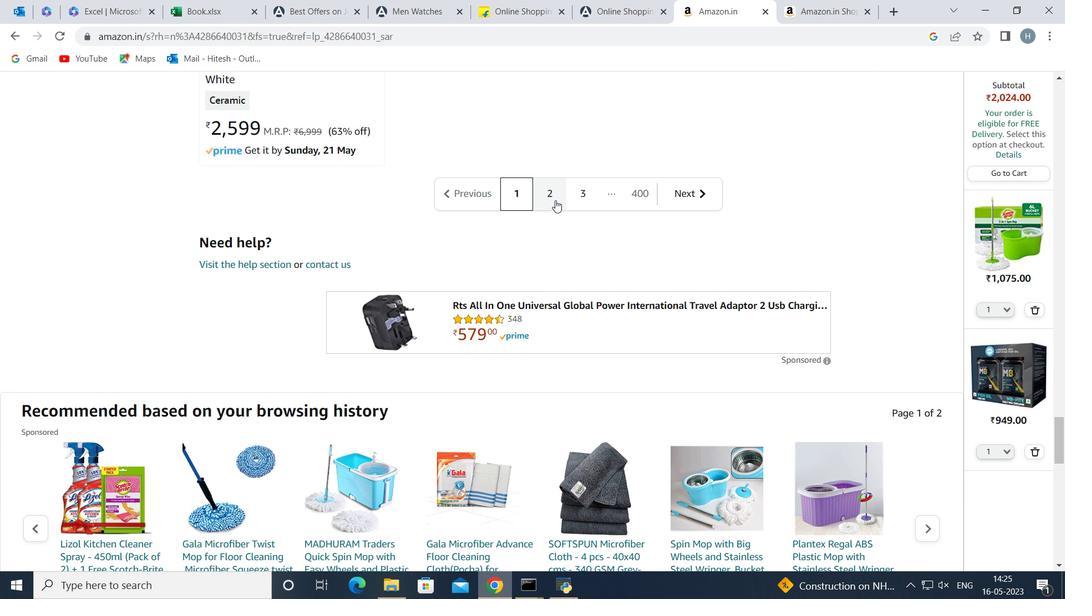 
Action: Mouse moved to (554, 223)
Screenshot: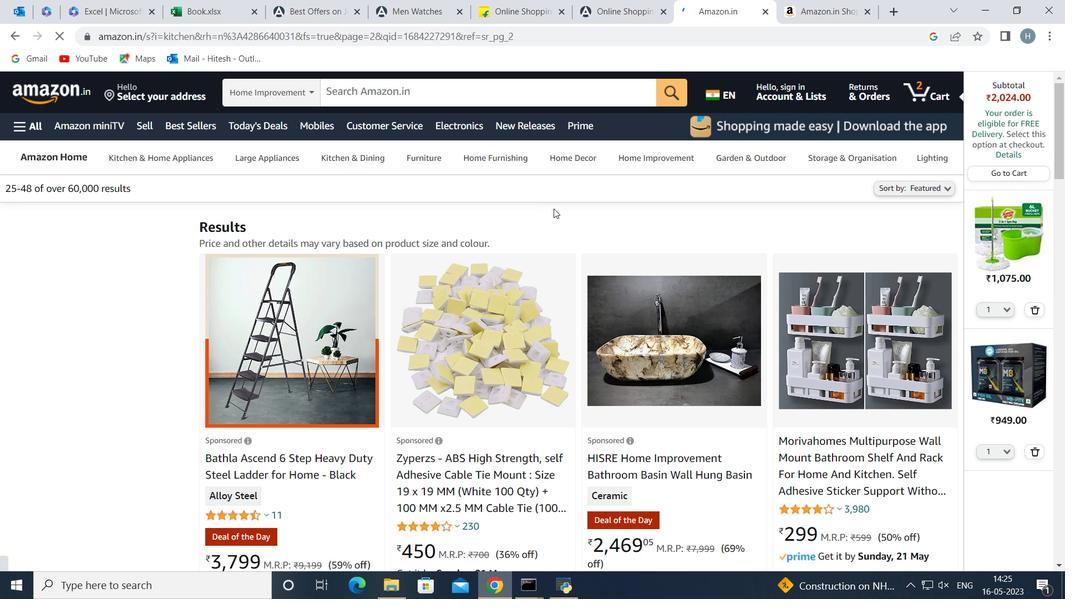 
Action: Mouse scrolled (554, 222) with delta (0, 0)
Screenshot: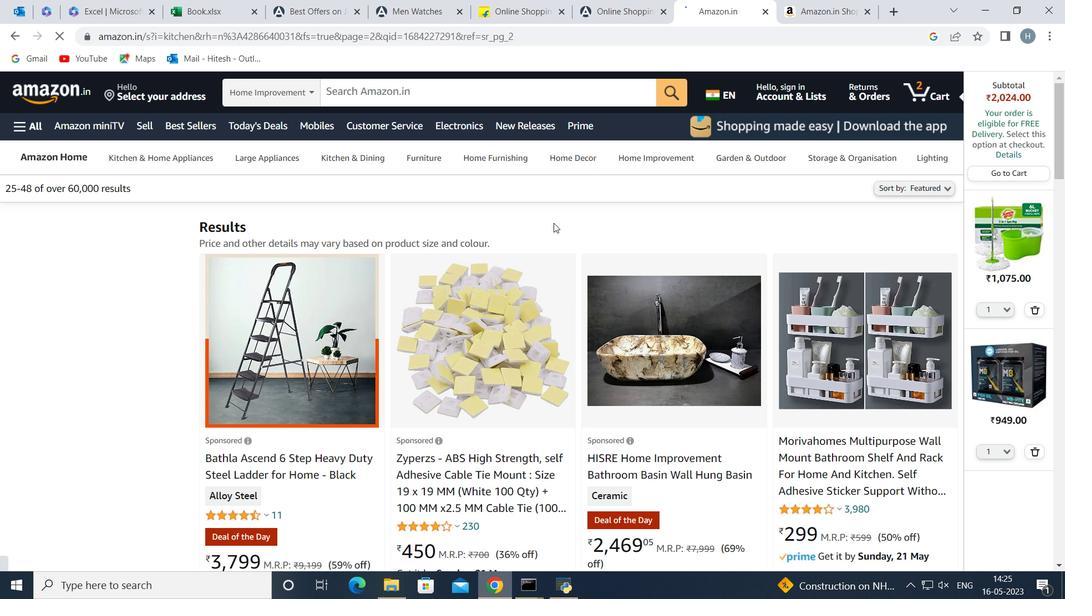 
Action: Mouse scrolled (554, 222) with delta (0, 0)
Screenshot: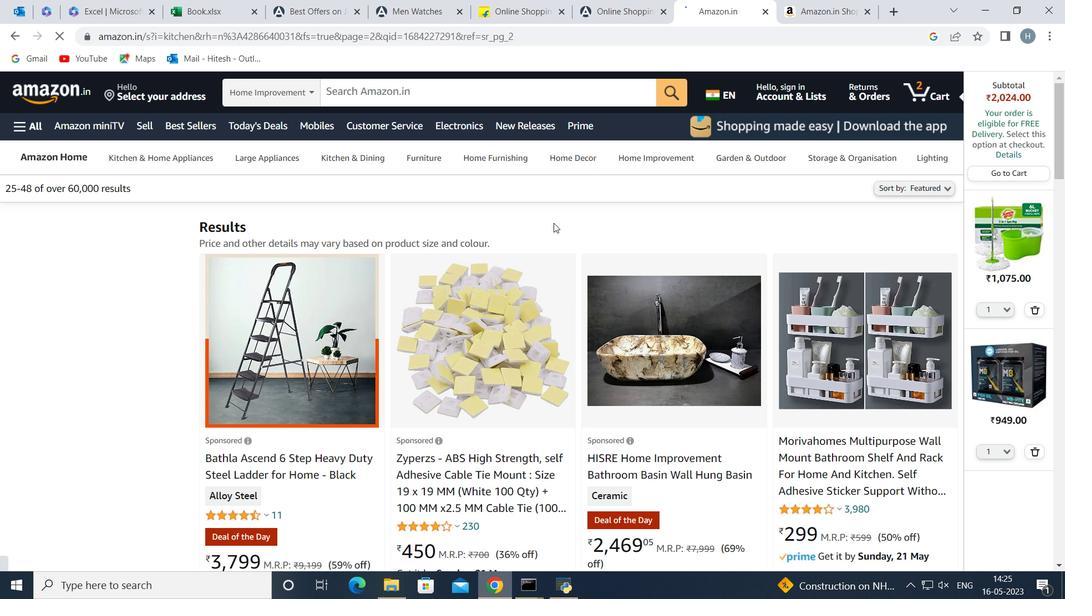 
Action: Mouse scrolled (554, 222) with delta (0, 0)
Screenshot: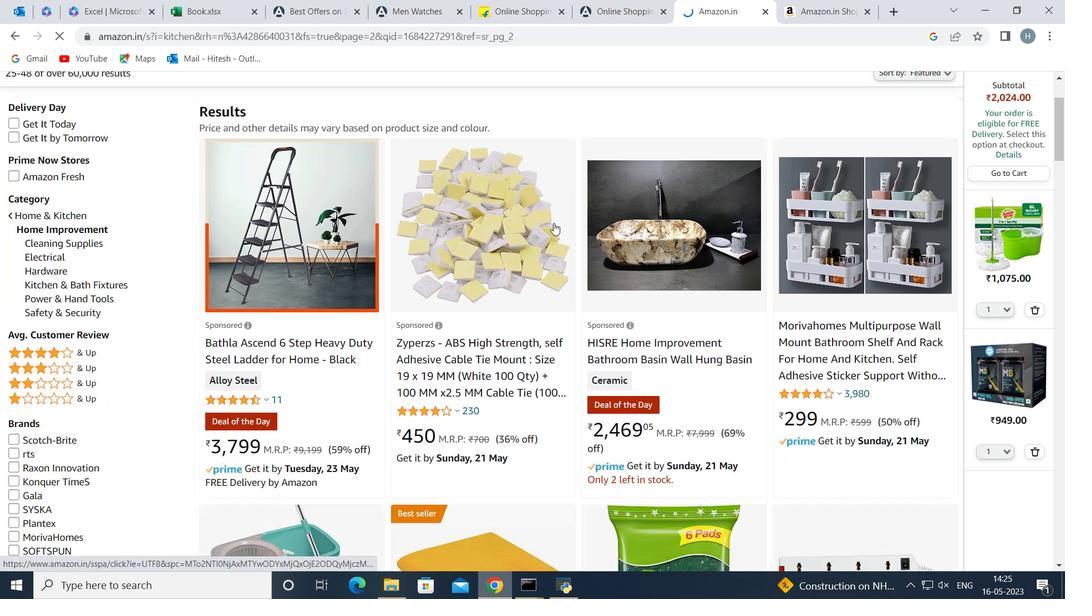 
Action: Mouse scrolled (554, 222) with delta (0, 0)
Screenshot: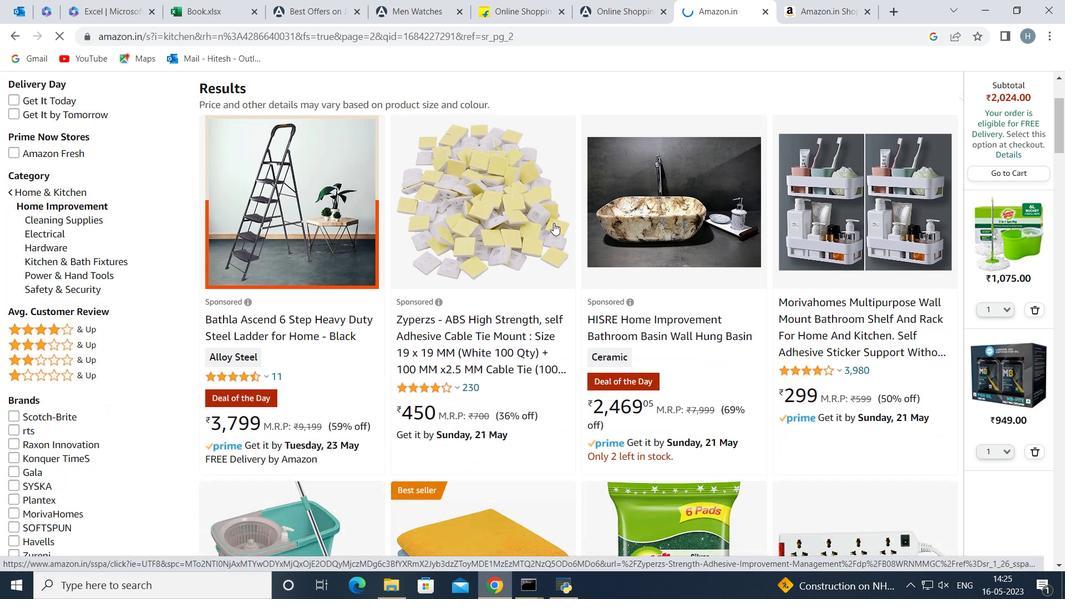 
Action: Mouse scrolled (554, 222) with delta (0, 0)
Screenshot: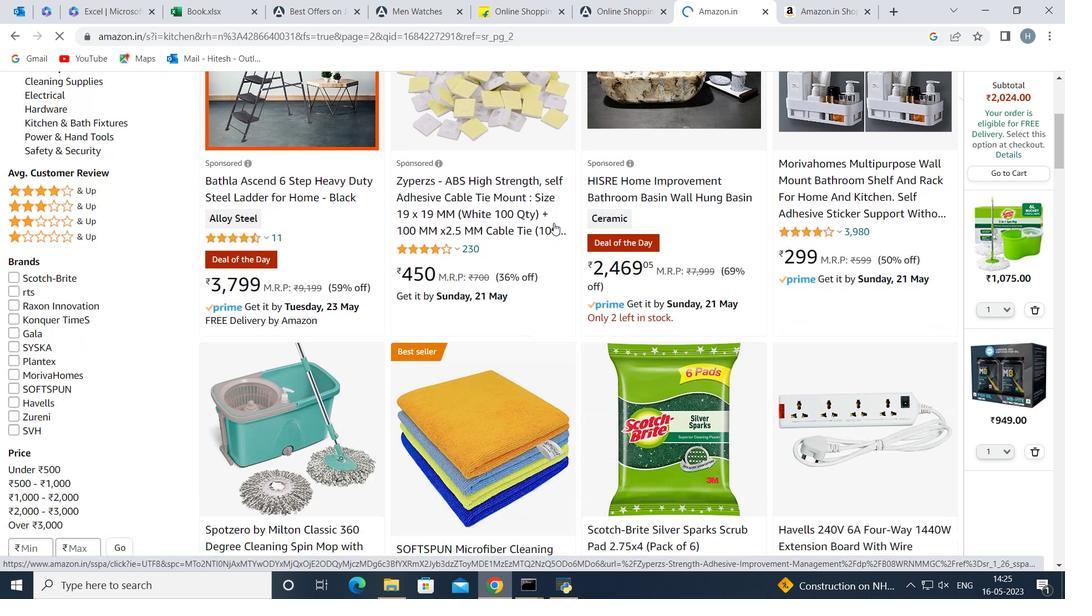 
Action: Mouse scrolled (554, 222) with delta (0, 0)
Screenshot: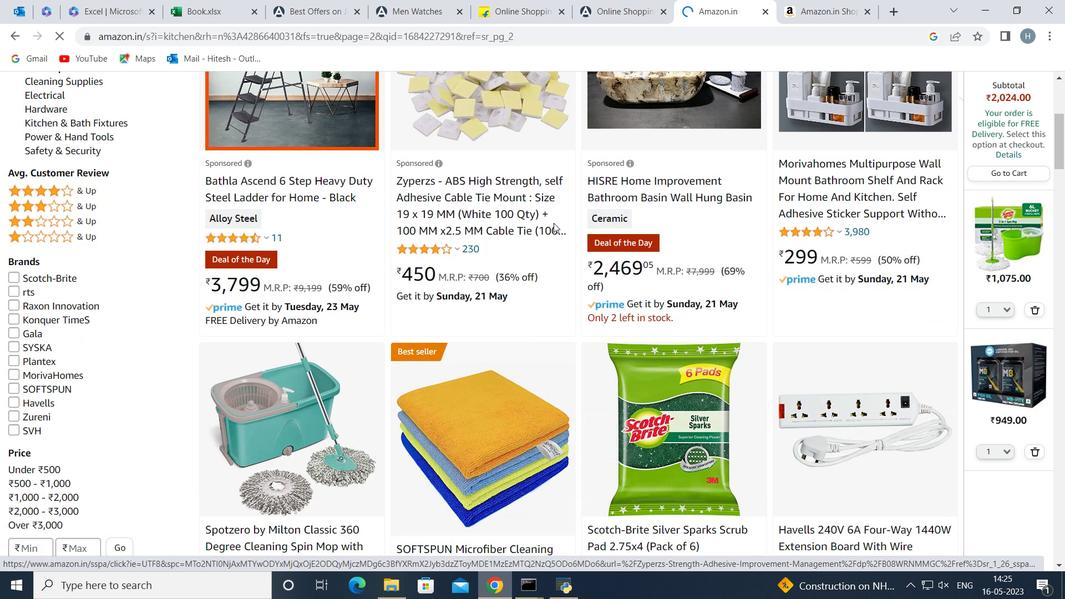 
Action: Mouse scrolled (554, 222) with delta (0, 0)
Screenshot: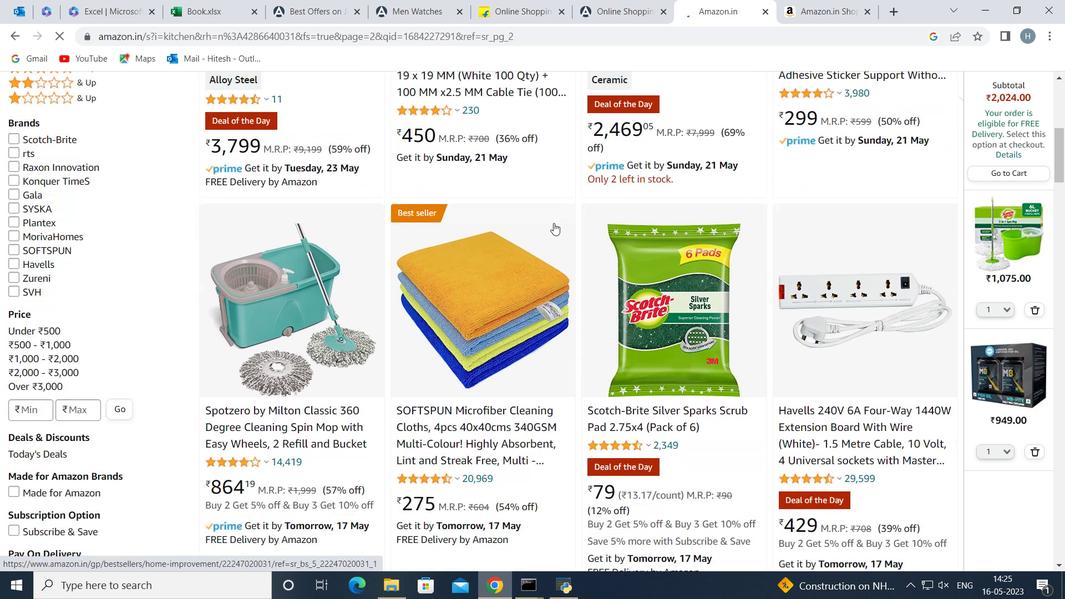 
Action: Mouse scrolled (554, 222) with delta (0, 0)
Screenshot: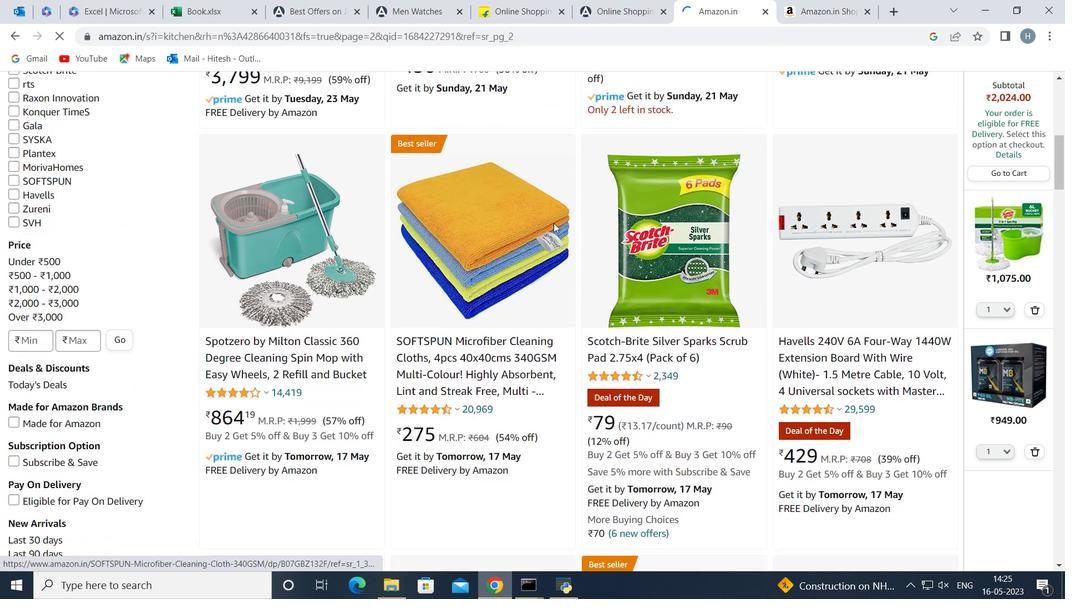 
Action: Mouse scrolled (554, 222) with delta (0, 0)
Screenshot: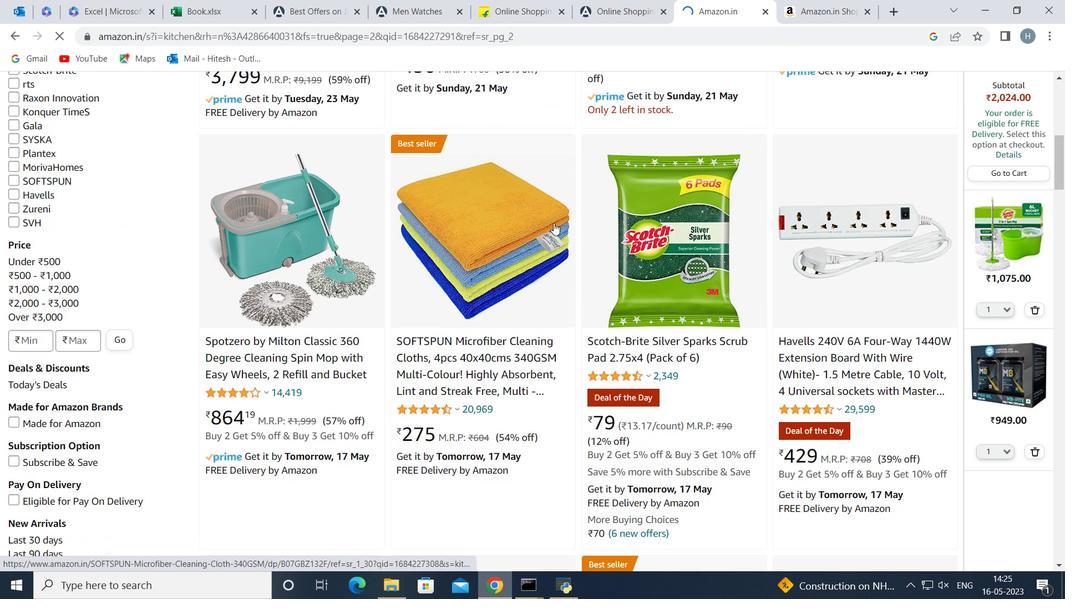 
Action: Mouse scrolled (554, 222) with delta (0, 0)
Screenshot: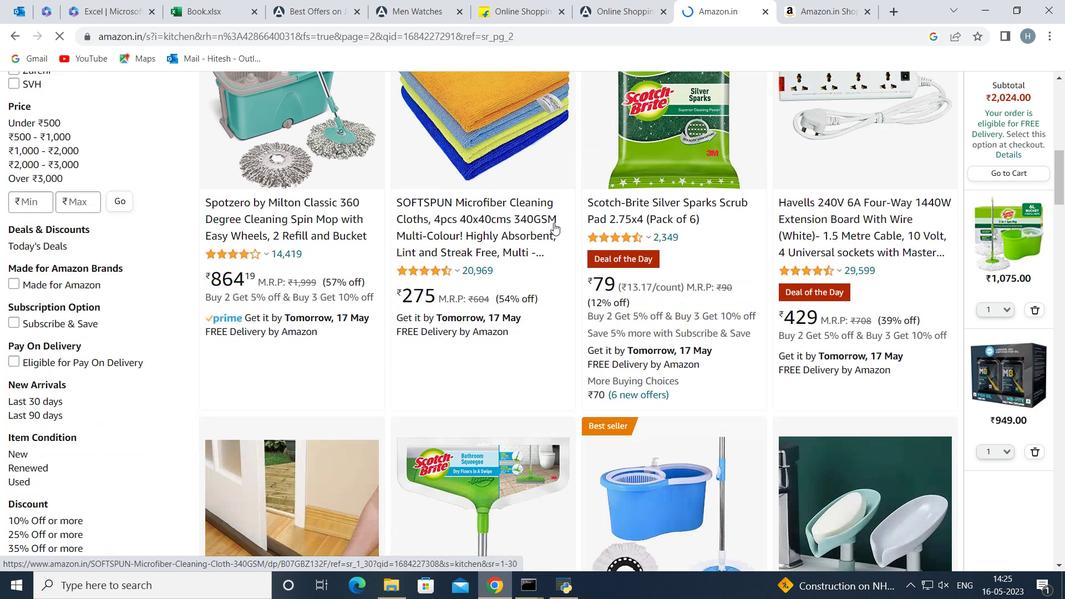 
Action: Mouse scrolled (554, 222) with delta (0, 0)
Screenshot: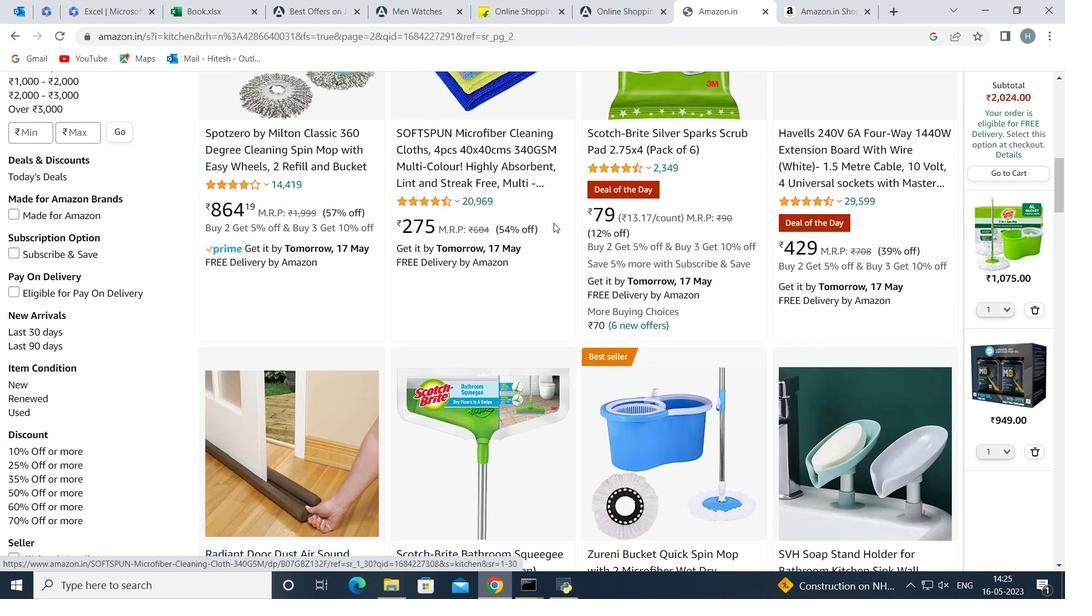 
Action: Mouse scrolled (554, 222) with delta (0, 0)
Screenshot: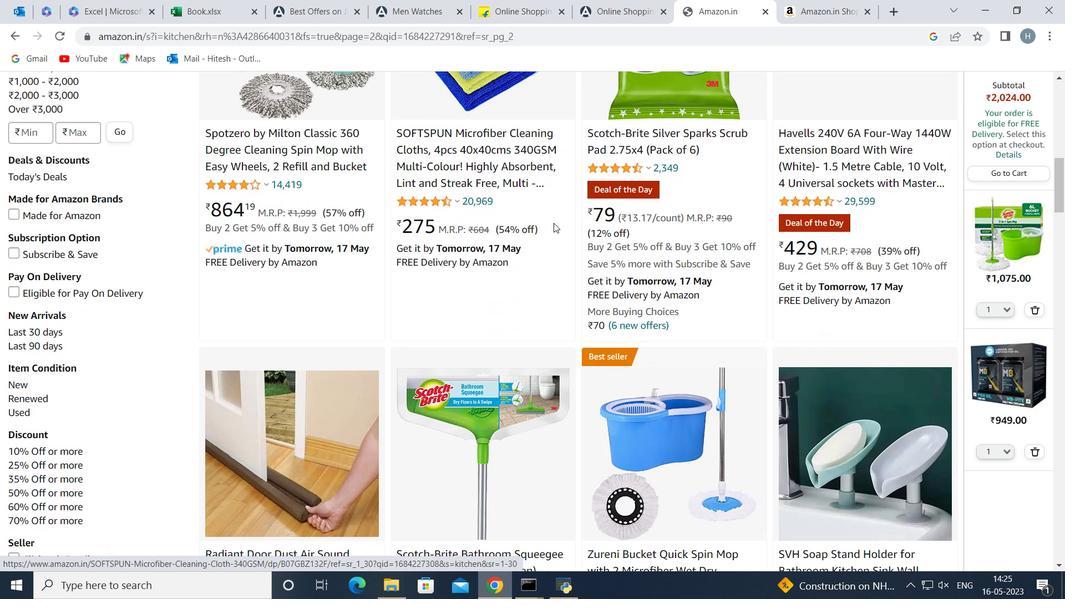 
Action: Mouse scrolled (554, 222) with delta (0, 0)
Screenshot: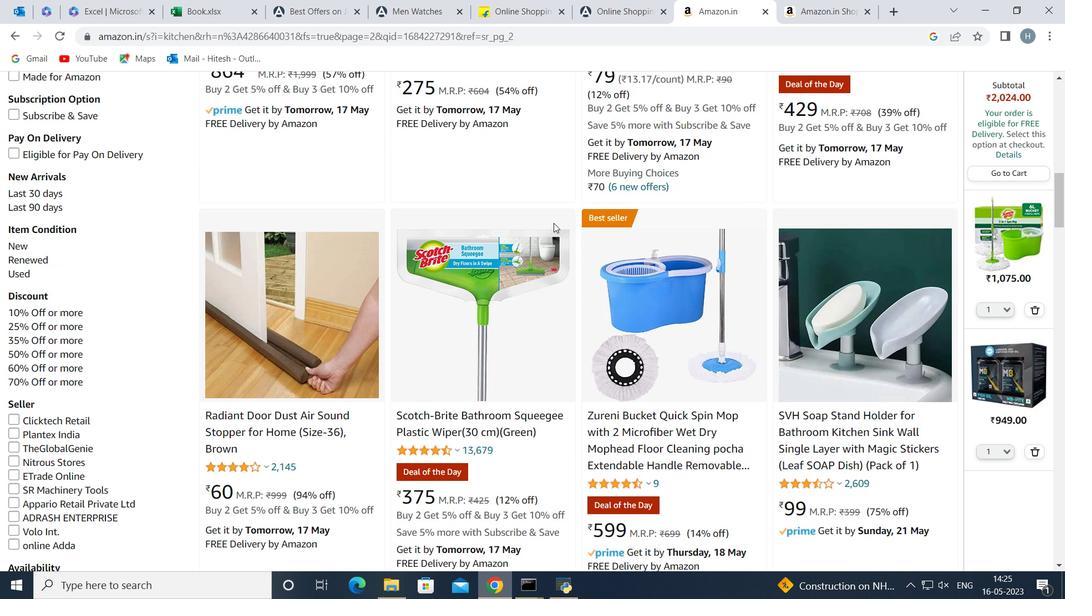
Action: Mouse scrolled (554, 222) with delta (0, 0)
Screenshot: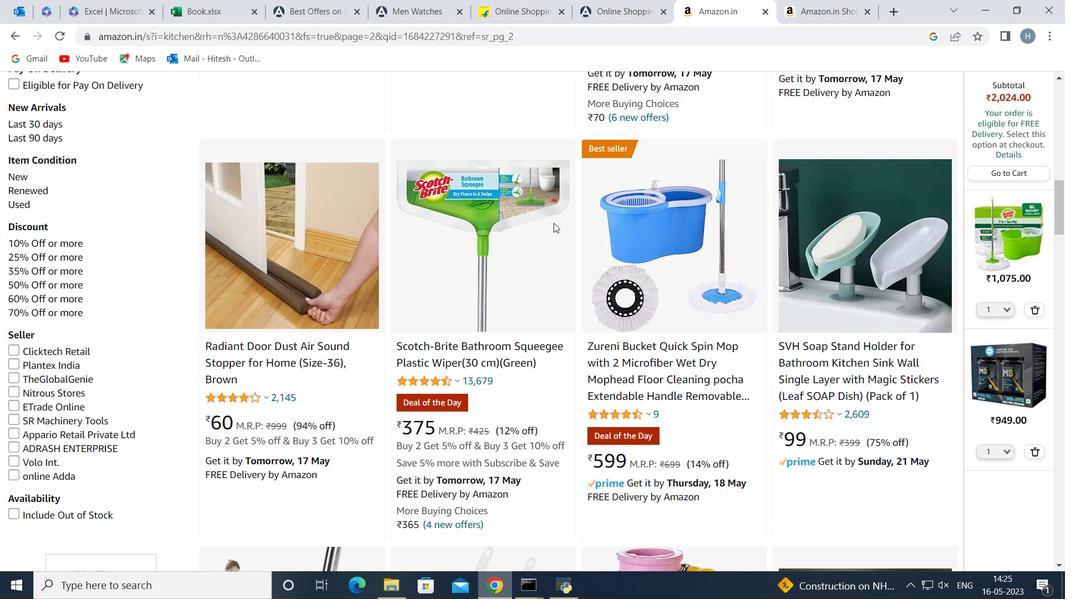 
Action: Mouse scrolled (554, 222) with delta (0, 0)
Screenshot: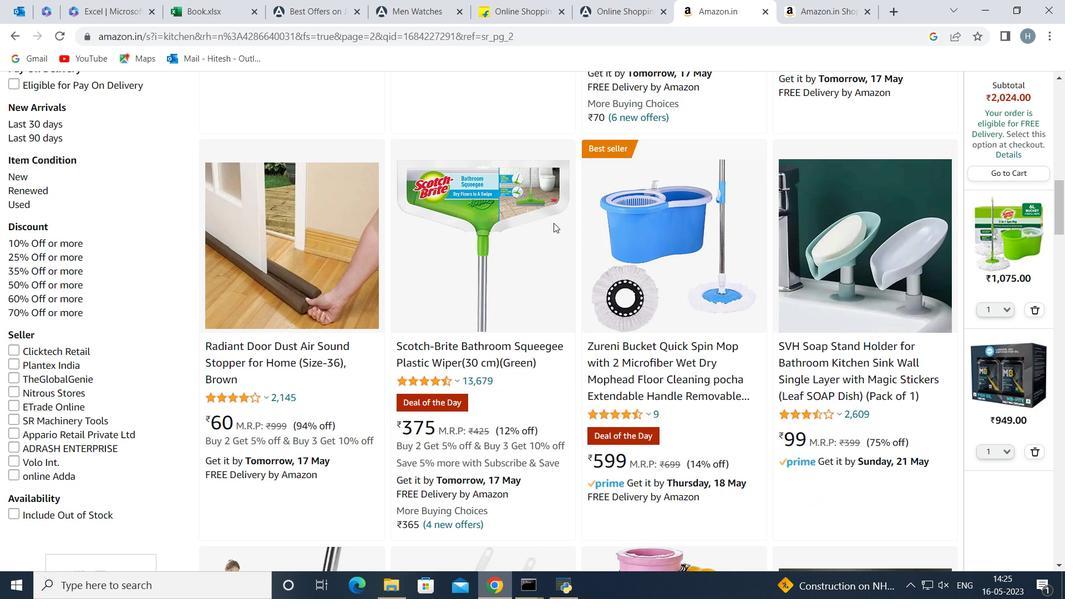 
Action: Mouse scrolled (554, 222) with delta (0, 0)
Screenshot: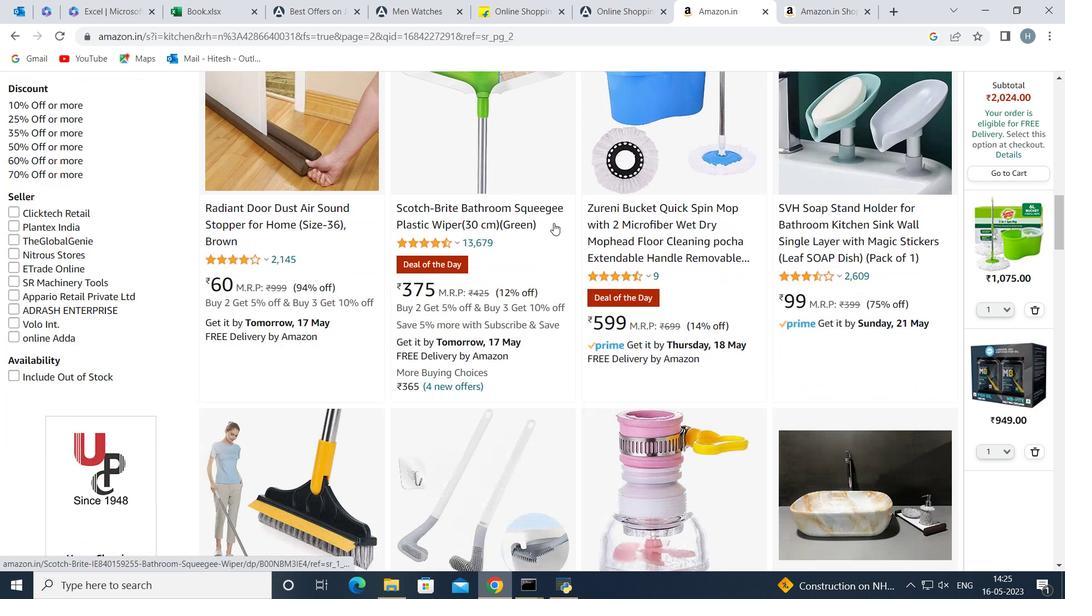 
Action: Mouse scrolled (554, 222) with delta (0, 0)
Screenshot: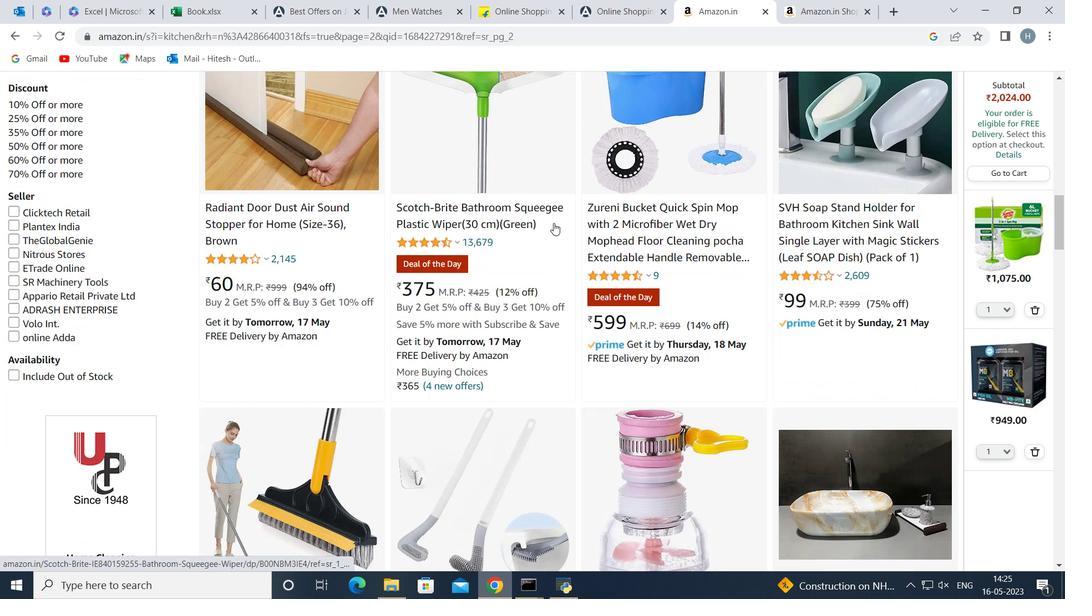 
Action: Mouse scrolled (554, 222) with delta (0, 0)
Screenshot: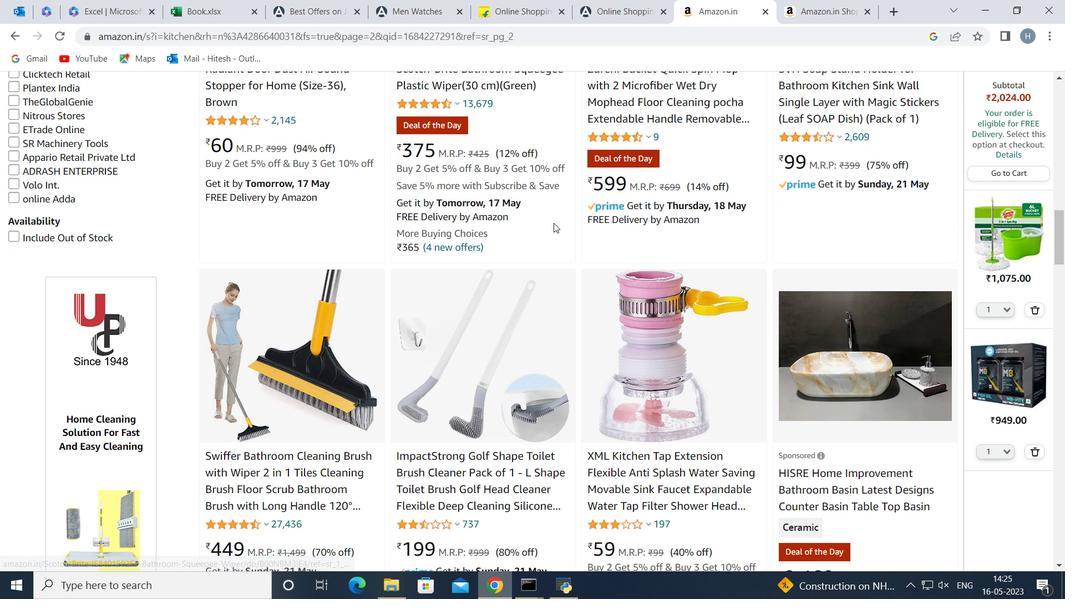 
Action: Mouse moved to (309, 289)
Screenshot: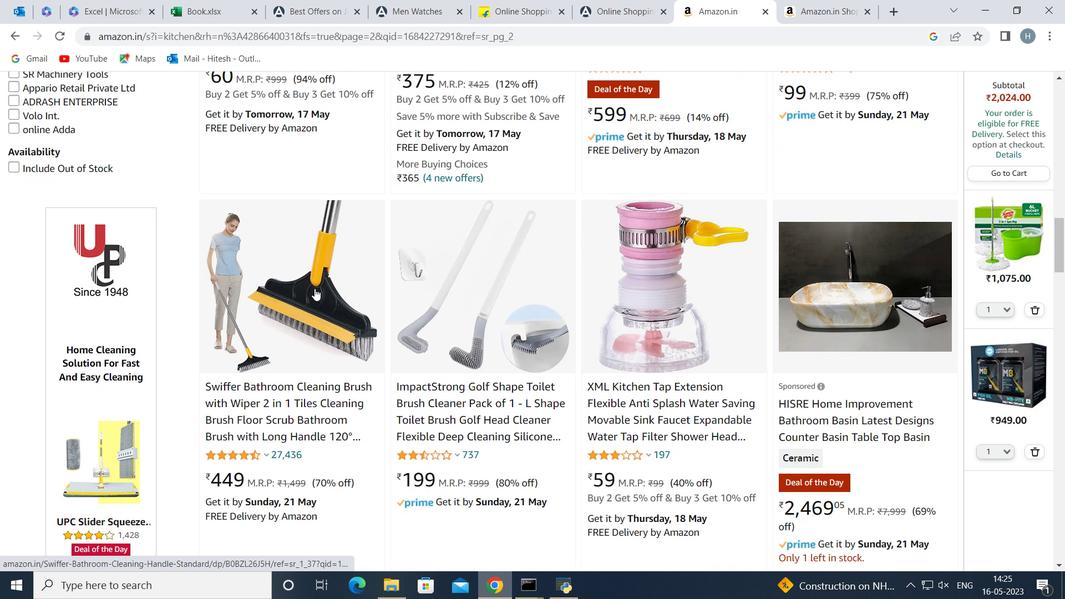
Action: Mouse pressed left at (309, 289)
Screenshot: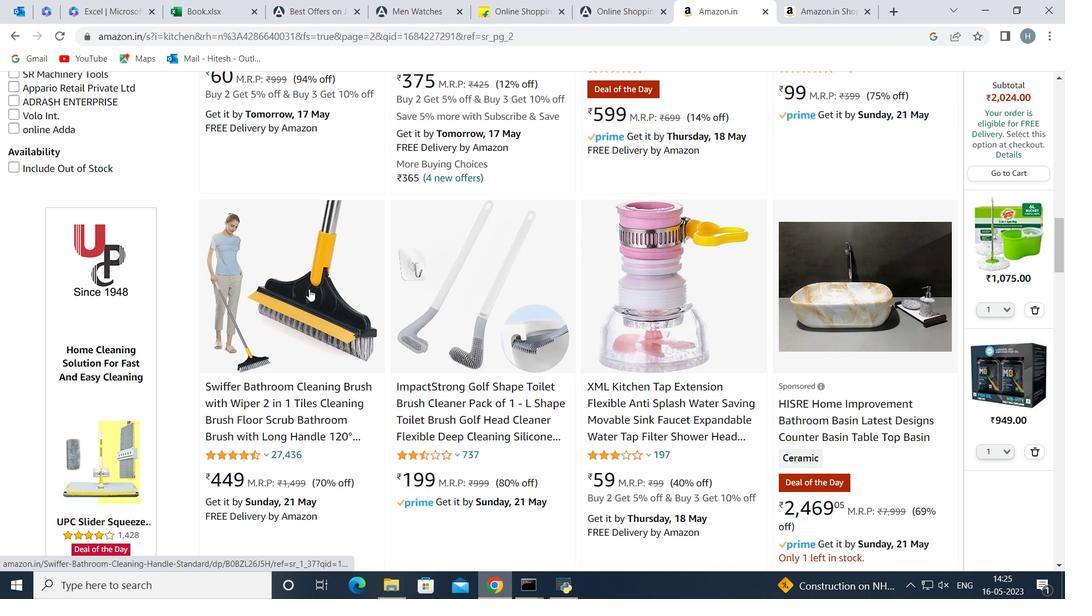 
Action: Mouse moved to (672, 324)
Screenshot: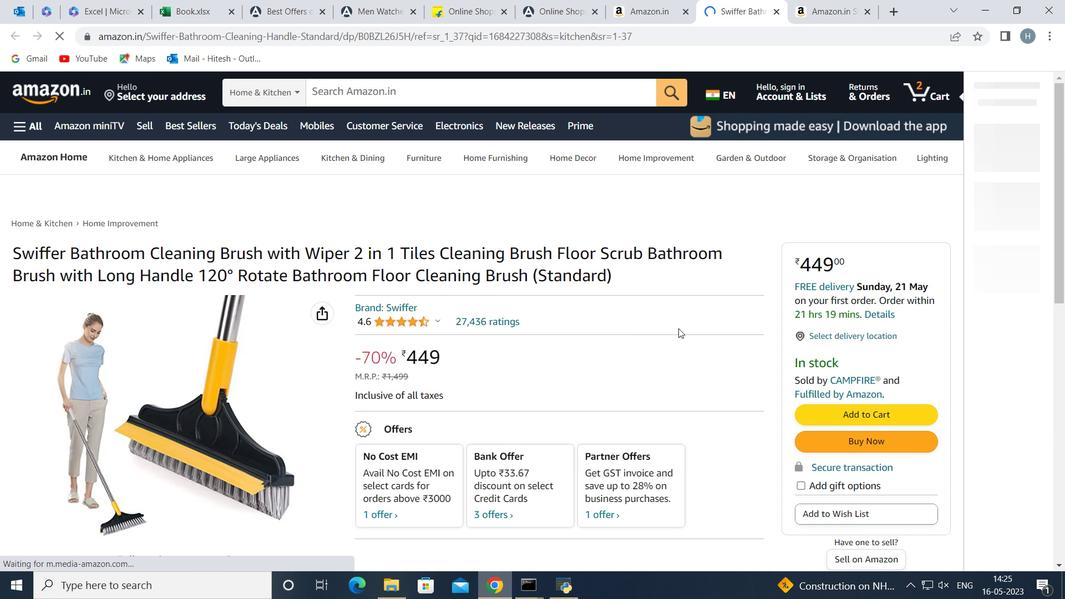 
Action: Mouse scrolled (672, 323) with delta (0, 0)
Screenshot: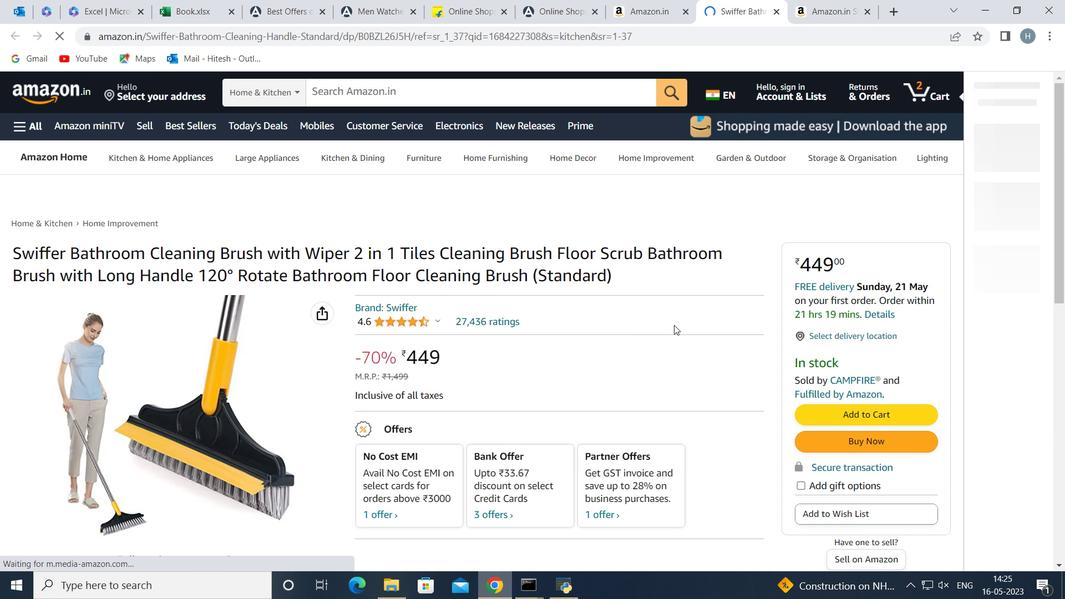 
Action: Mouse moved to (666, 324)
Screenshot: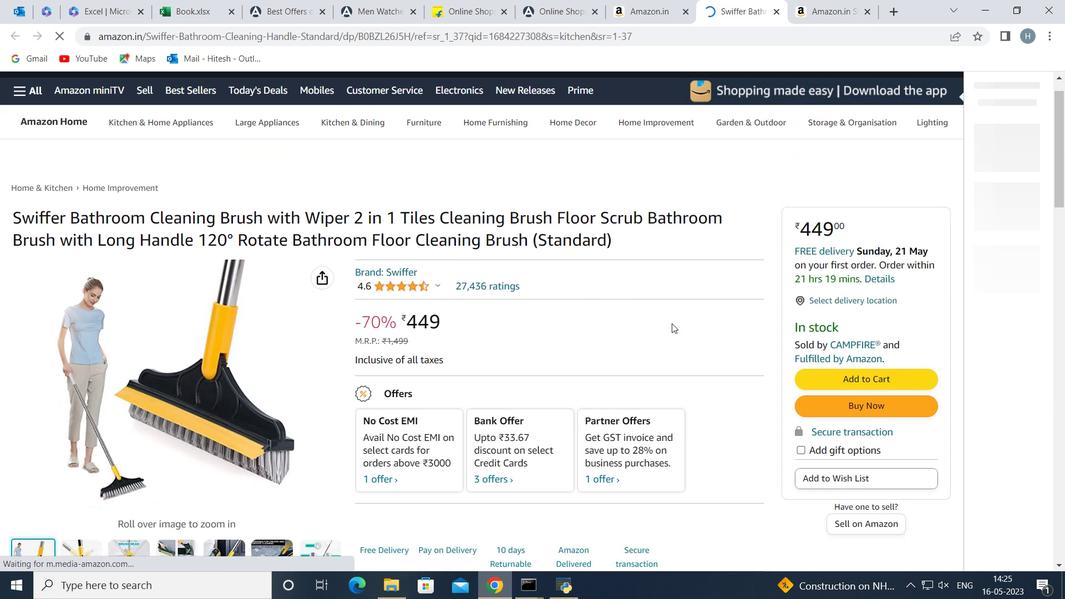 
Action: Mouse scrolled (666, 323) with delta (0, 0)
Screenshot: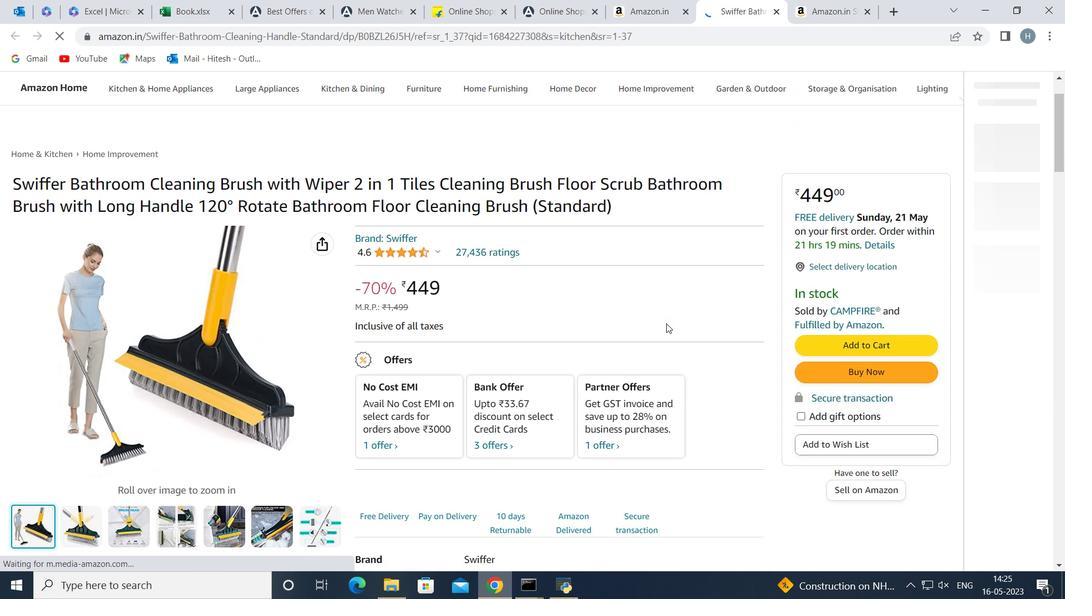 
Action: Mouse scrolled (666, 323) with delta (0, 0)
Screenshot: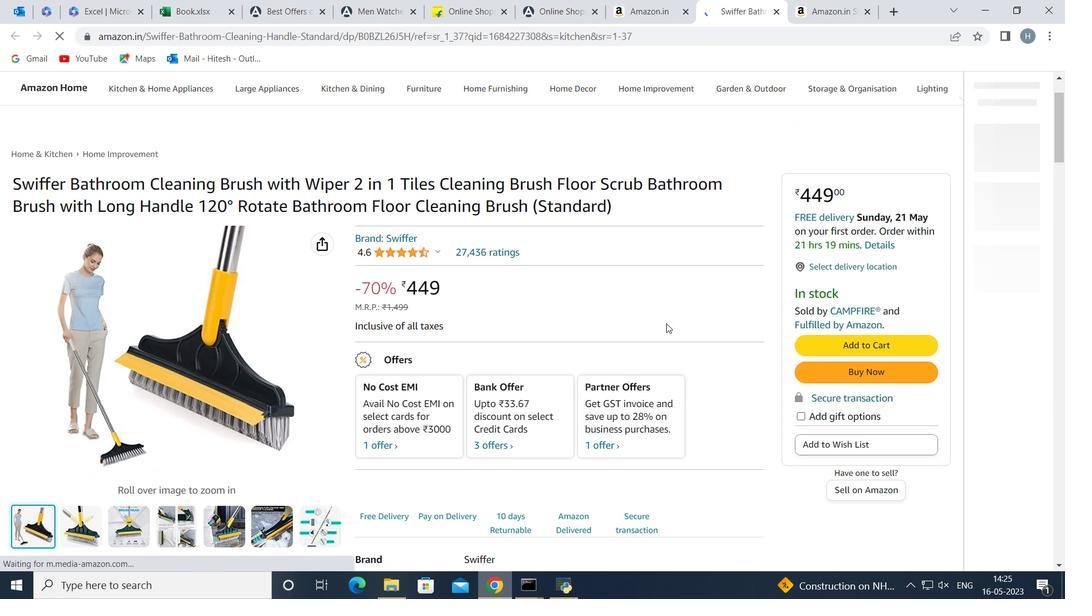 
Action: Mouse moved to (663, 323)
Screenshot: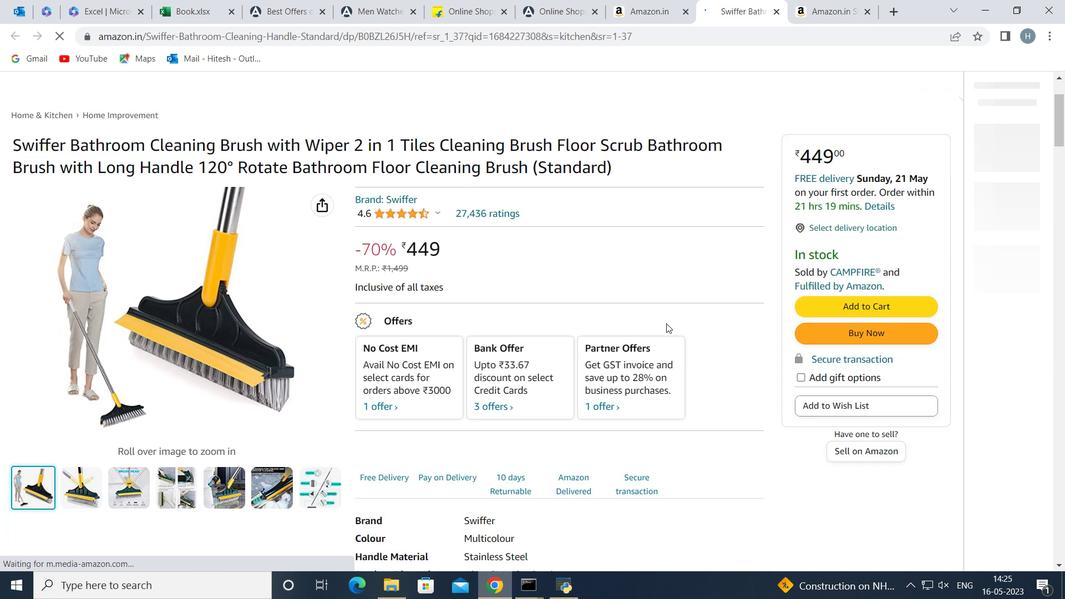 
Action: Mouse scrolled (663, 322) with delta (0, 0)
Screenshot: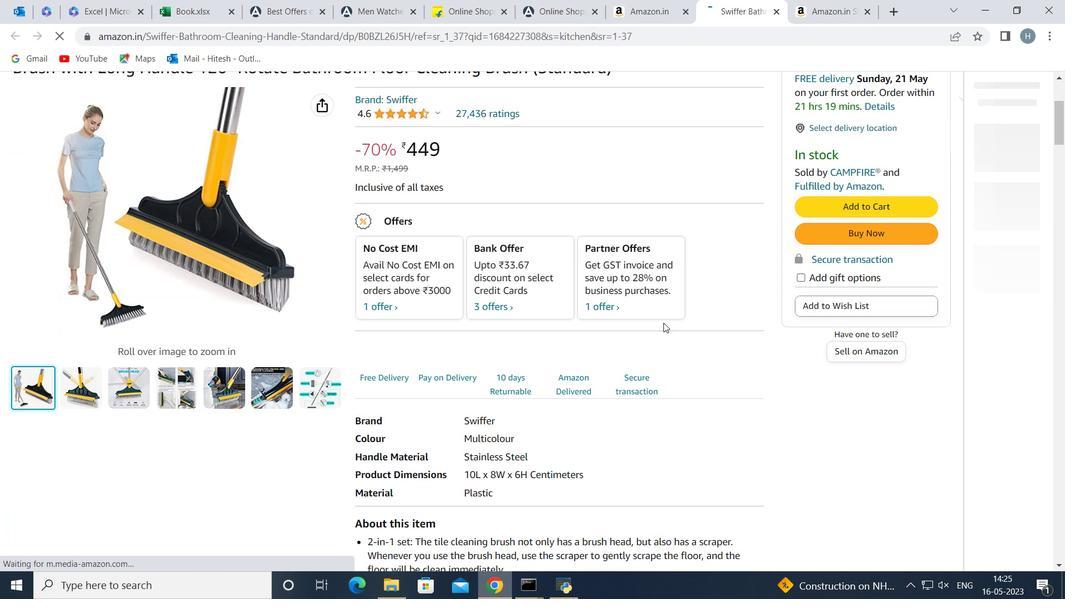 
Action: Mouse scrolled (663, 322) with delta (0, 0)
Screenshot: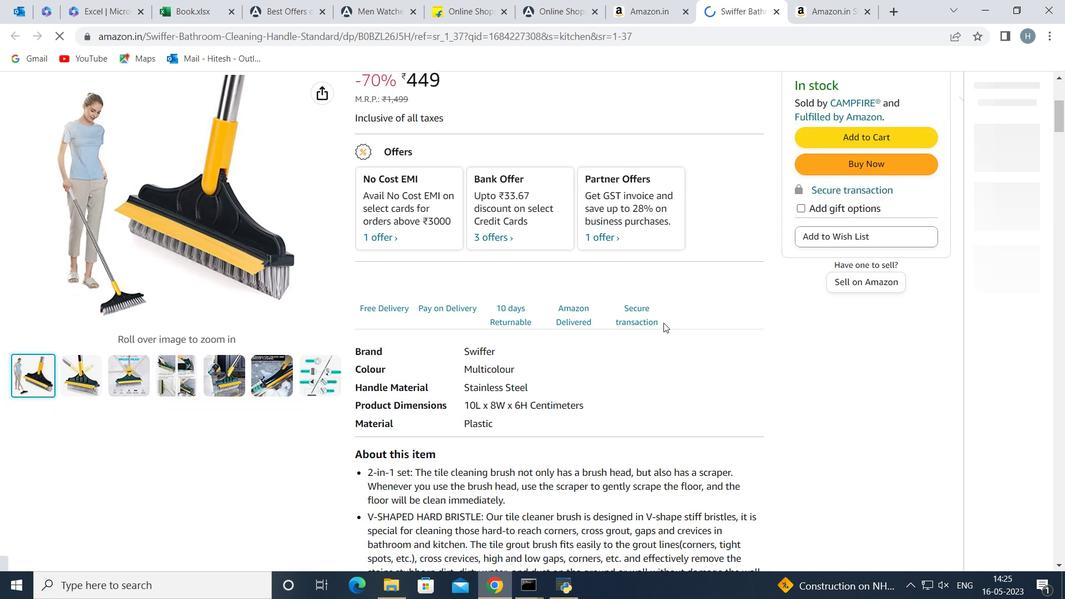
Action: Mouse scrolled (663, 322) with delta (0, 0)
Screenshot: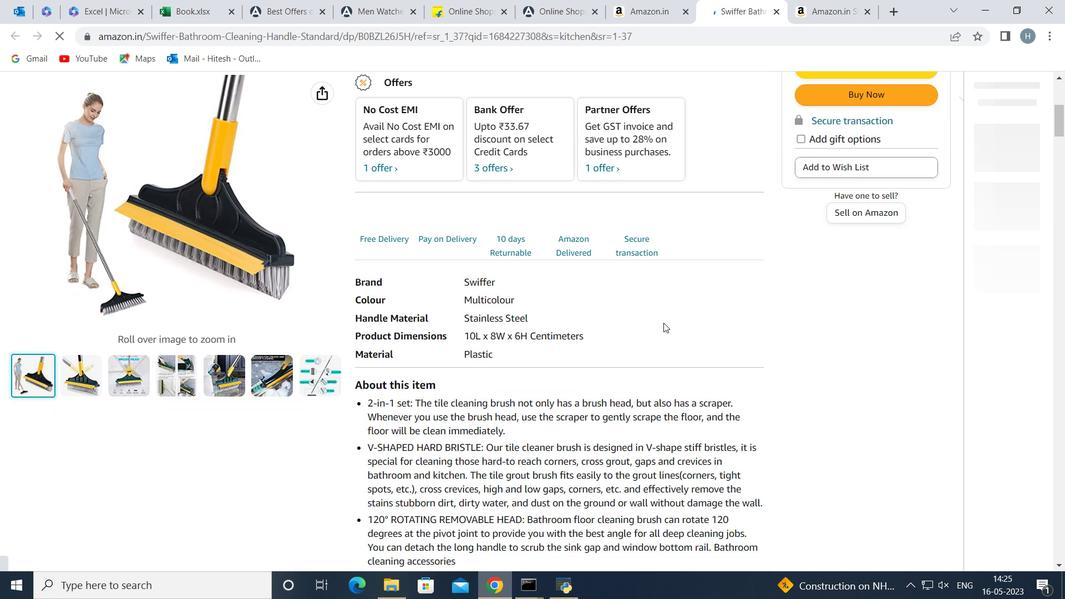 
Action: Mouse moved to (663, 321)
Screenshot: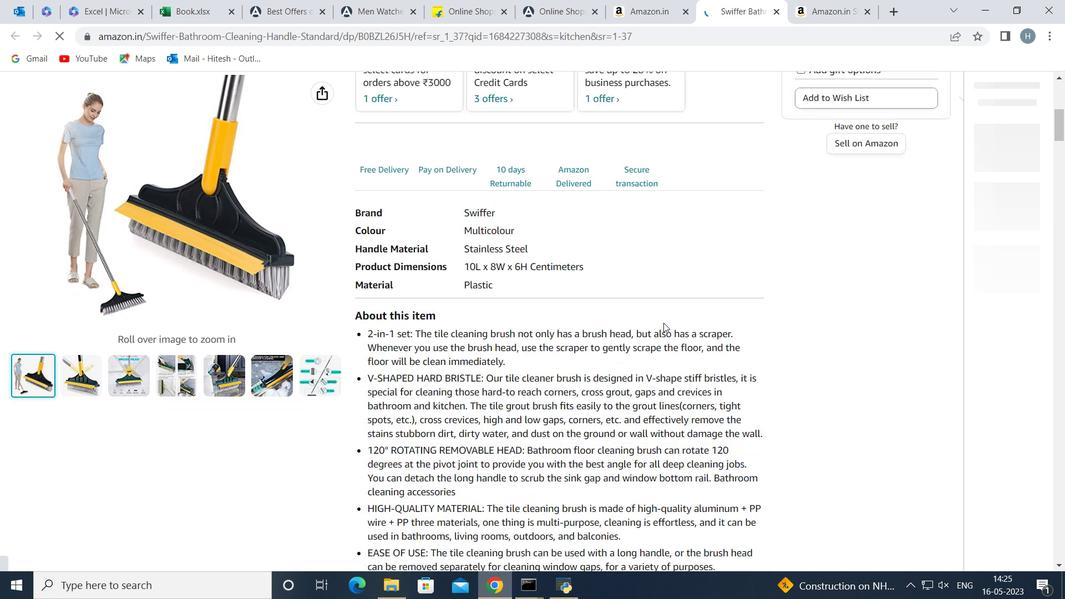 
Action: Mouse scrolled (663, 321) with delta (0, 0)
Screenshot: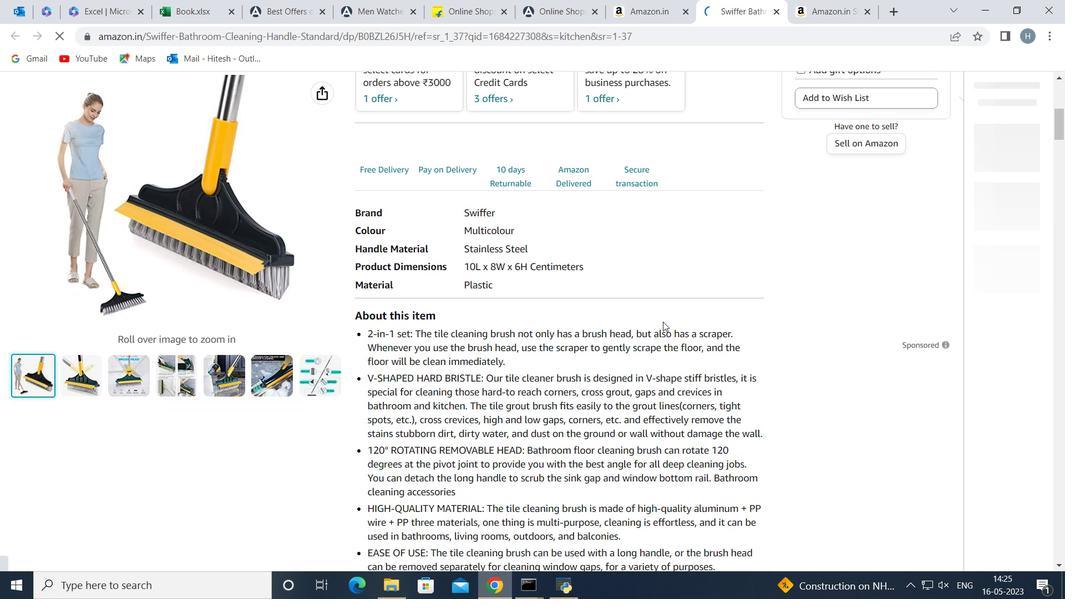 
Action: Mouse scrolled (663, 321) with delta (0, 0)
Screenshot: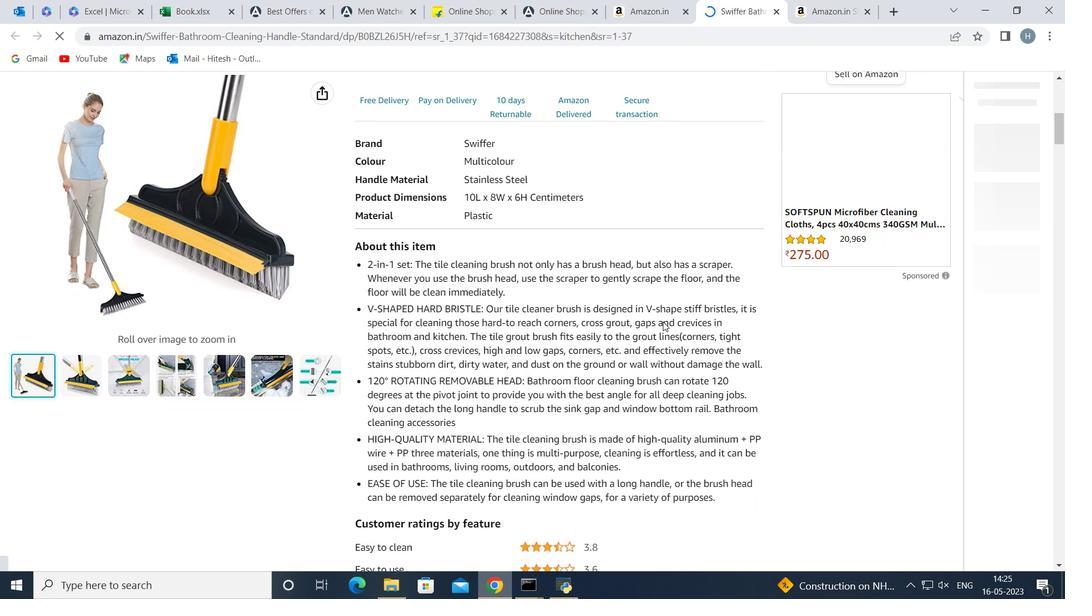 
Action: Mouse scrolled (663, 321) with delta (0, 0)
Screenshot: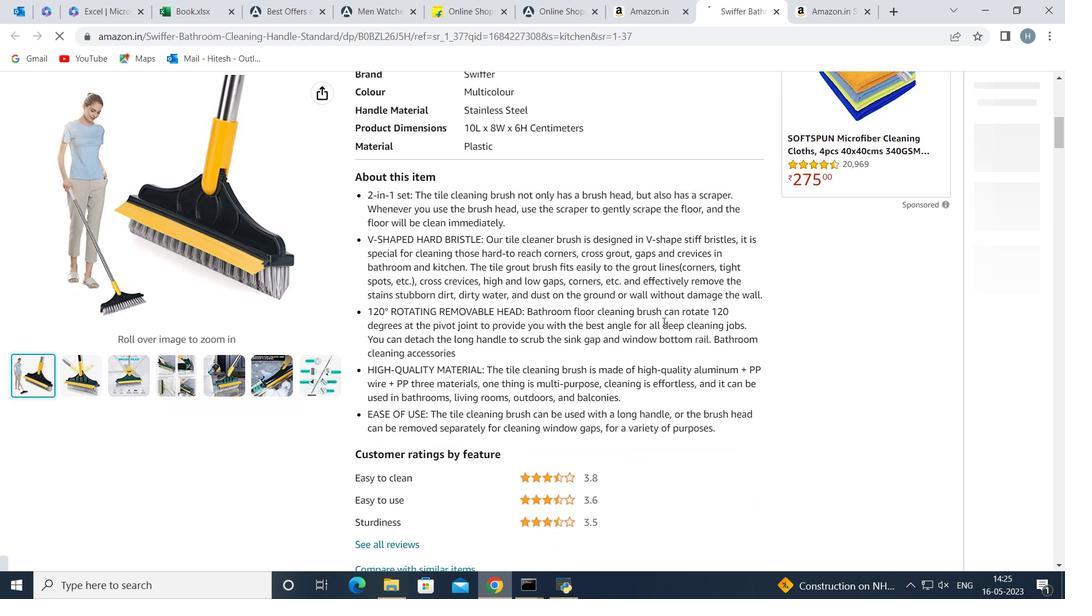 
Action: Mouse moved to (659, 321)
Screenshot: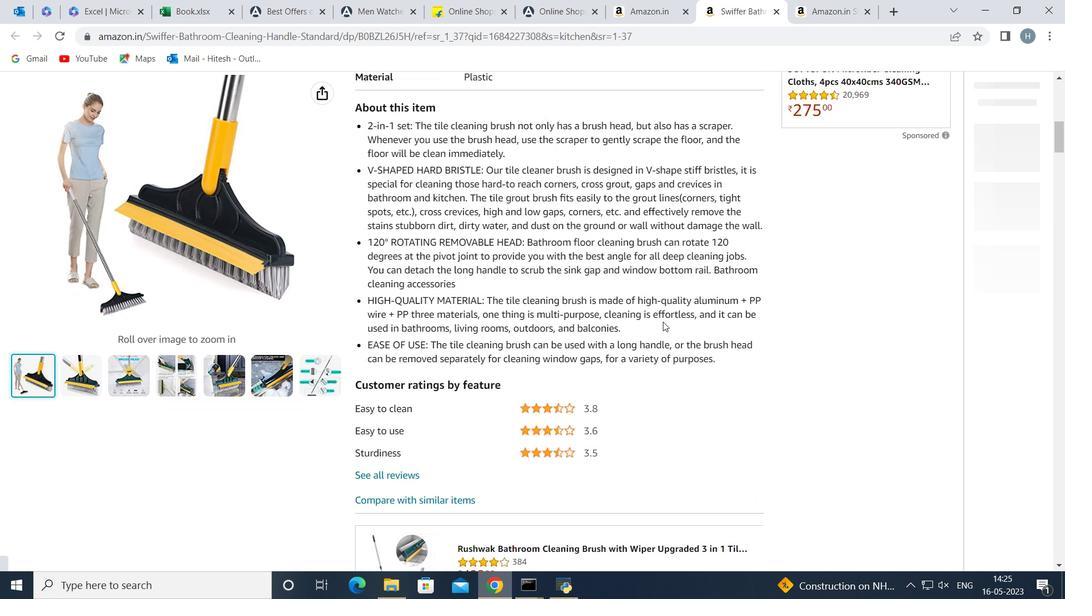 
Action: Mouse scrolled (659, 320) with delta (0, 0)
Screenshot: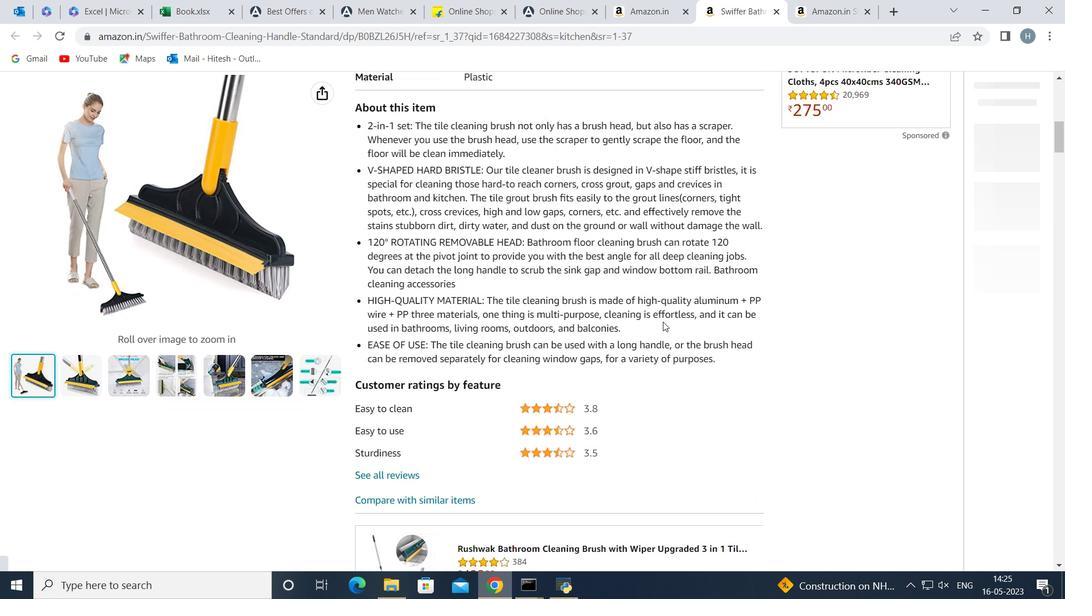
Action: Mouse moved to (659, 321)
Screenshot: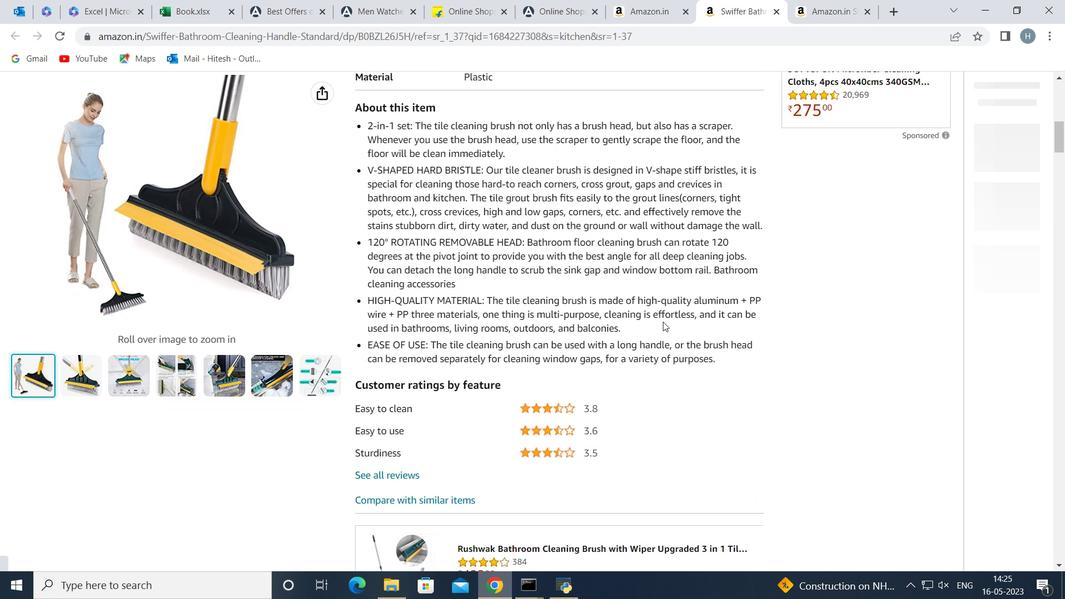 
Action: Mouse scrolled (659, 321) with delta (0, 0)
Screenshot: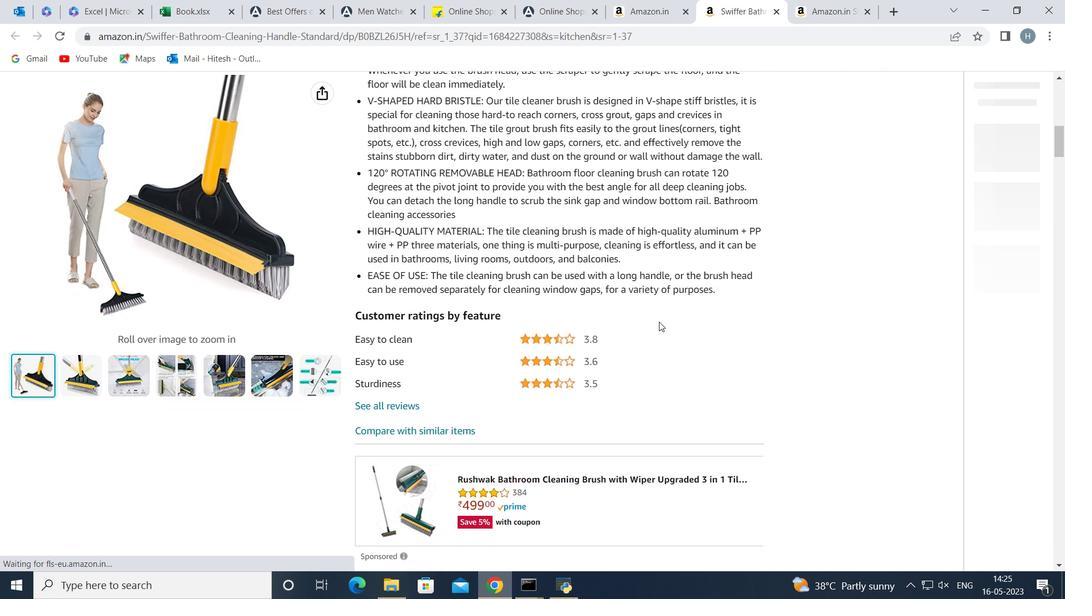 
Action: Mouse scrolled (659, 321) with delta (0, 0)
Screenshot: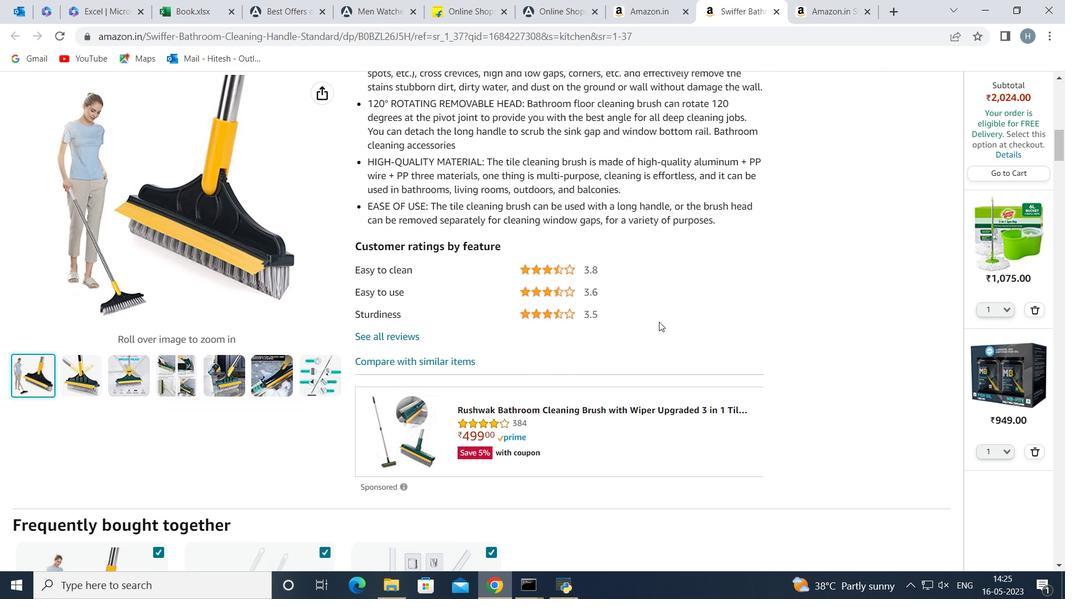 
Action: Mouse moved to (607, 279)
Screenshot: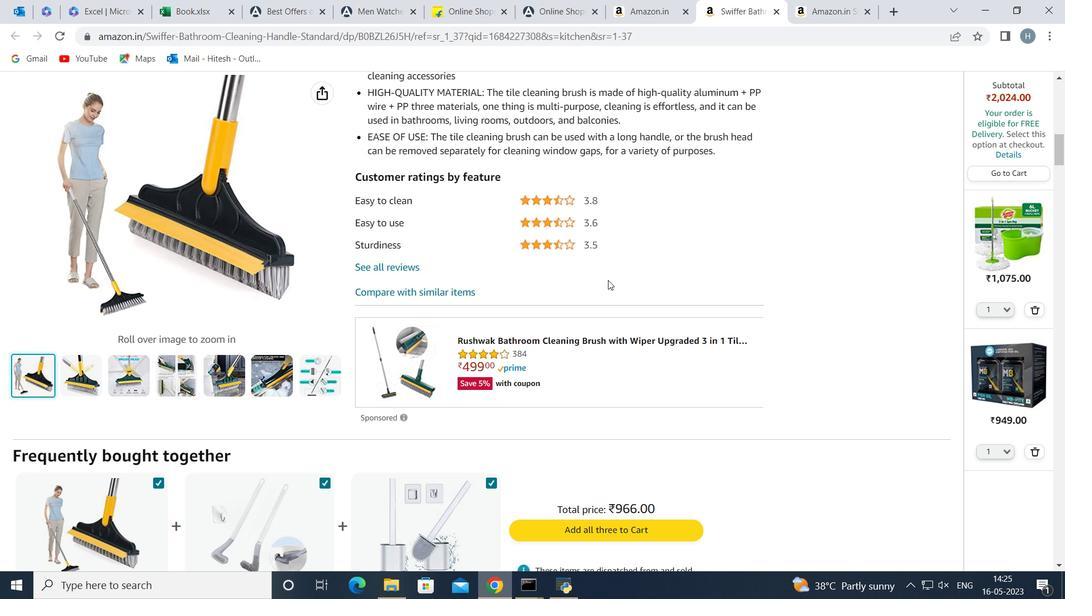
Action: Mouse scrolled (607, 280) with delta (0, 0)
Screenshot: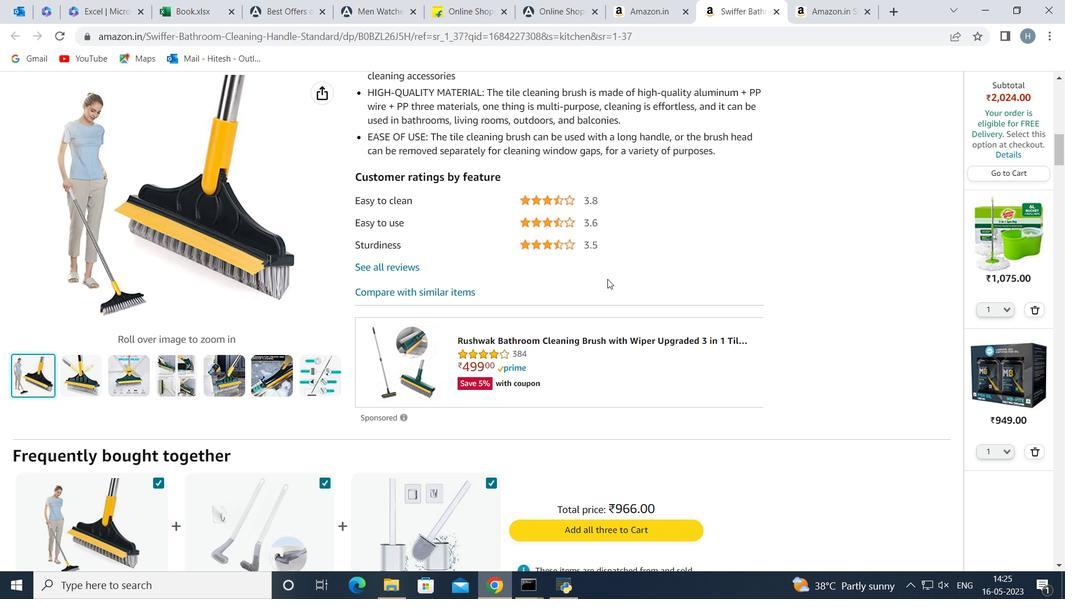 
Action: Mouse moved to (571, 309)
Screenshot: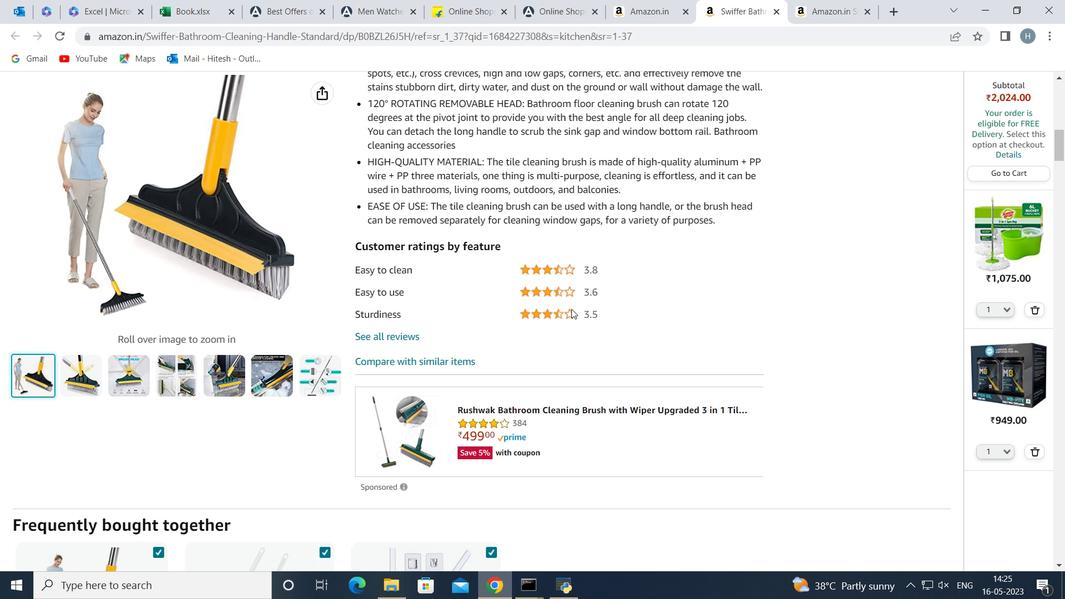 
Action: Mouse scrolled (571, 309) with delta (0, 0)
Screenshot: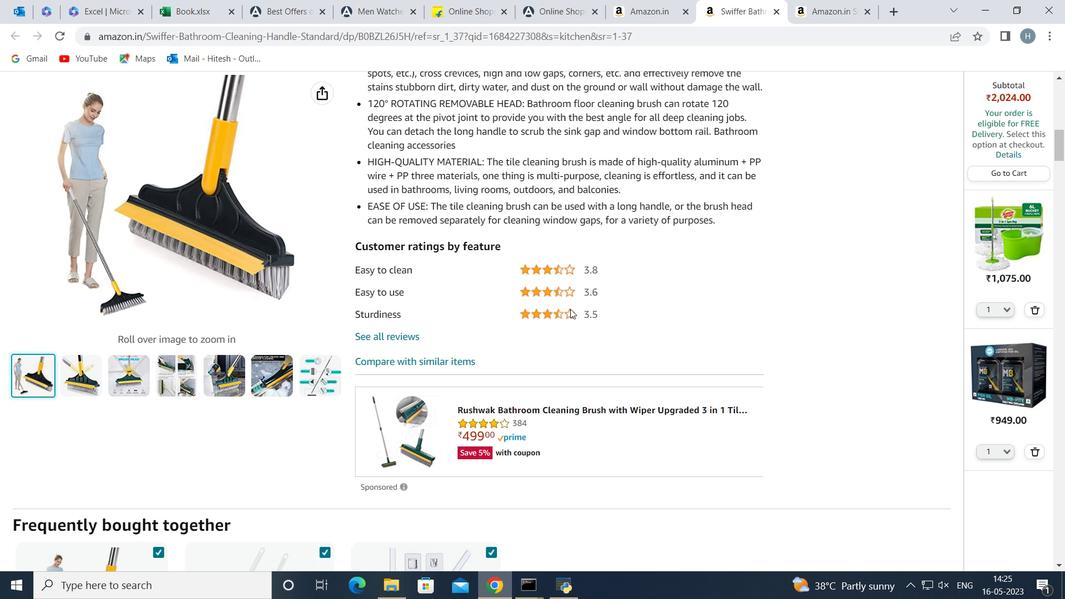 
Action: Mouse scrolled (571, 309) with delta (0, 0)
Screenshot: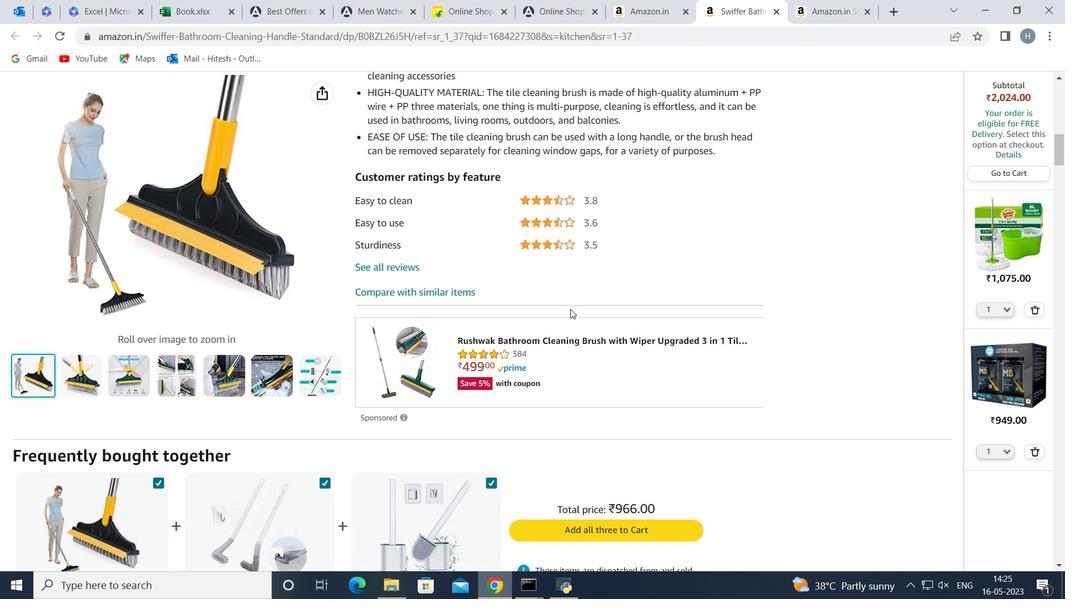 
Action: Mouse scrolled (571, 309) with delta (0, 0)
Screenshot: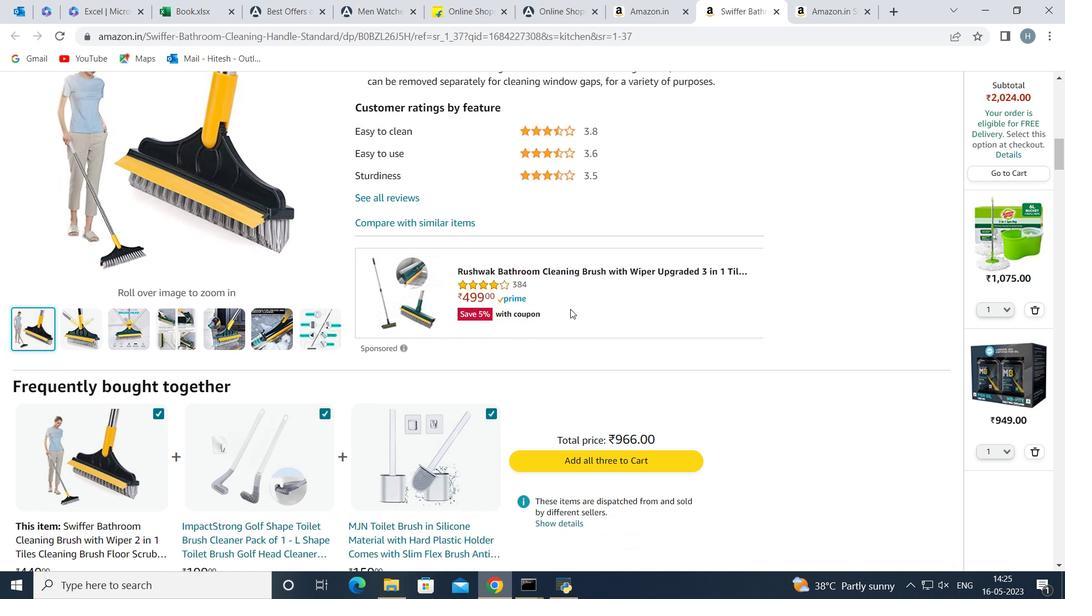 
Action: Mouse scrolled (571, 309) with delta (0, 0)
Screenshot: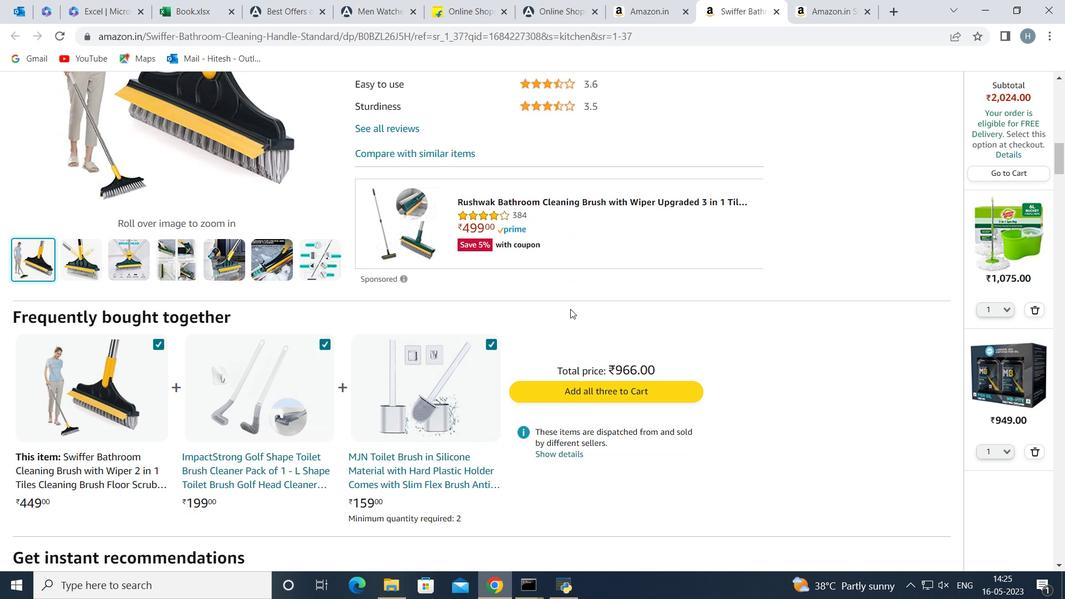 
Action: Mouse moved to (591, 326)
Screenshot: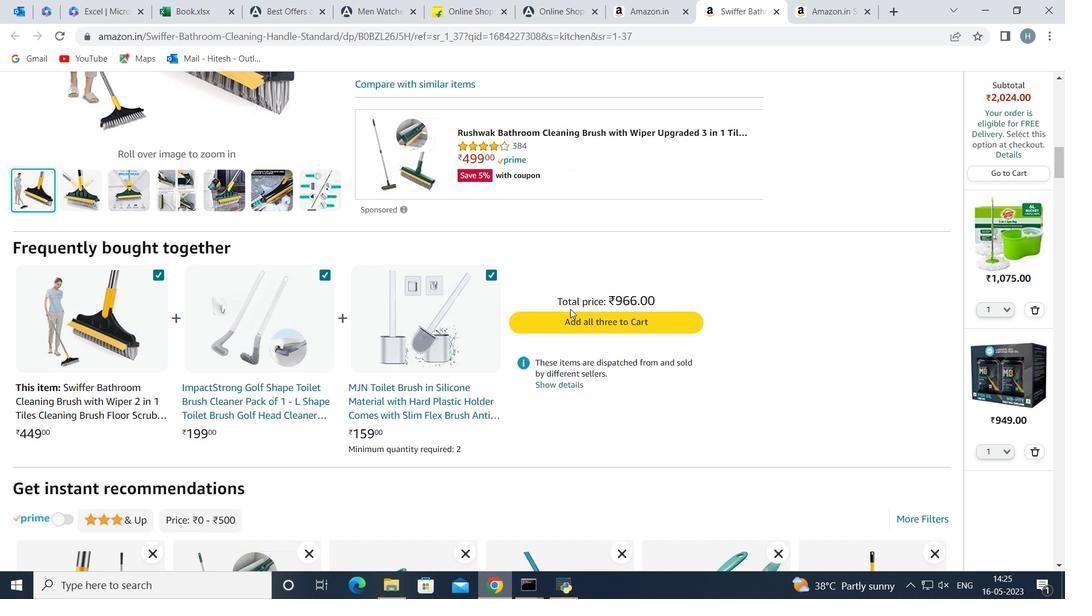 
Action: Mouse scrolled (591, 326) with delta (0, 0)
